 Task: Use the "Personal Capital" extension for financial planning and investment tracking.
Action: Mouse moved to (1337, 40)
Screenshot: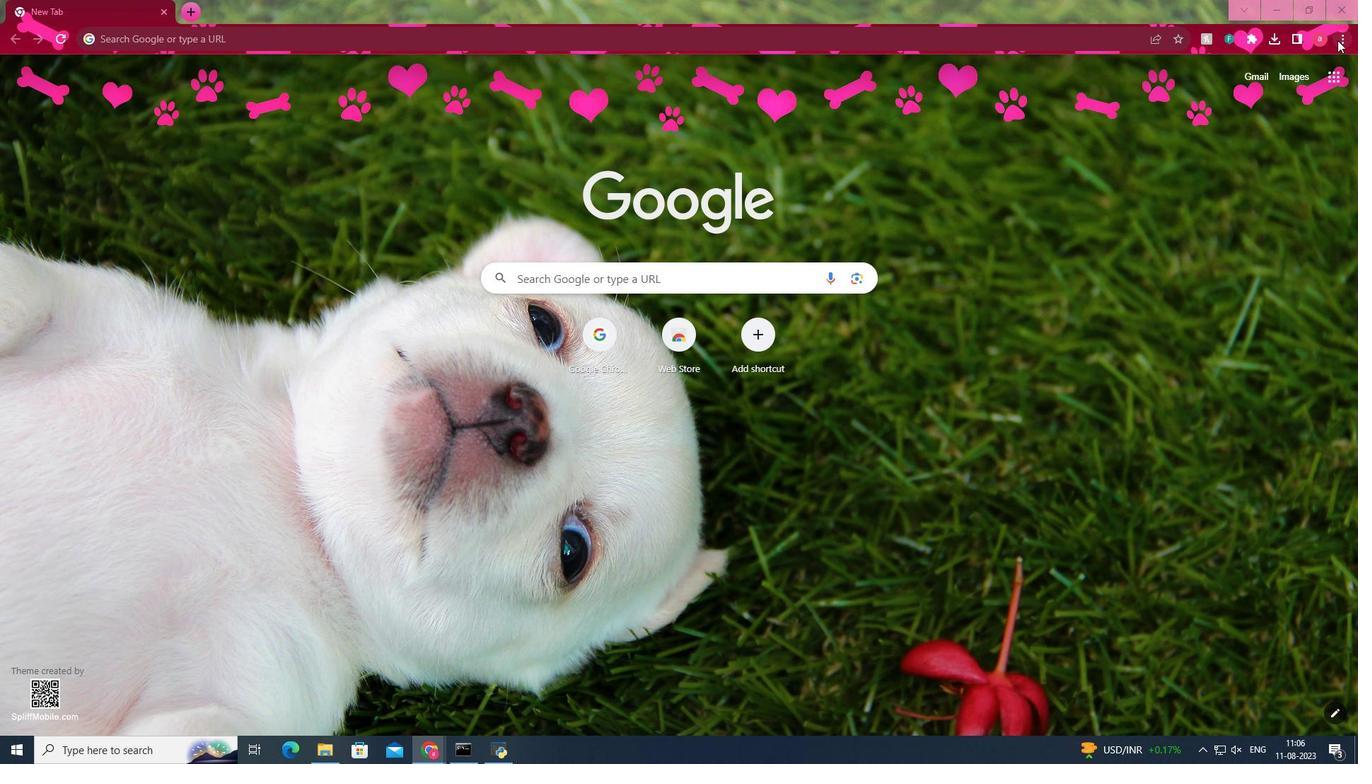 
Action: Mouse pressed left at (1337, 40)
Screenshot: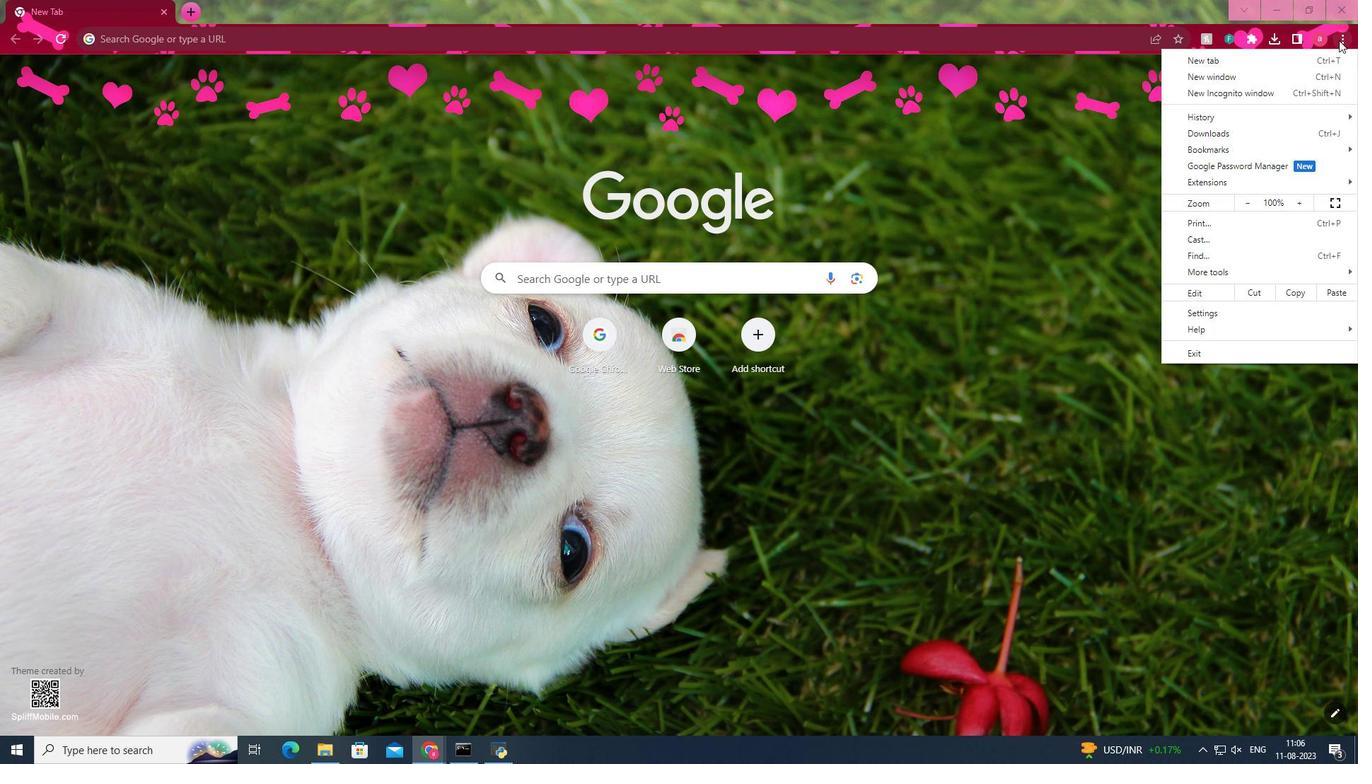 
Action: Mouse moved to (1200, 308)
Screenshot: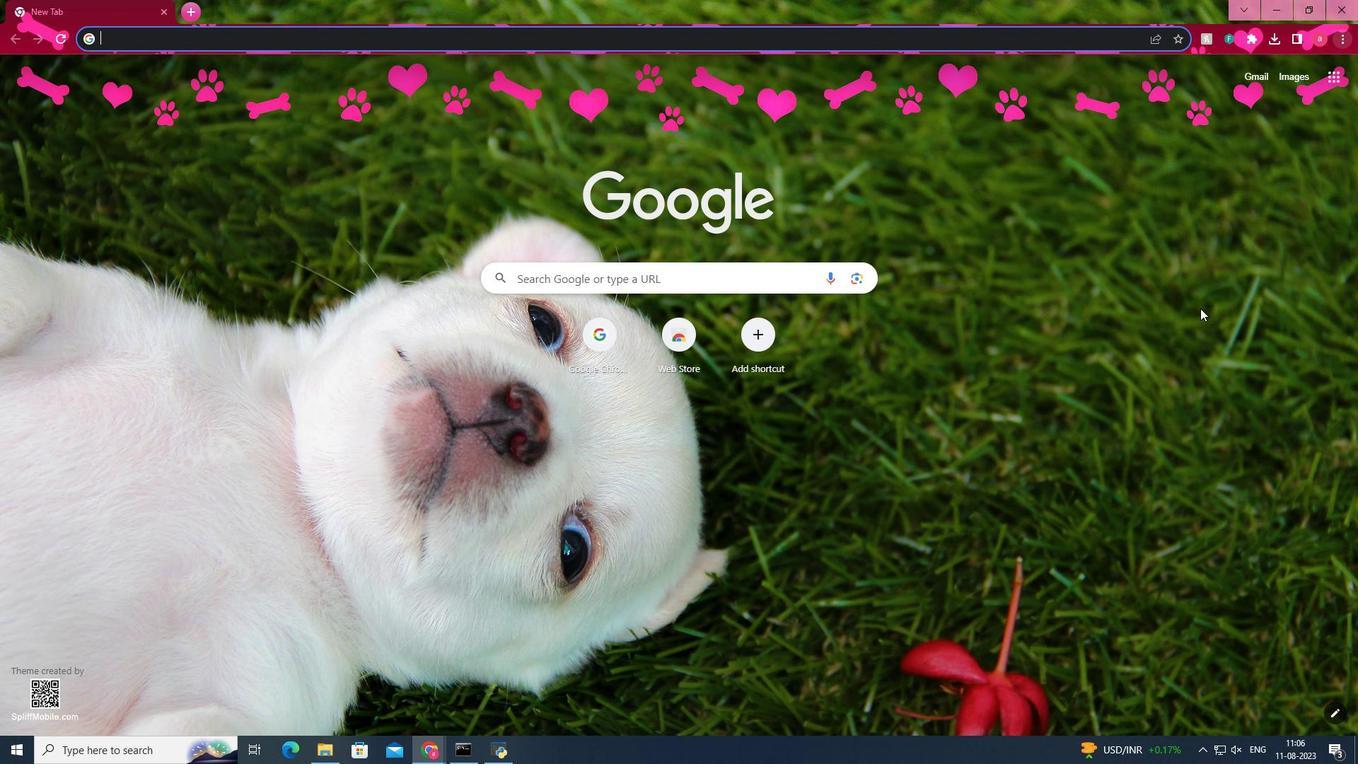
Action: Mouse pressed left at (1200, 308)
Screenshot: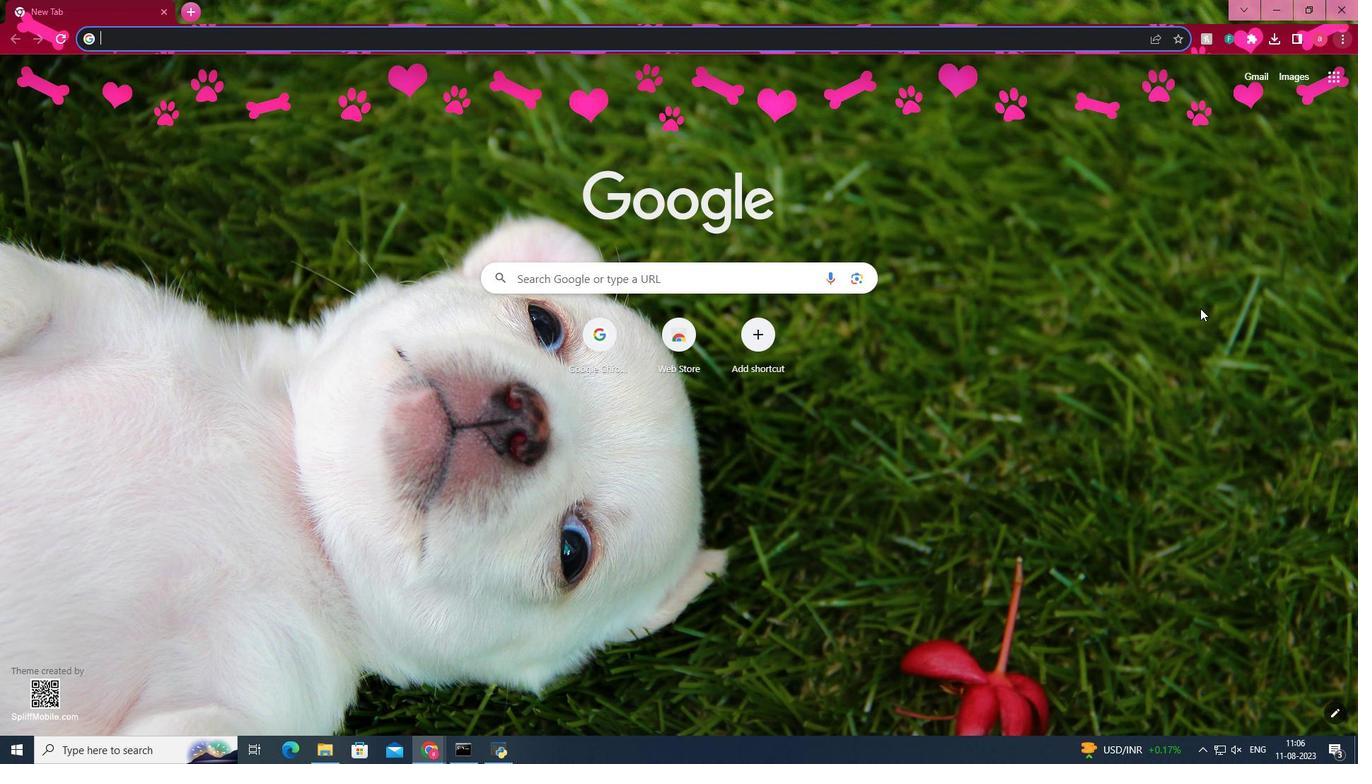 
Action: Mouse moved to (108, 503)
Screenshot: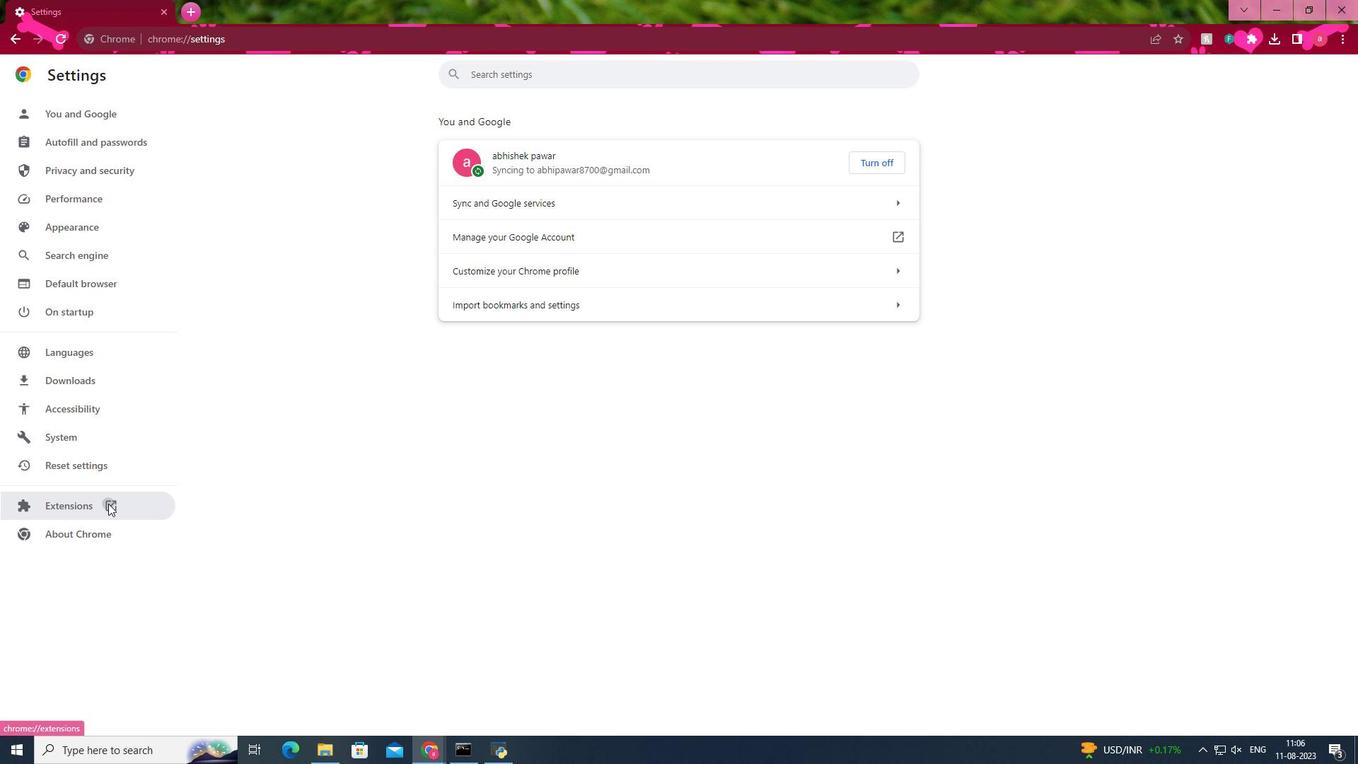 
Action: Mouse pressed left at (108, 503)
Screenshot: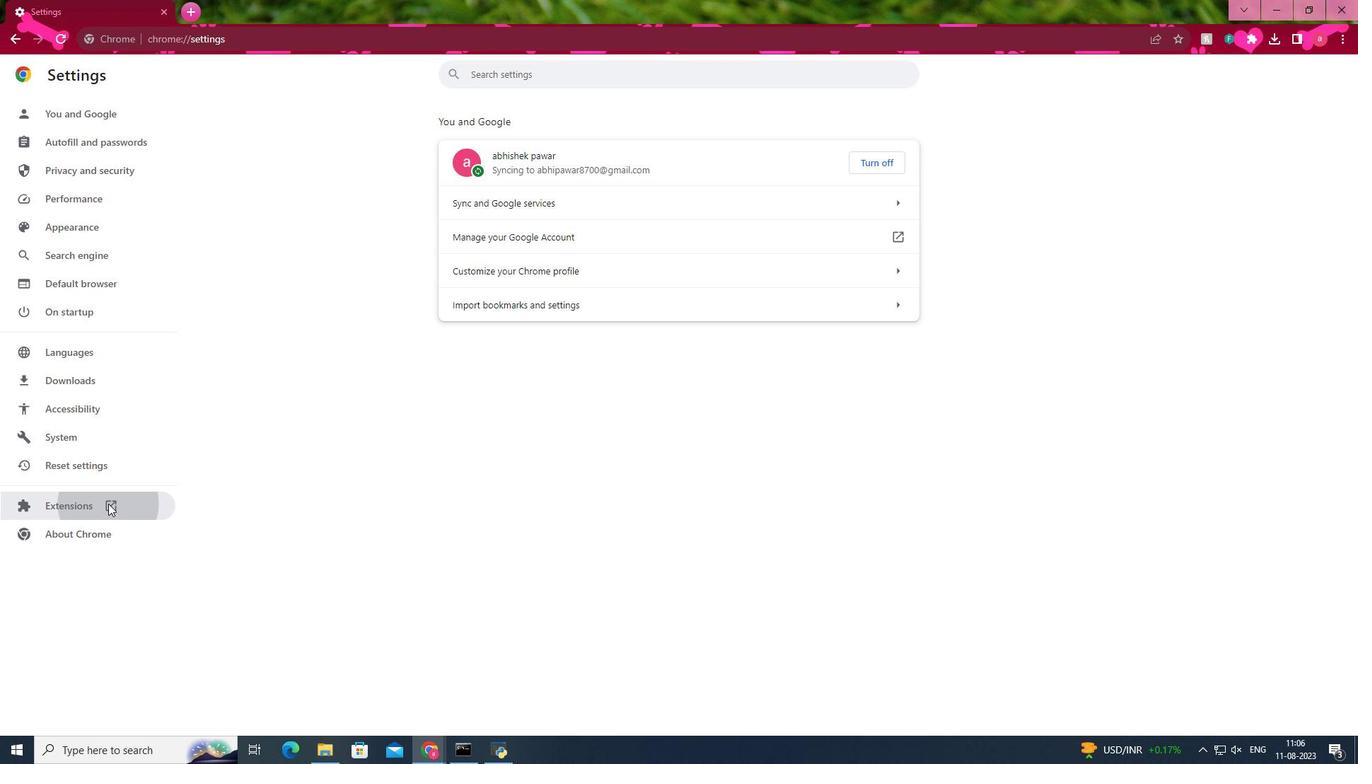 
Action: Mouse moved to (31, 75)
Screenshot: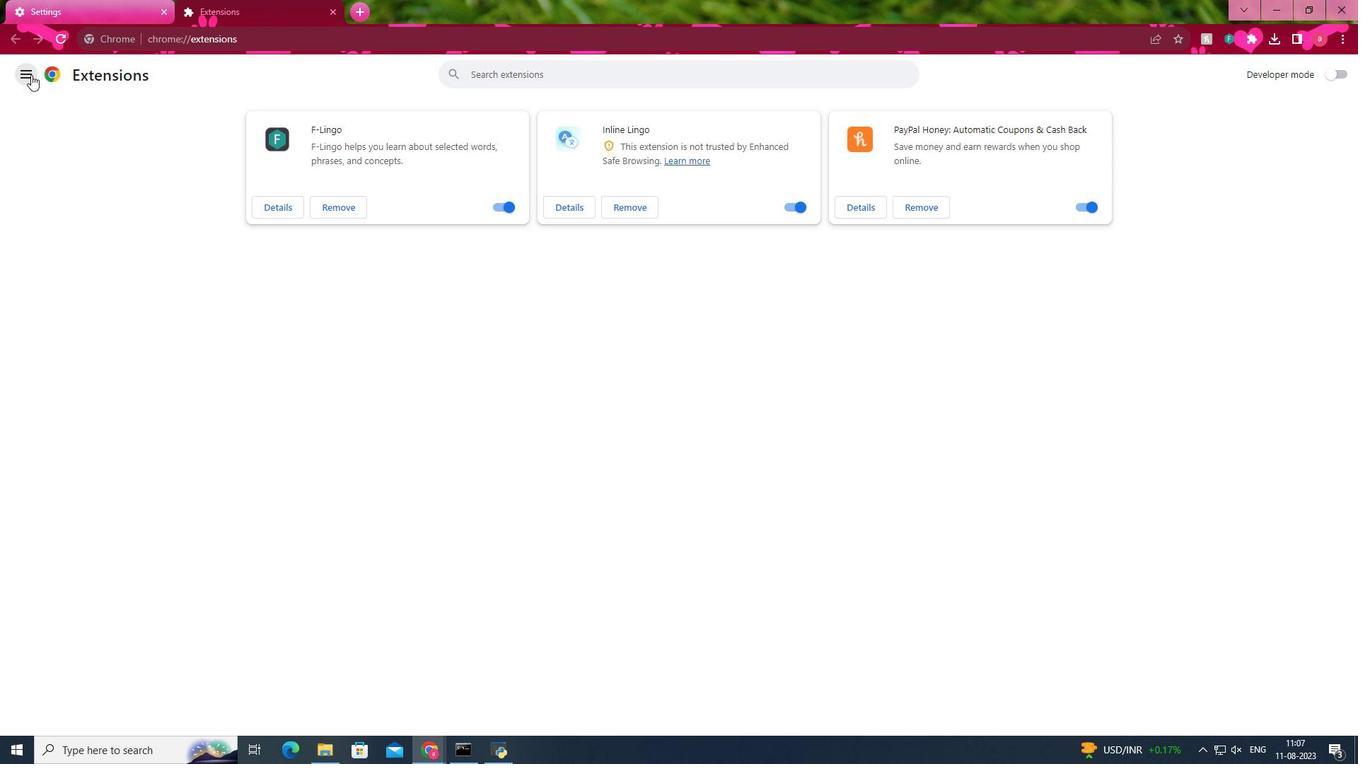 
Action: Mouse pressed left at (31, 75)
Screenshot: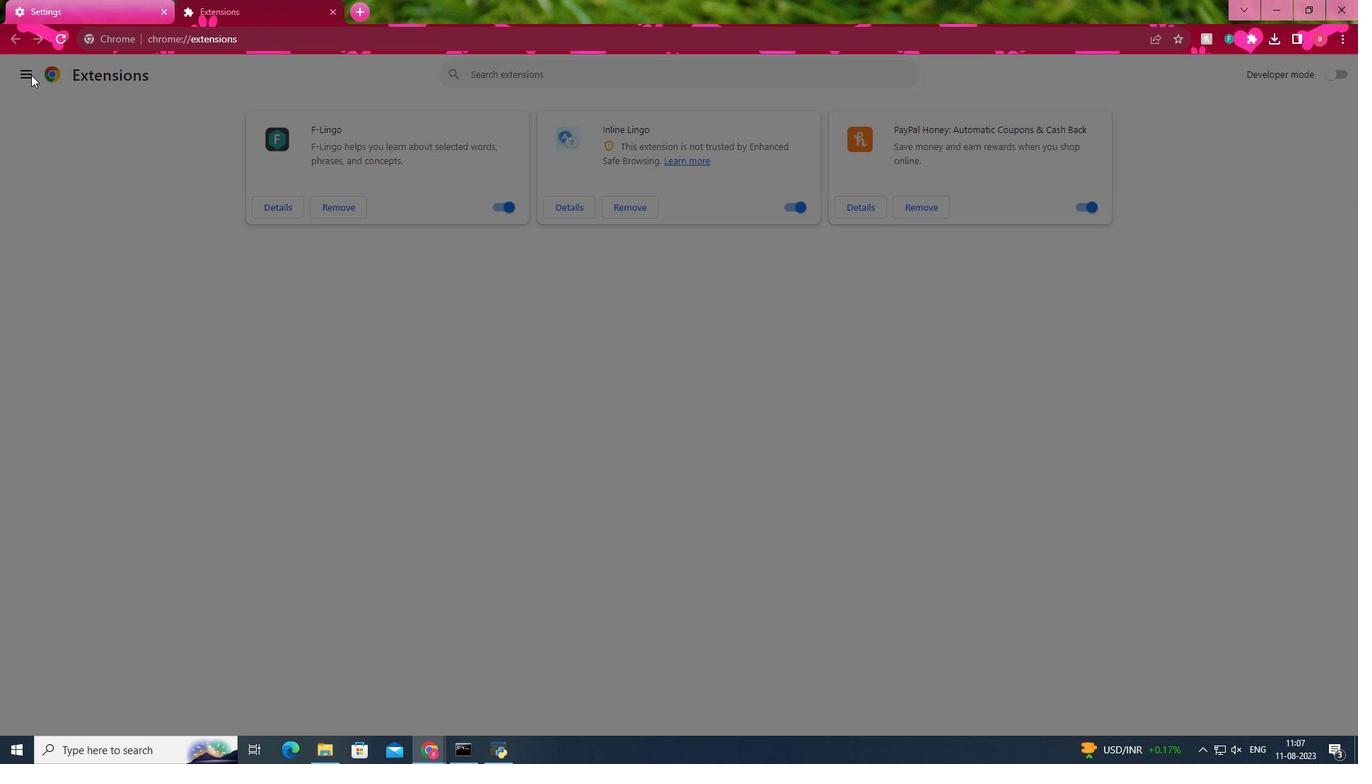 
Action: Mouse moved to (159, 722)
Screenshot: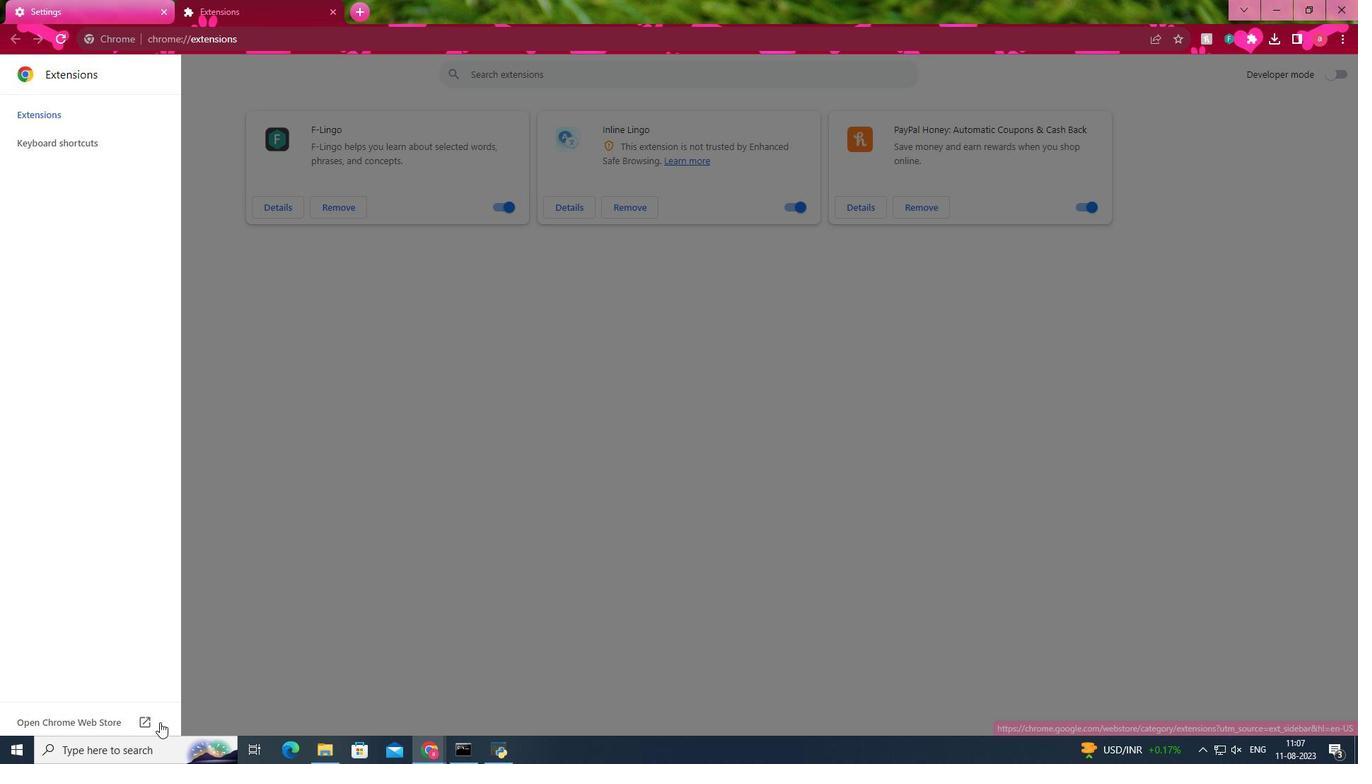 
Action: Mouse pressed left at (159, 722)
Screenshot: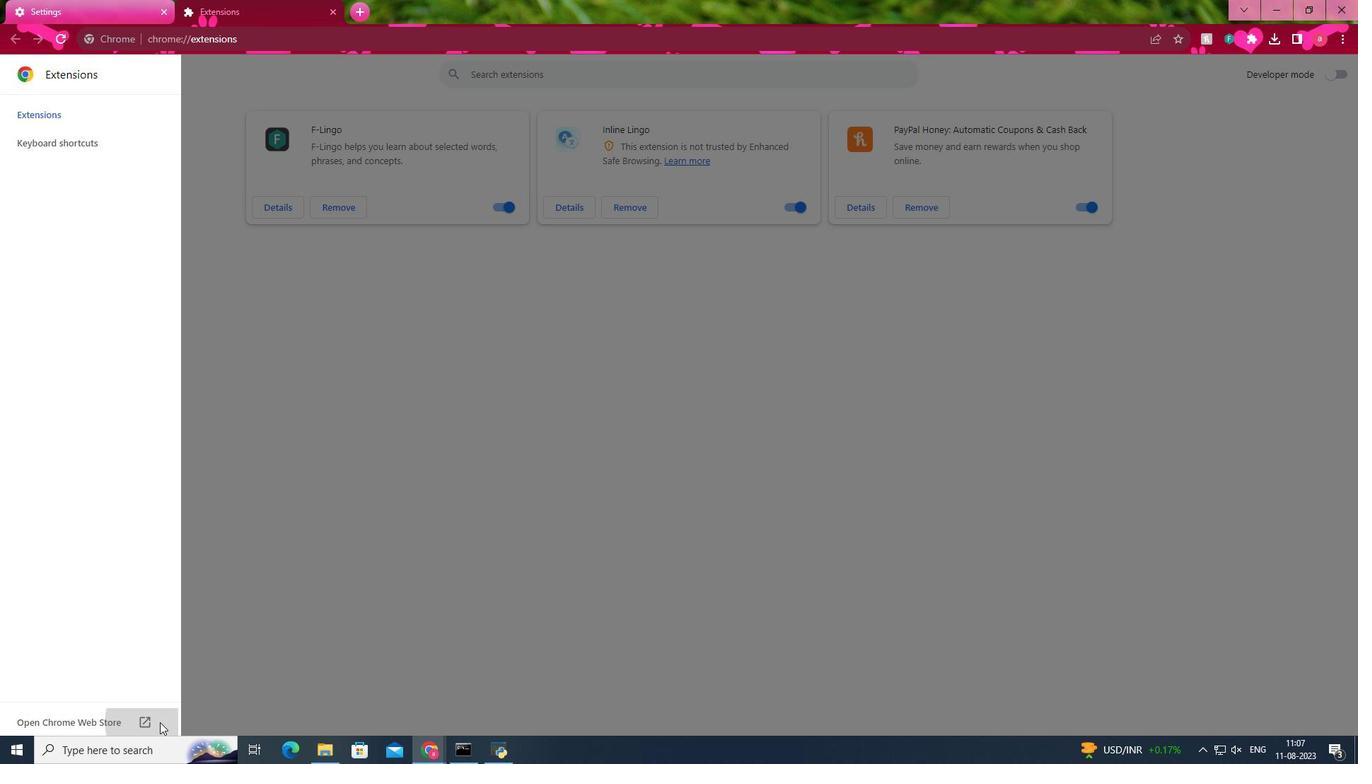 
Action: Mouse moved to (288, 132)
Screenshot: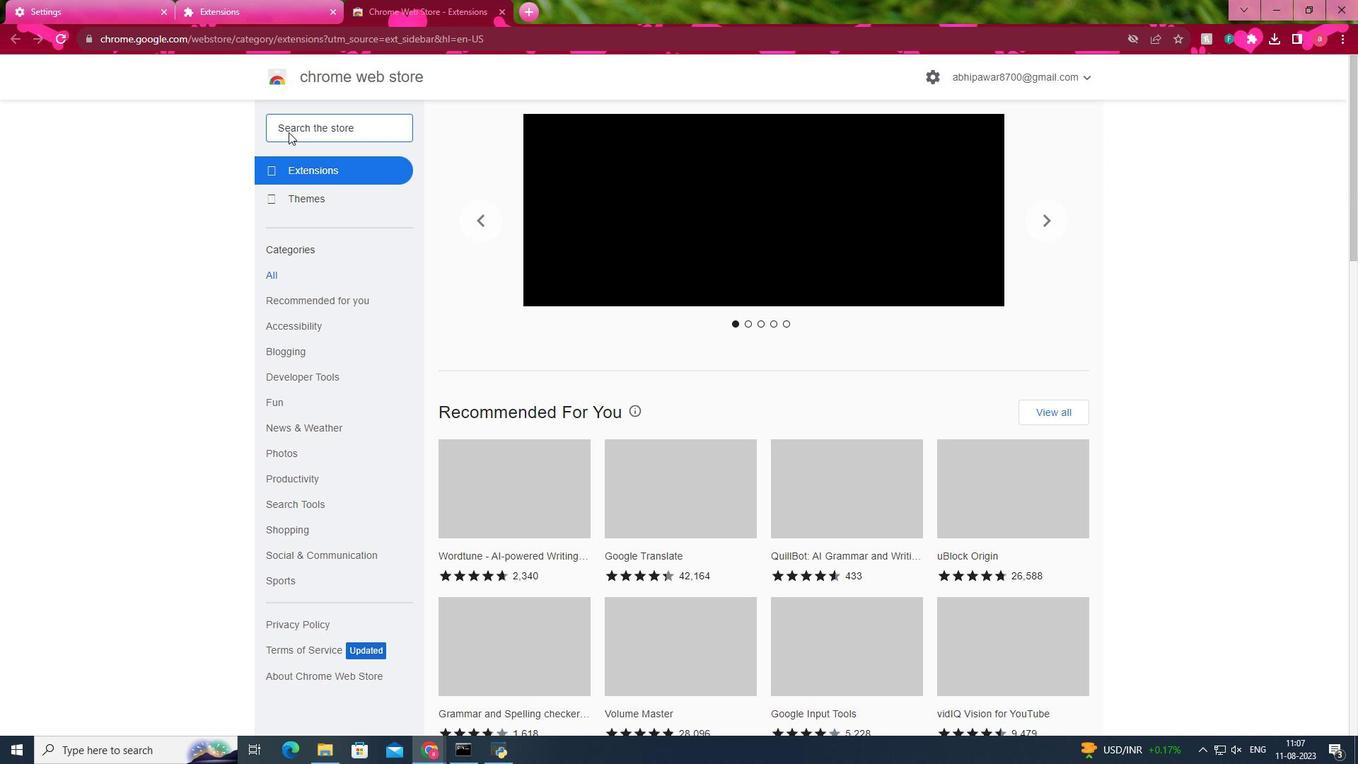 
Action: Mouse pressed left at (288, 132)
Screenshot: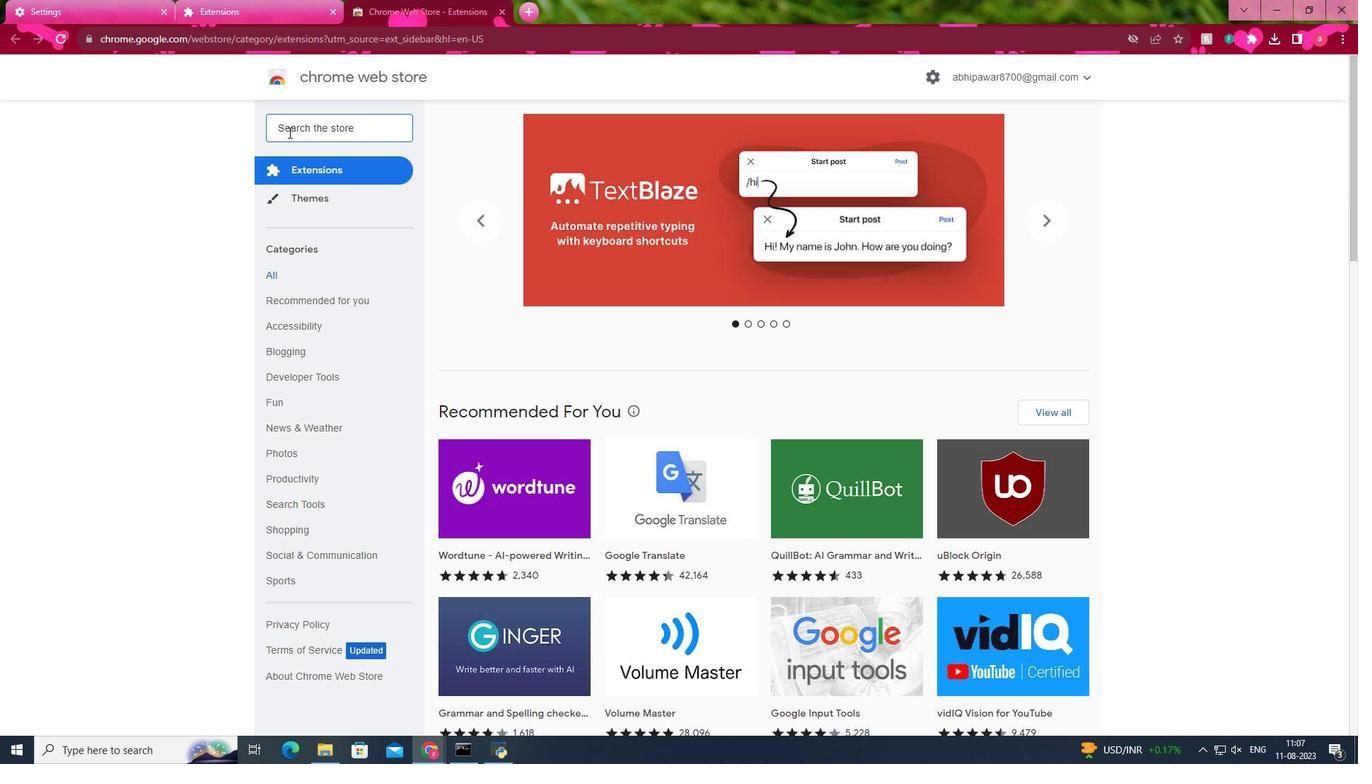 
Action: Key pressed personal<Key.space>capital<Key.enter>
Screenshot: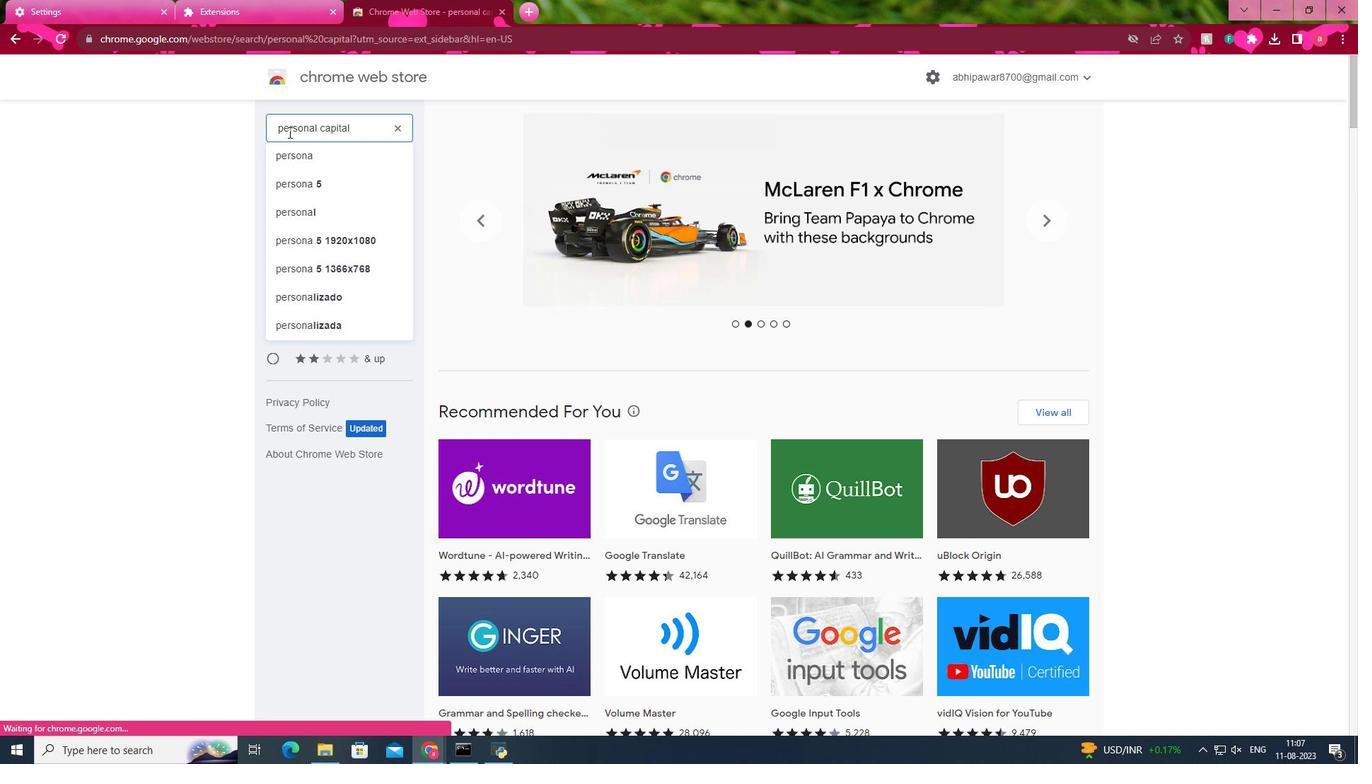 
Action: Mouse moved to (612, 236)
Screenshot: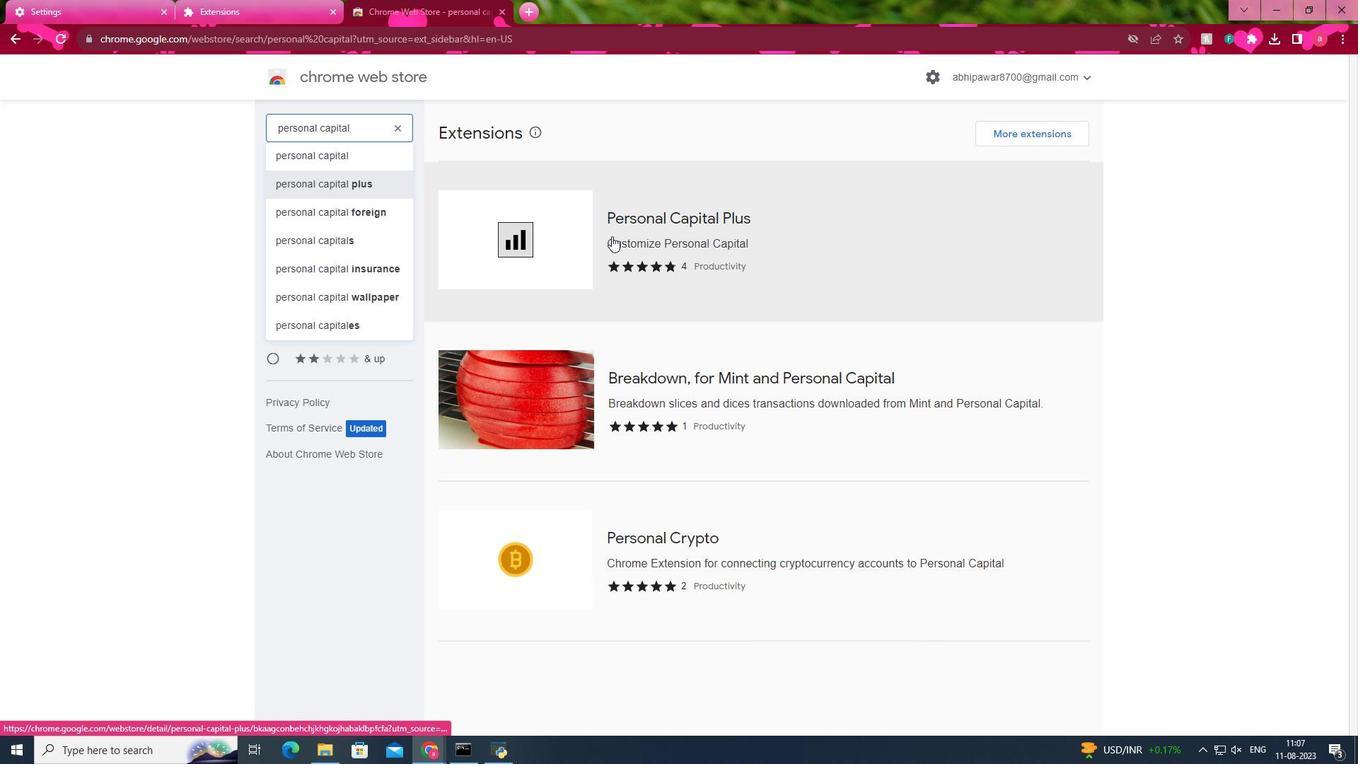 
Action: Mouse pressed left at (612, 236)
Screenshot: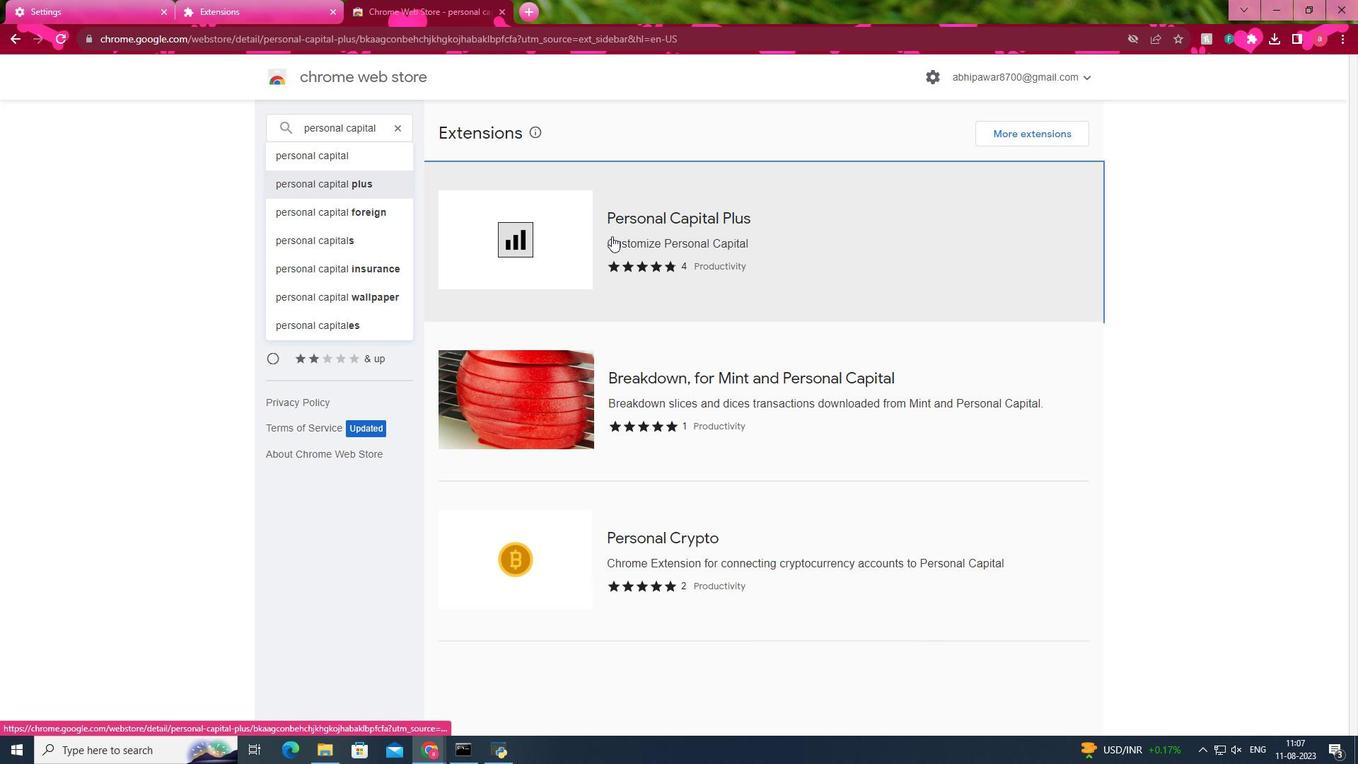 
Action: Mouse moved to (946, 168)
Screenshot: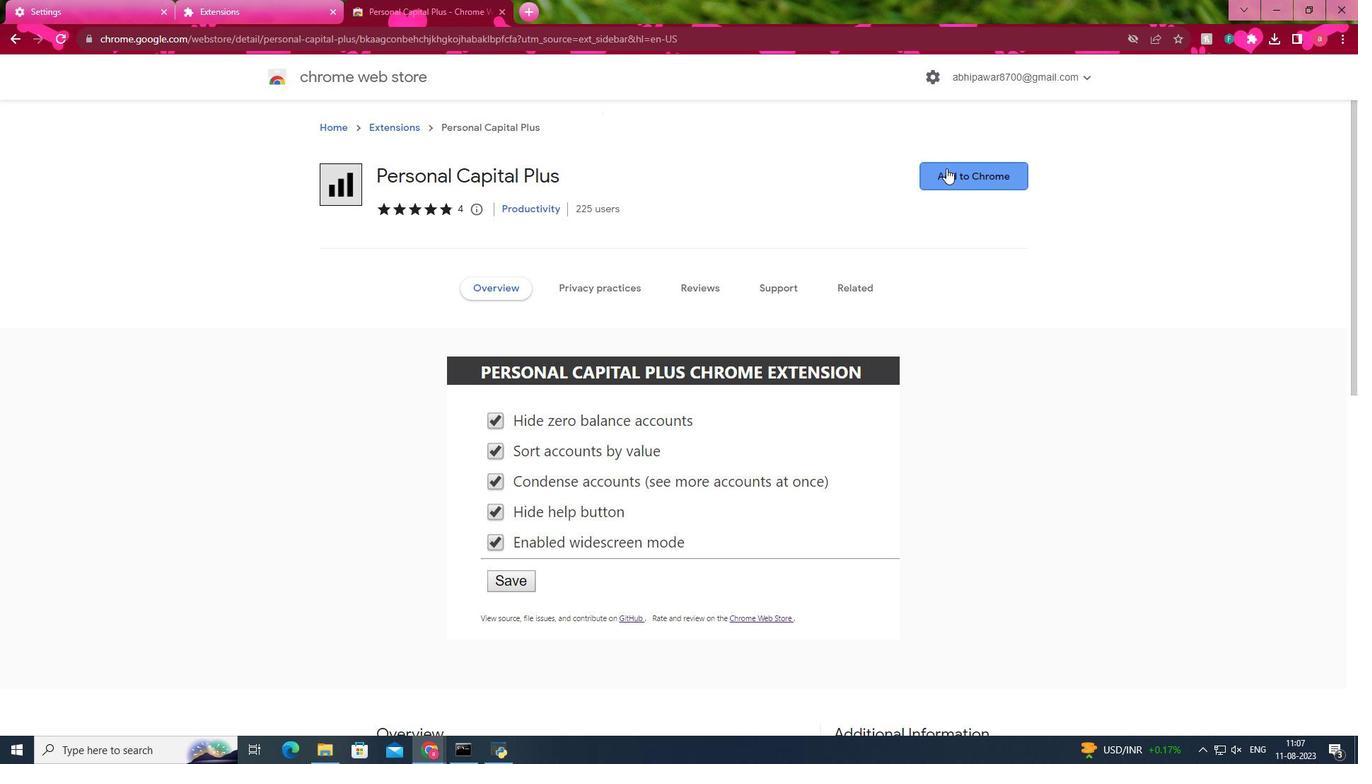 
Action: Mouse pressed left at (946, 168)
Screenshot: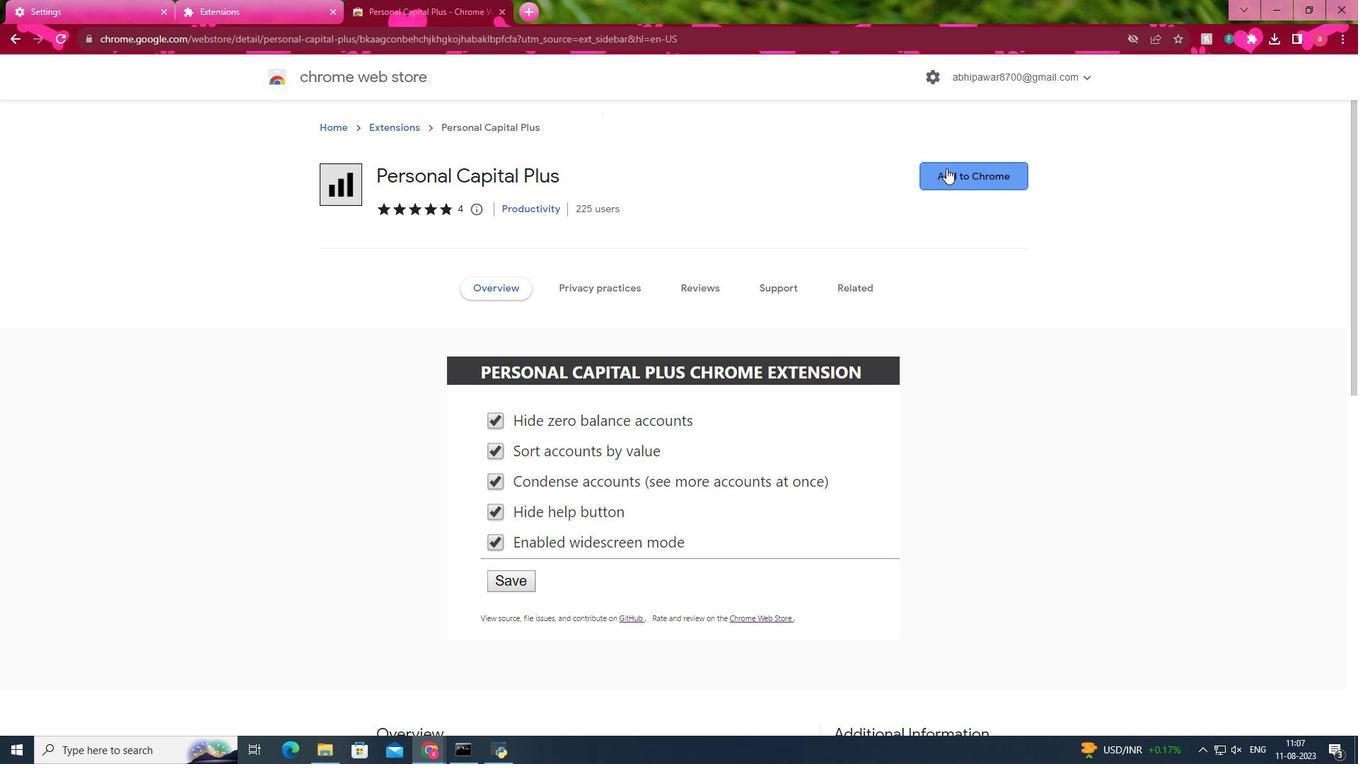
Action: Mouse moved to (728, 188)
Screenshot: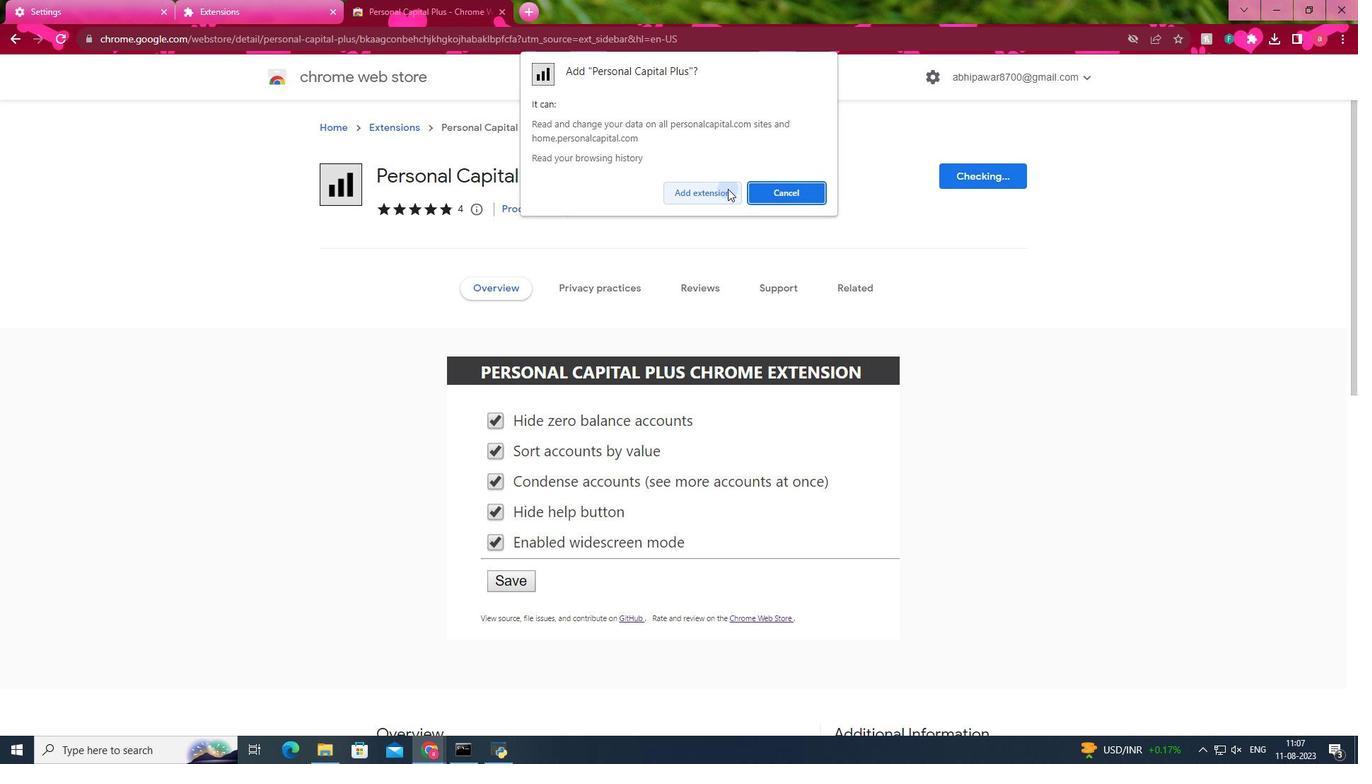 
Action: Mouse pressed left at (728, 188)
Screenshot: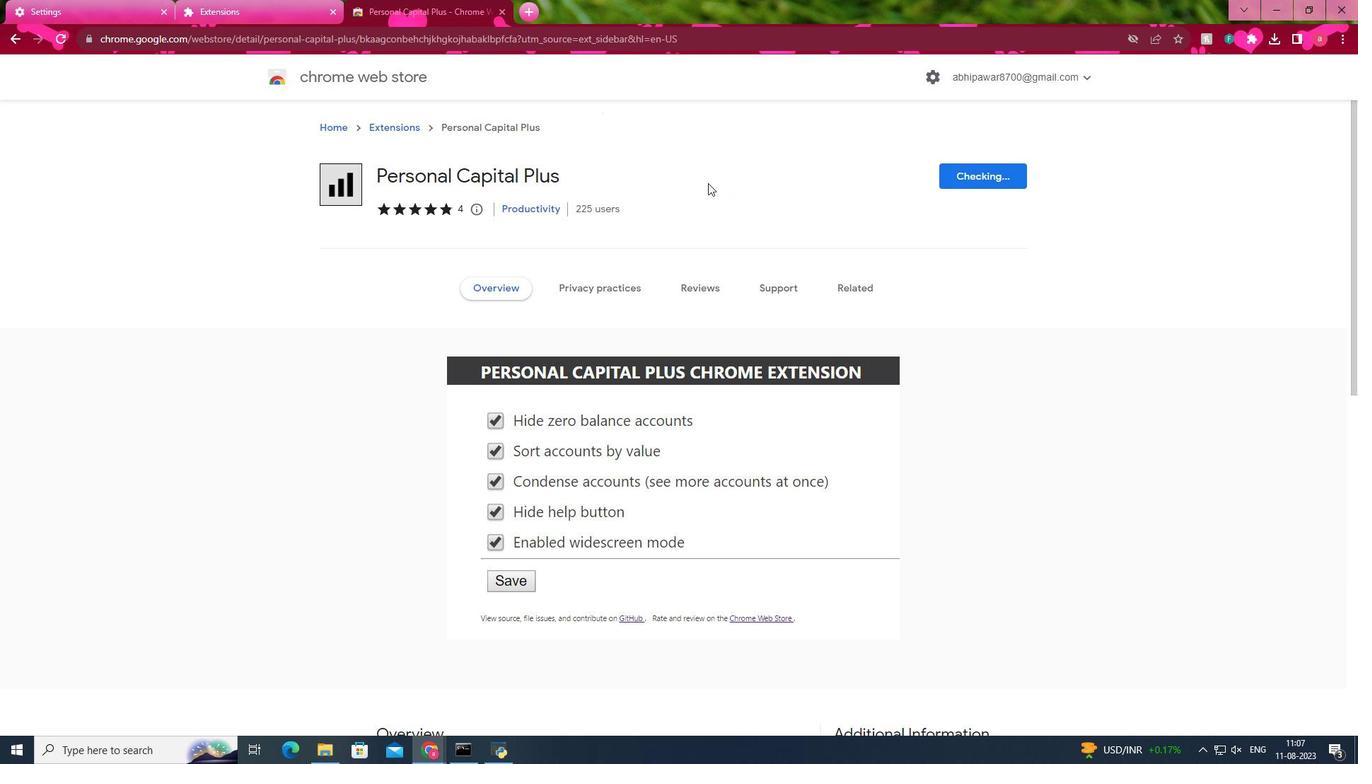 
Action: Mouse moved to (10, 40)
Screenshot: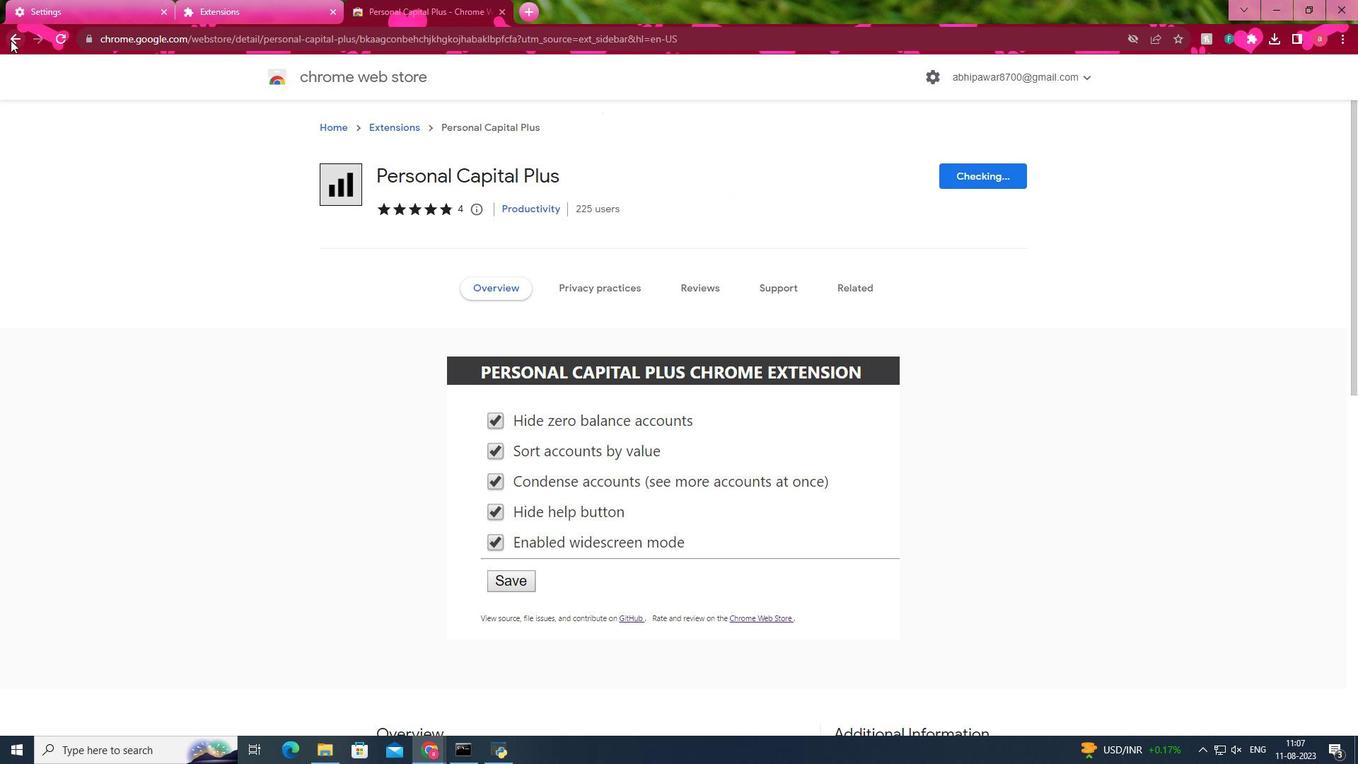 
Action: Mouse pressed left at (10, 40)
Screenshot: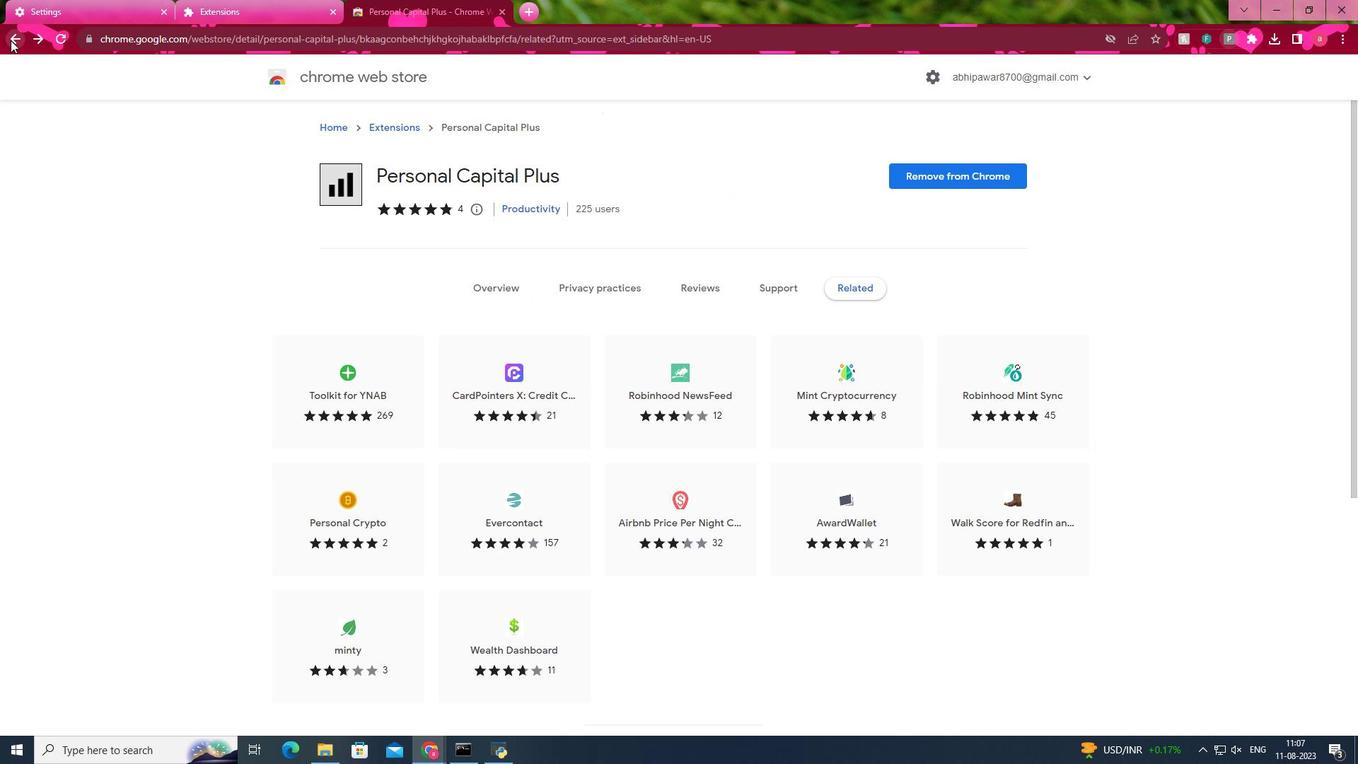 
Action: Mouse moved to (14, 43)
Screenshot: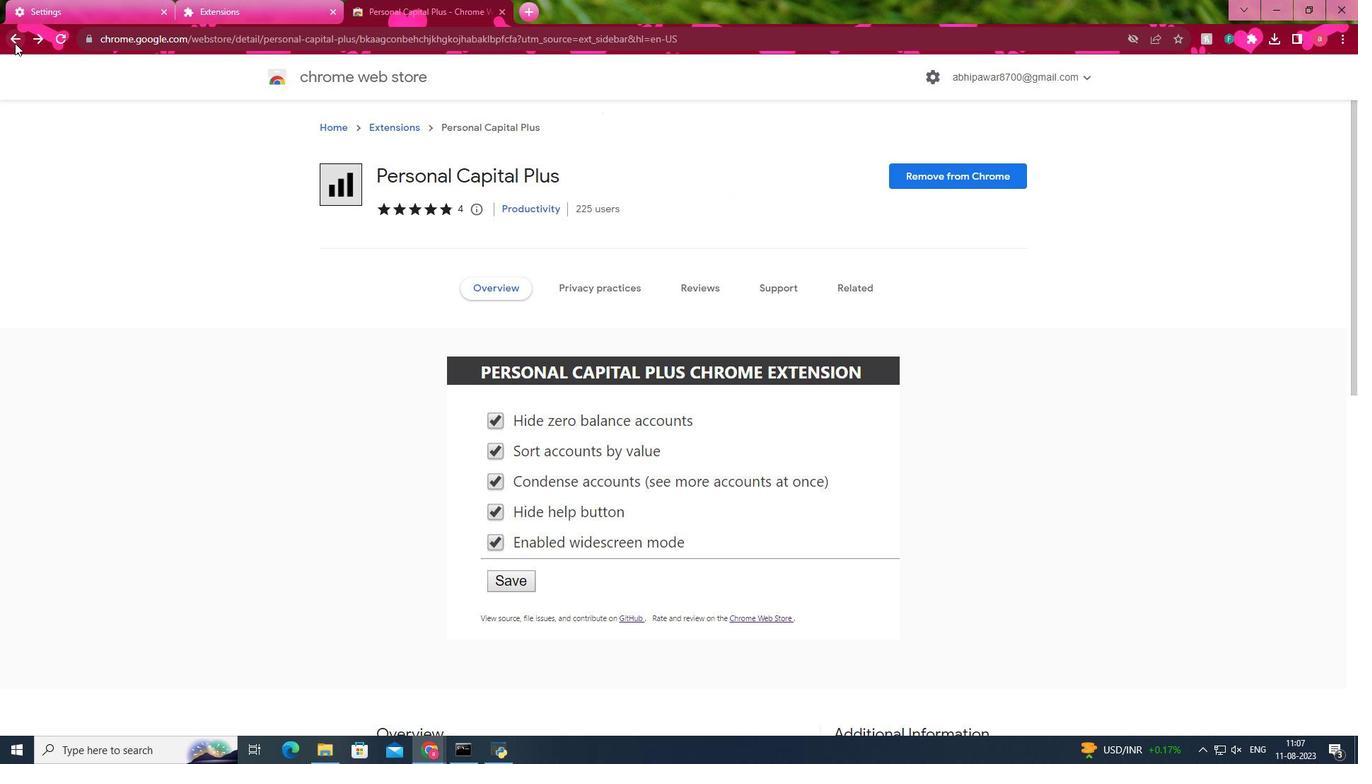 
Action: Mouse pressed left at (14, 43)
Screenshot: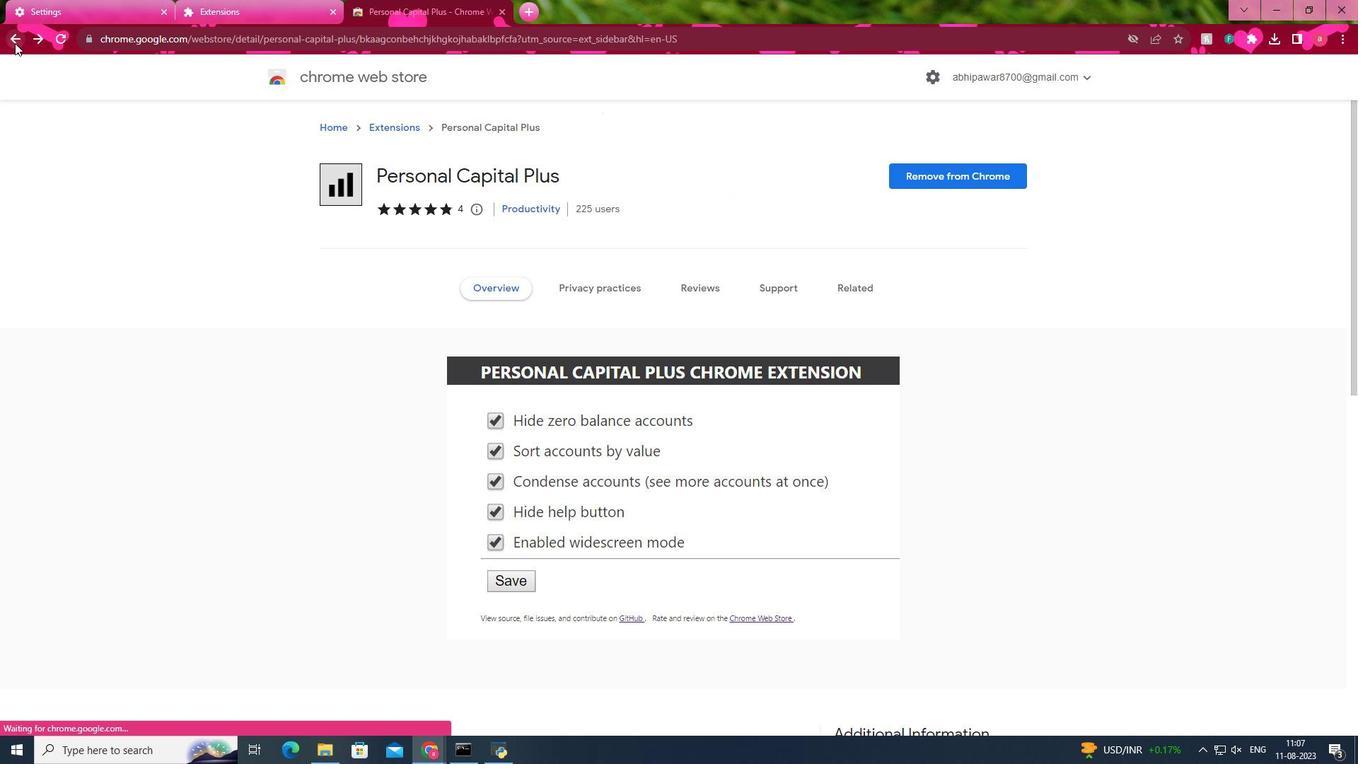 
Action: Mouse moved to (1253, 39)
Screenshot: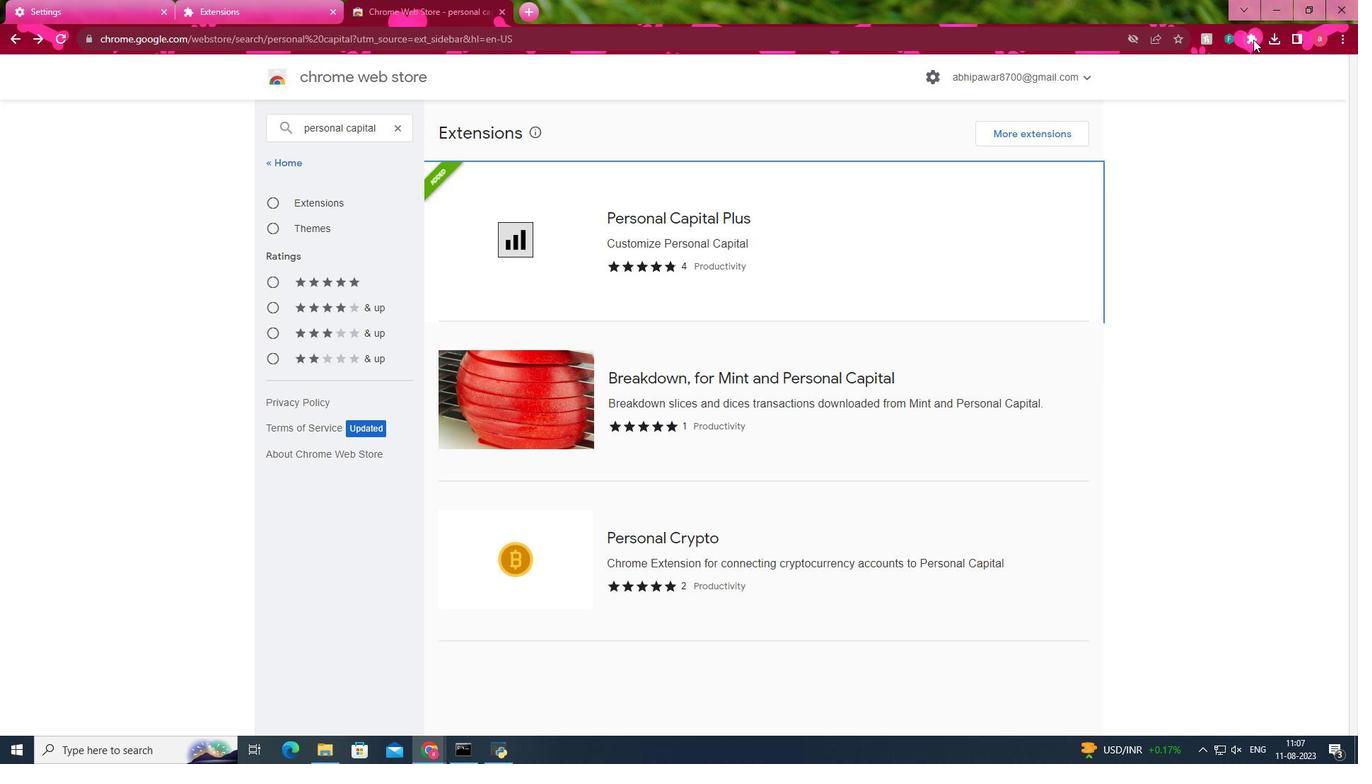 
Action: Mouse pressed left at (1253, 39)
Screenshot: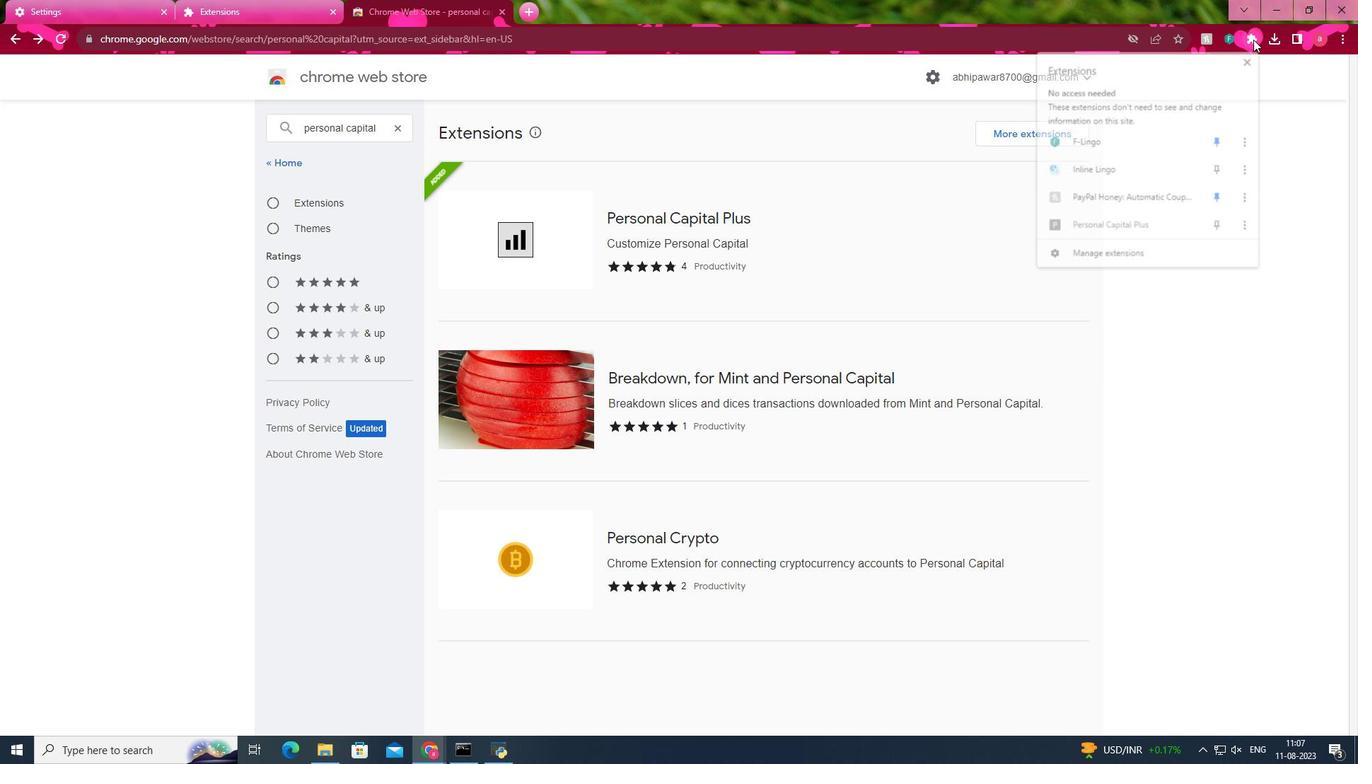 
Action: Mouse moved to (1148, 225)
Screenshot: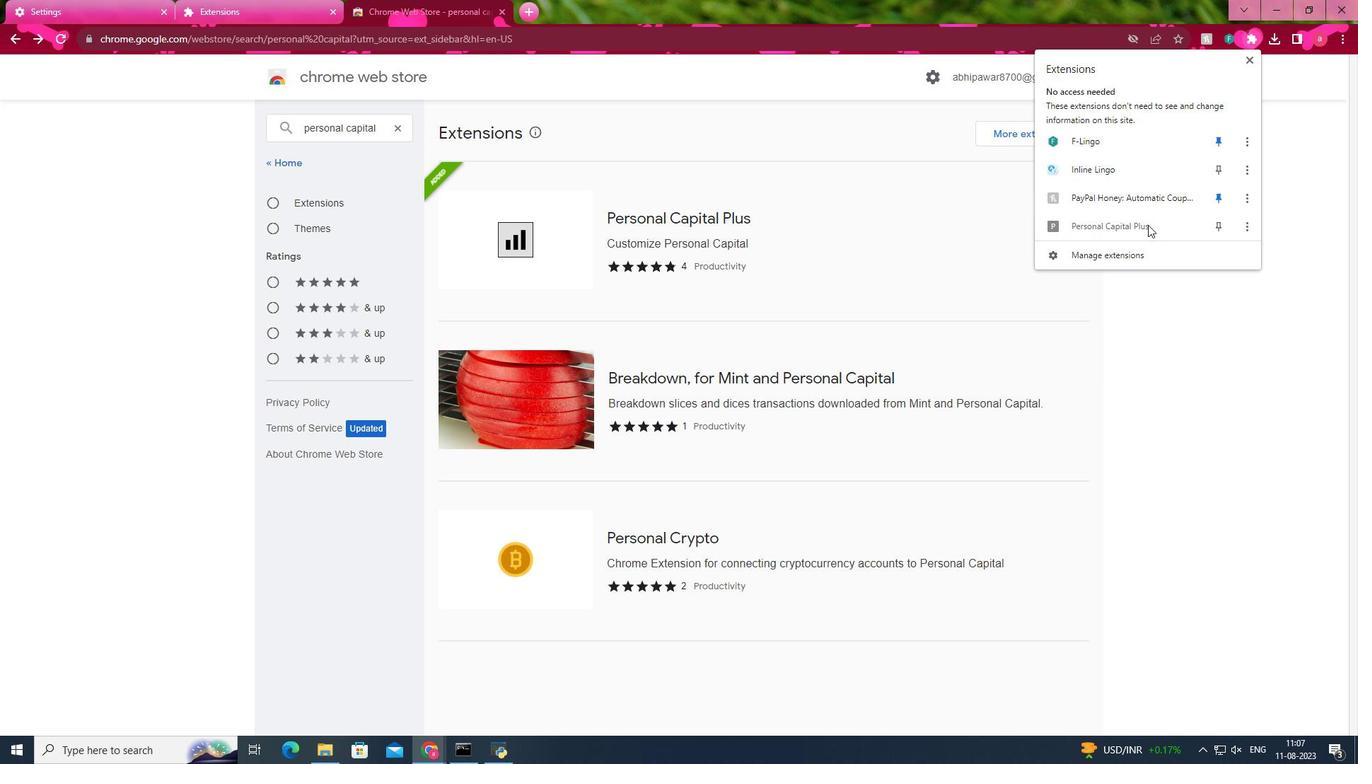 
Action: Mouse pressed left at (1148, 225)
Screenshot: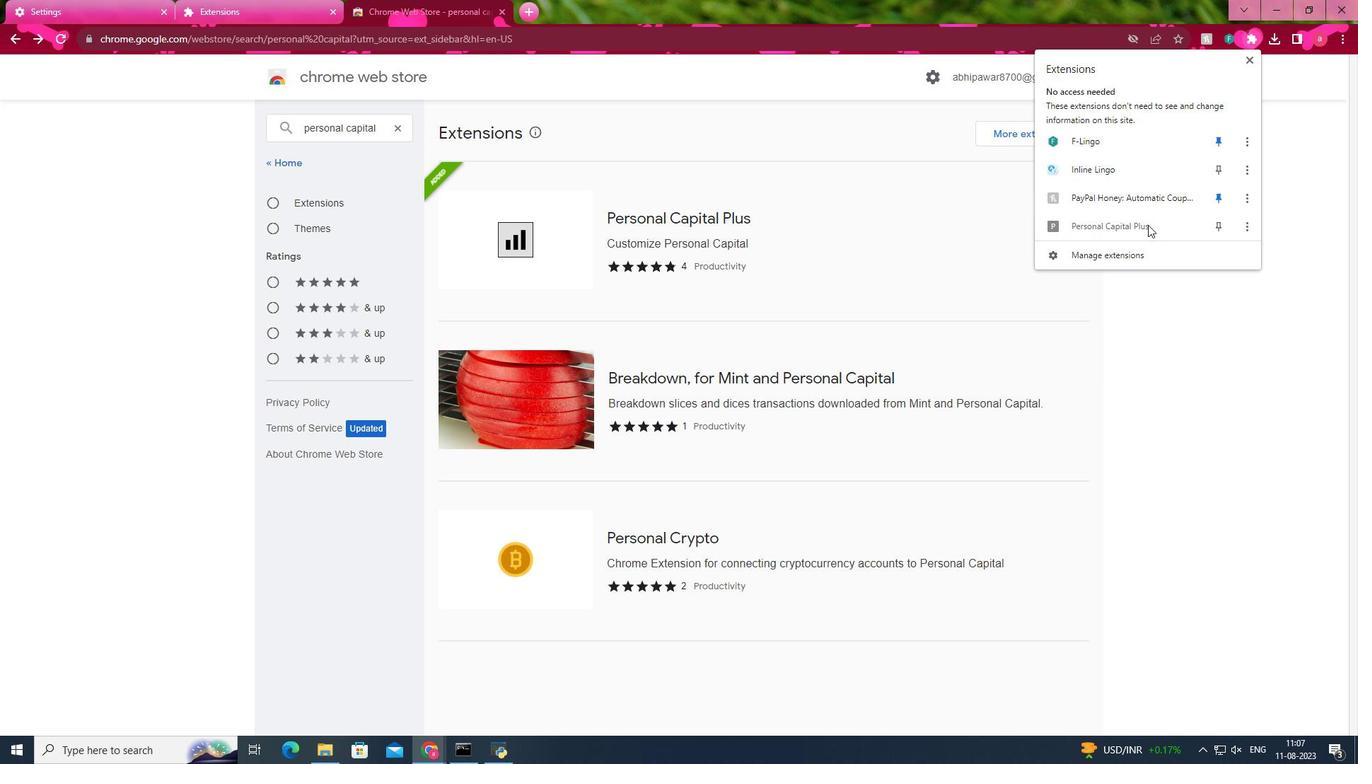 
Action: Mouse moved to (1124, 224)
Screenshot: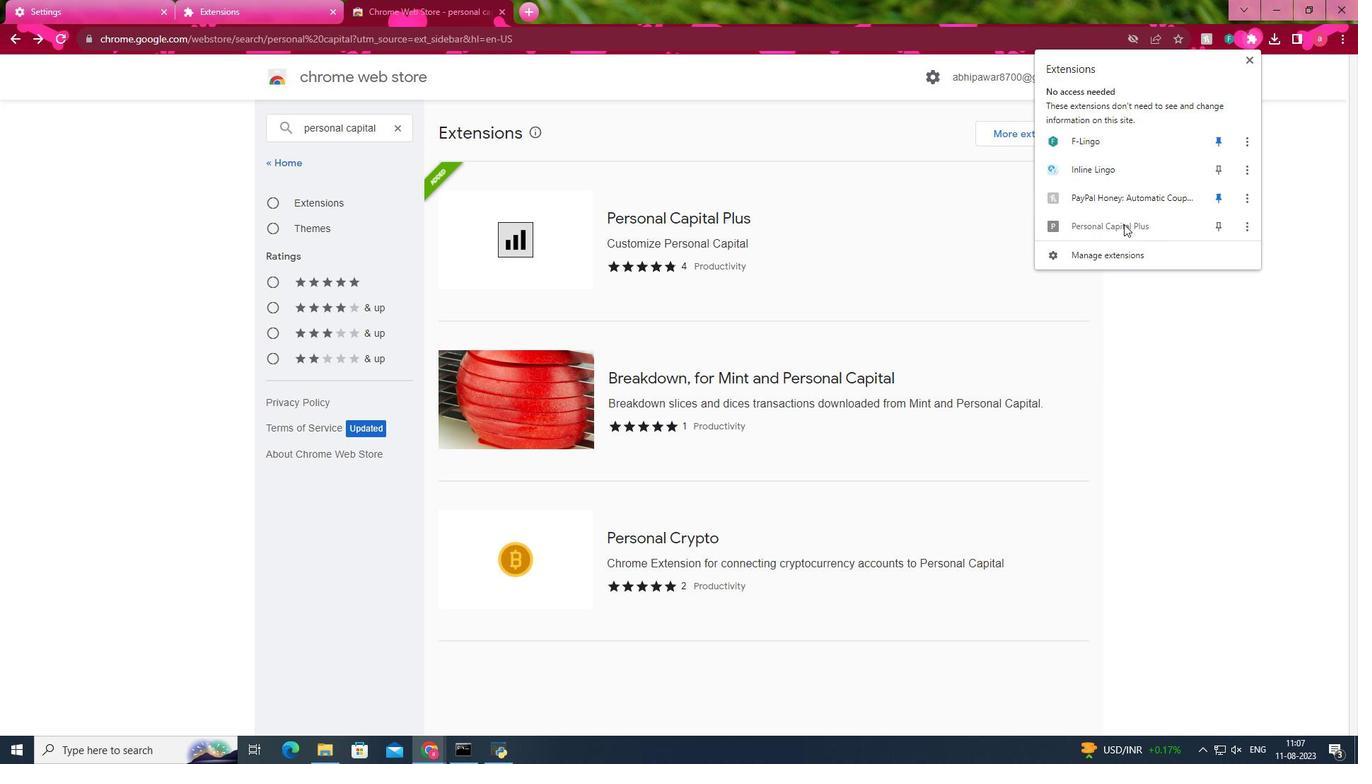 
Action: Mouse pressed left at (1124, 224)
Screenshot: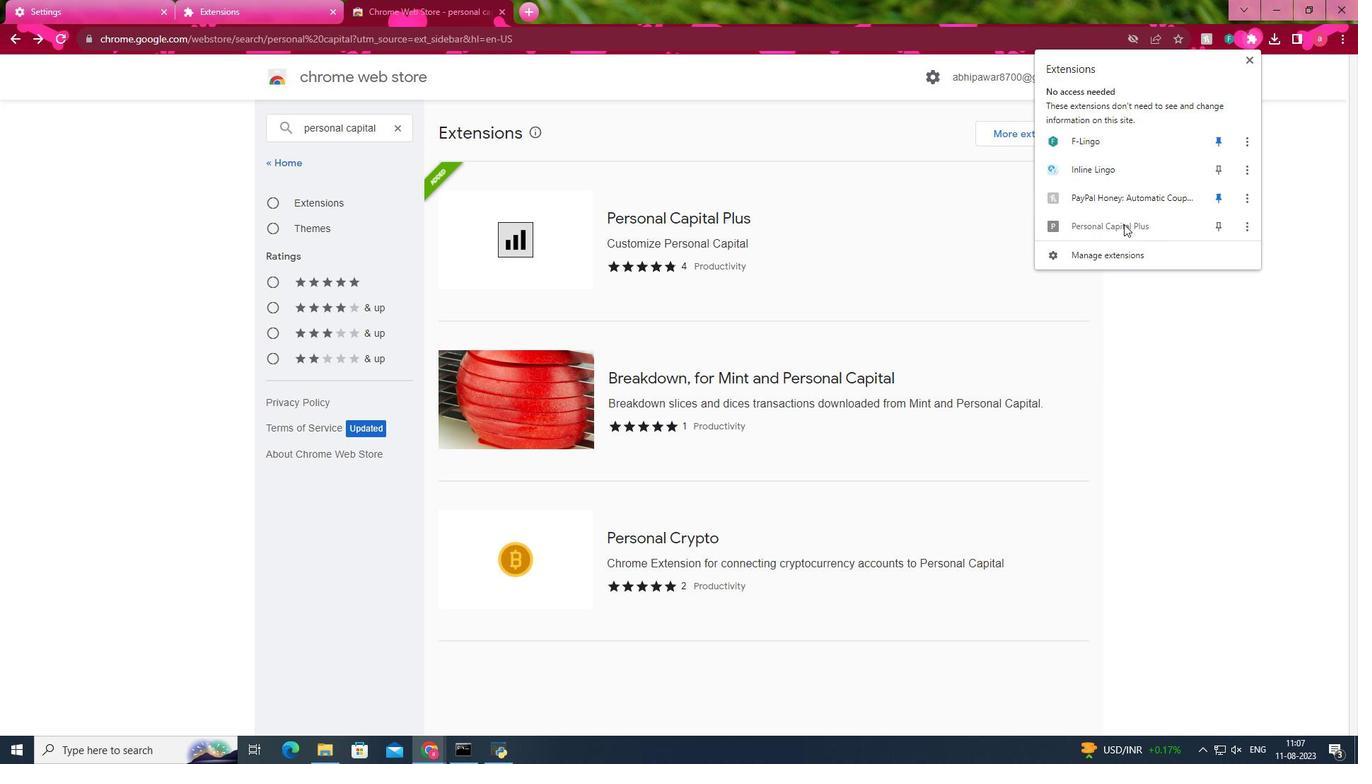 
Action: Mouse moved to (1102, 224)
Screenshot: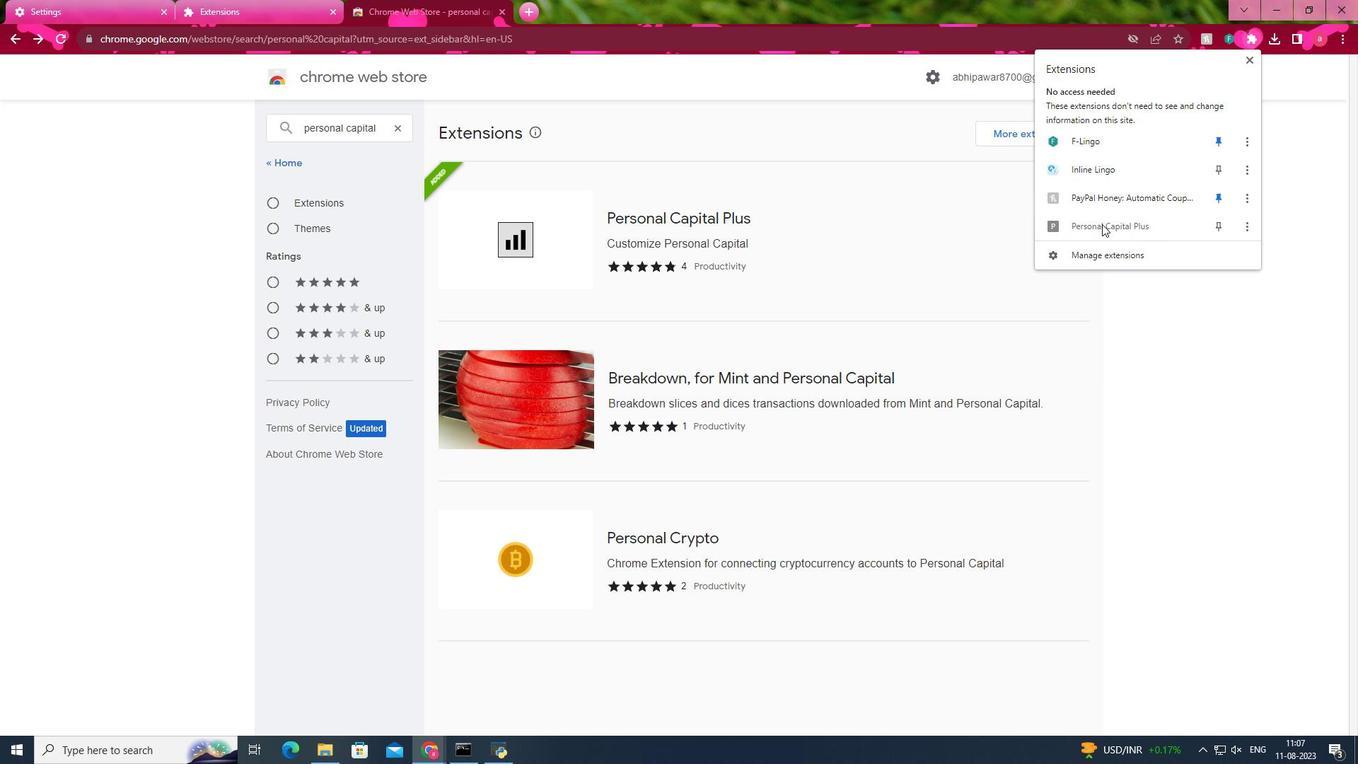 
Action: Mouse pressed left at (1102, 224)
Screenshot: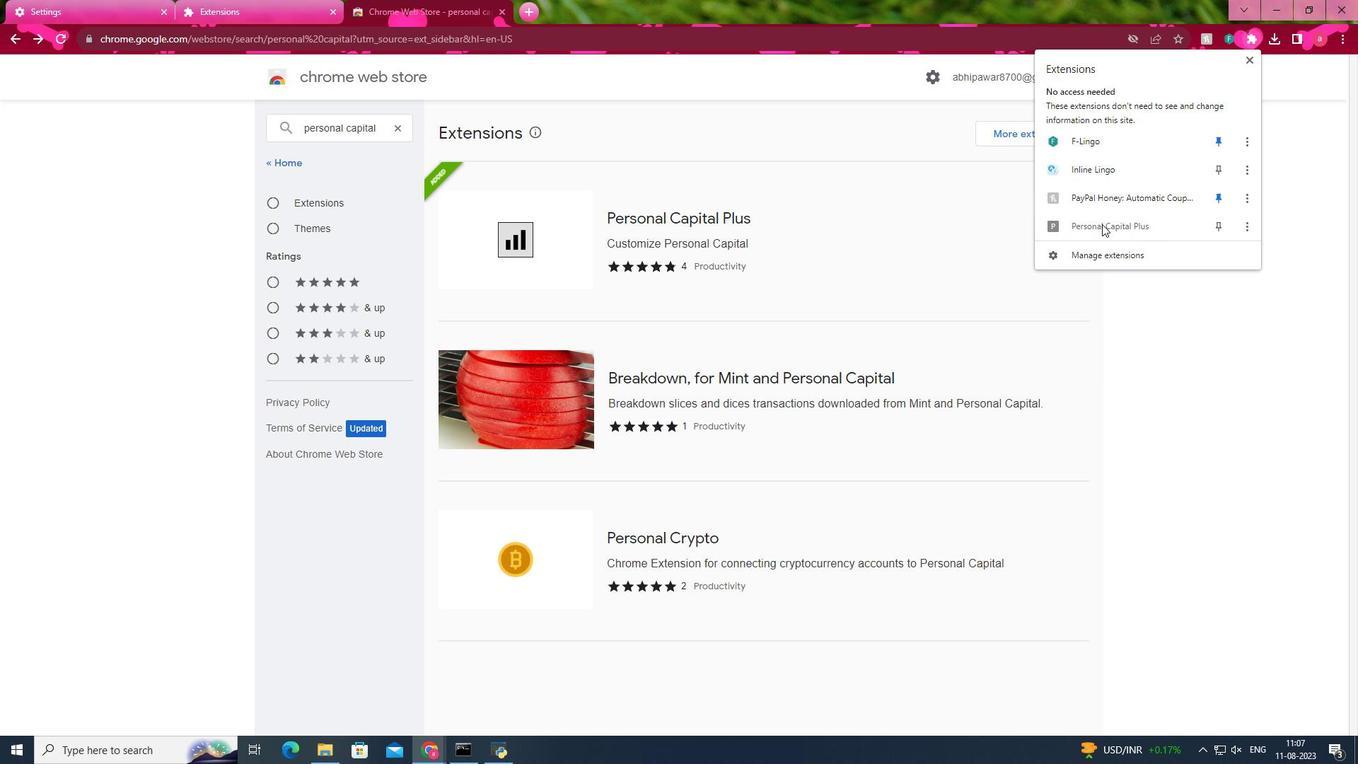 
Action: Mouse moved to (1161, 227)
Screenshot: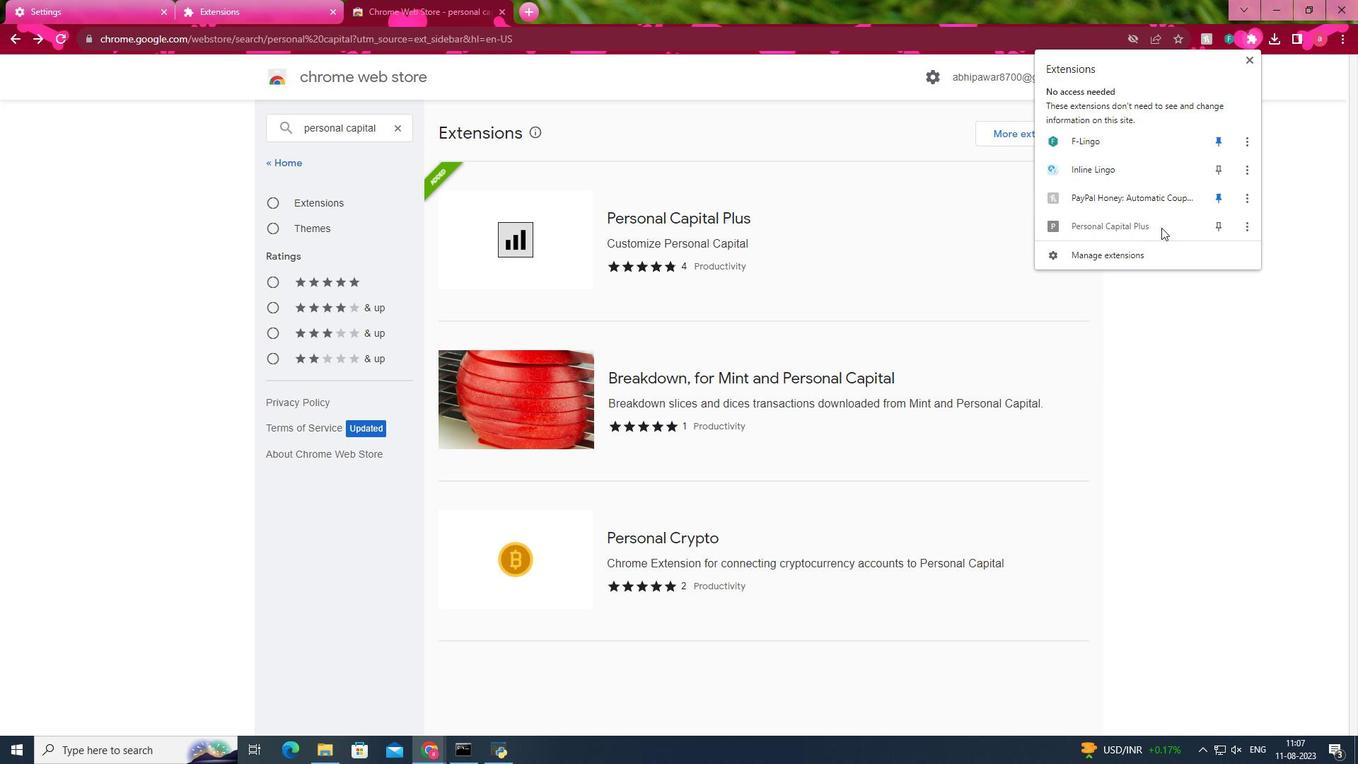 
Action: Mouse pressed left at (1161, 227)
Screenshot: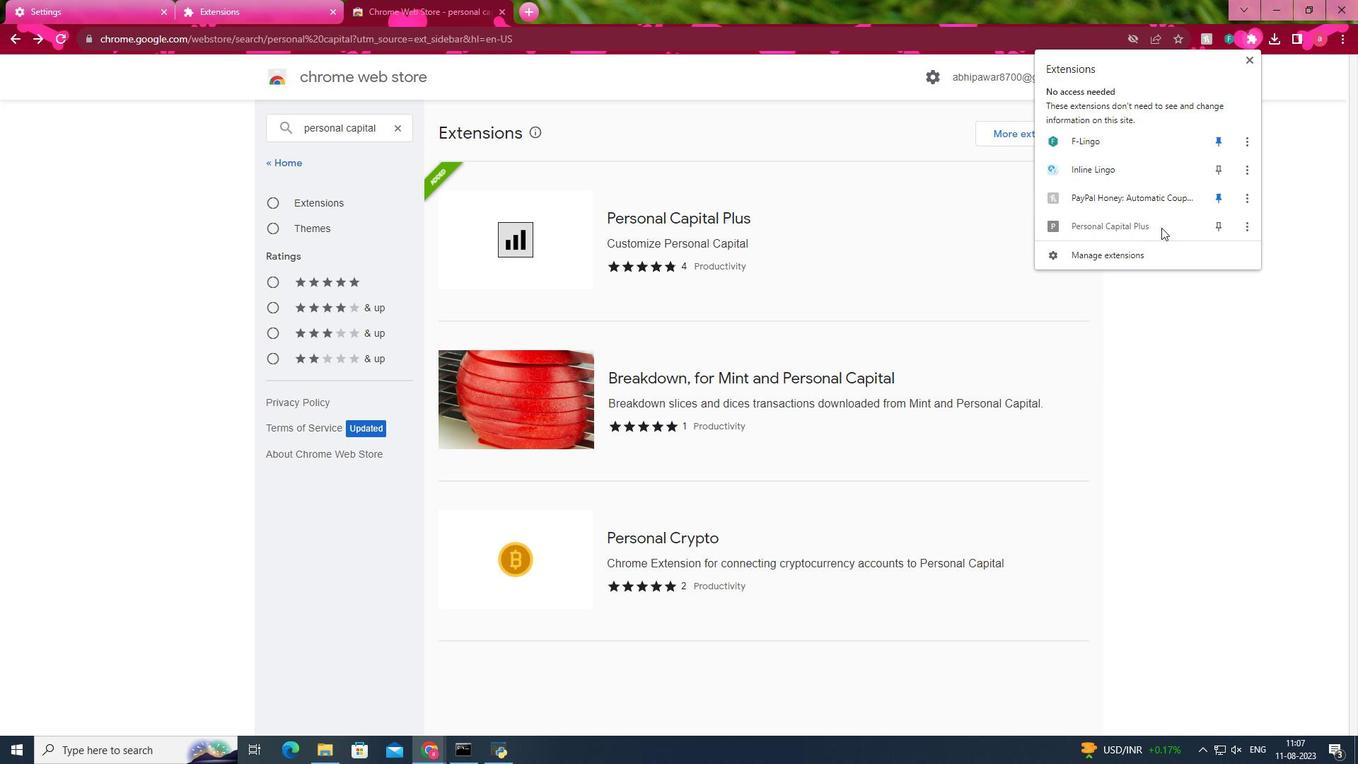 
Action: Mouse moved to (1220, 222)
Screenshot: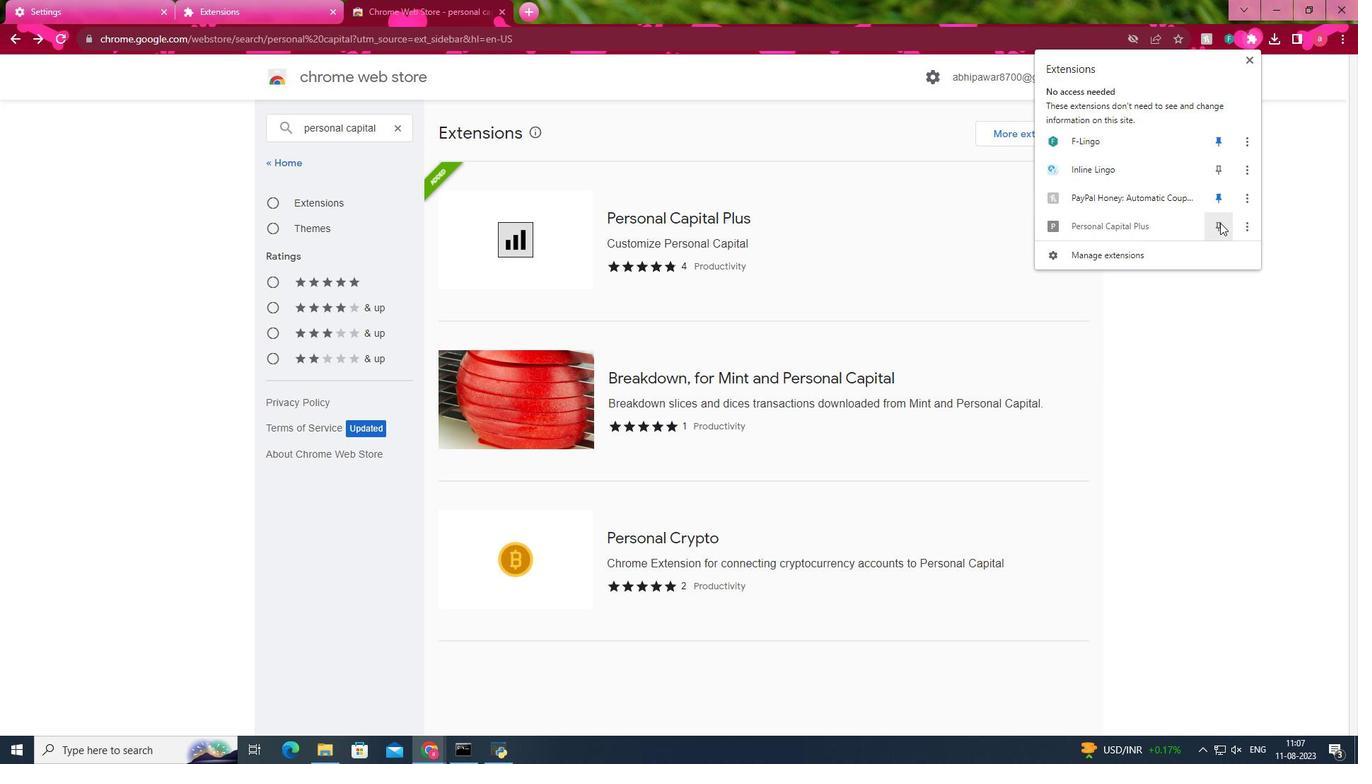 
Action: Mouse pressed left at (1220, 222)
Screenshot: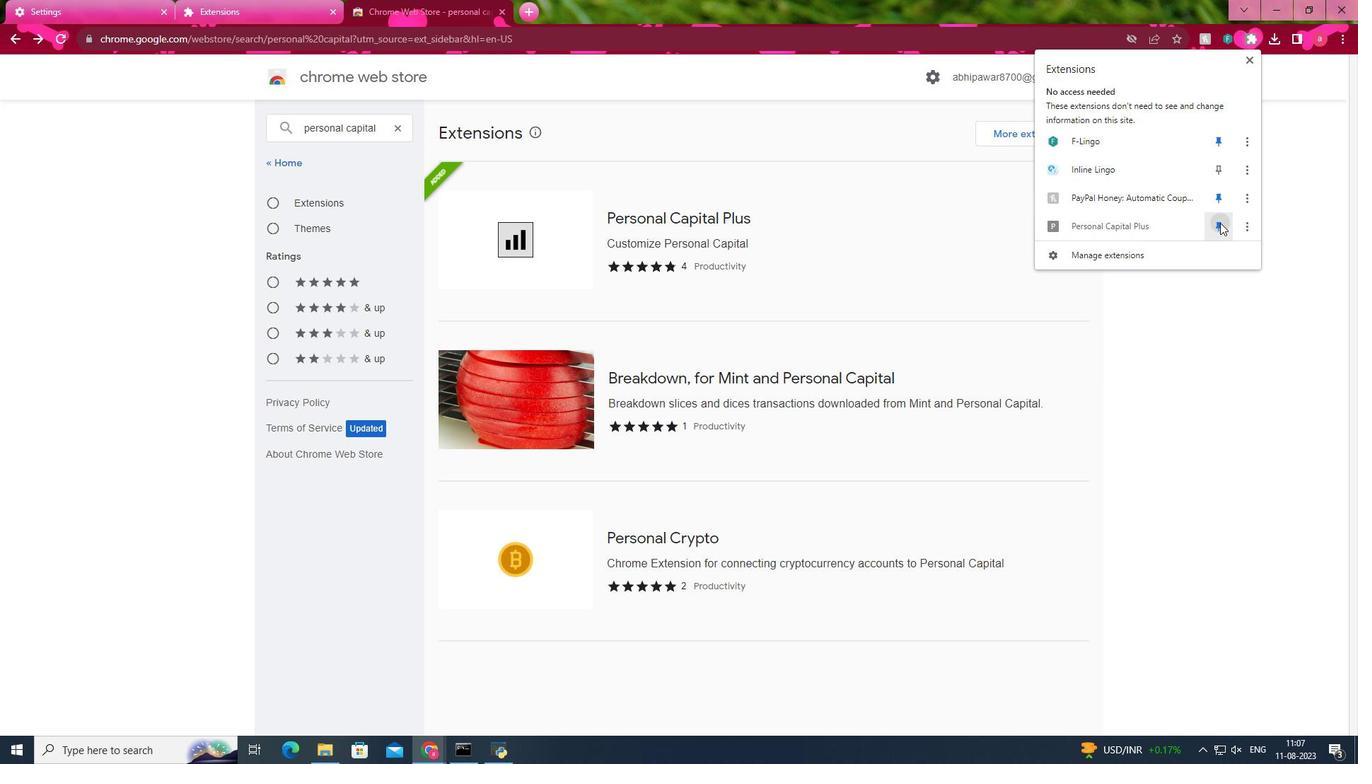 
Action: Mouse moved to (1227, 34)
Screenshot: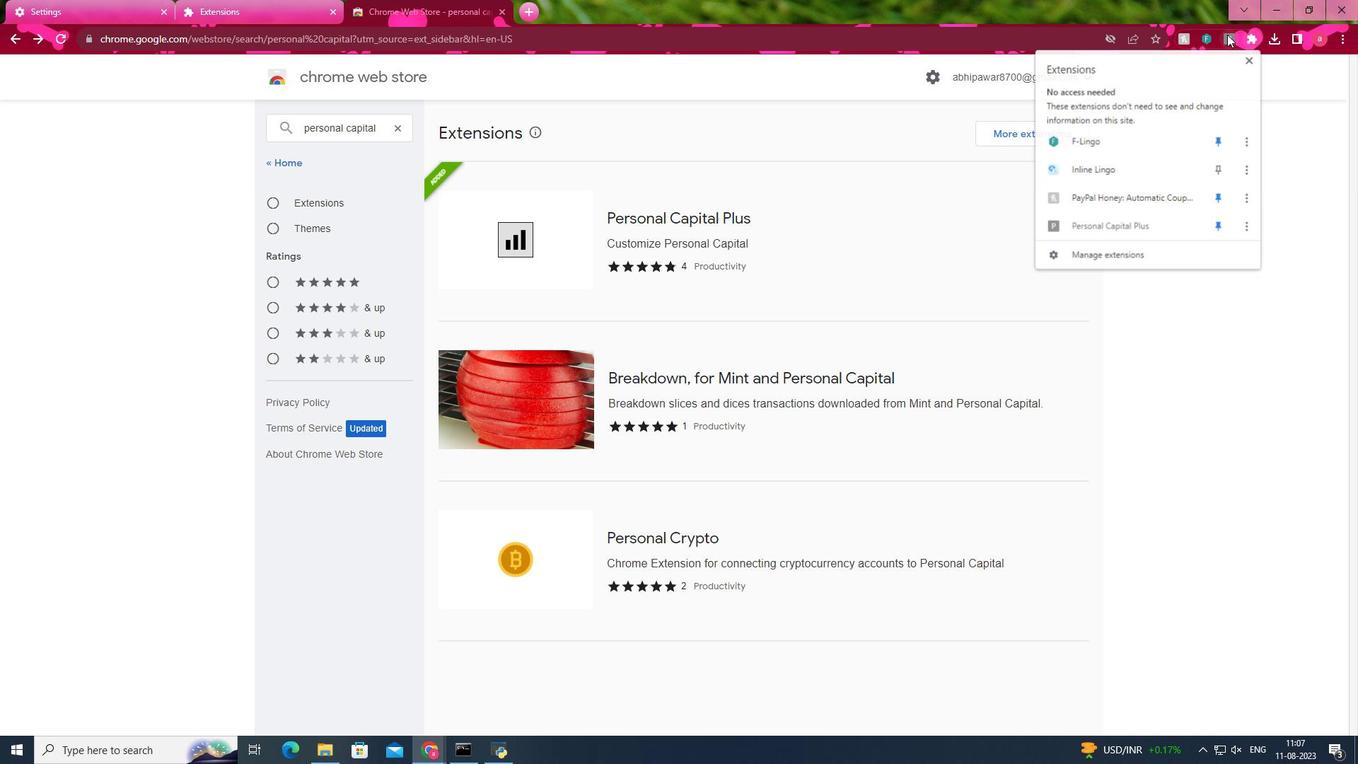 
Action: Mouse pressed left at (1227, 34)
Screenshot: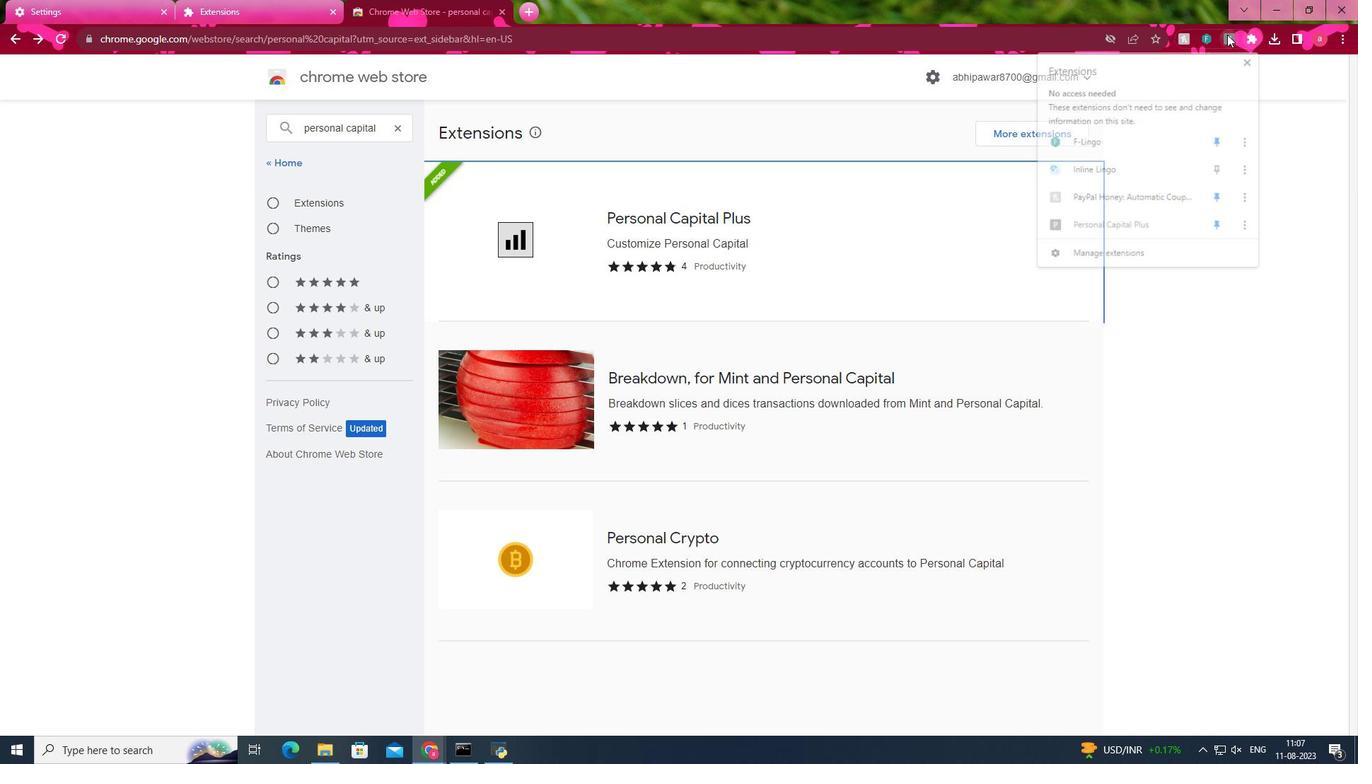 
Action: Mouse moved to (1227, 55)
Screenshot: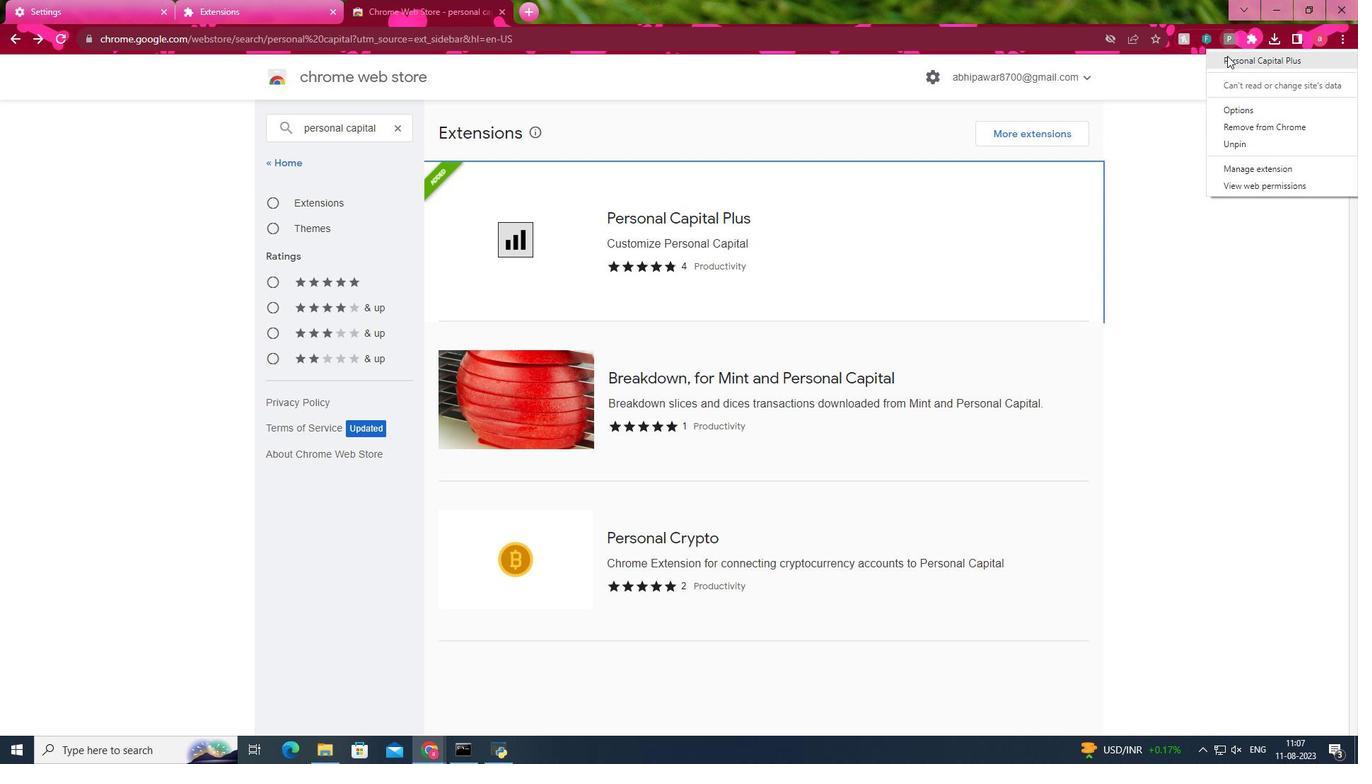 
Action: Mouse pressed left at (1227, 55)
Screenshot: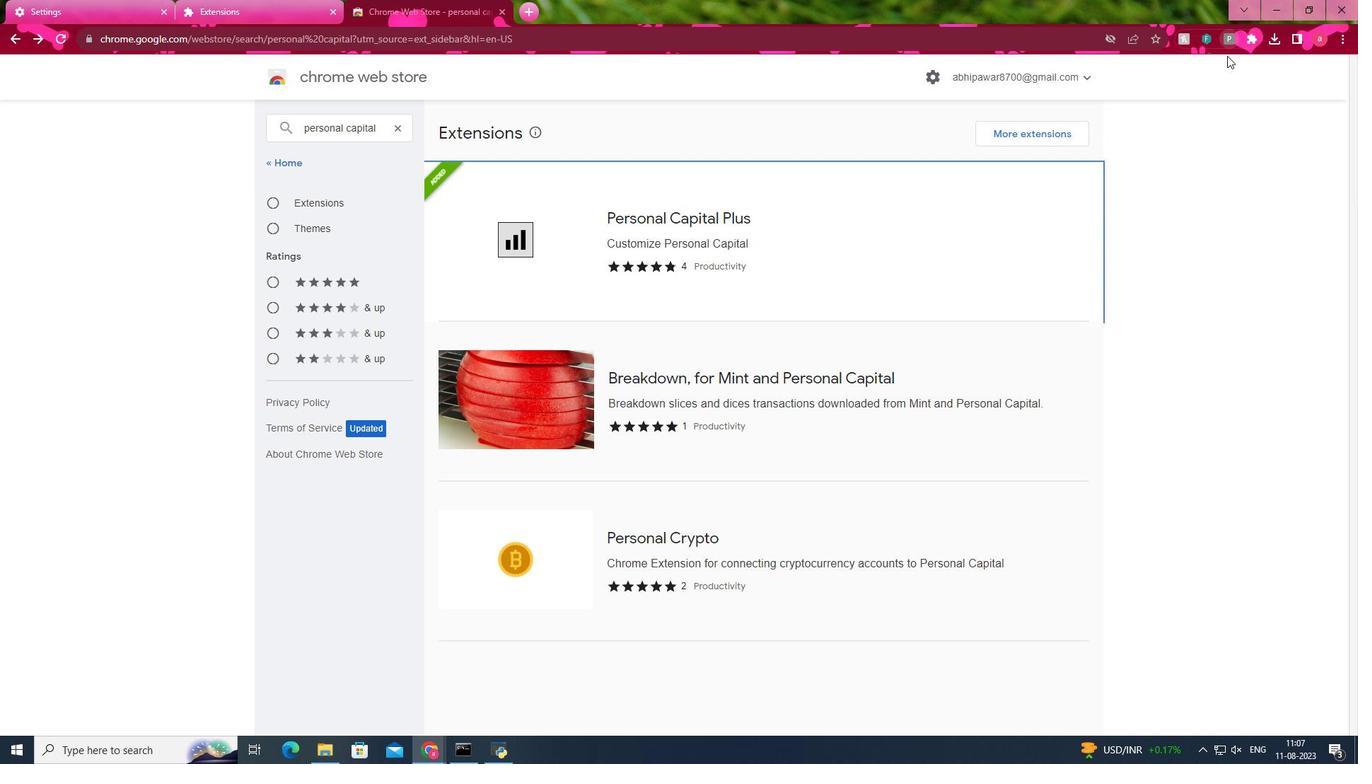 
Action: Mouse moved to (612, 279)
Screenshot: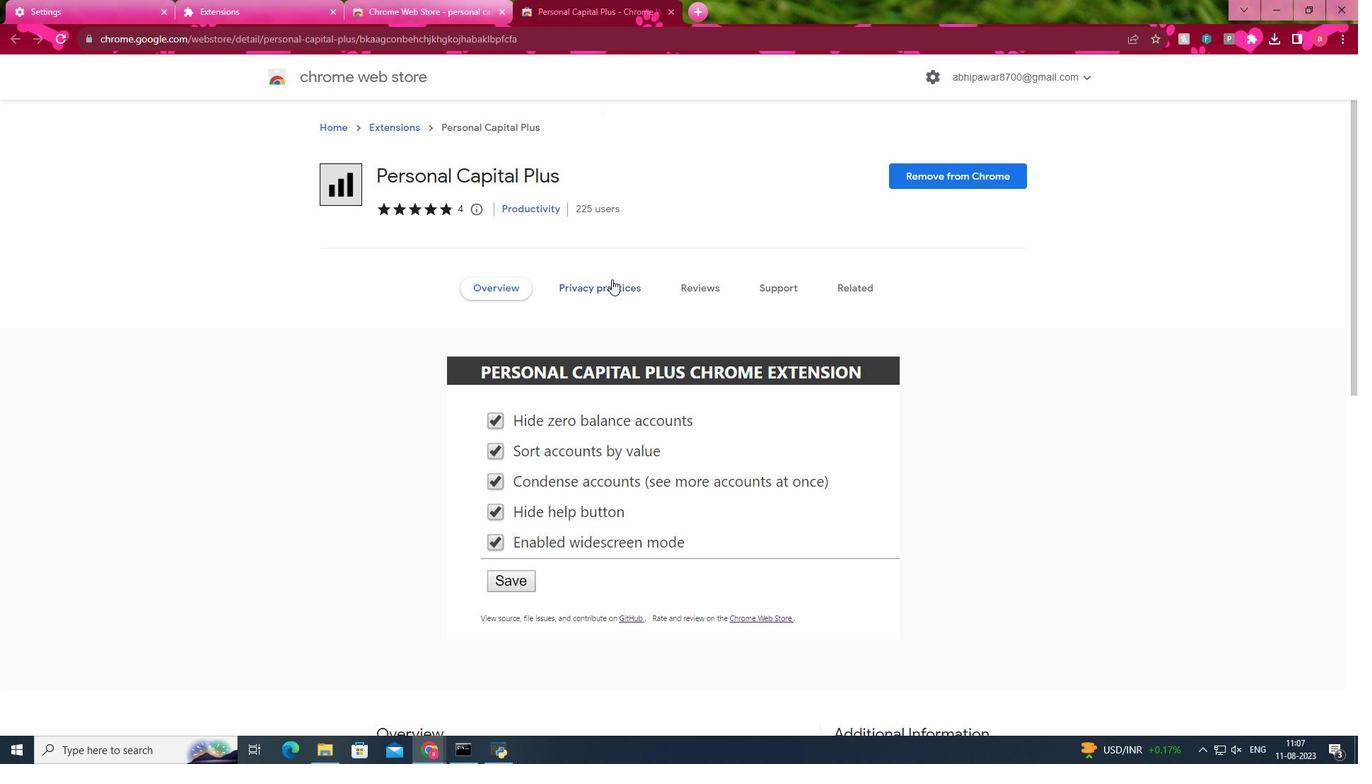 
Action: Mouse pressed left at (612, 279)
Screenshot: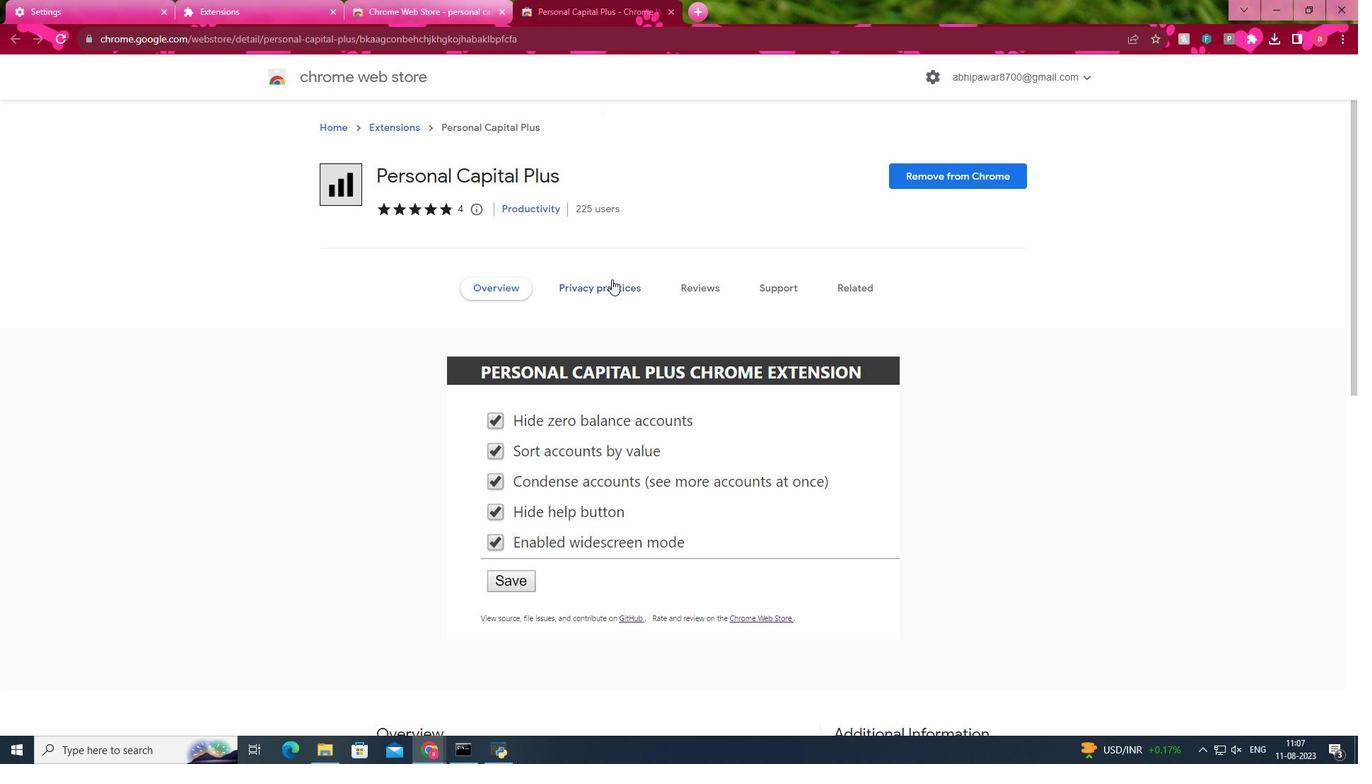 
Action: Mouse moved to (694, 282)
Screenshot: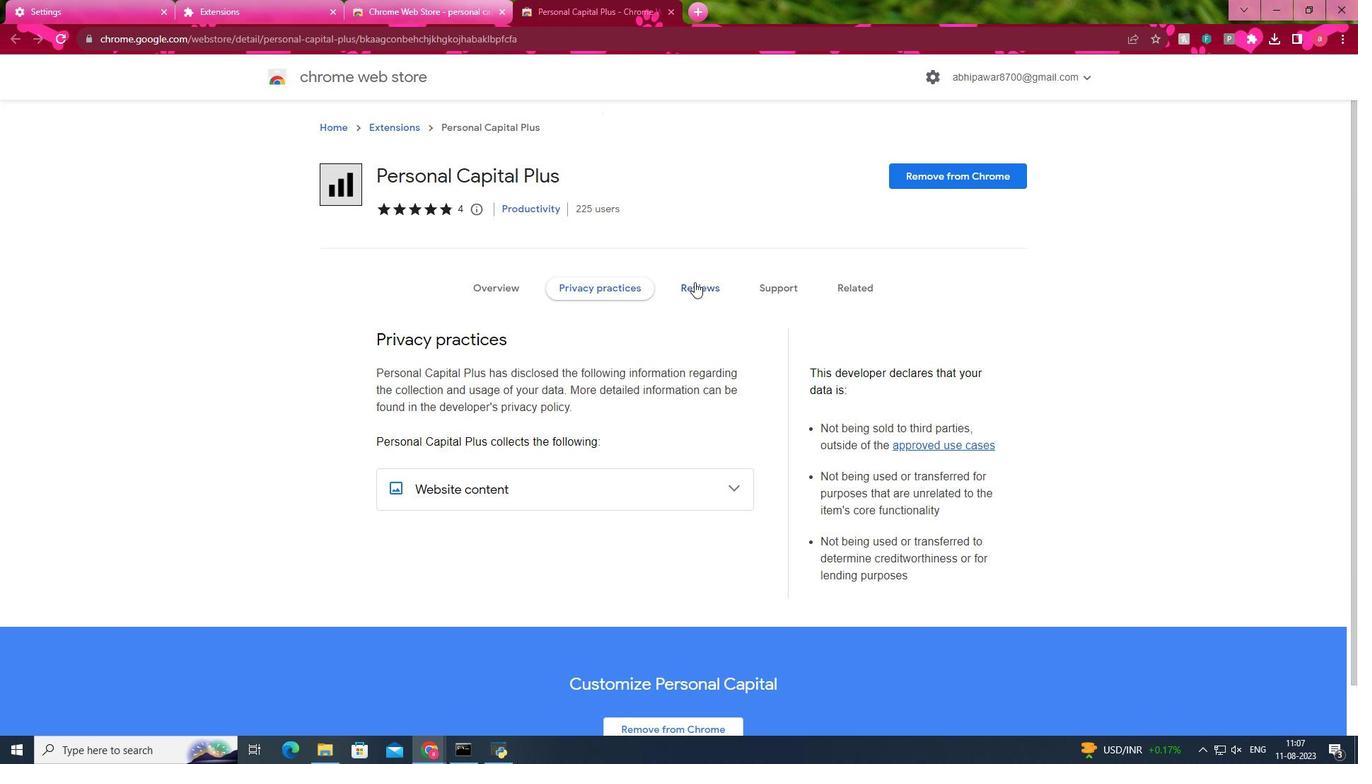 
Action: Mouse pressed left at (694, 282)
Screenshot: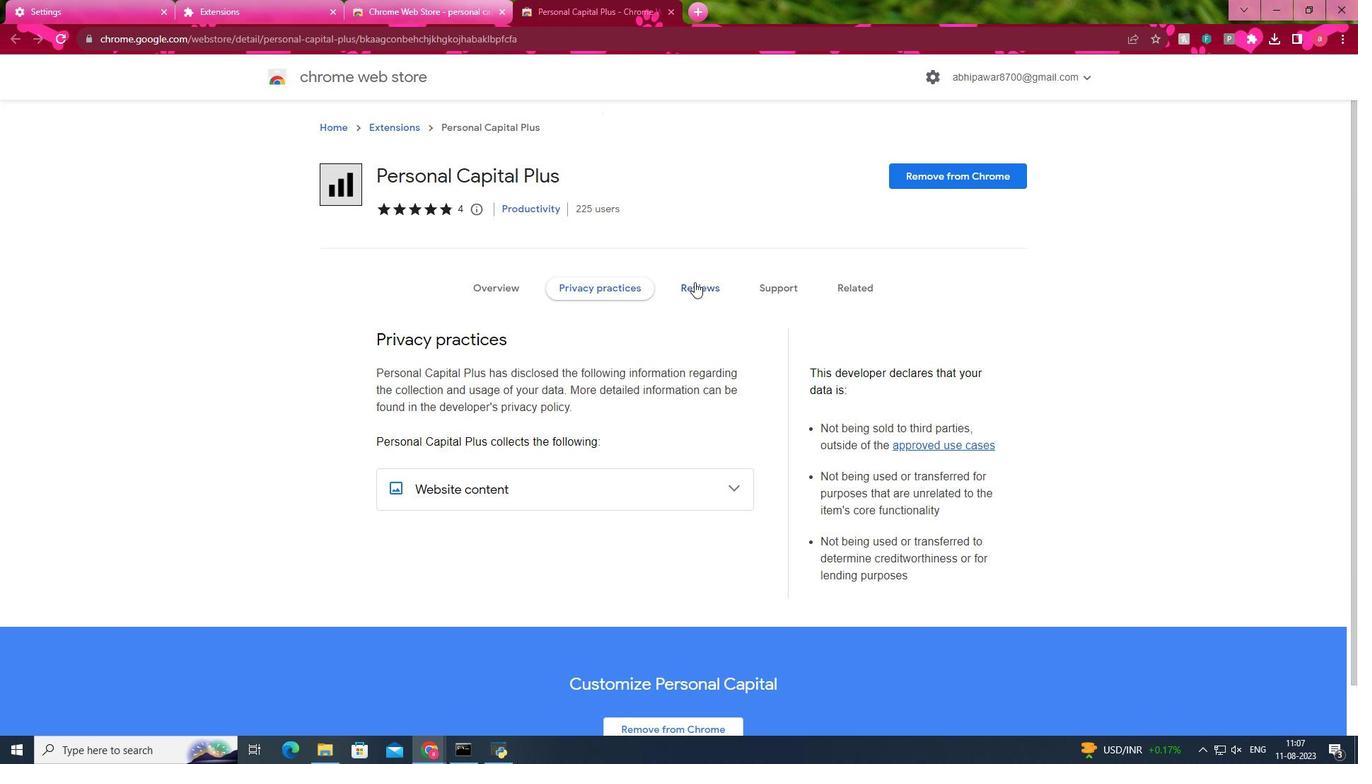 
Action: Mouse moved to (539, 0)
Screenshot: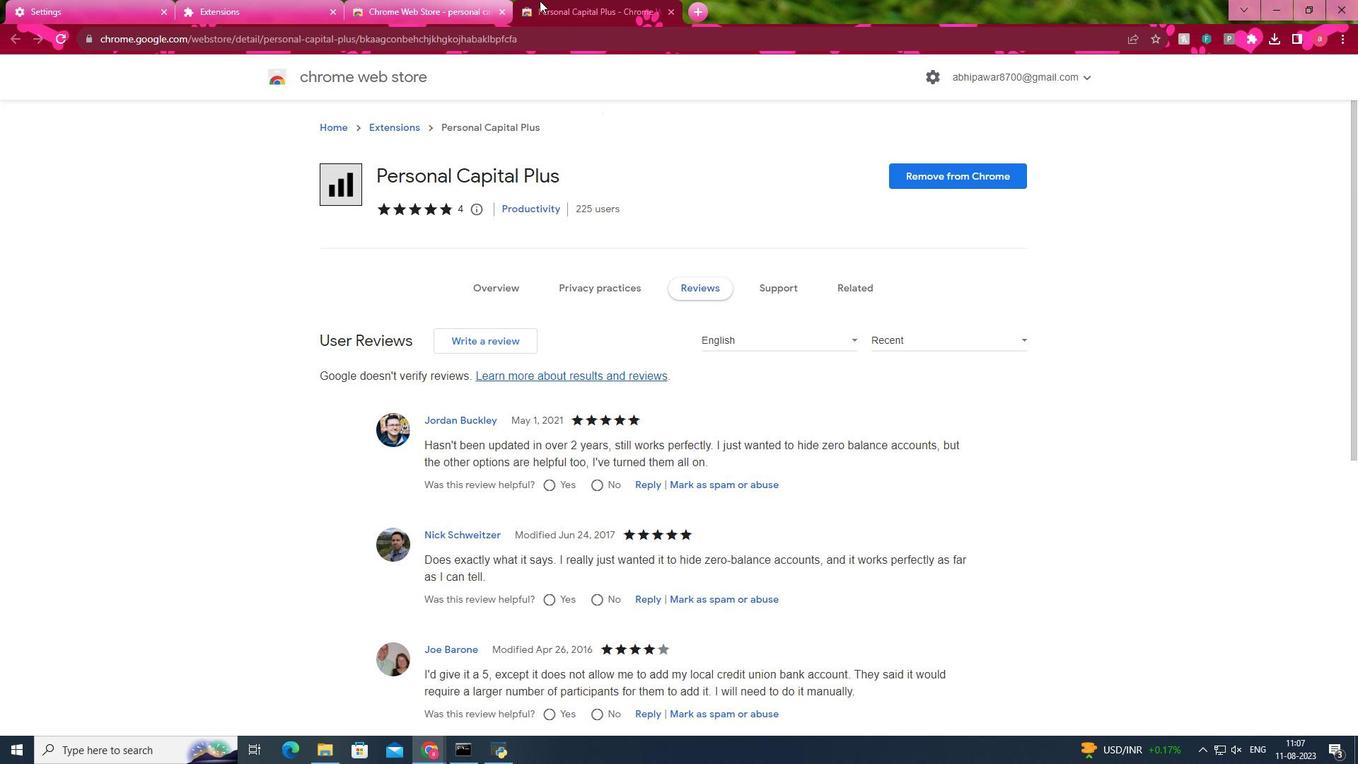 
Action: Mouse pressed middle at (539, 0)
Screenshot: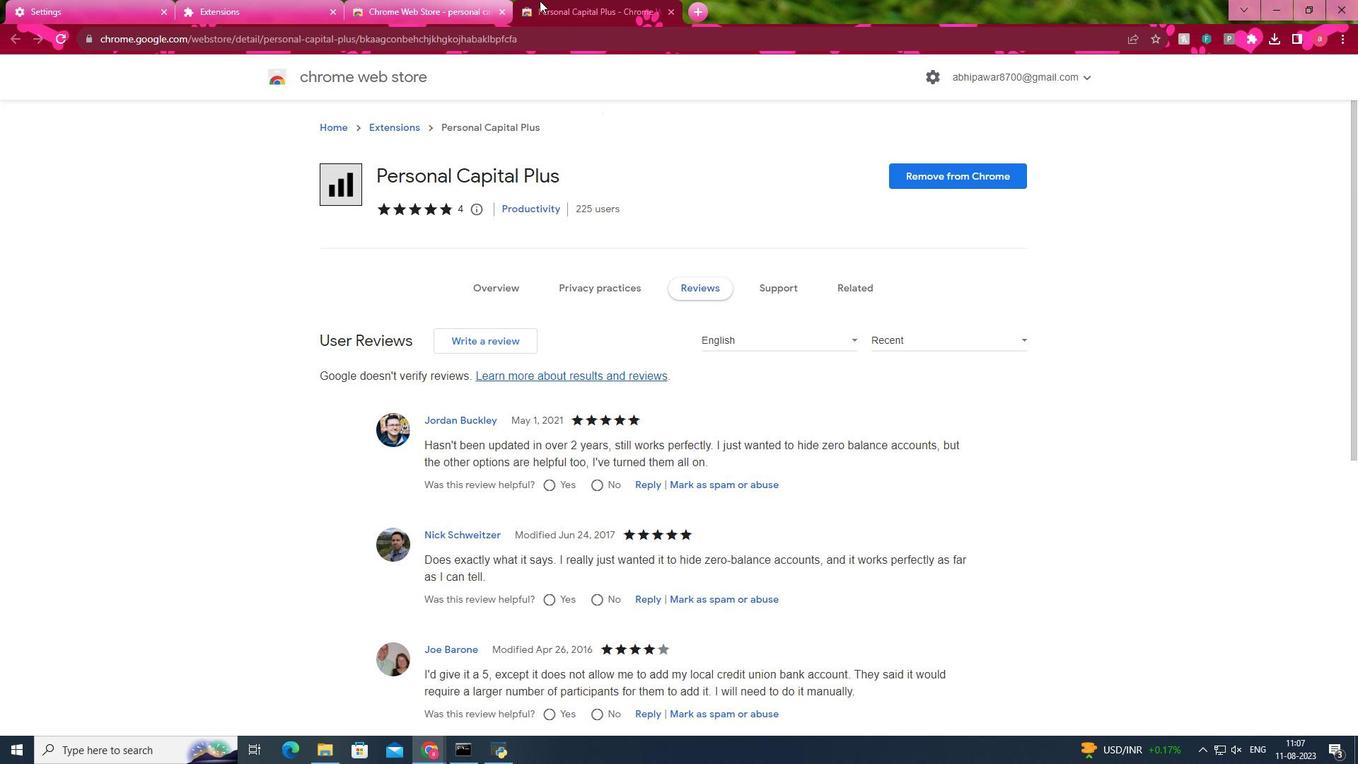 
Action: Mouse moved to (172, 0)
Screenshot: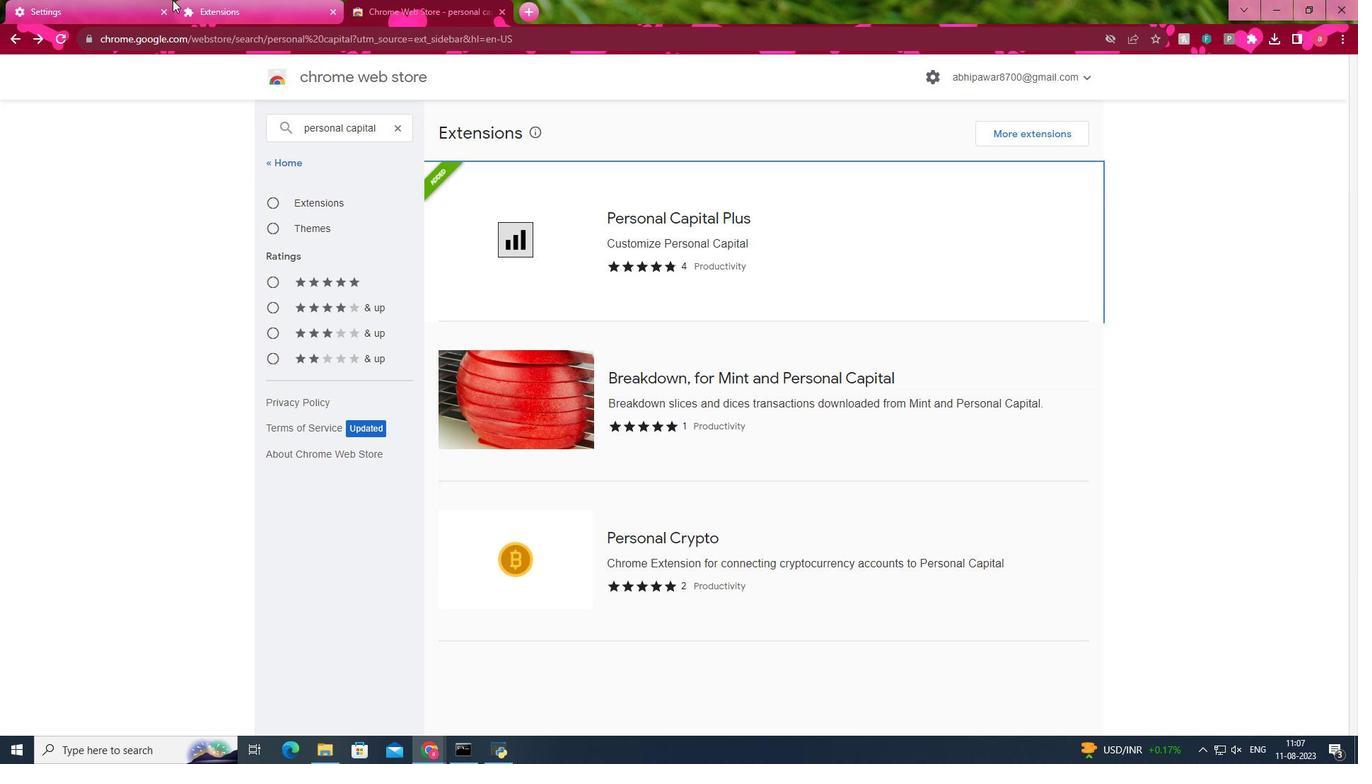 
Action: Mouse pressed left at (172, 0)
Screenshot: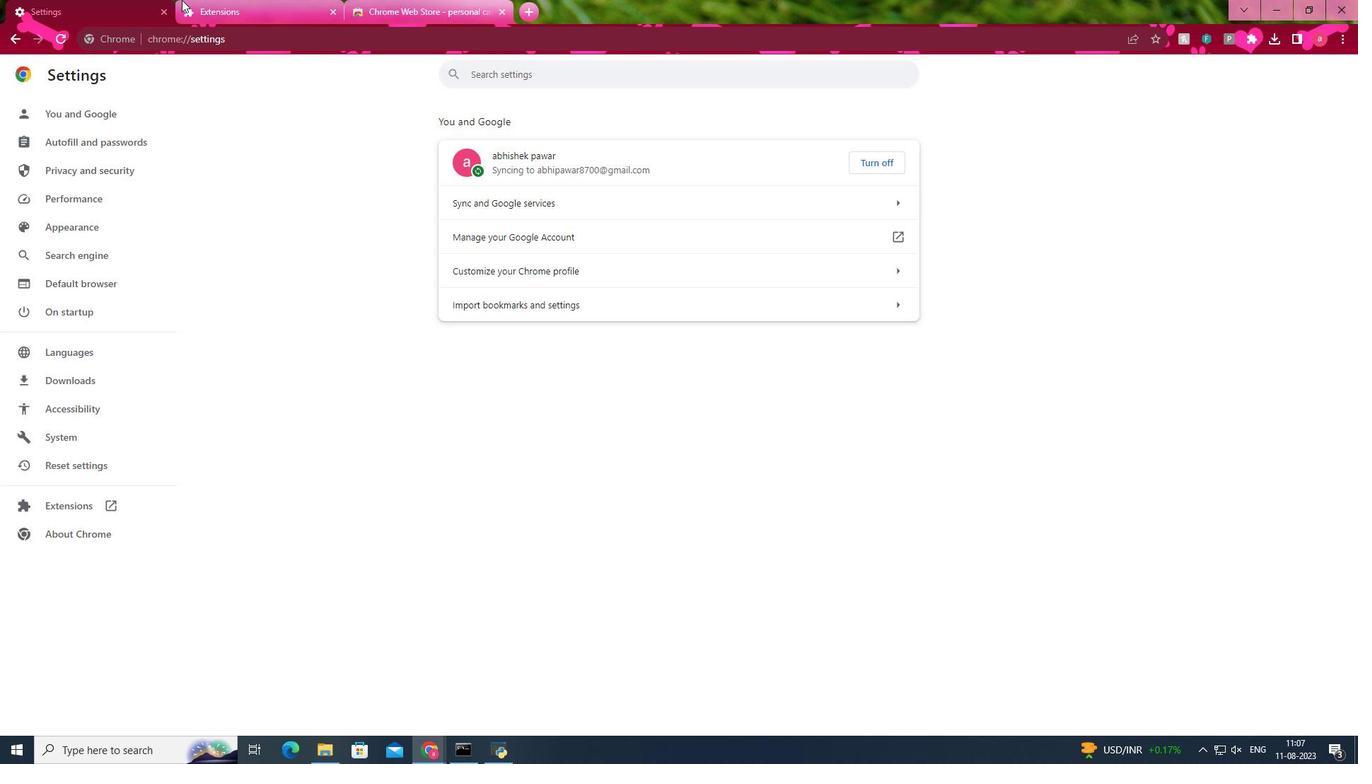 
Action: Mouse moved to (393, 0)
Screenshot: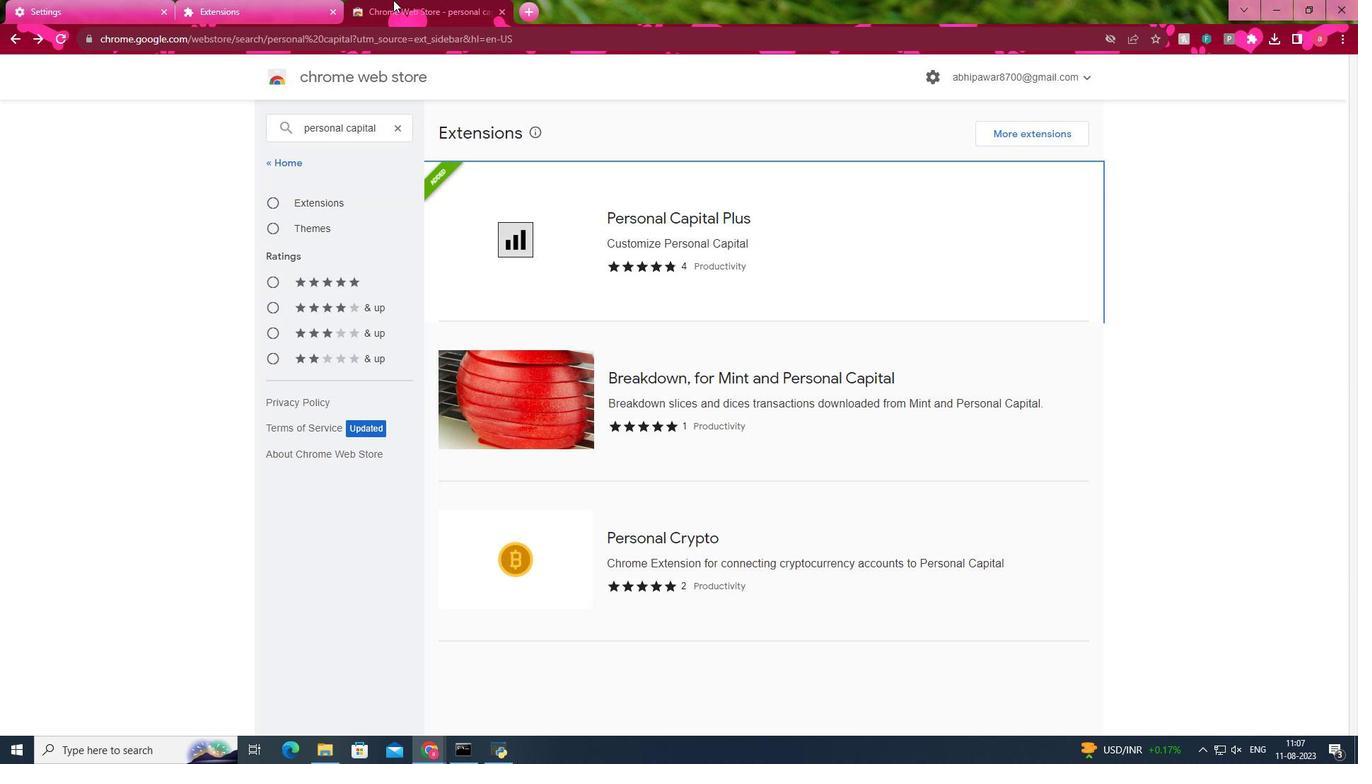 
Action: Mouse pressed left at (393, 0)
Screenshot: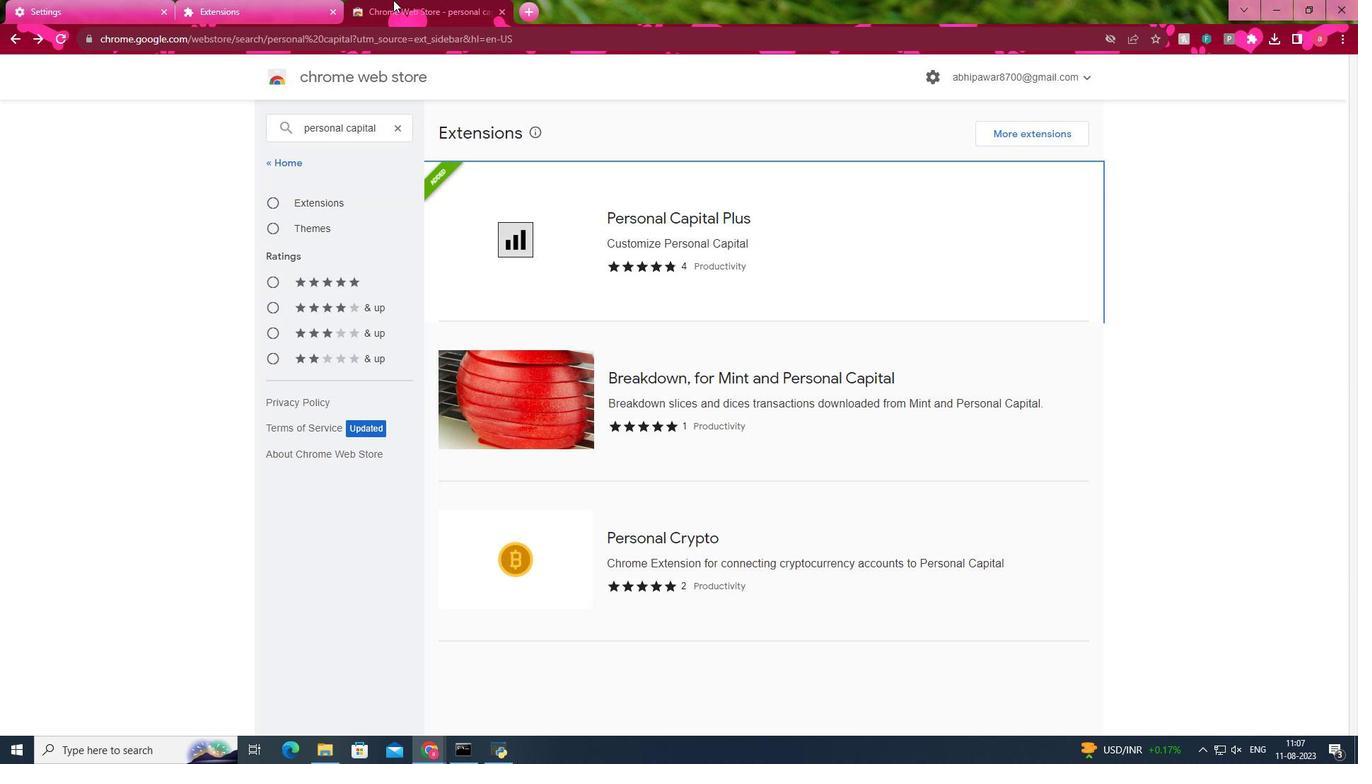 
Action: Mouse moved to (640, 384)
Screenshot: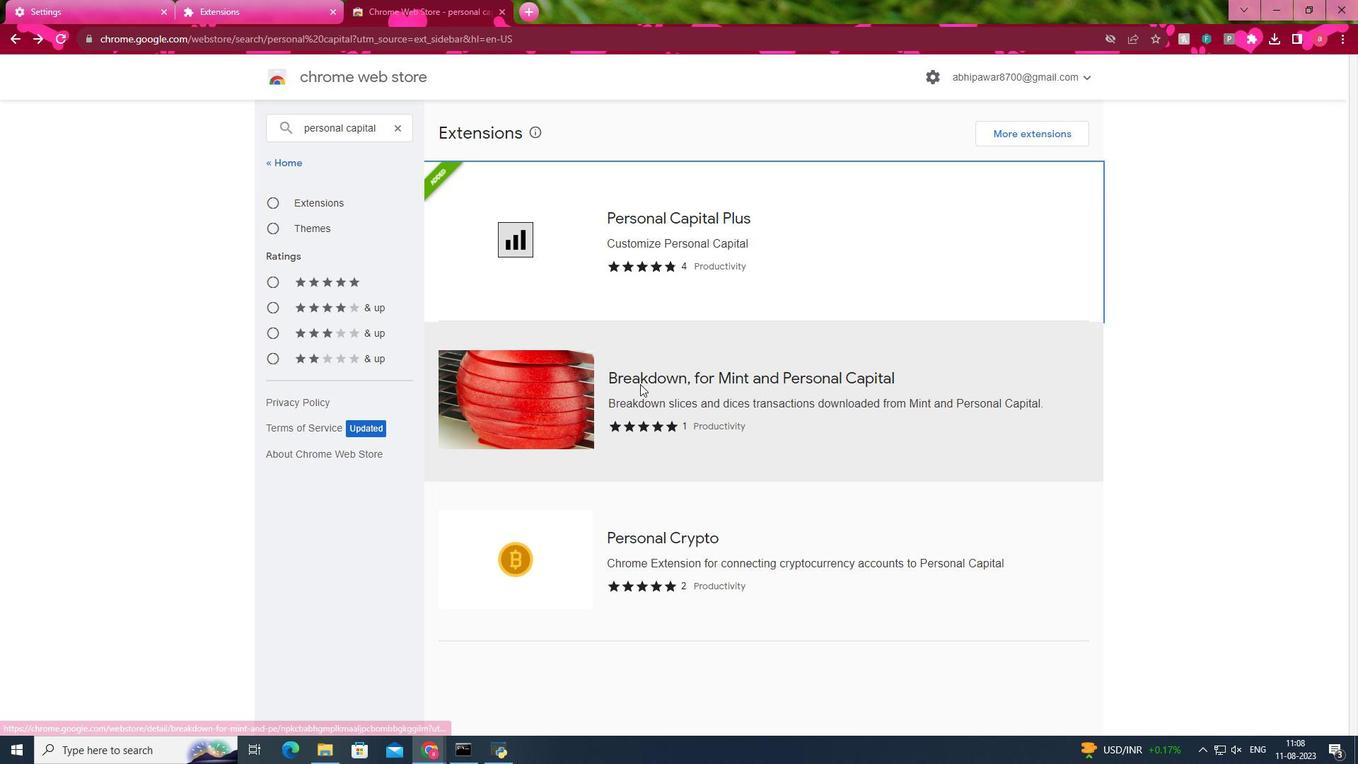 
Action: Mouse pressed left at (640, 384)
Screenshot: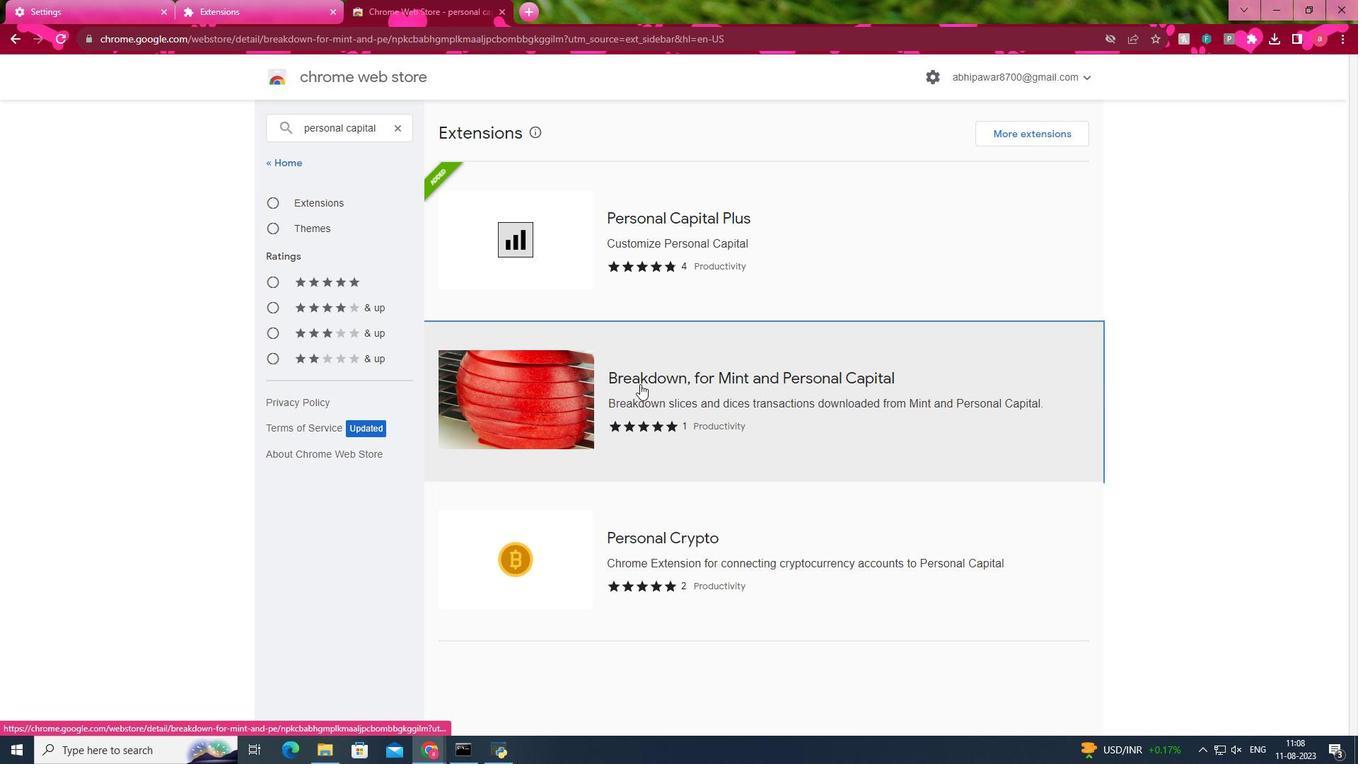
Action: Mouse moved to (740, 374)
Screenshot: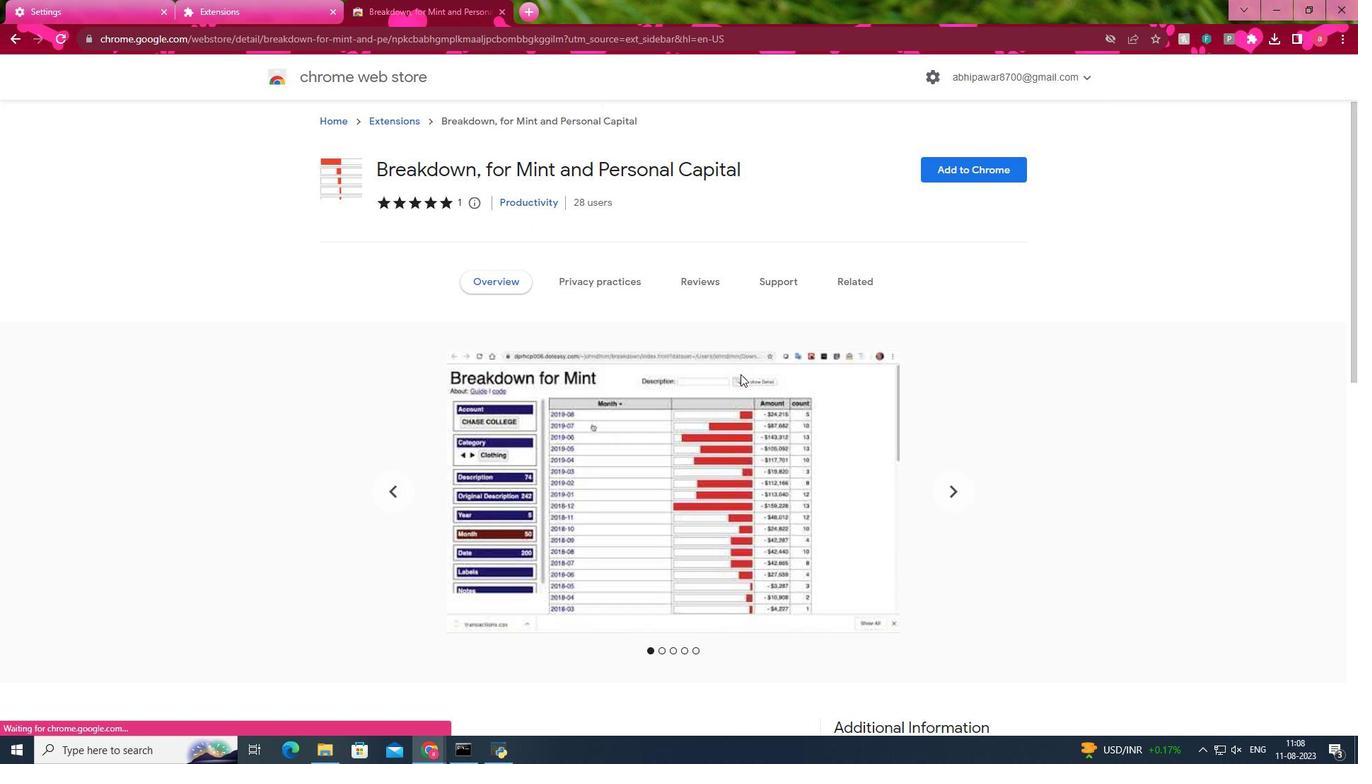 
Action: Mouse scrolled (740, 373) with delta (0, 0)
Screenshot: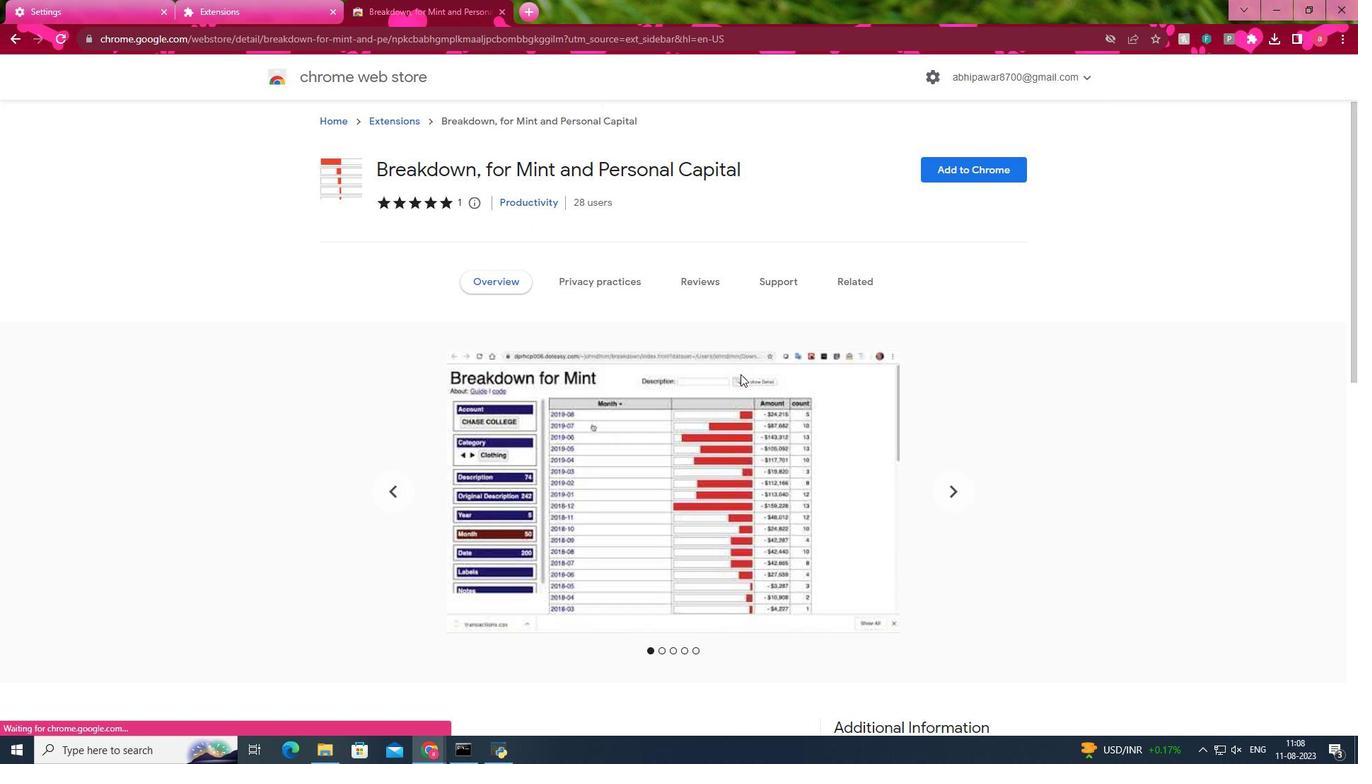 
Action: Mouse scrolled (740, 373) with delta (0, 0)
Screenshot: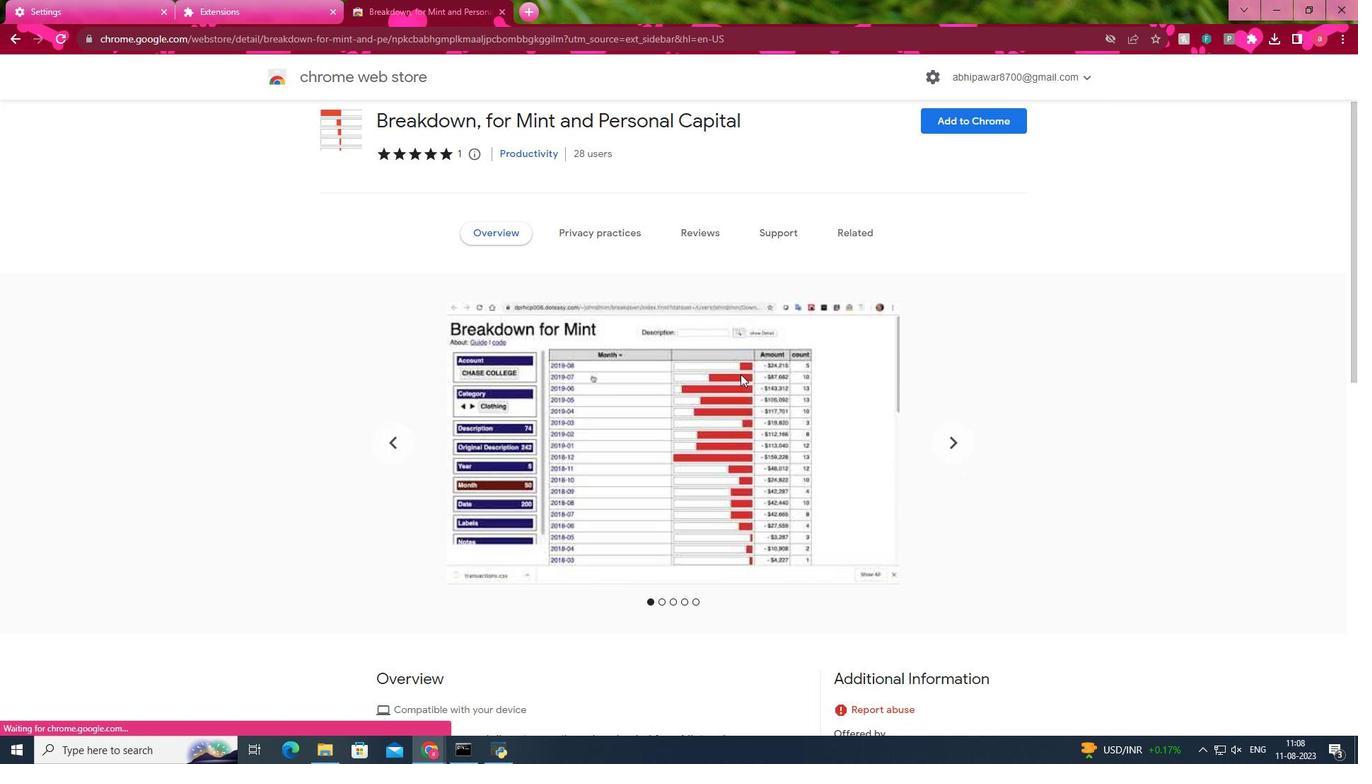 
Action: Mouse scrolled (740, 373) with delta (0, 0)
Screenshot: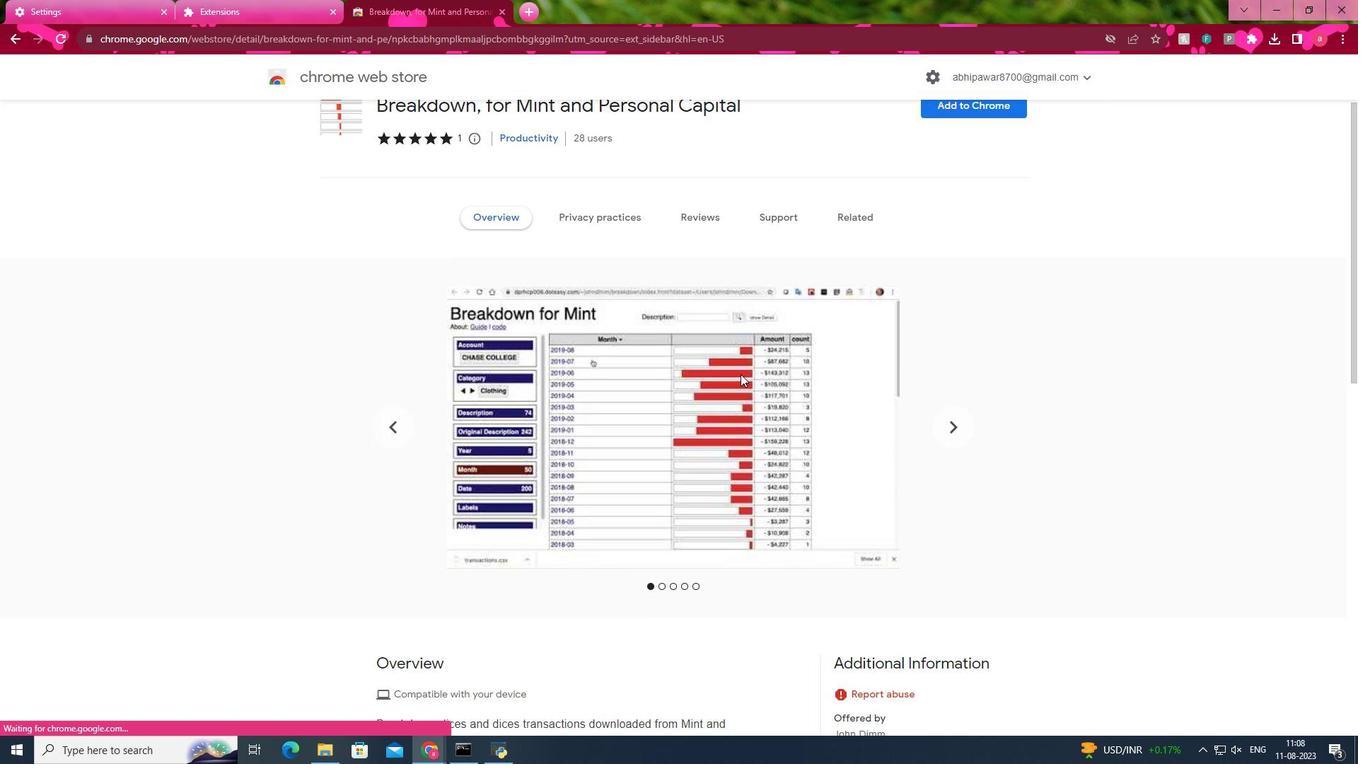 
Action: Mouse moved to (741, 374)
Screenshot: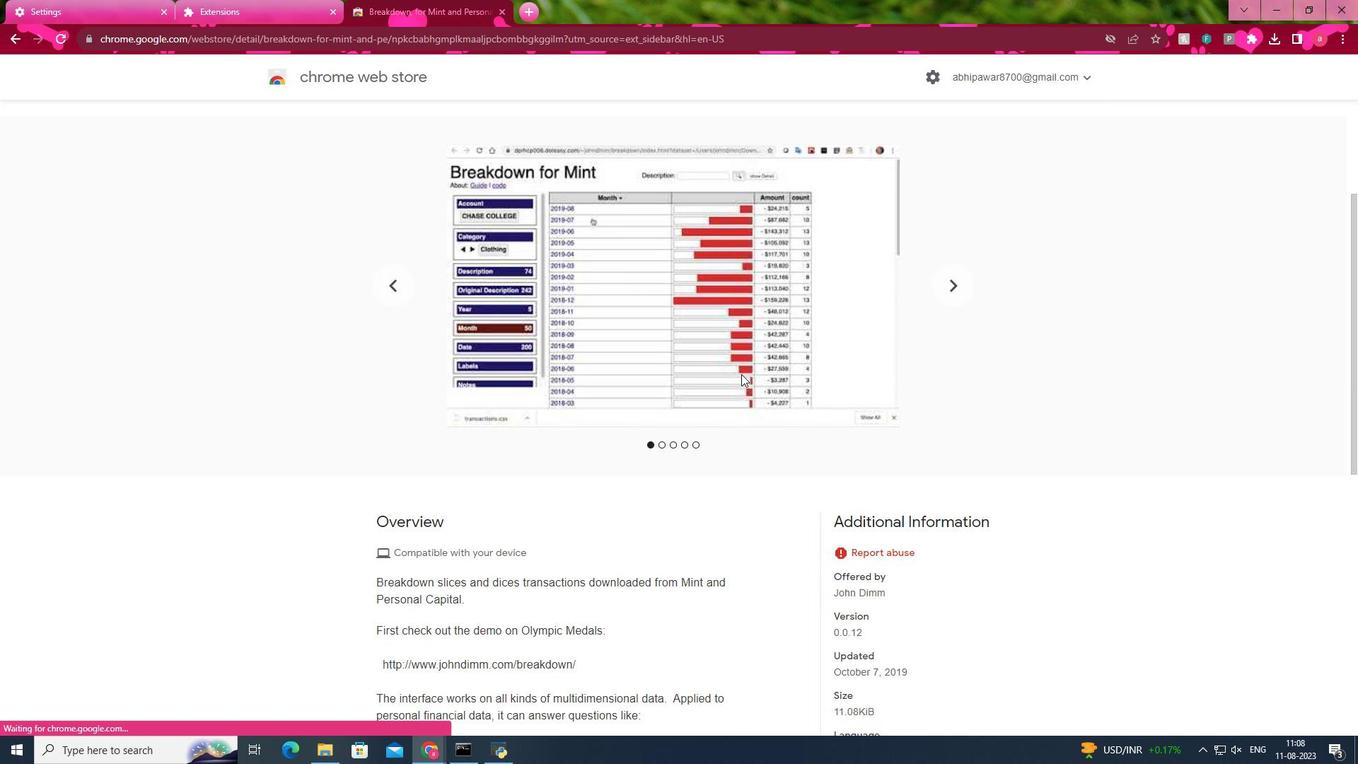 
Action: Mouse scrolled (741, 373) with delta (0, 0)
Screenshot: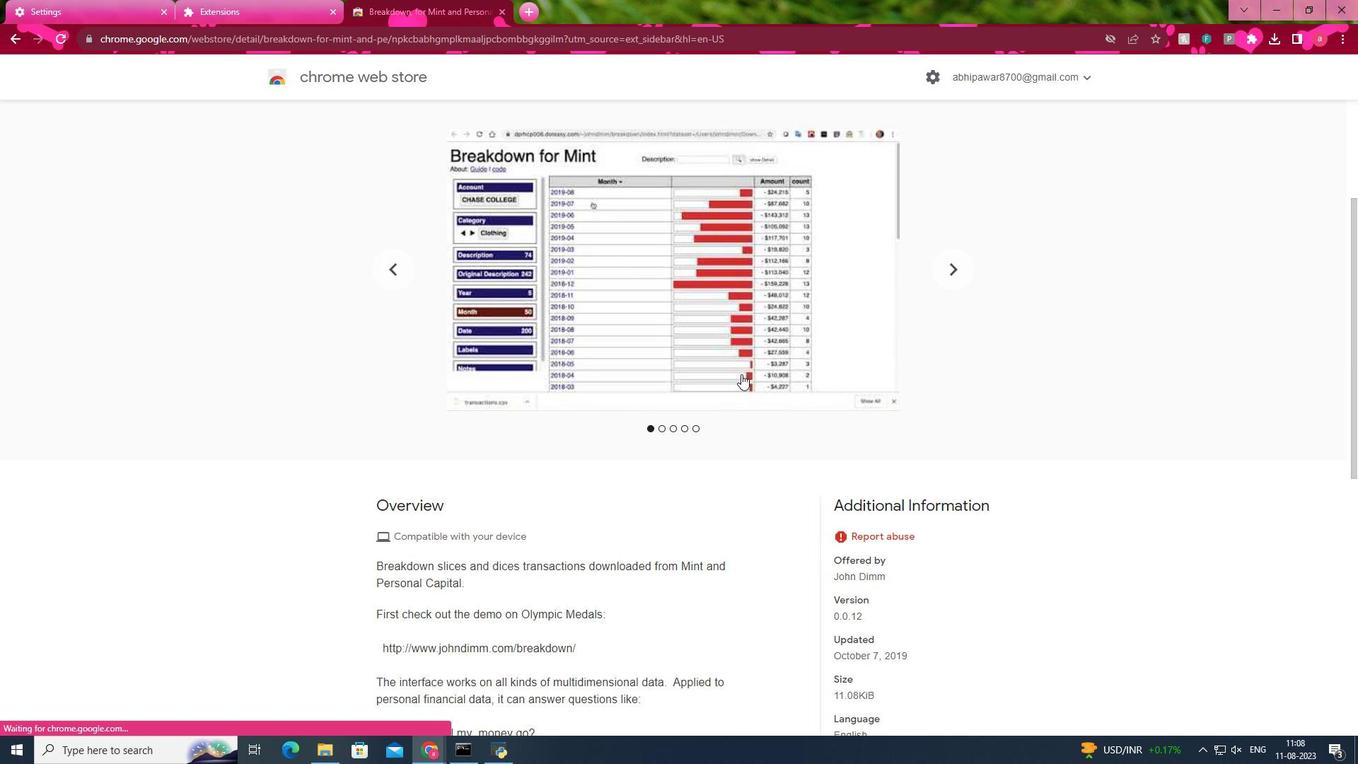 
Action: Mouse scrolled (741, 373) with delta (0, 0)
Screenshot: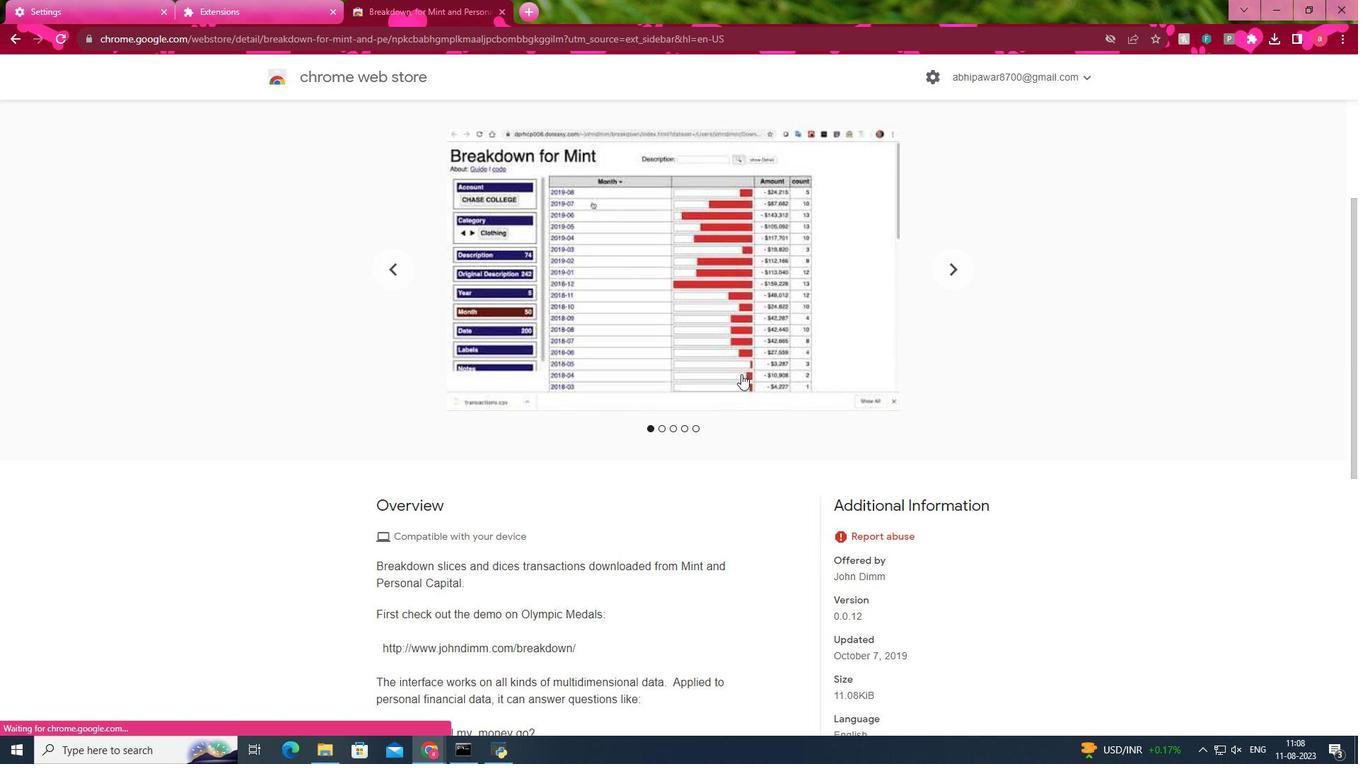 
Action: Mouse scrolled (741, 373) with delta (0, 0)
Screenshot: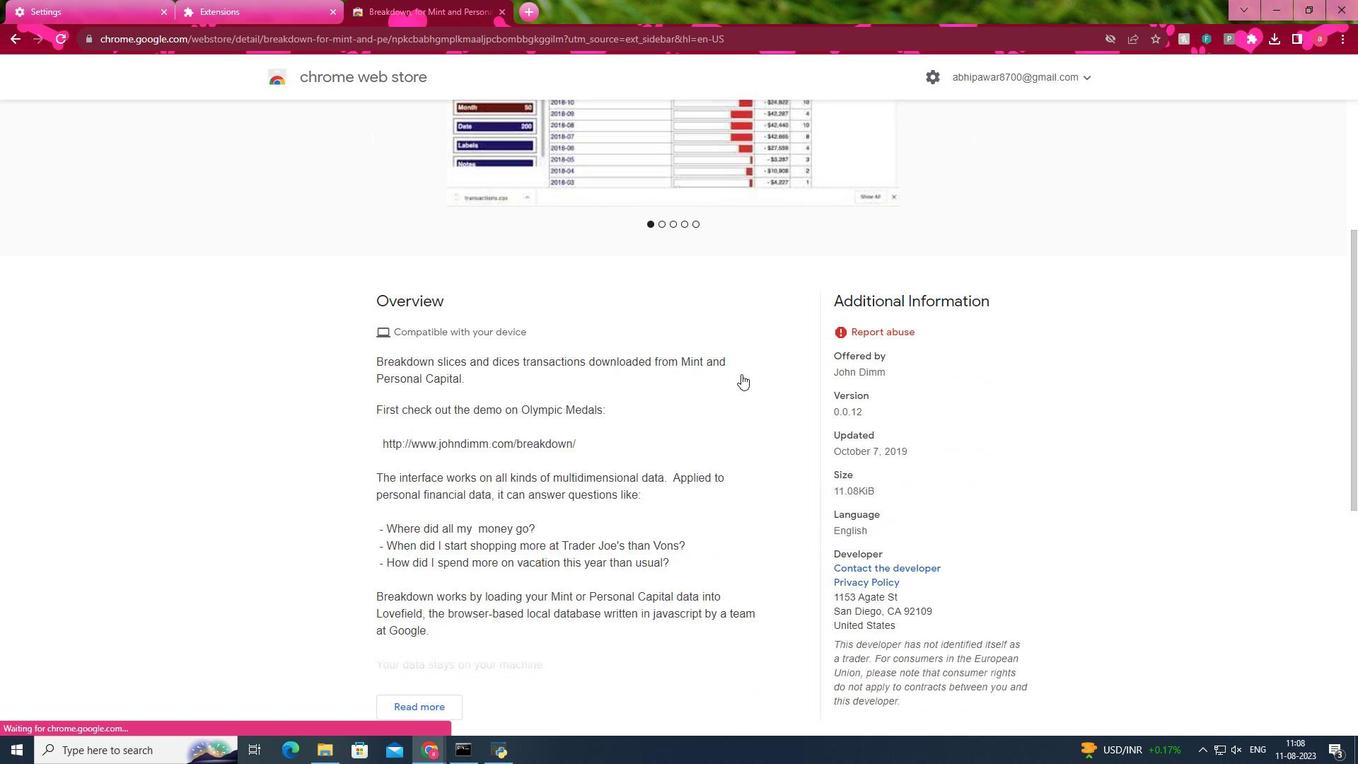 
Action: Mouse scrolled (741, 373) with delta (0, 0)
Screenshot: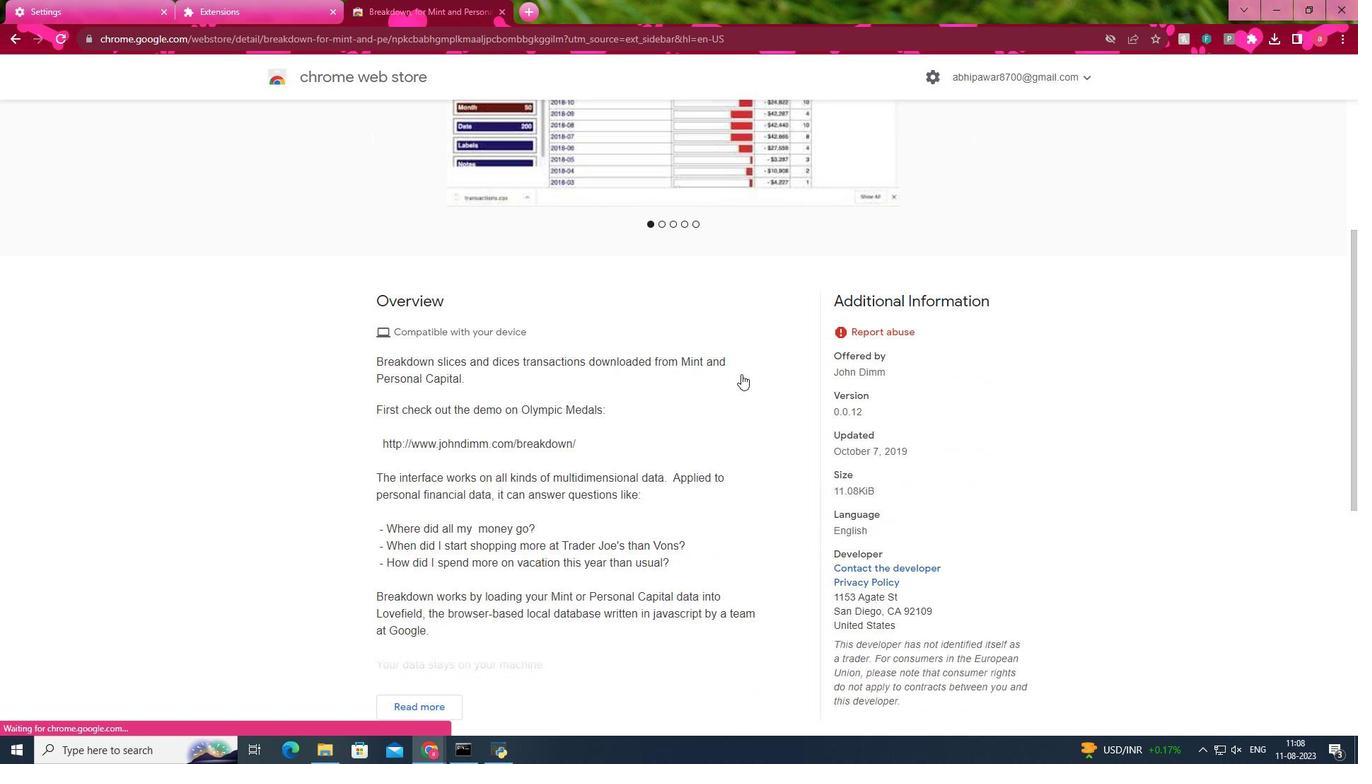 
Action: Mouse scrolled (741, 373) with delta (0, 0)
Screenshot: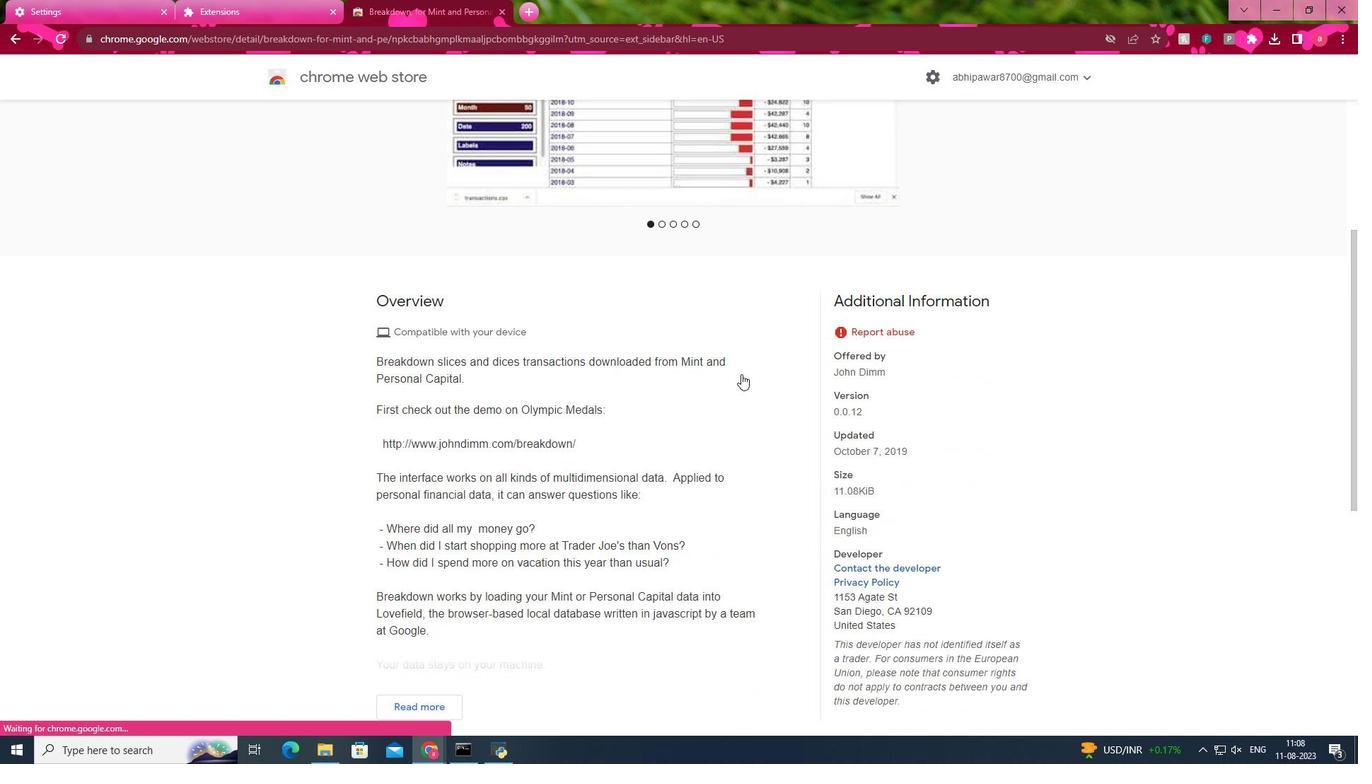
Action: Mouse scrolled (741, 373) with delta (0, 0)
Screenshot: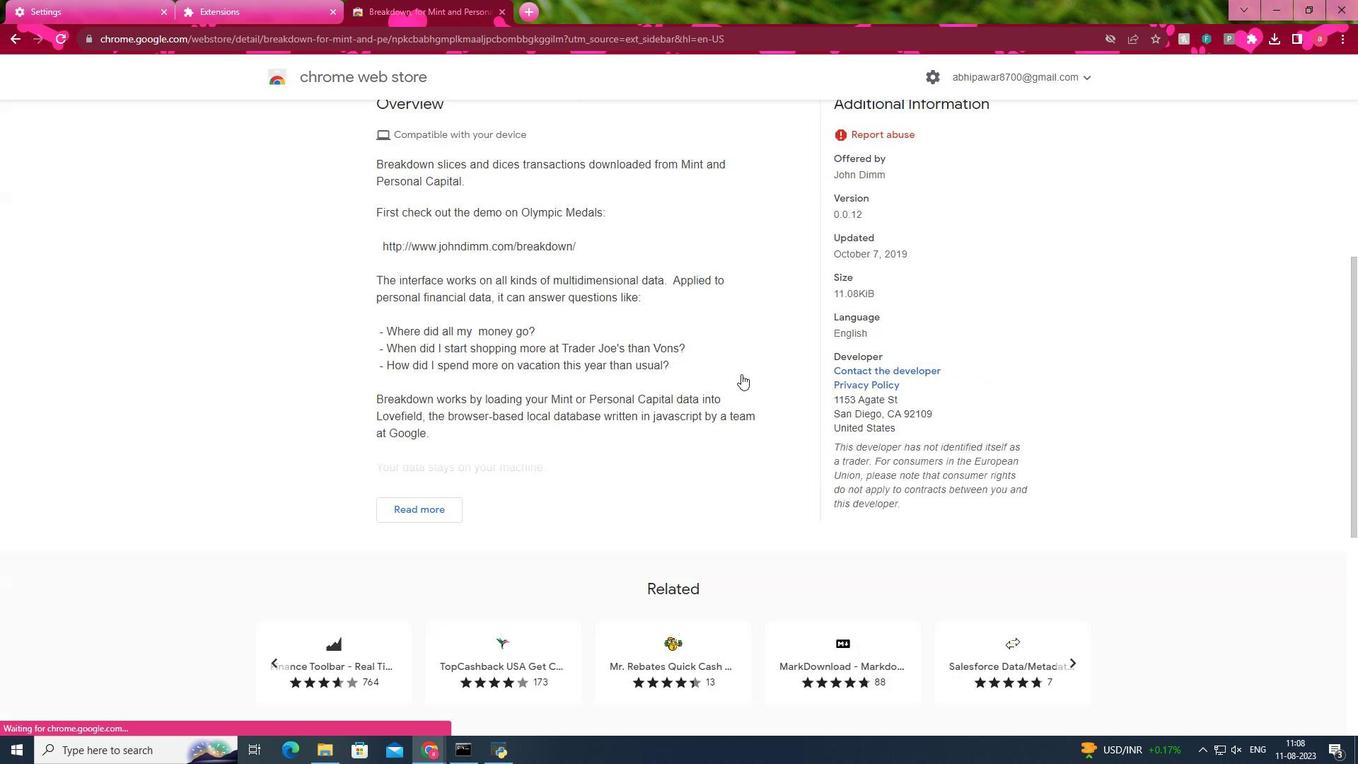 
Action: Mouse moved to (742, 373)
Screenshot: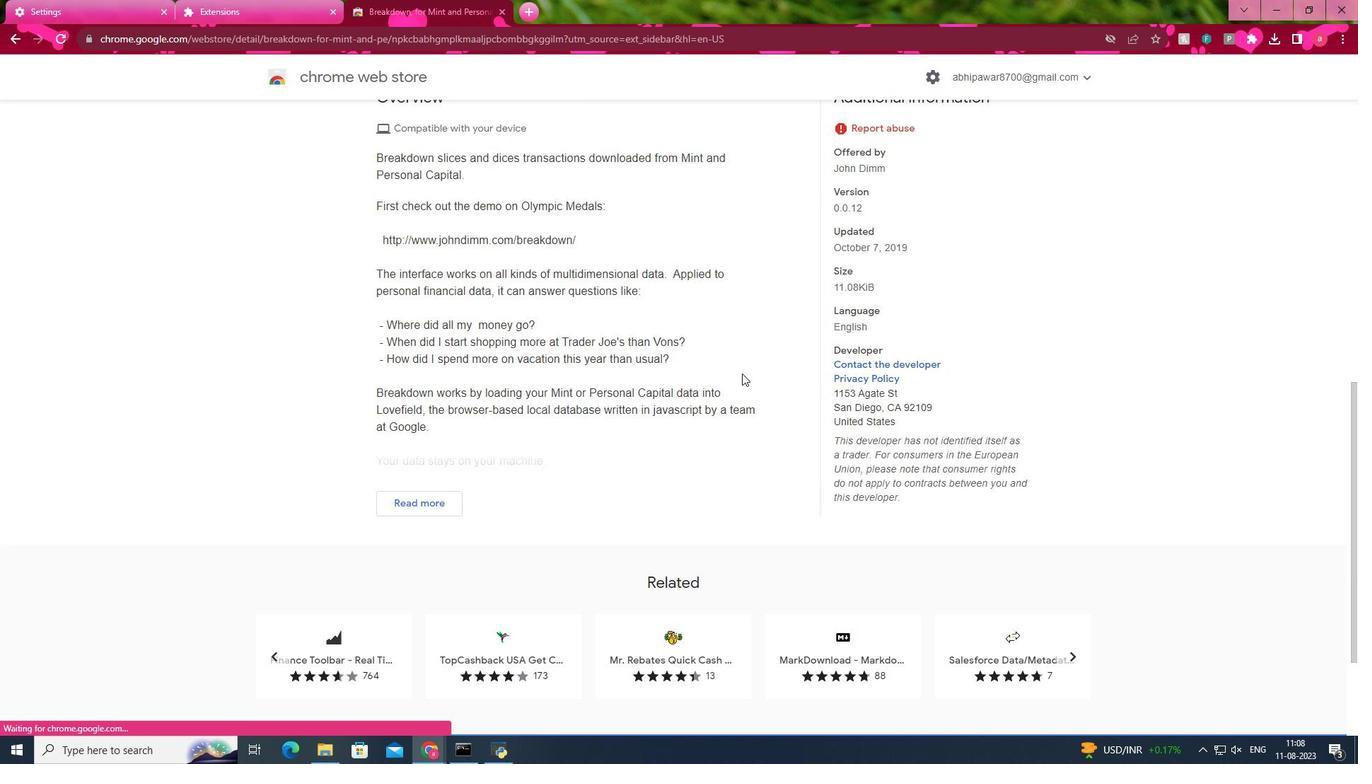 
Action: Mouse scrolled (742, 374) with delta (0, 0)
Screenshot: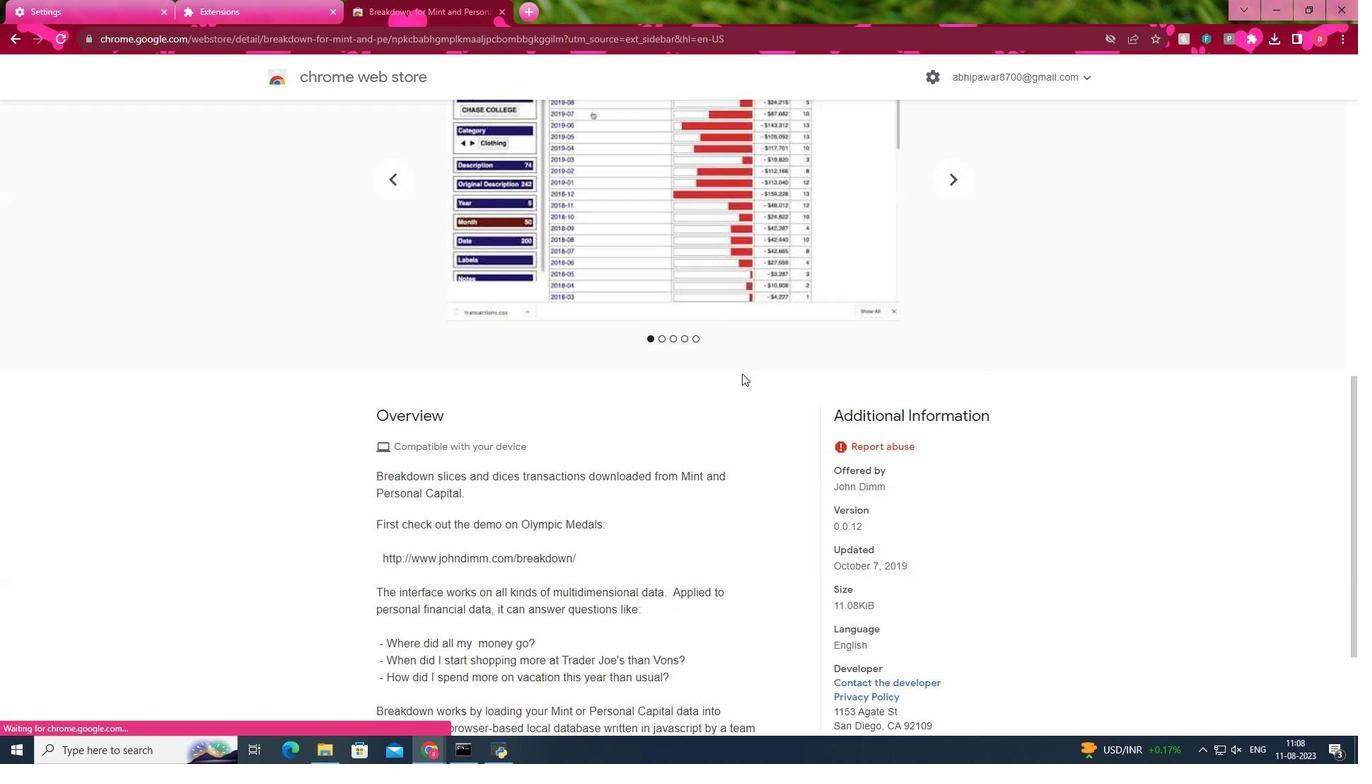 
Action: Mouse scrolled (742, 374) with delta (0, 0)
Screenshot: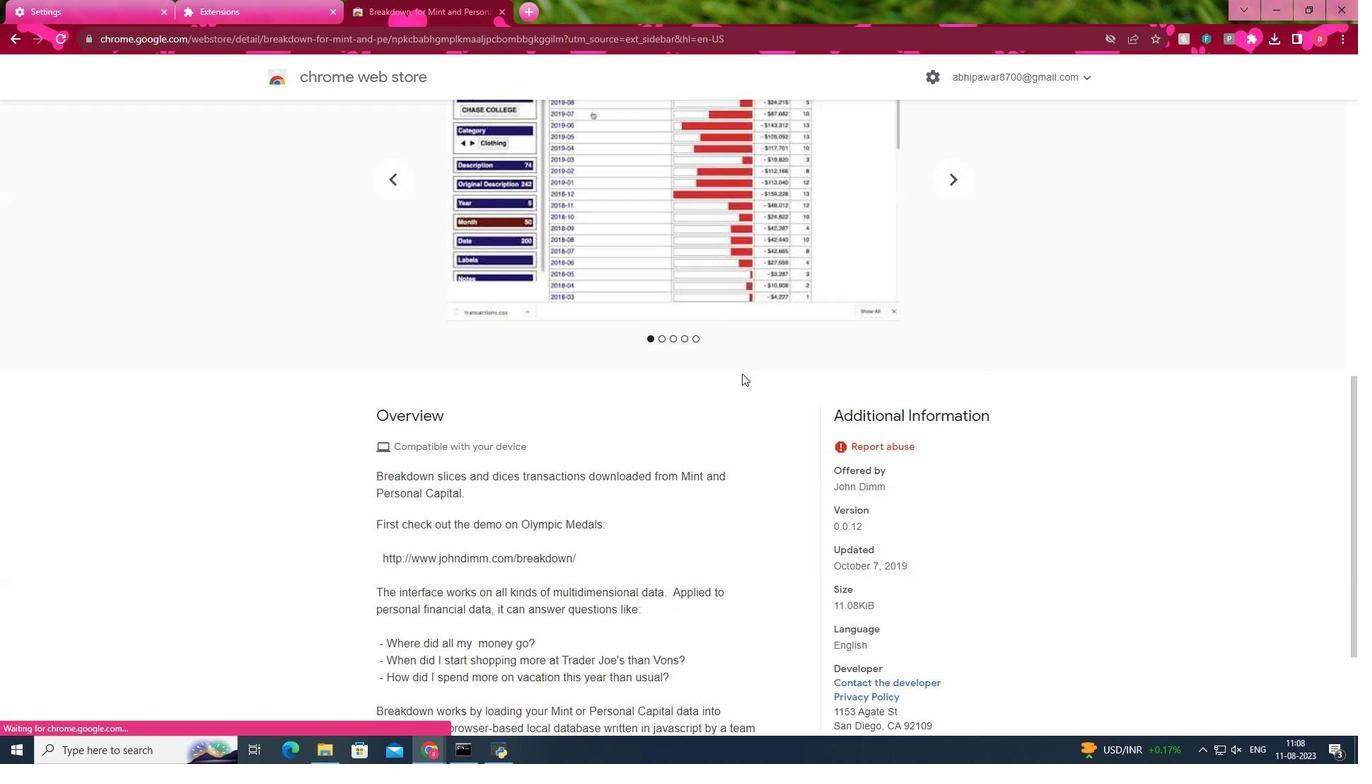 
Action: Mouse scrolled (742, 374) with delta (0, 0)
Screenshot: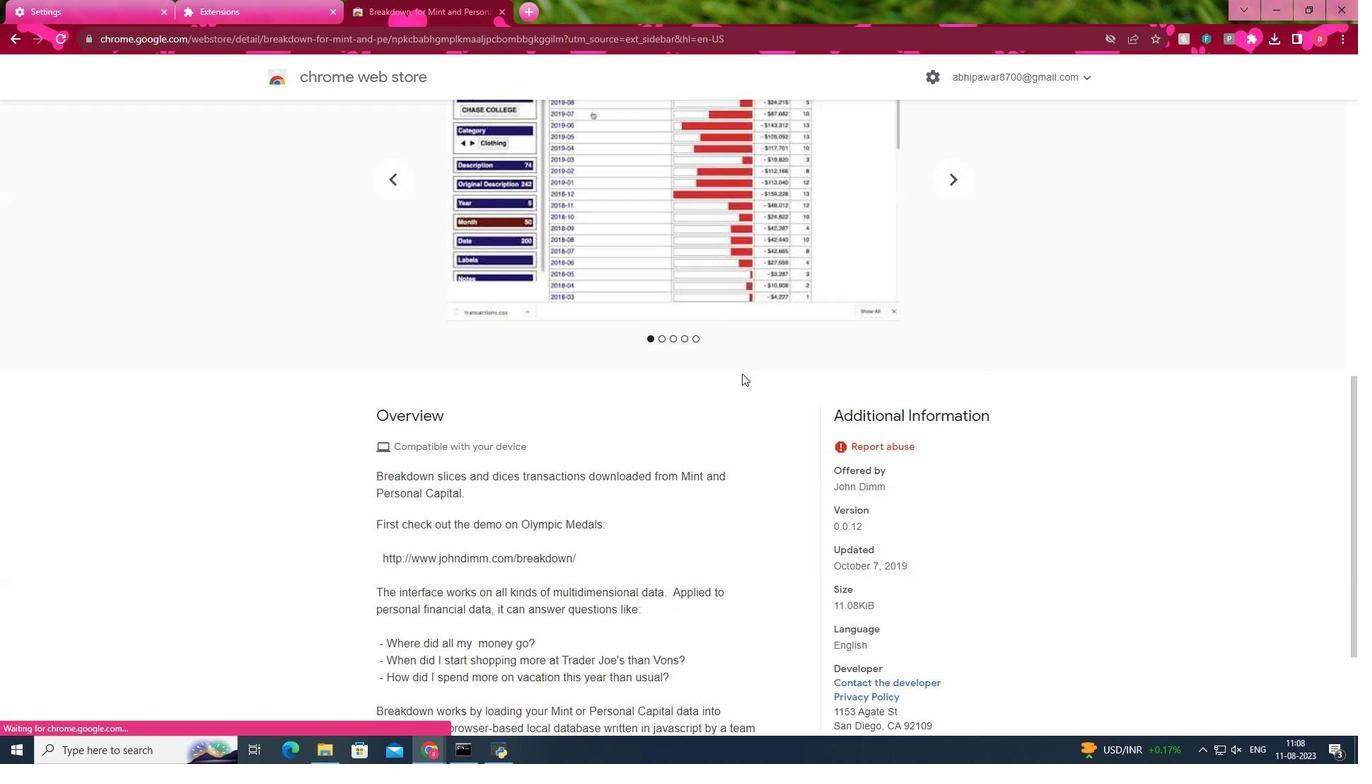 
Action: Mouse scrolled (742, 374) with delta (0, 0)
Screenshot: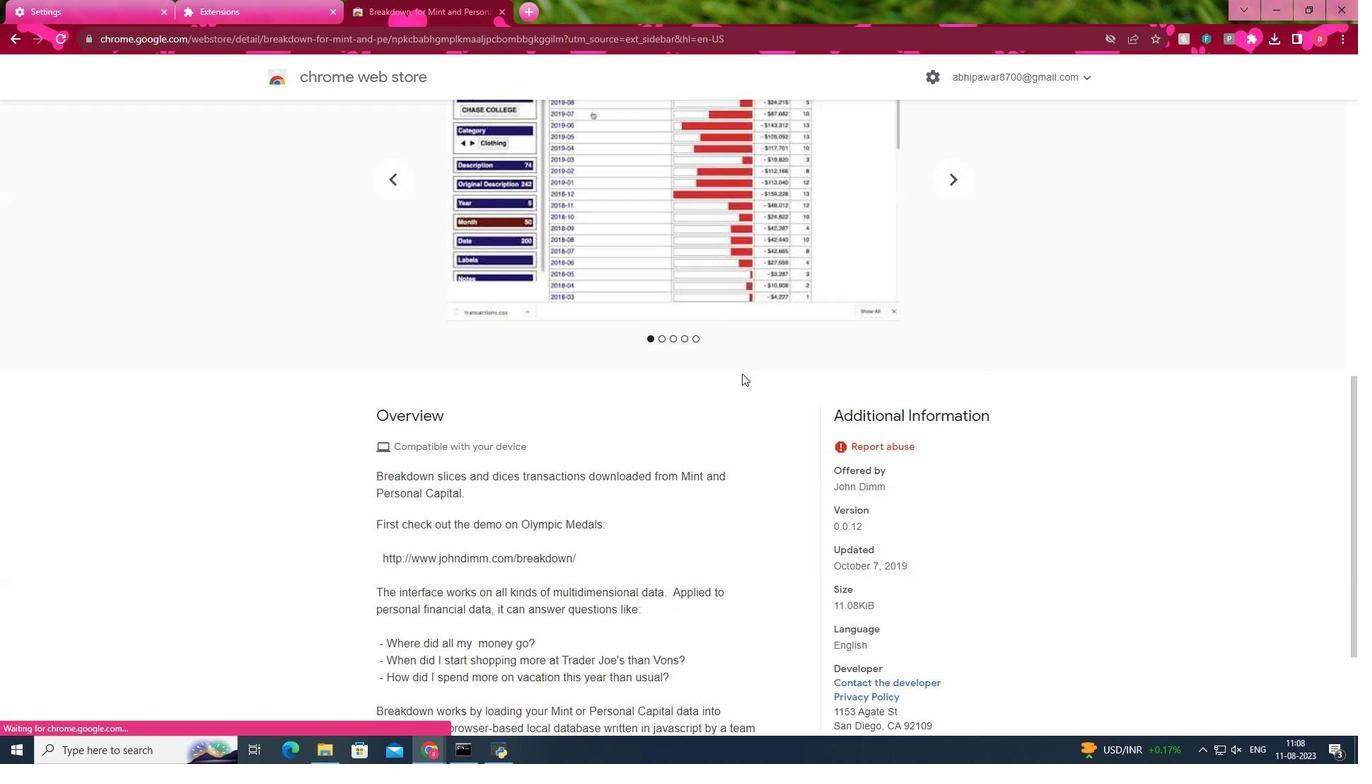 
Action: Mouse scrolled (742, 374) with delta (0, 0)
Screenshot: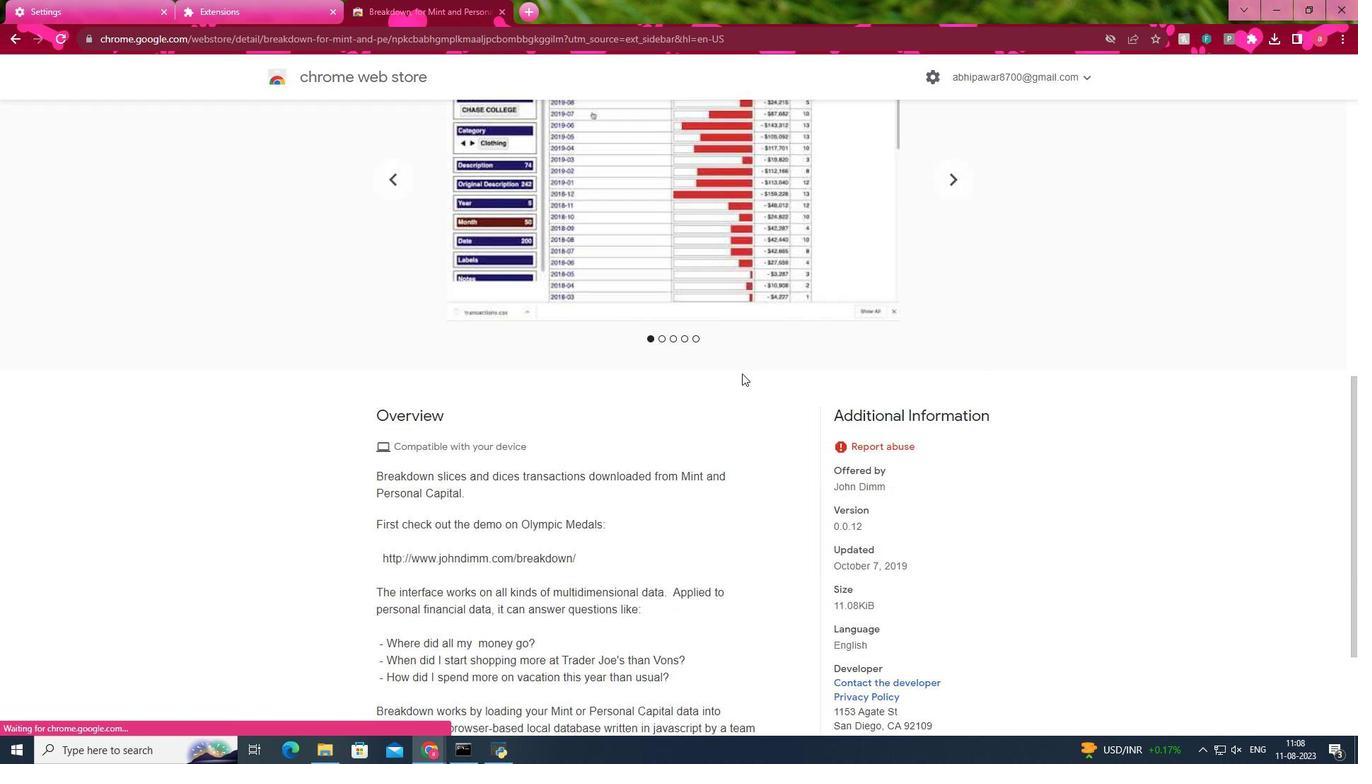
Action: Mouse scrolled (742, 374) with delta (0, 0)
Screenshot: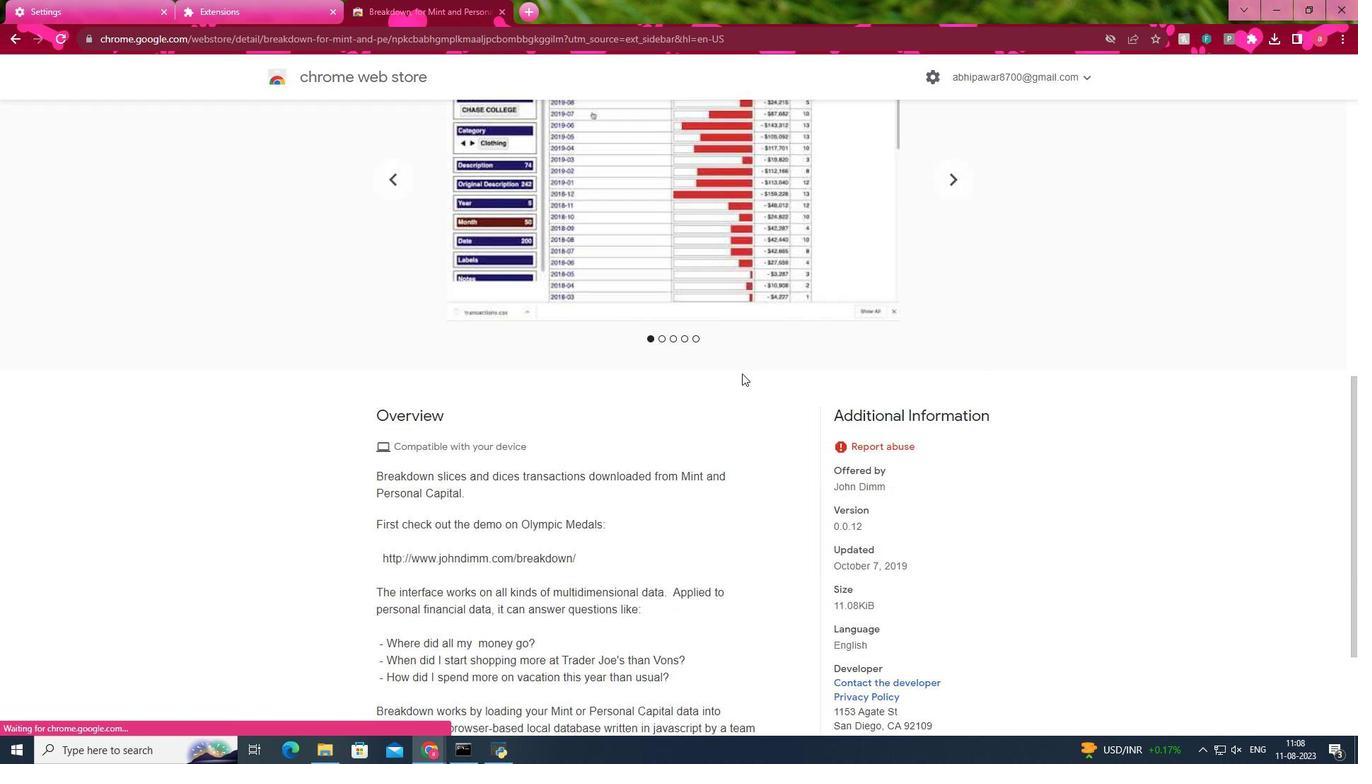 
Action: Mouse scrolled (742, 374) with delta (0, 0)
Screenshot: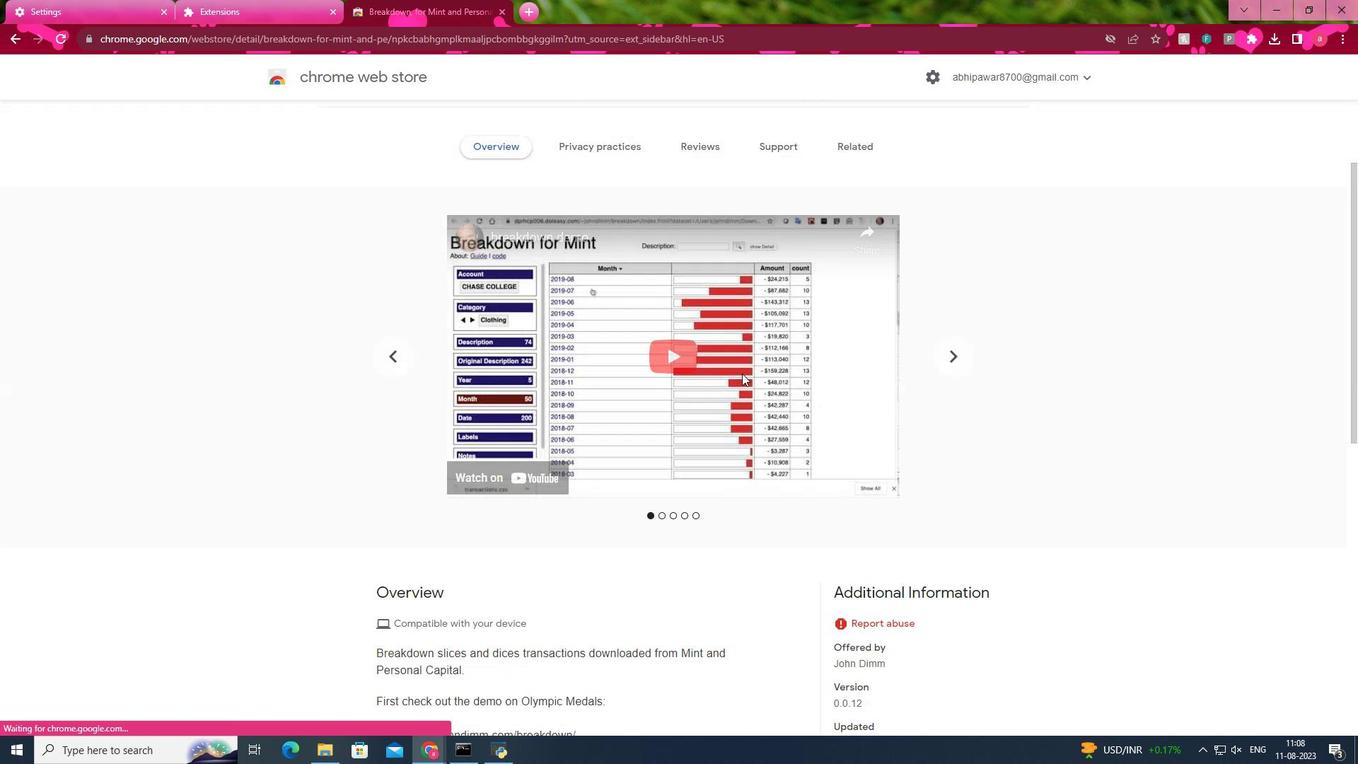 
Action: Mouse moved to (583, 150)
Screenshot: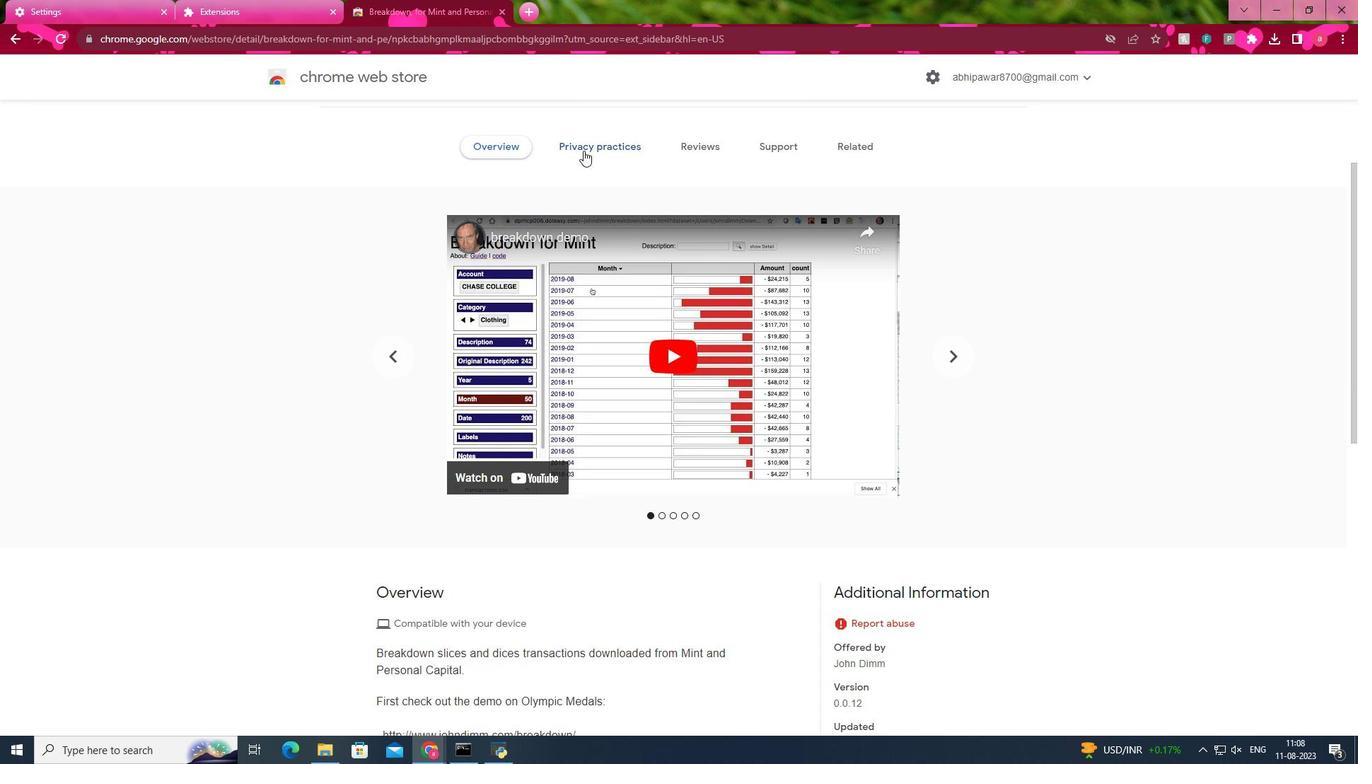 
Action: Mouse pressed left at (583, 150)
Screenshot: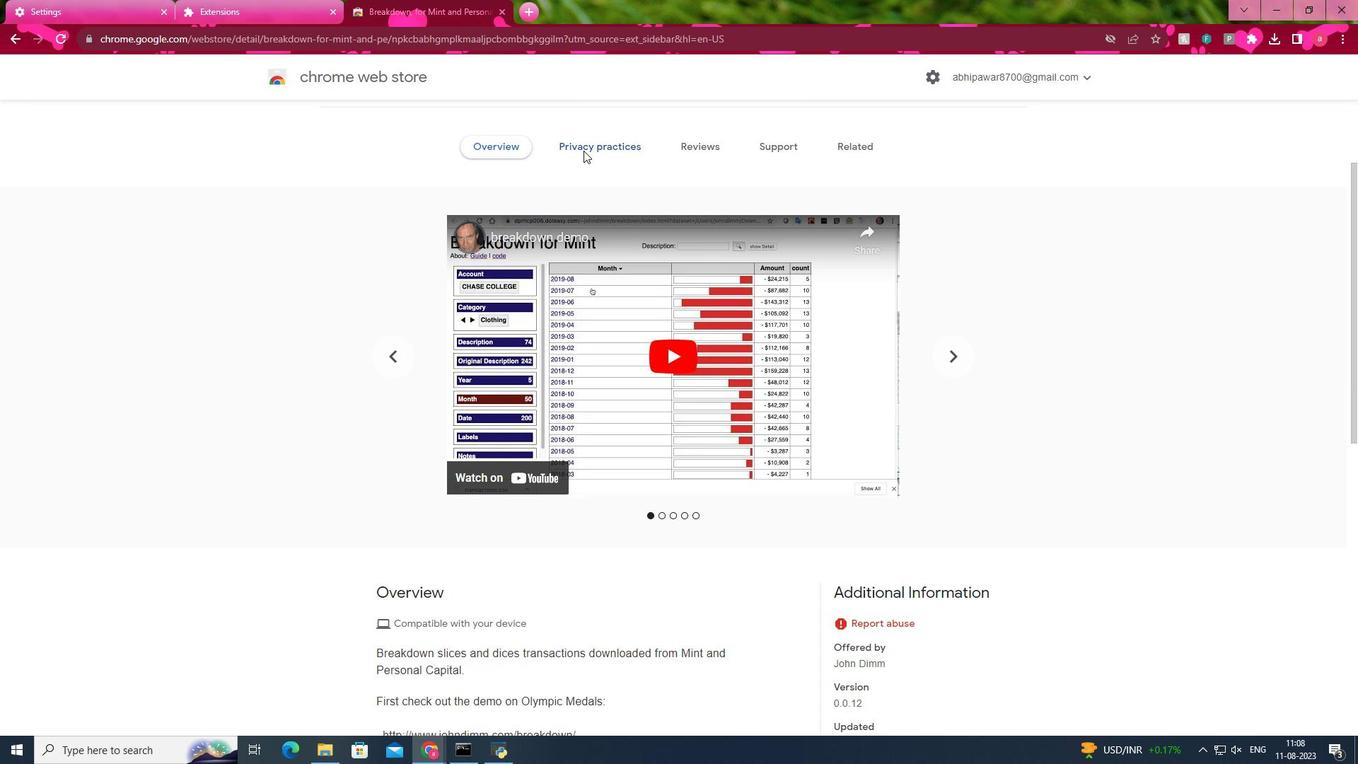 
Action: Mouse moved to (713, 282)
Screenshot: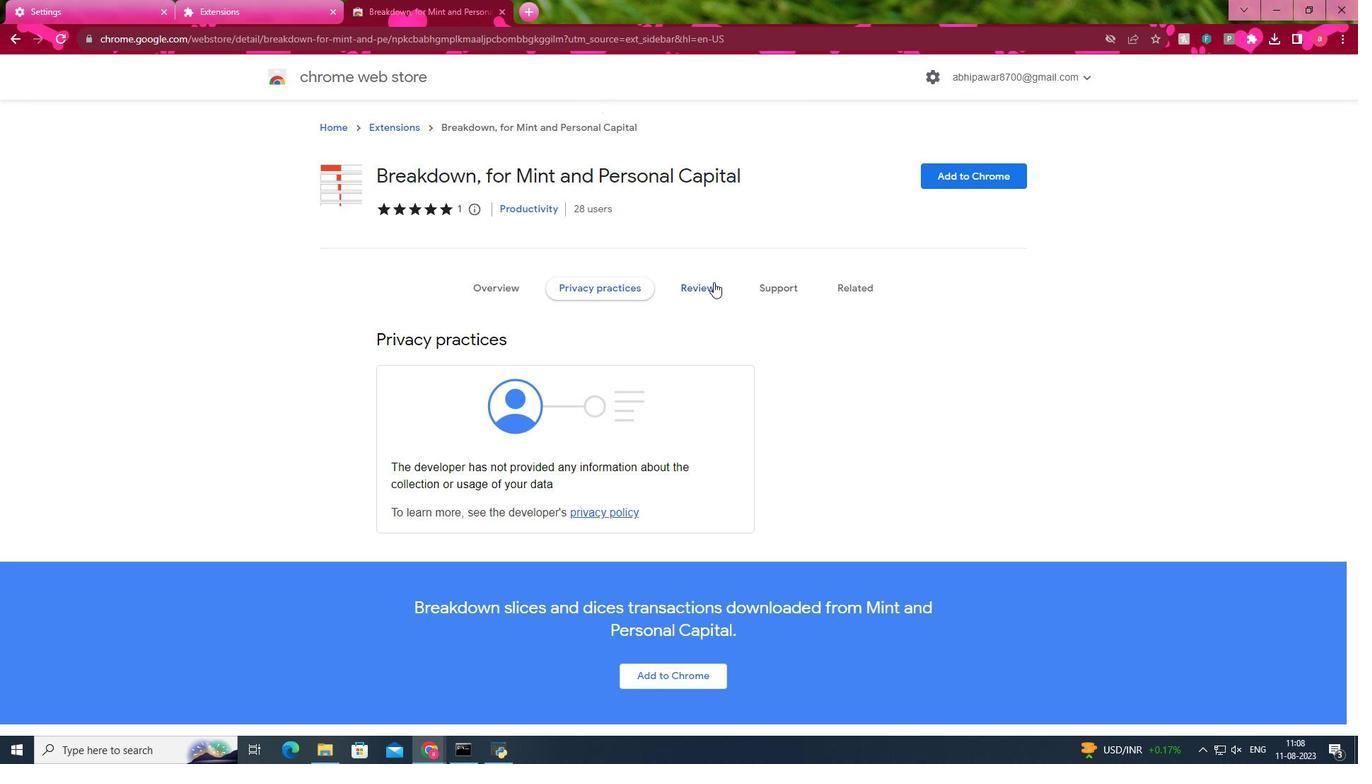 
Action: Mouse pressed left at (713, 282)
Screenshot: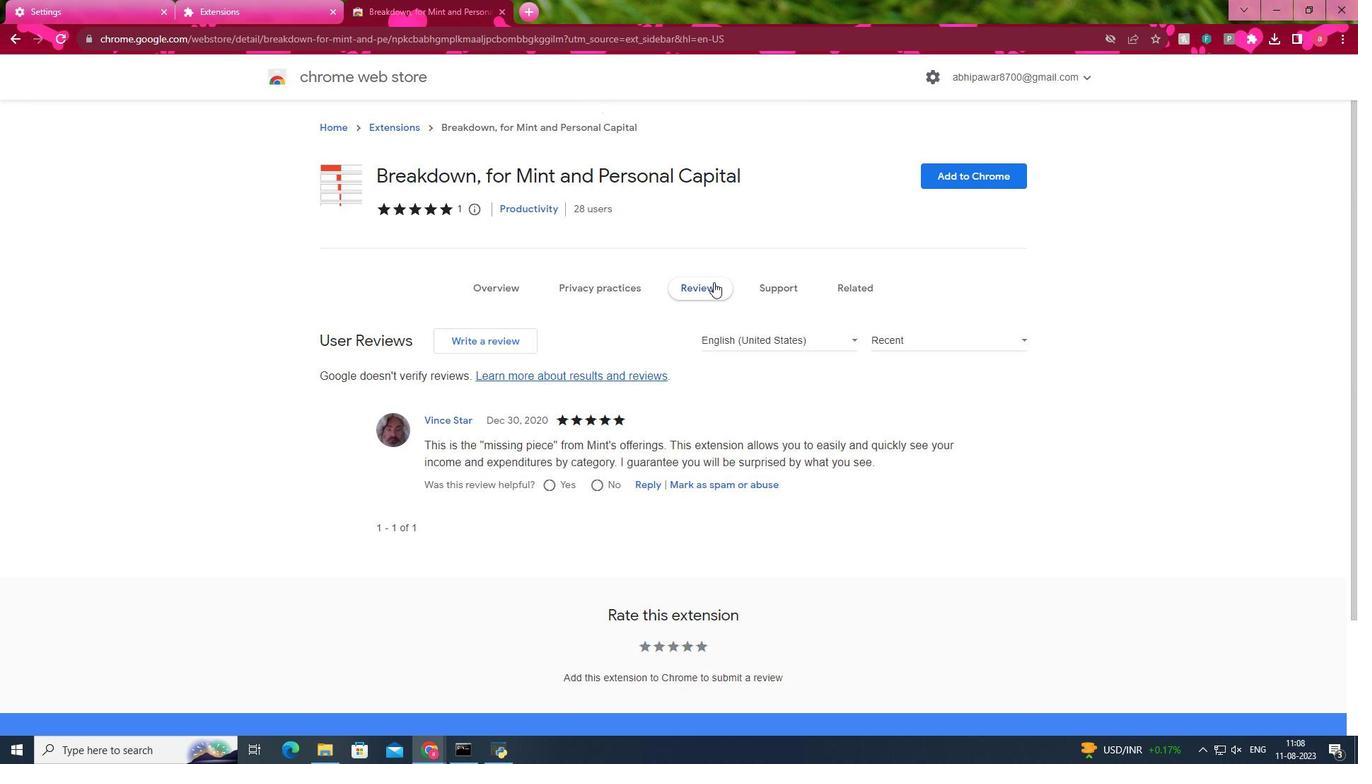 
Action: Mouse moved to (771, 284)
Screenshot: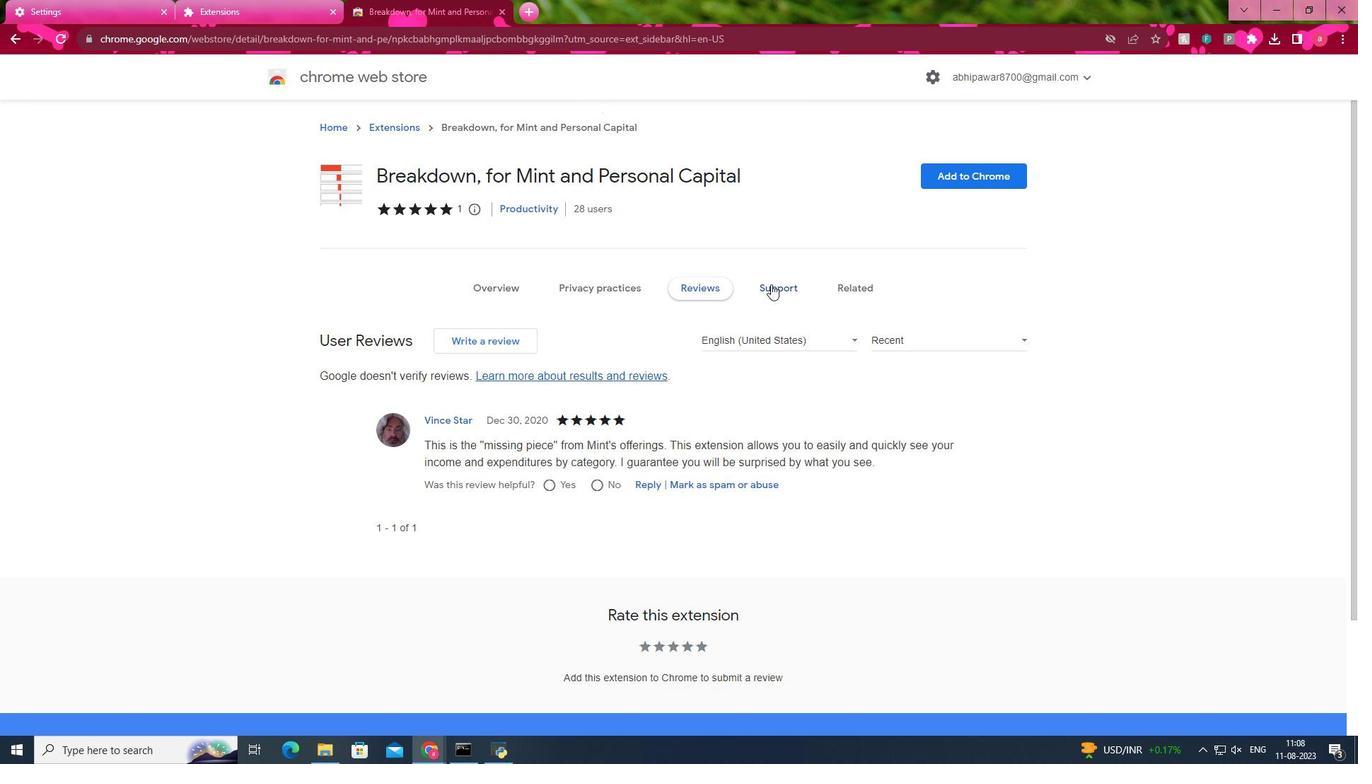 
Action: Mouse pressed left at (771, 284)
Screenshot: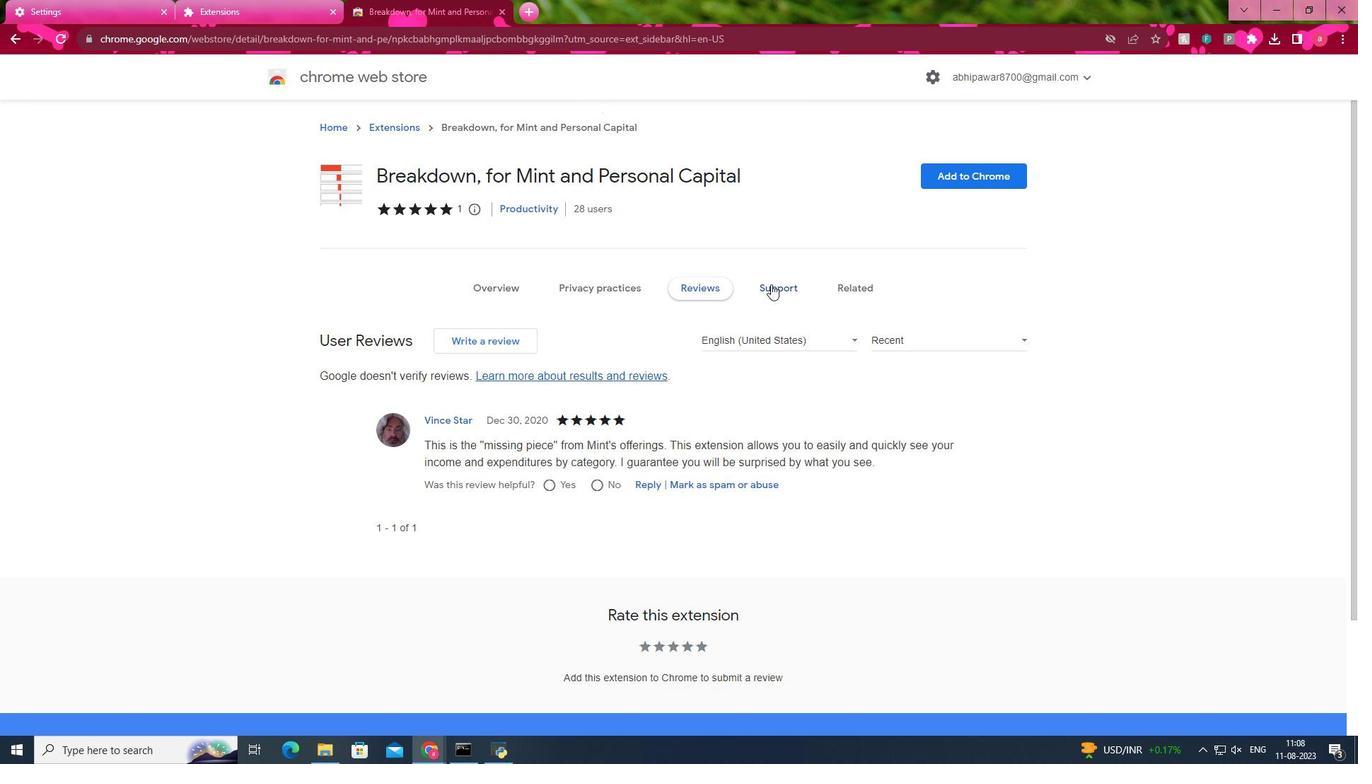 
Action: Mouse moved to (675, 290)
Screenshot: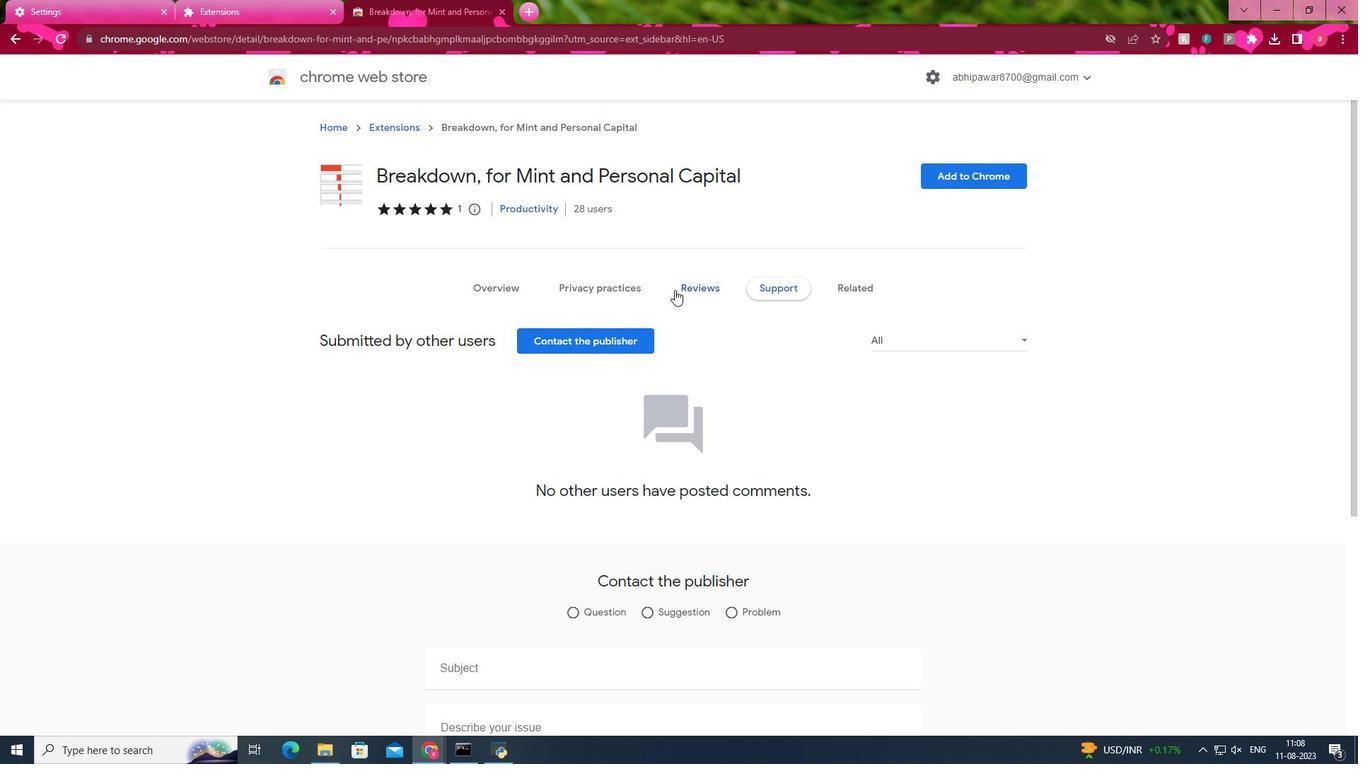 
Action: Mouse pressed left at (675, 290)
Screenshot: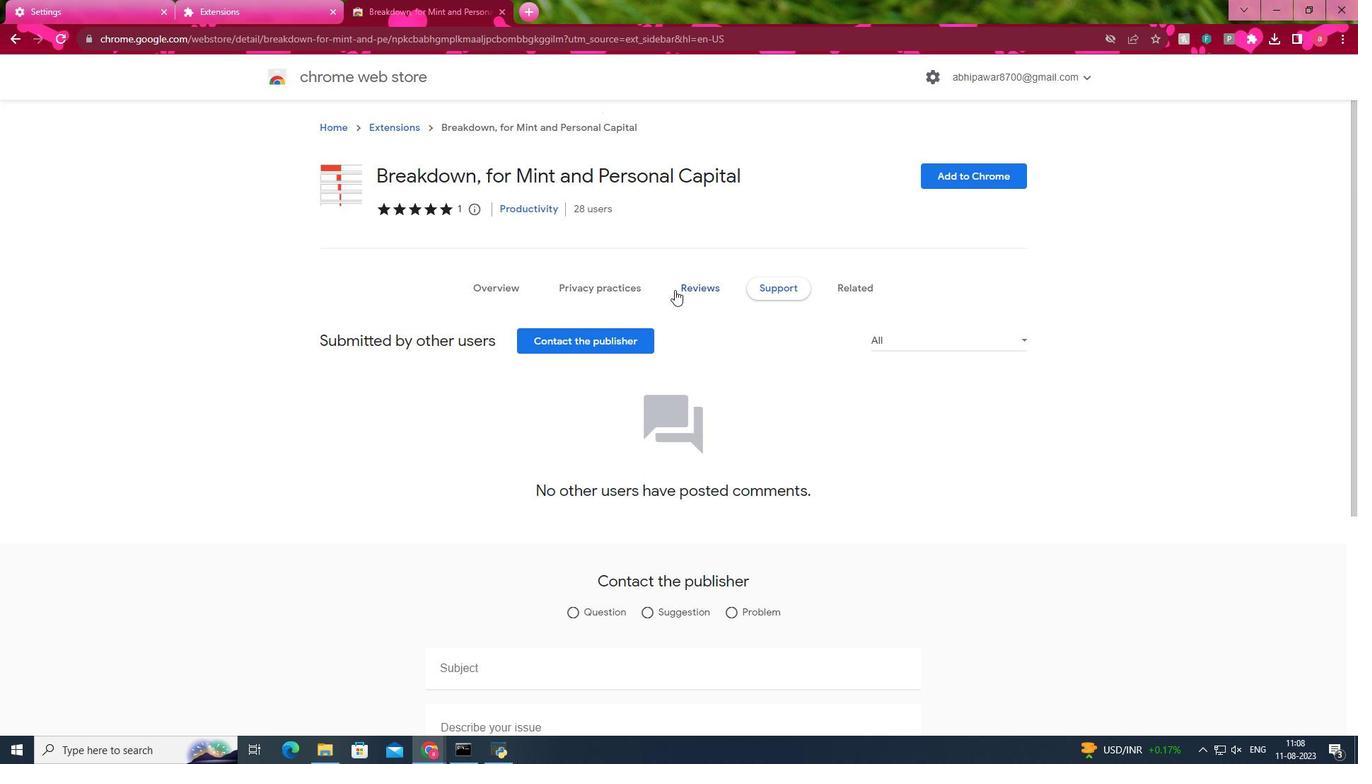 
Action: Mouse moved to (843, 286)
Screenshot: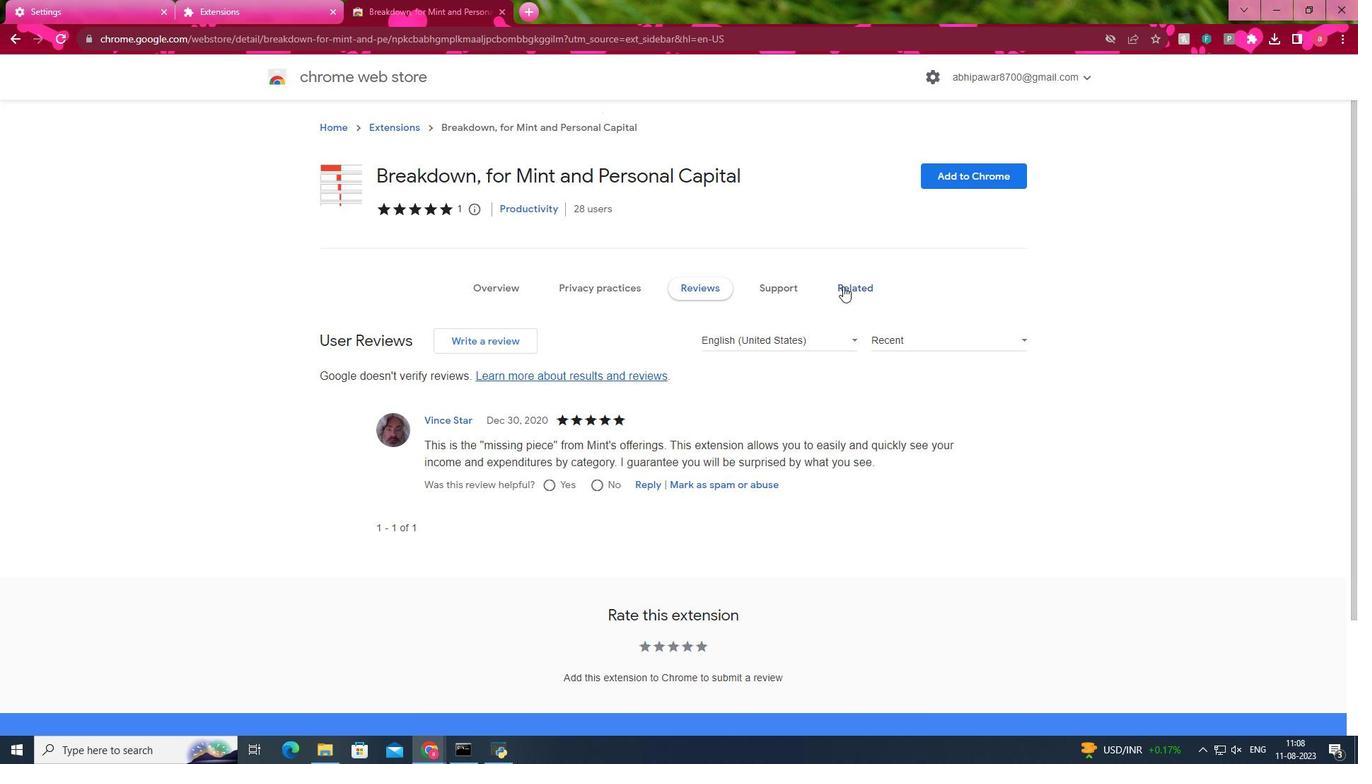 
Action: Mouse pressed left at (843, 286)
Screenshot: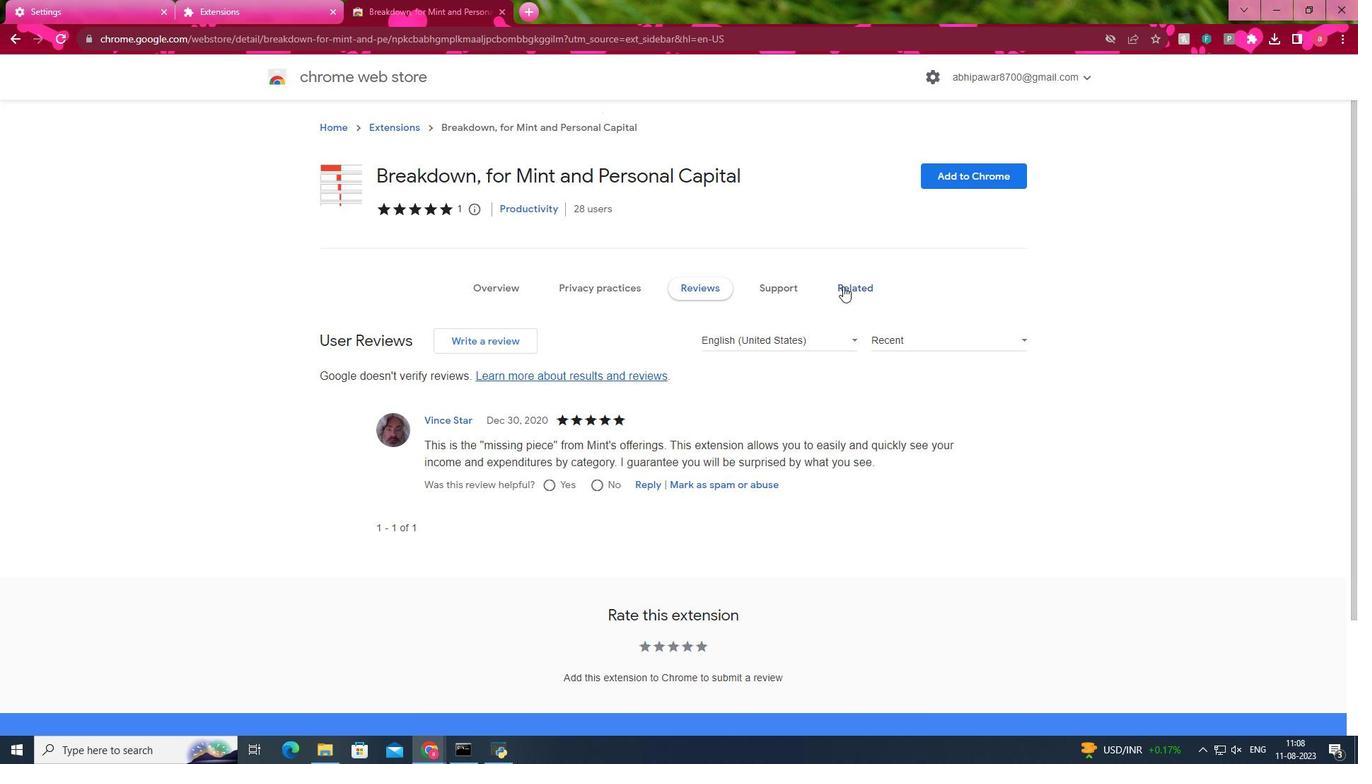 
Action: Mouse moved to (635, 286)
Screenshot: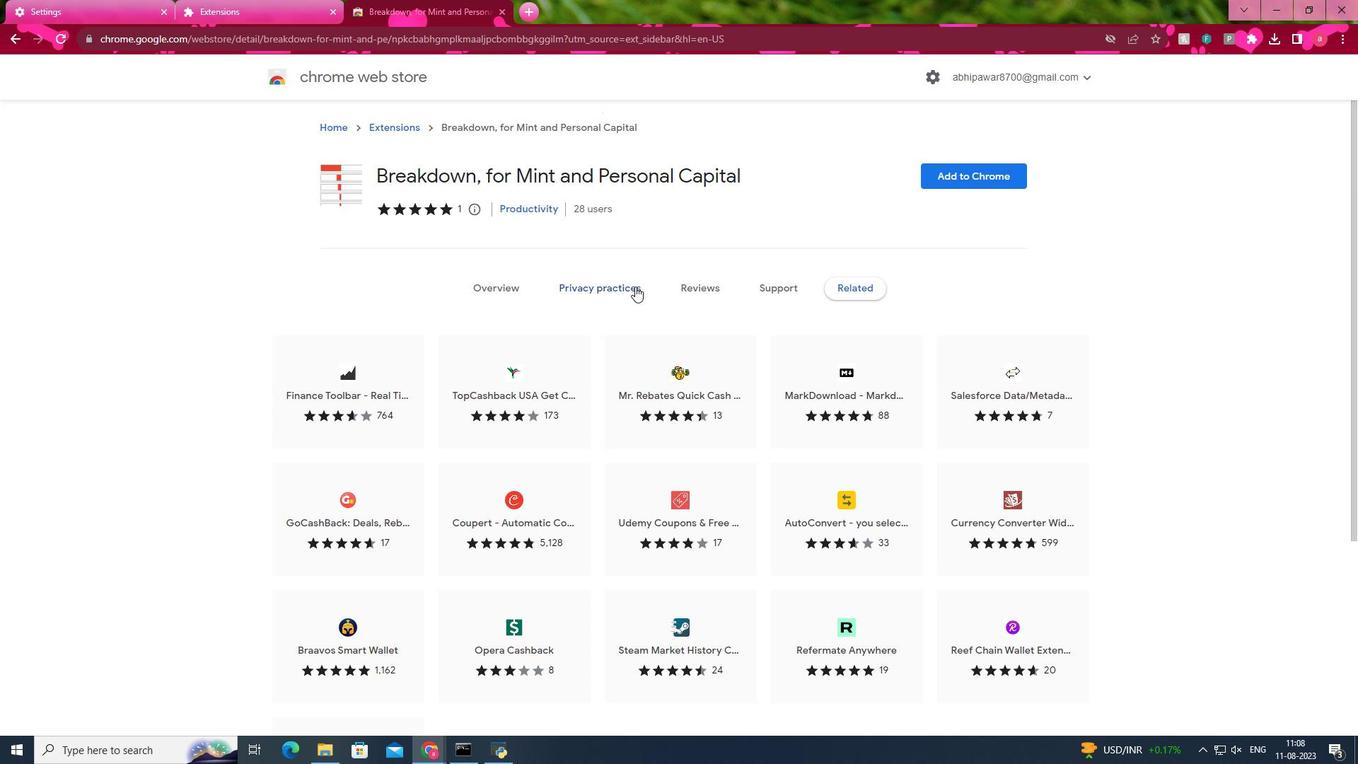
Action: Mouse pressed left at (635, 286)
Screenshot: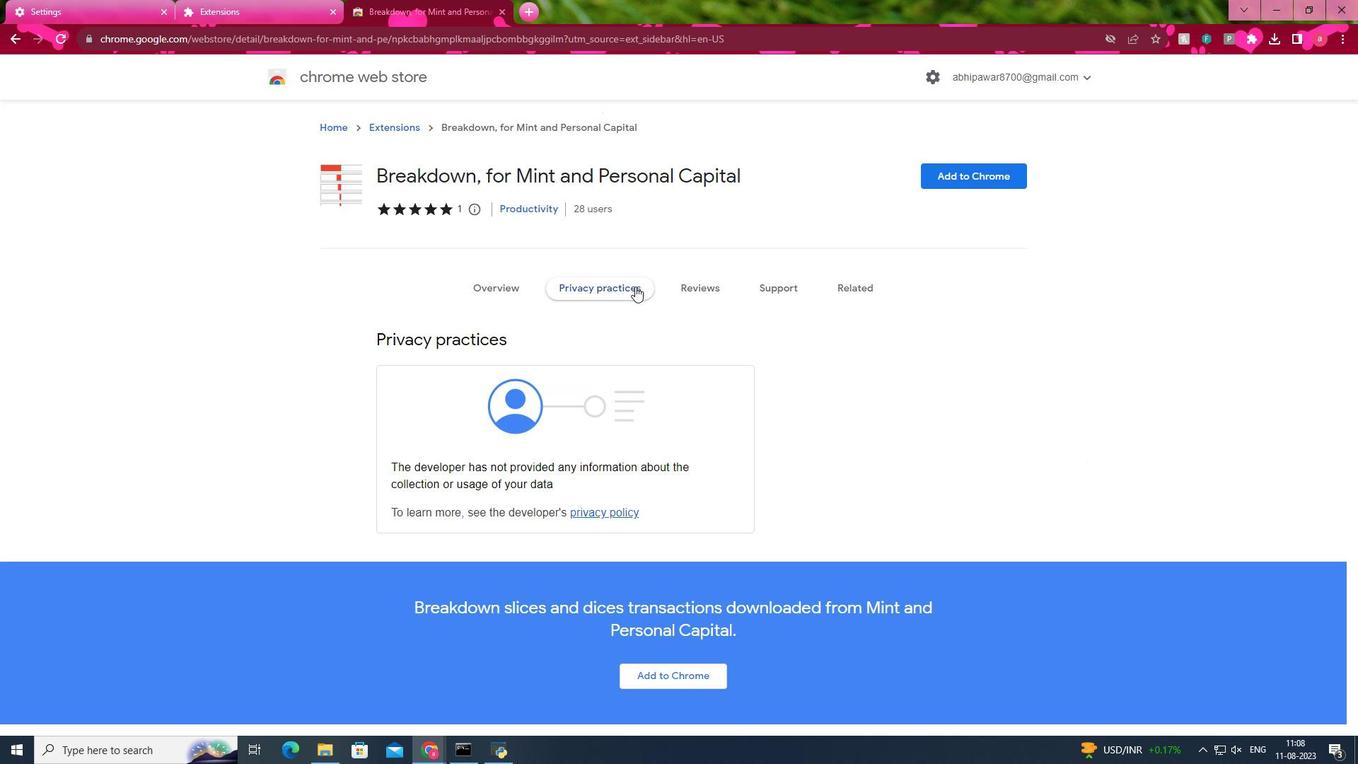 
Action: Mouse moved to (517, 280)
Screenshot: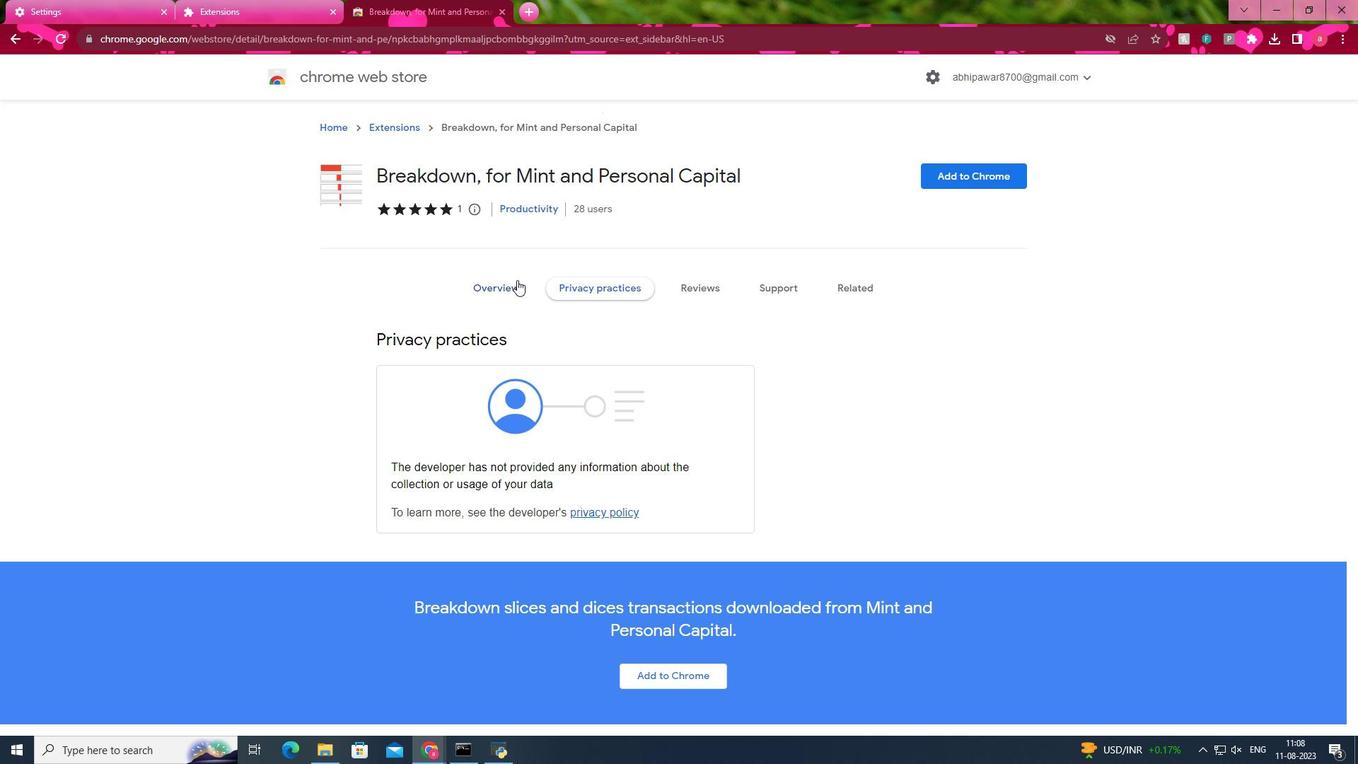 
Action: Mouse pressed left at (517, 280)
Screenshot: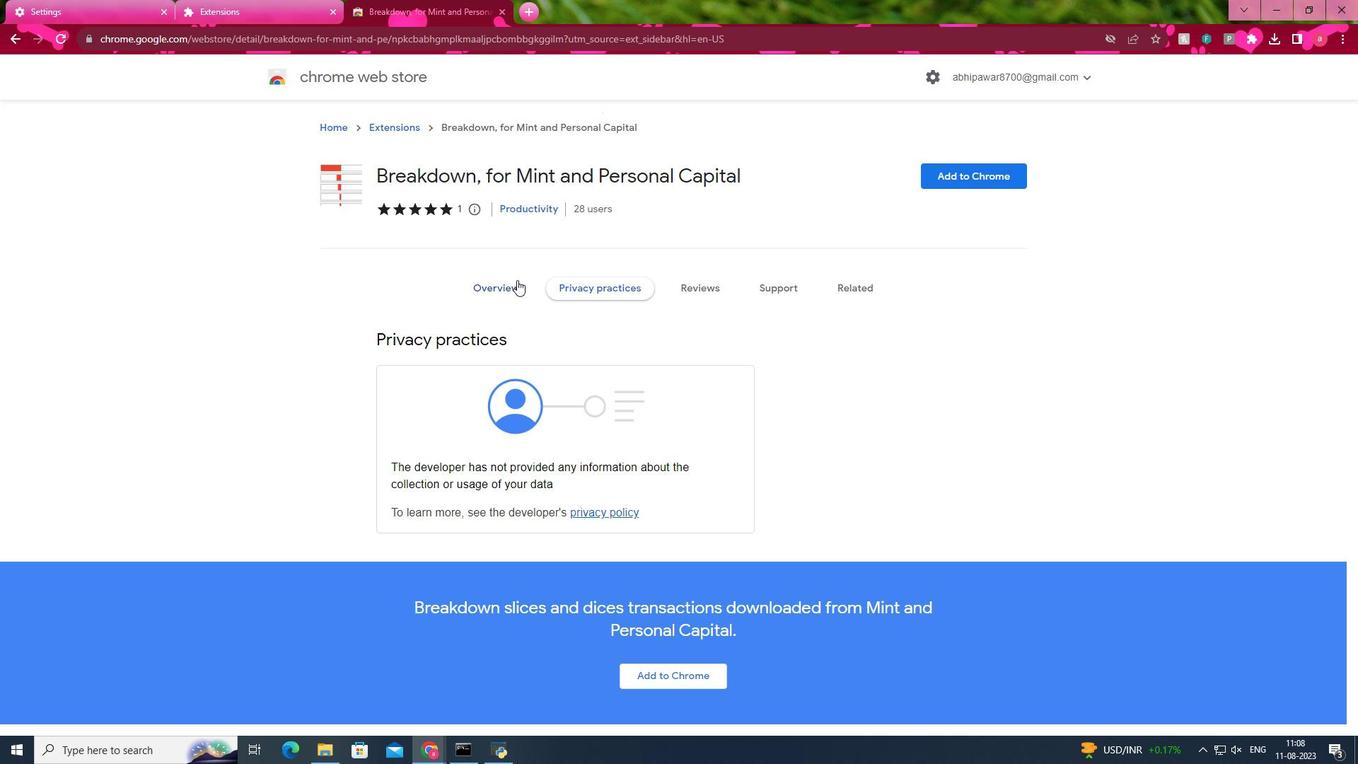 
Action: Mouse moved to (965, 171)
Screenshot: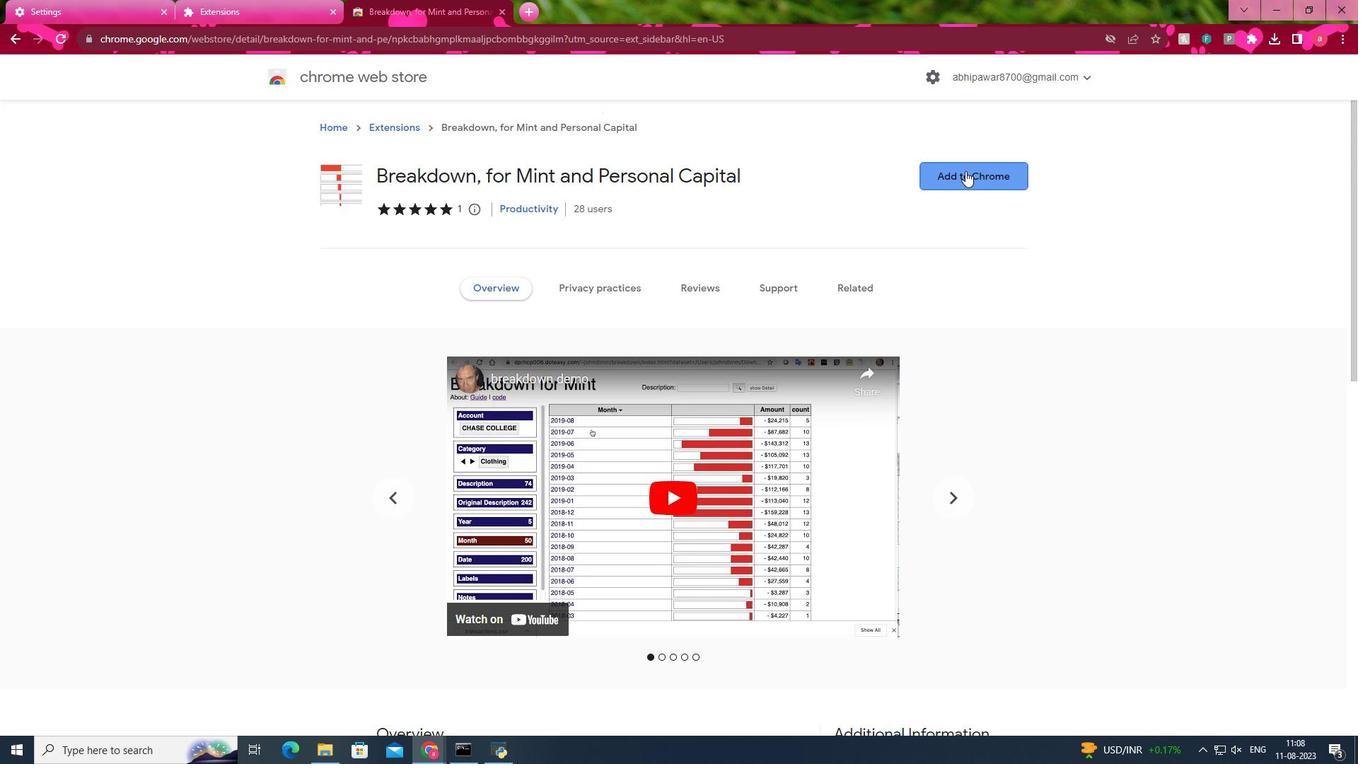 
Action: Mouse pressed left at (965, 171)
Screenshot: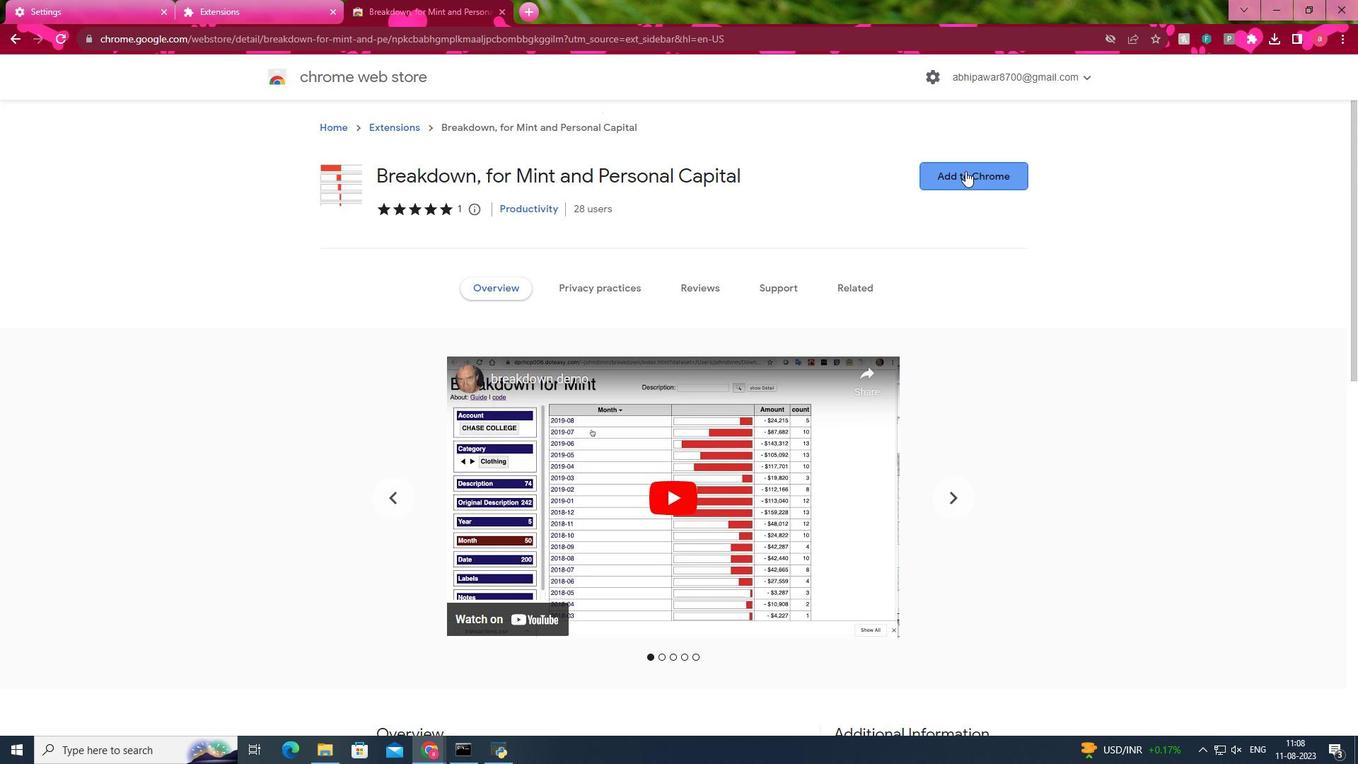 
Action: Mouse moved to (698, 162)
Screenshot: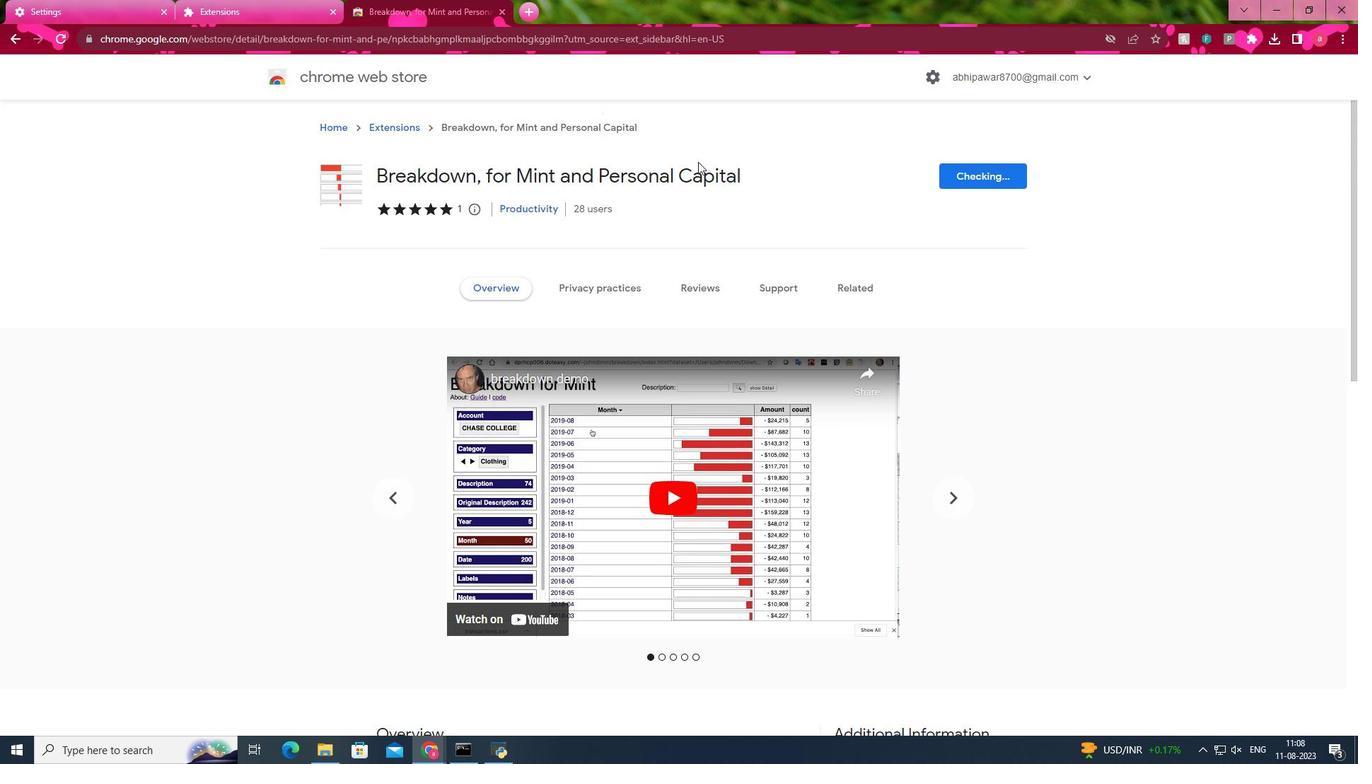 
Action: Mouse pressed left at (698, 162)
Screenshot: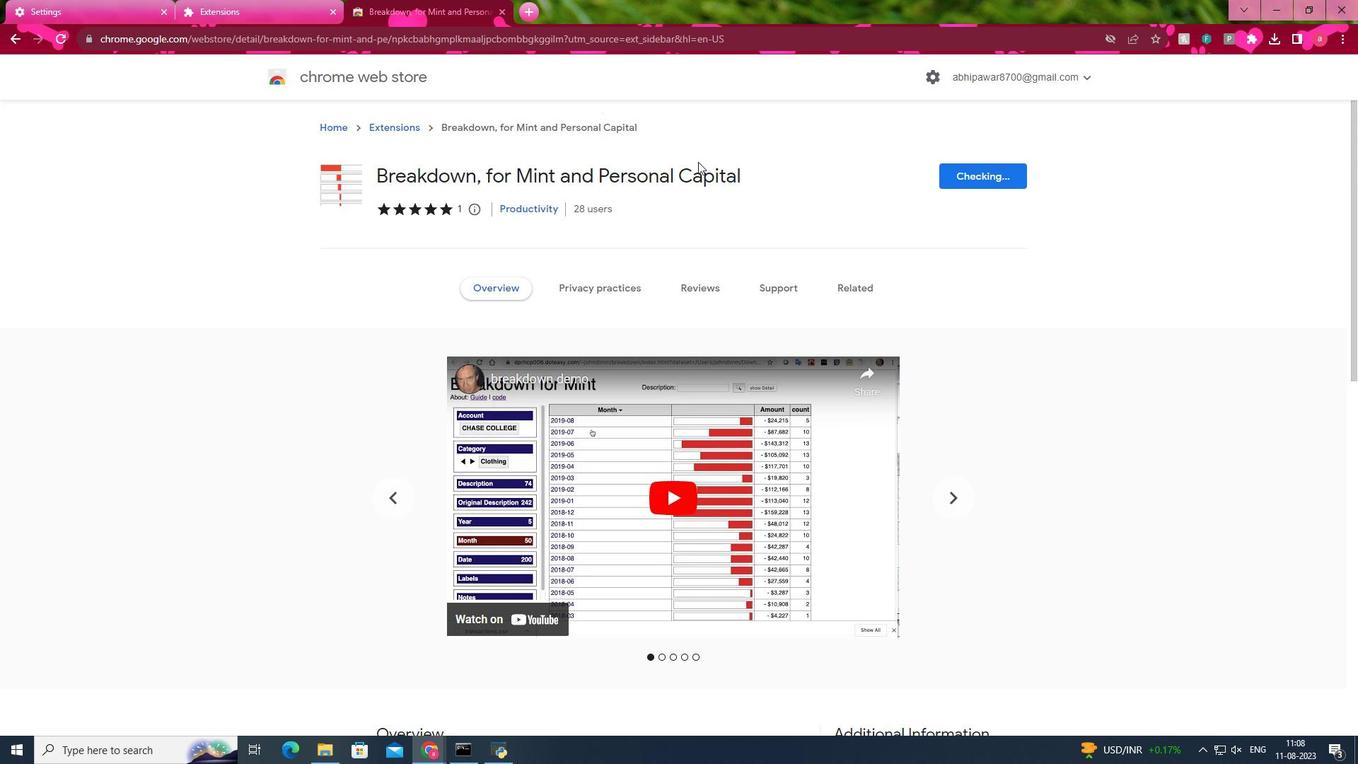 
Action: Mouse moved to (1231, 58)
Screenshot: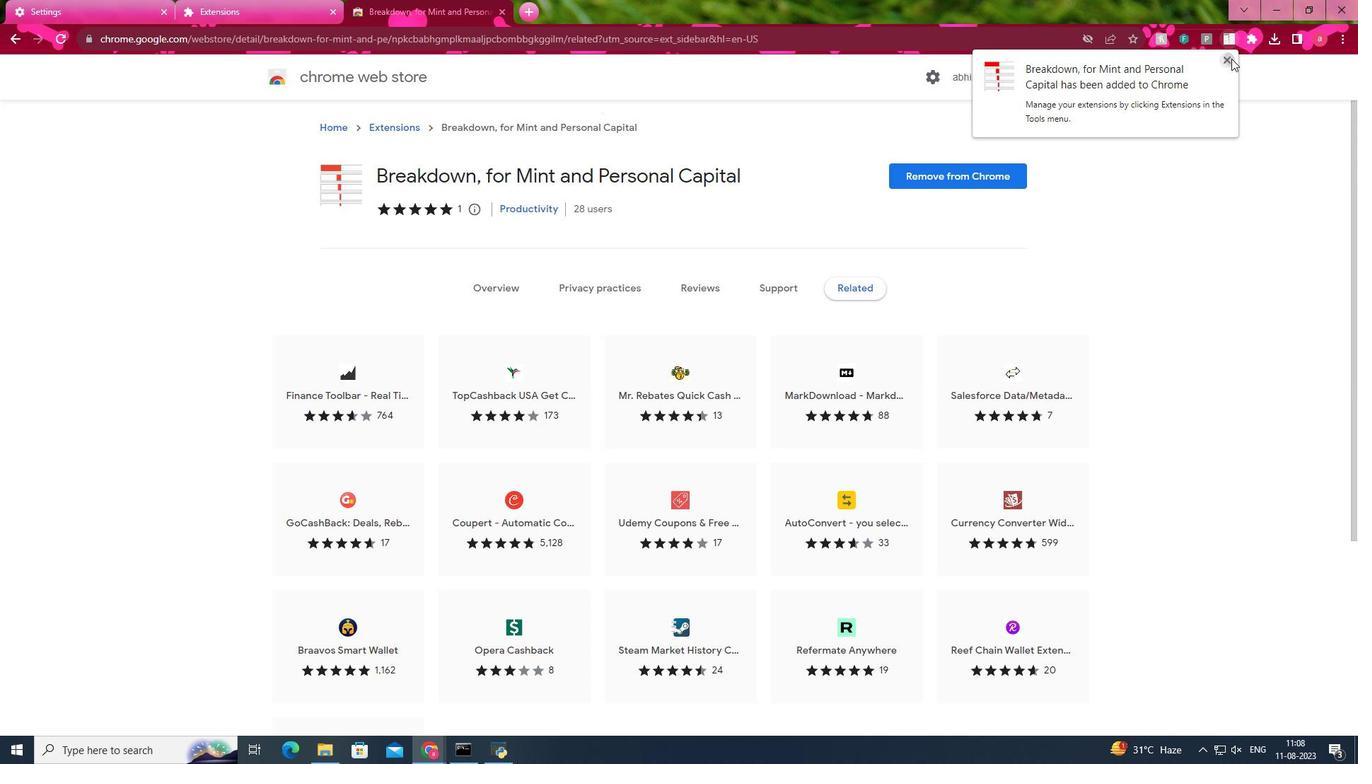 
Action: Mouse pressed left at (1231, 58)
Screenshot: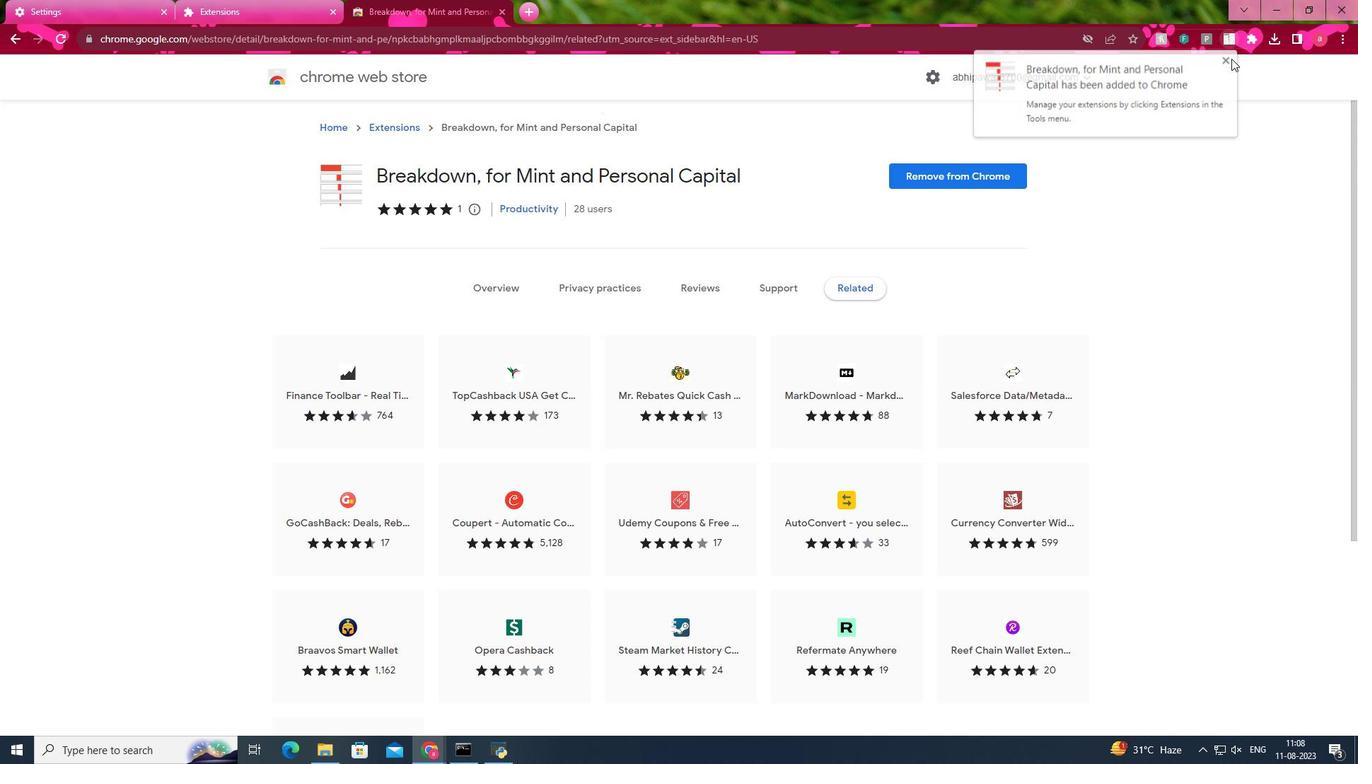 
Action: Mouse moved to (1248, 41)
Screenshot: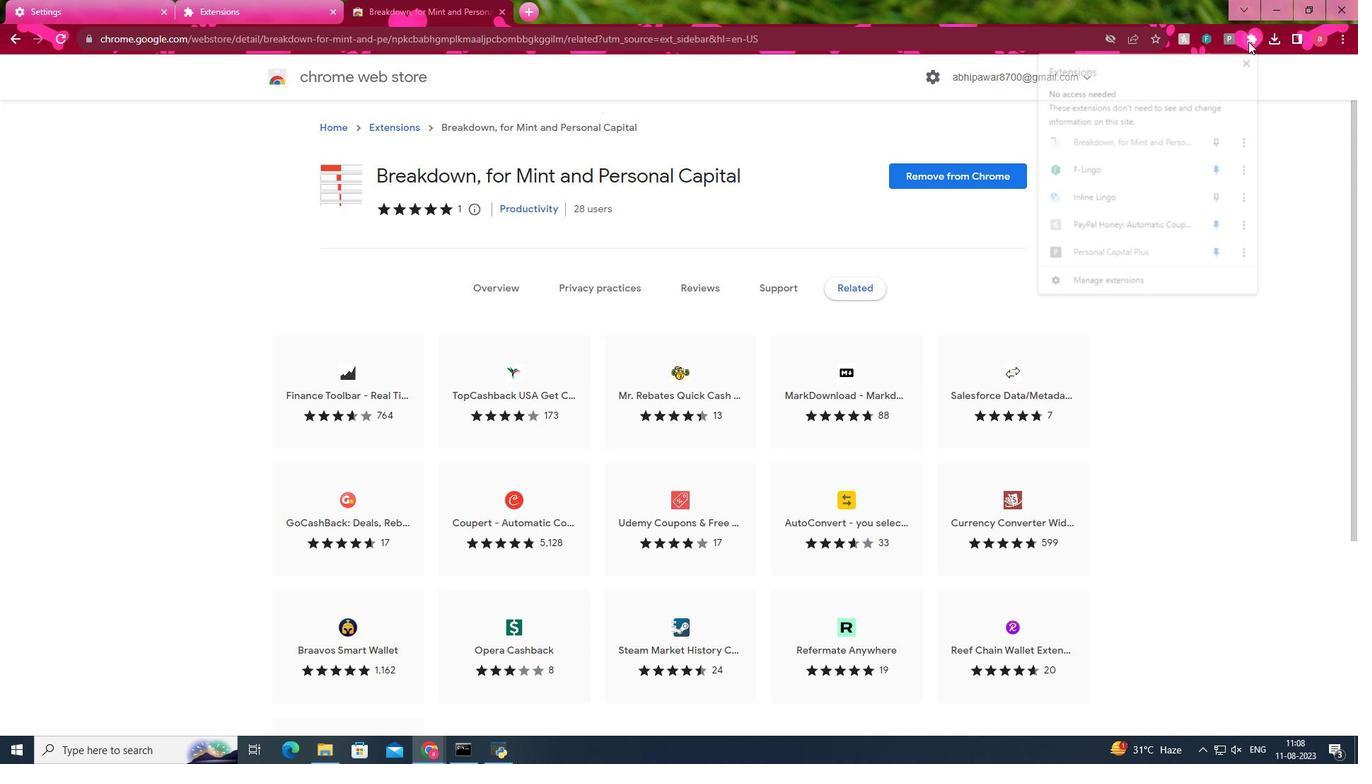 
Action: Mouse pressed left at (1248, 41)
Screenshot: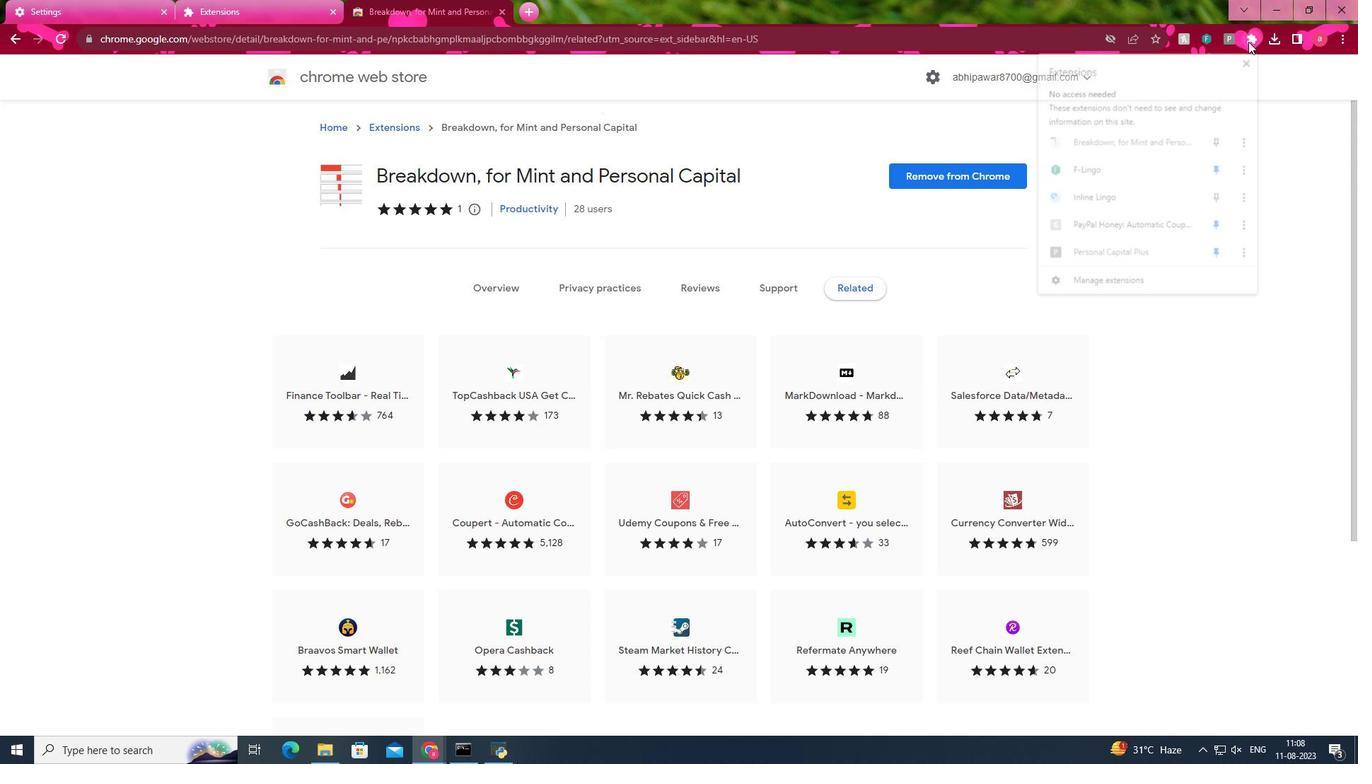 
Action: Mouse moved to (1139, 134)
Screenshot: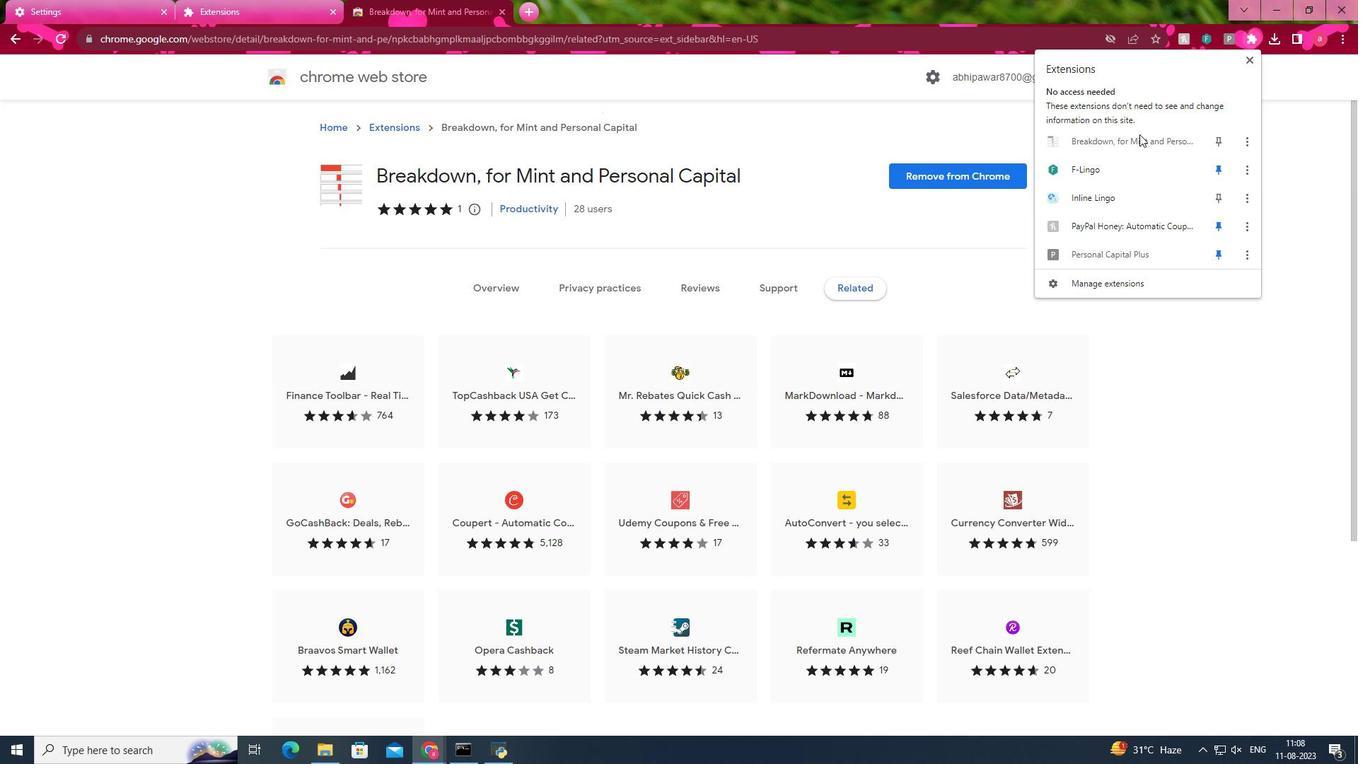 
Action: Mouse pressed left at (1139, 134)
Screenshot: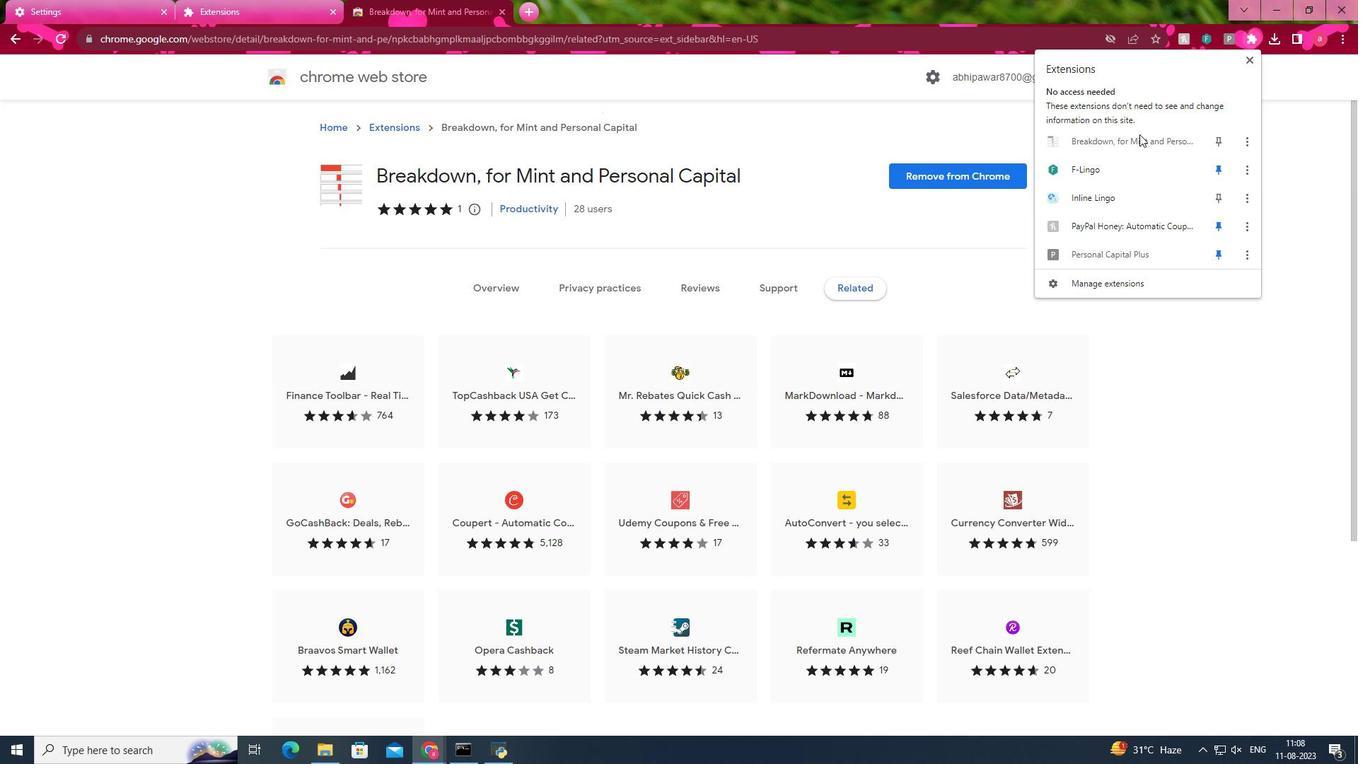
Action: Mouse moved to (1137, 137)
Screenshot: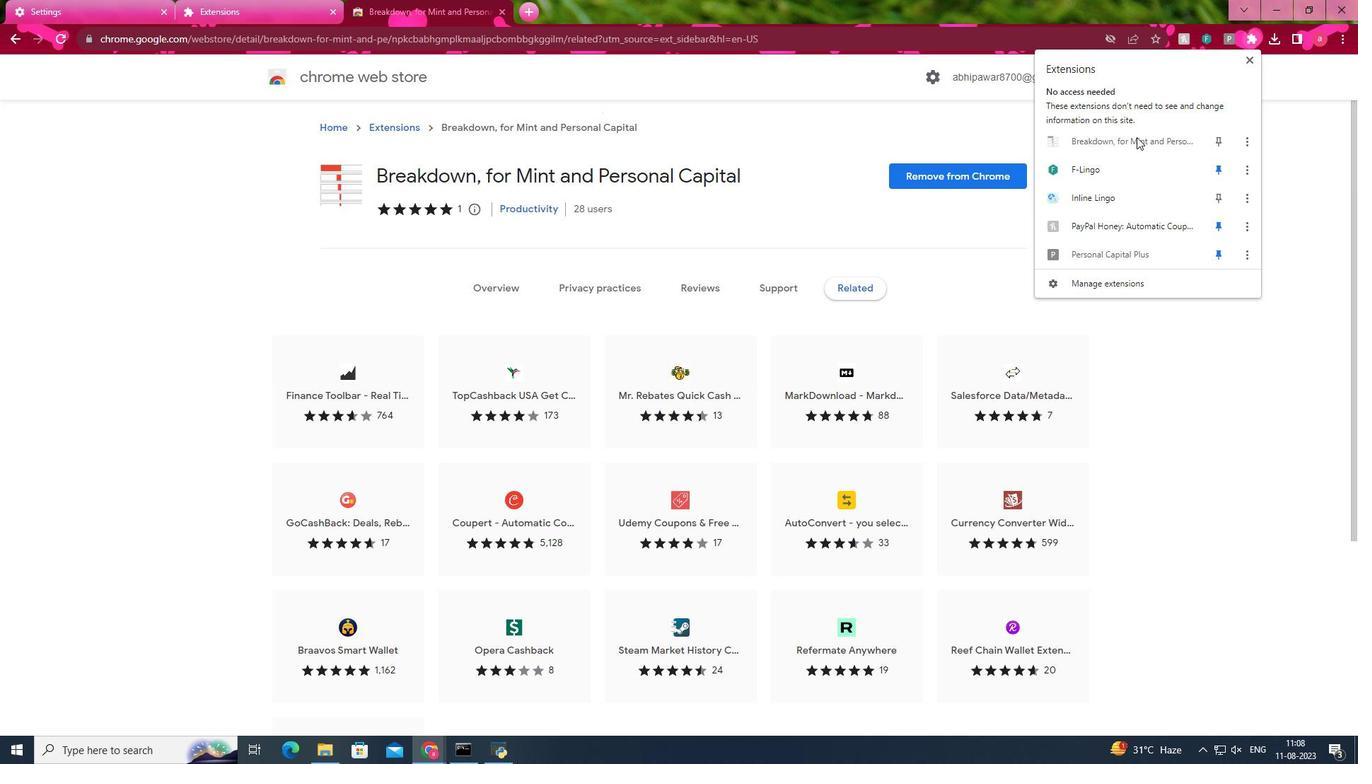 
Action: Mouse pressed left at (1137, 137)
Screenshot: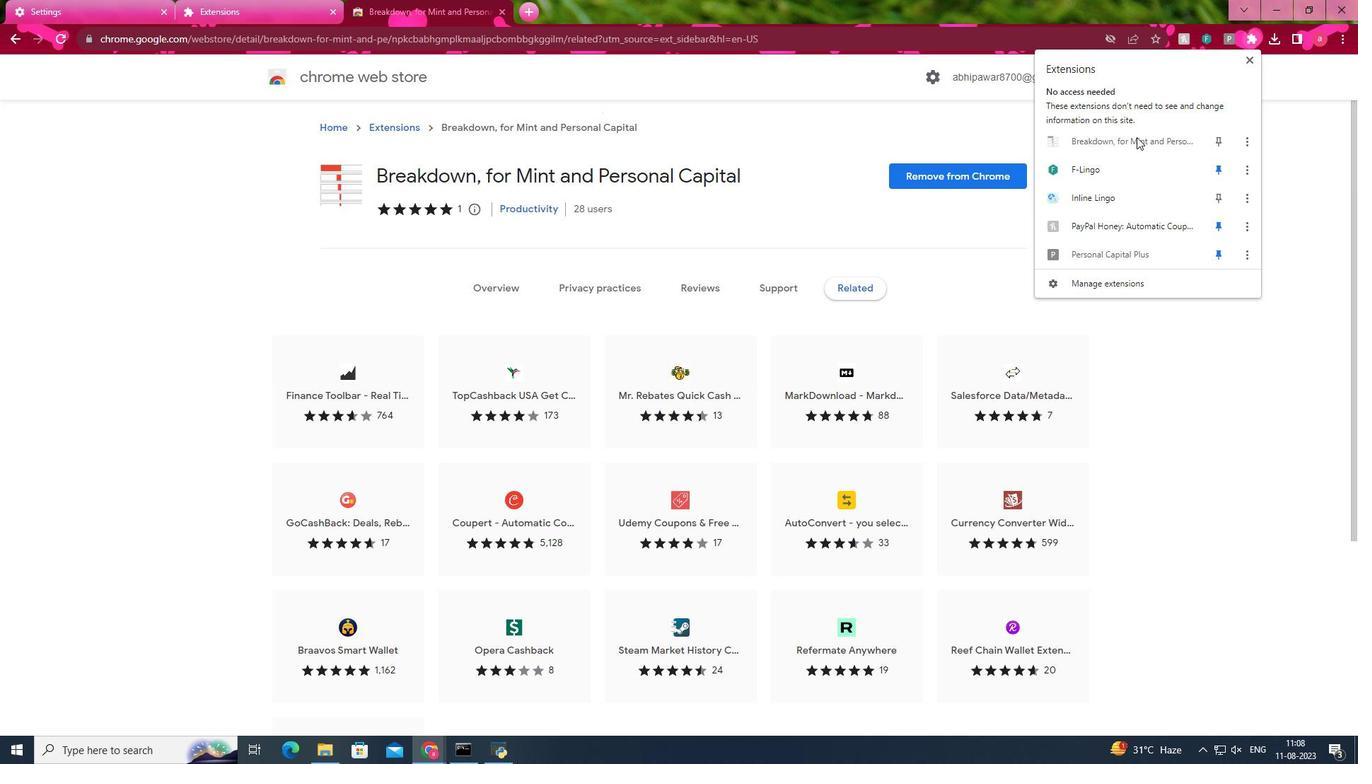 
Action: Mouse moved to (1175, 136)
Screenshot: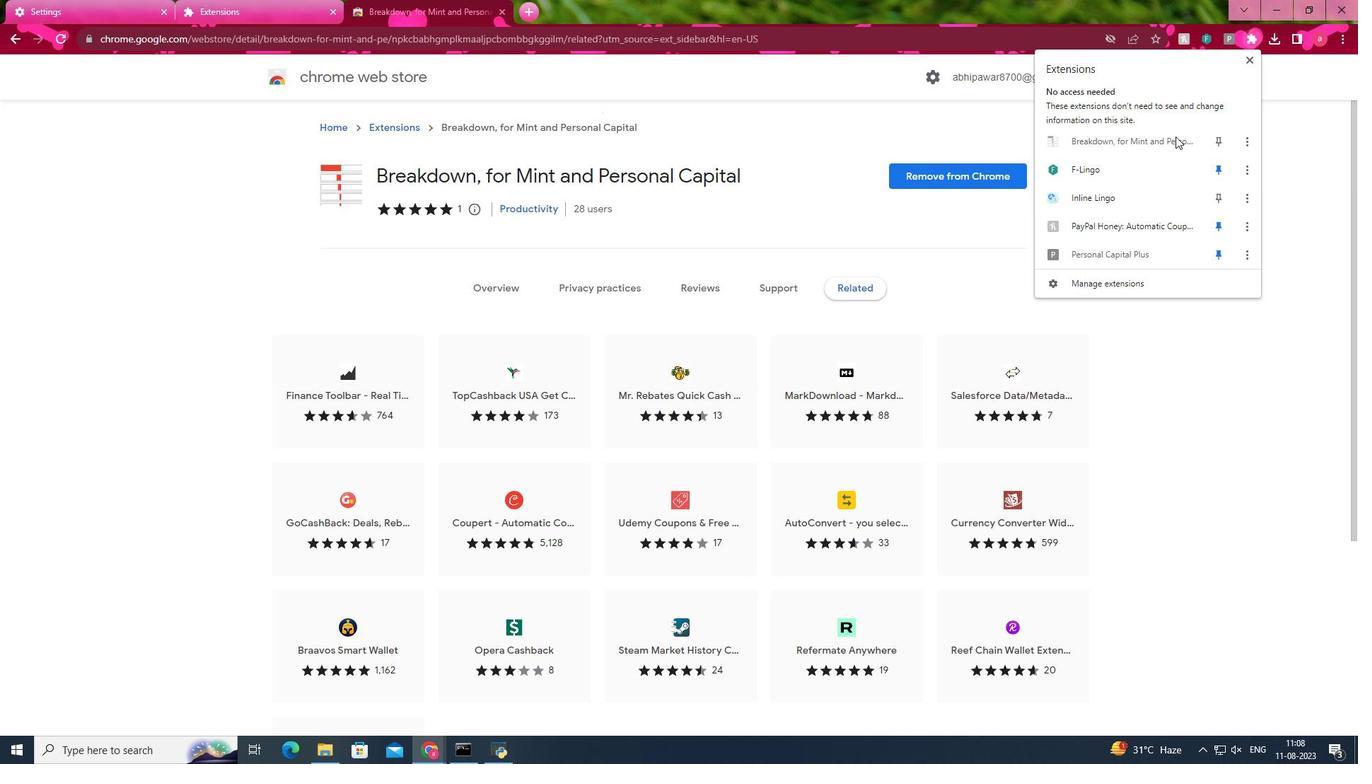 
Action: Mouse pressed left at (1175, 136)
Screenshot: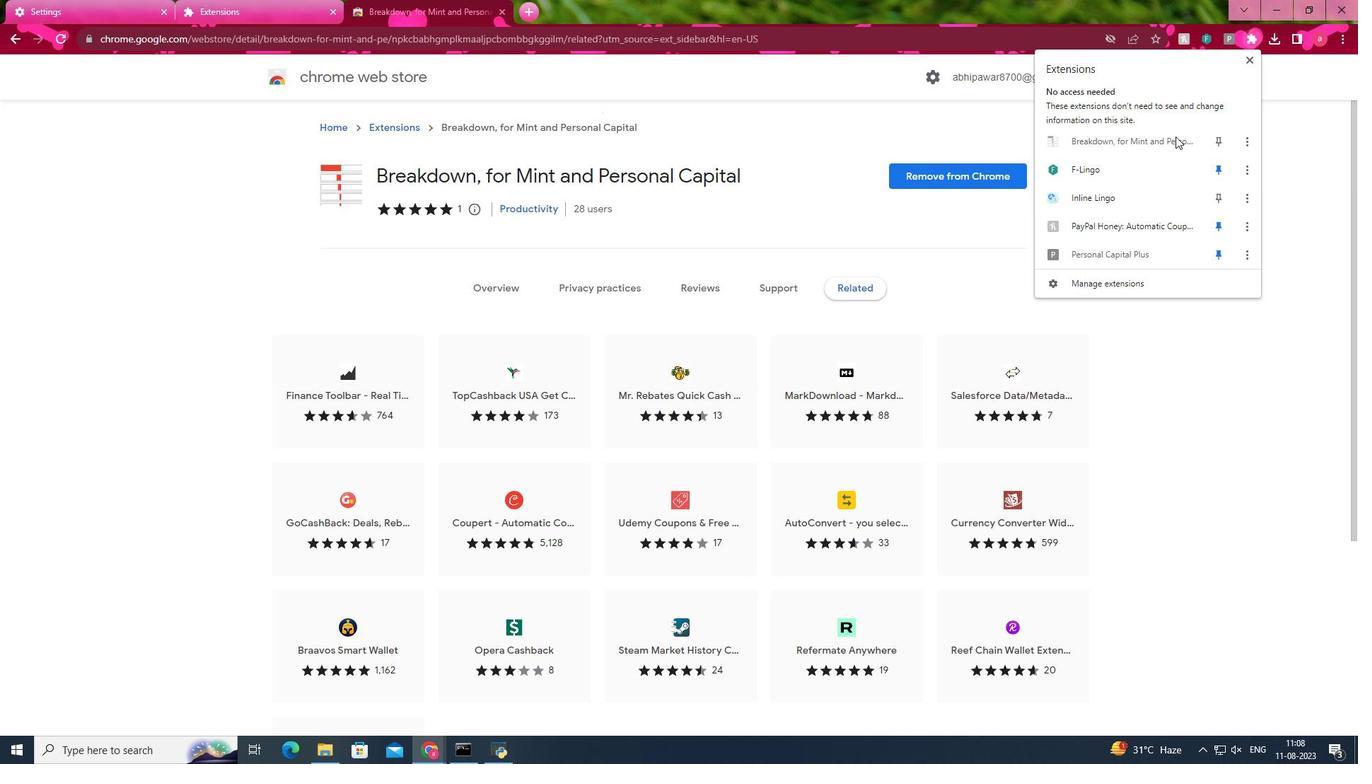 
Action: Mouse moved to (763, 235)
Screenshot: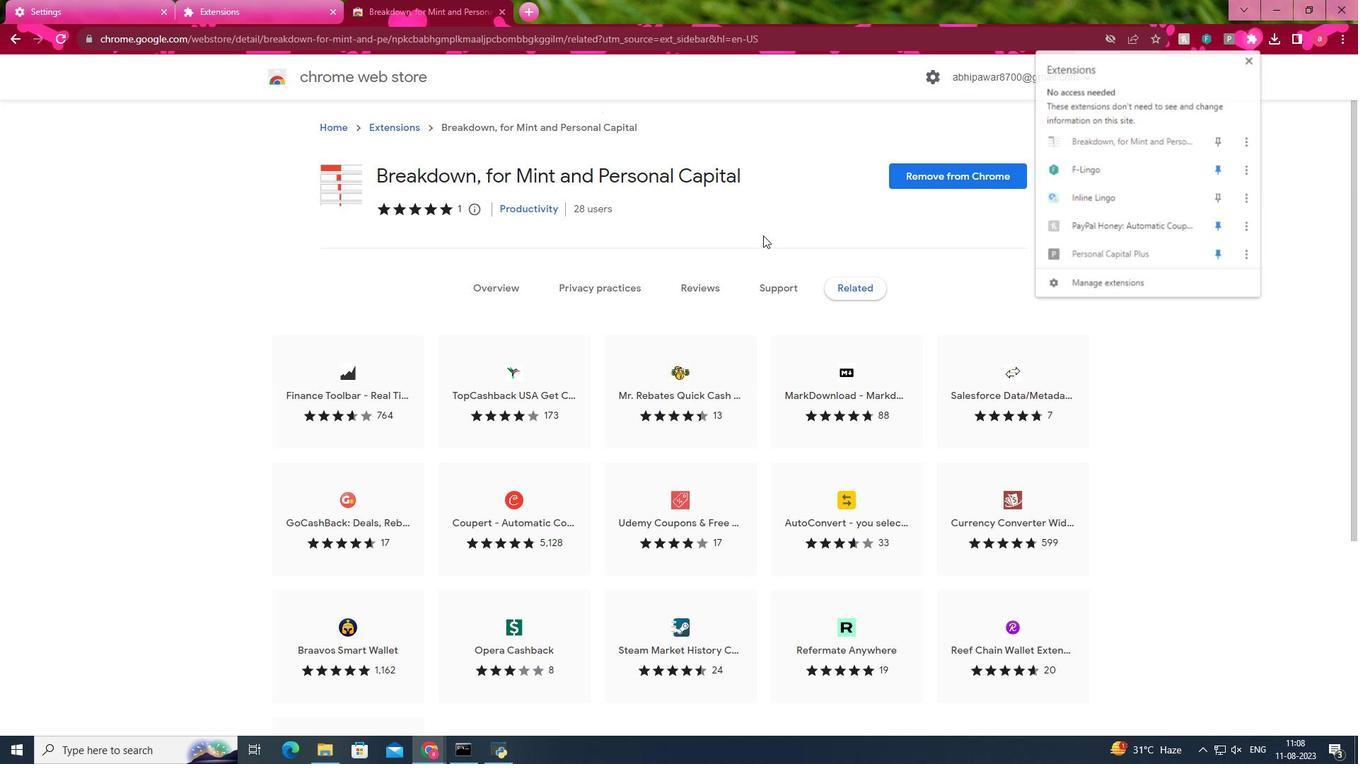 
Action: Mouse pressed left at (763, 235)
Screenshot: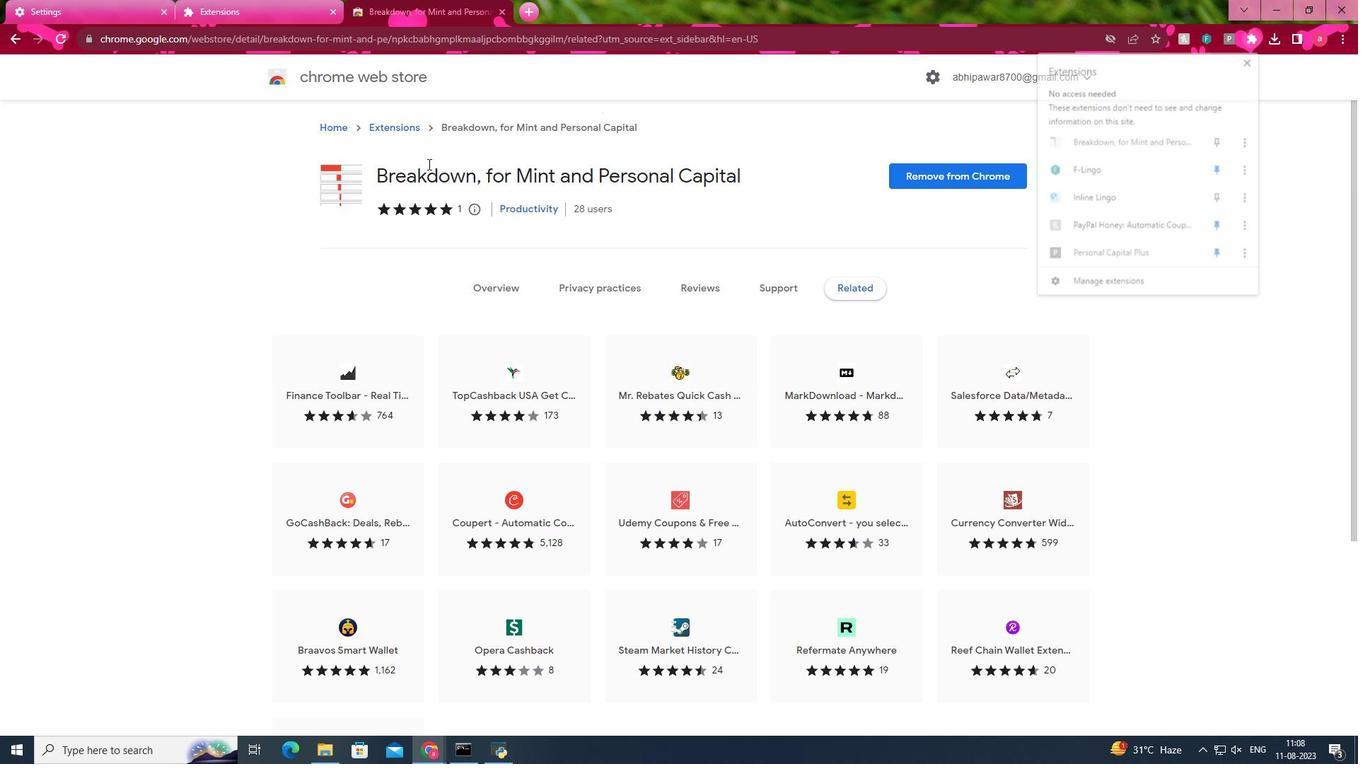 
Action: Mouse moved to (25, 45)
Screenshot: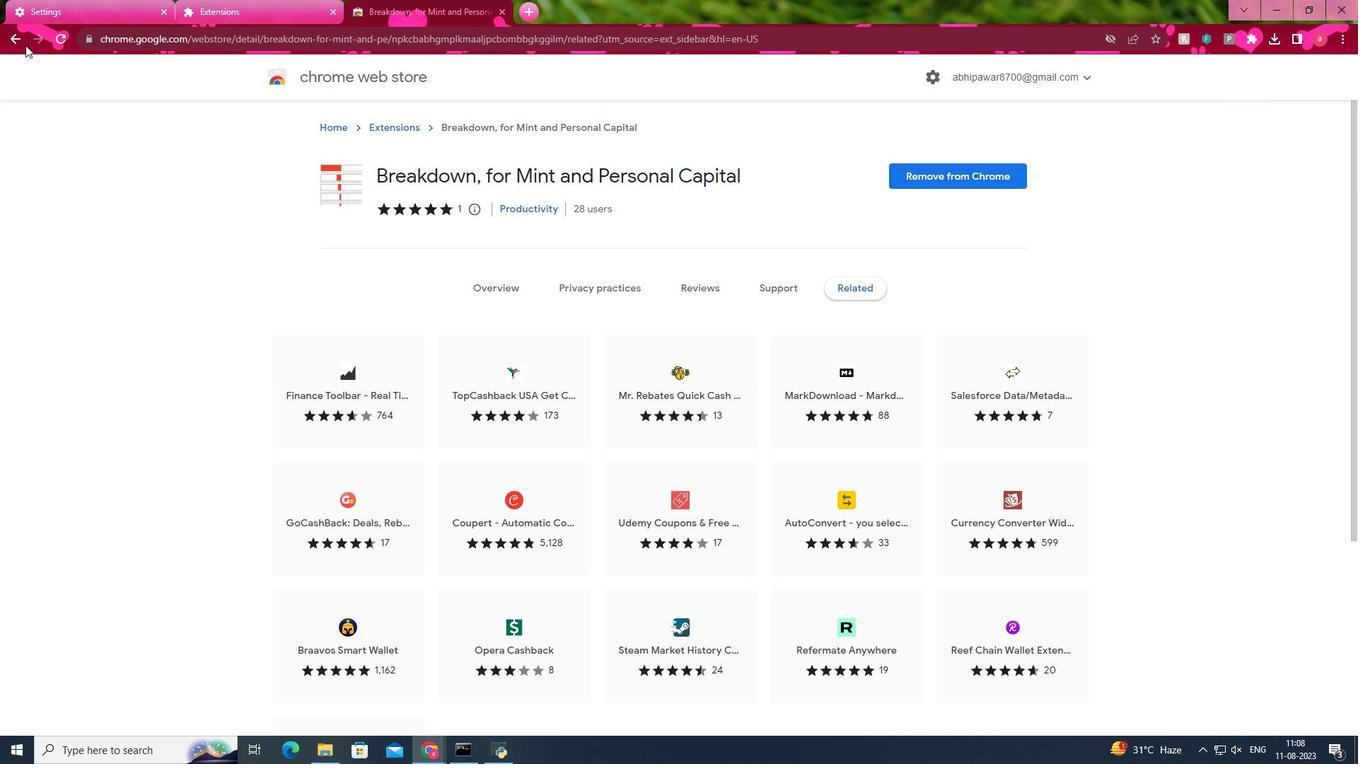 
Action: Mouse pressed left at (25, 45)
Screenshot: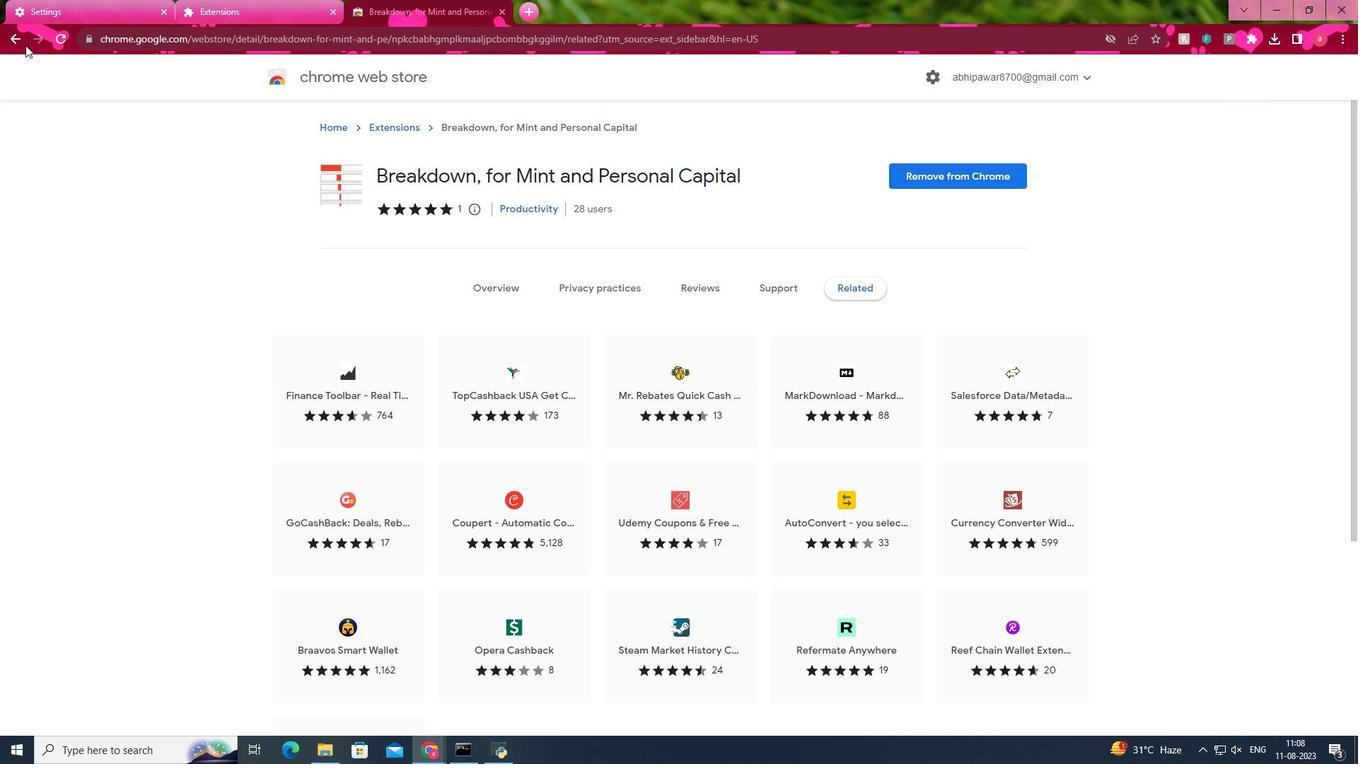 
Action: Mouse moved to (14, 38)
Screenshot: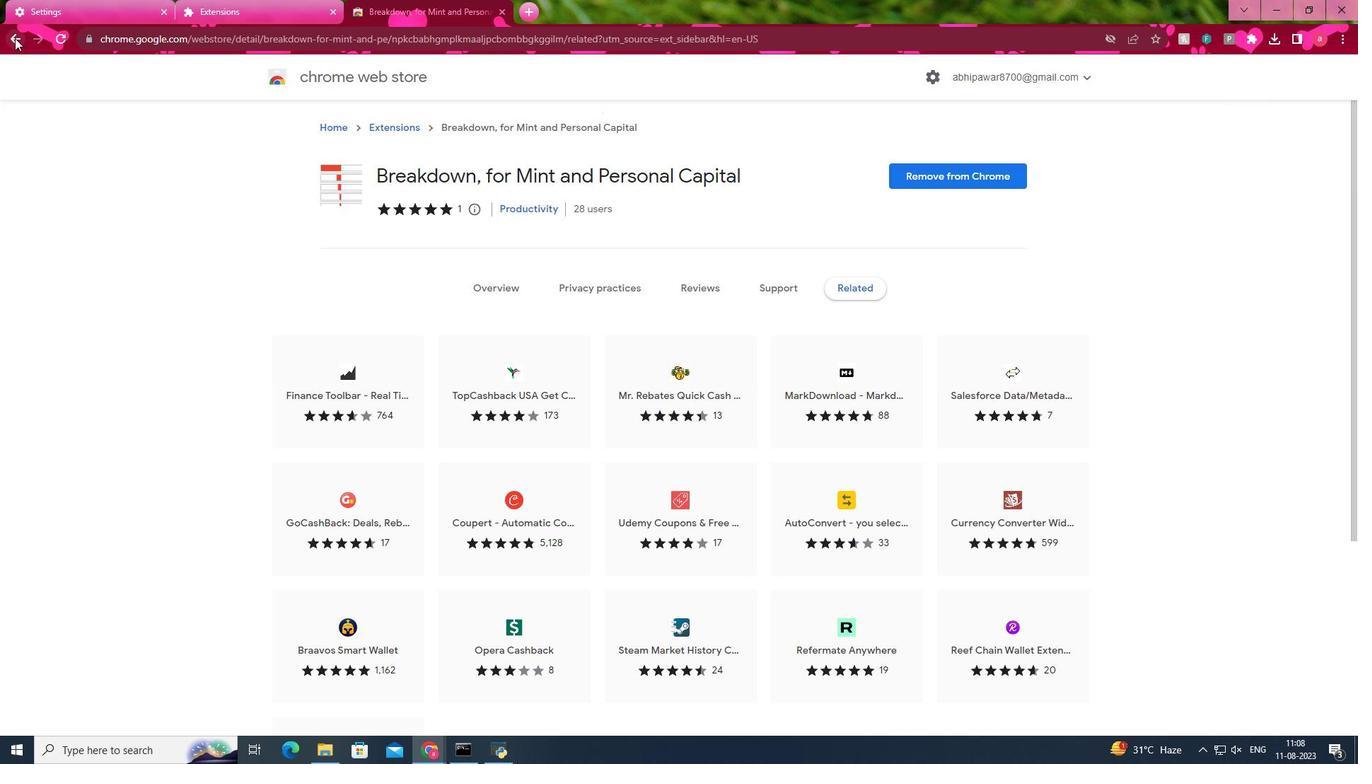 
Action: Mouse pressed left at (14, 38)
Screenshot: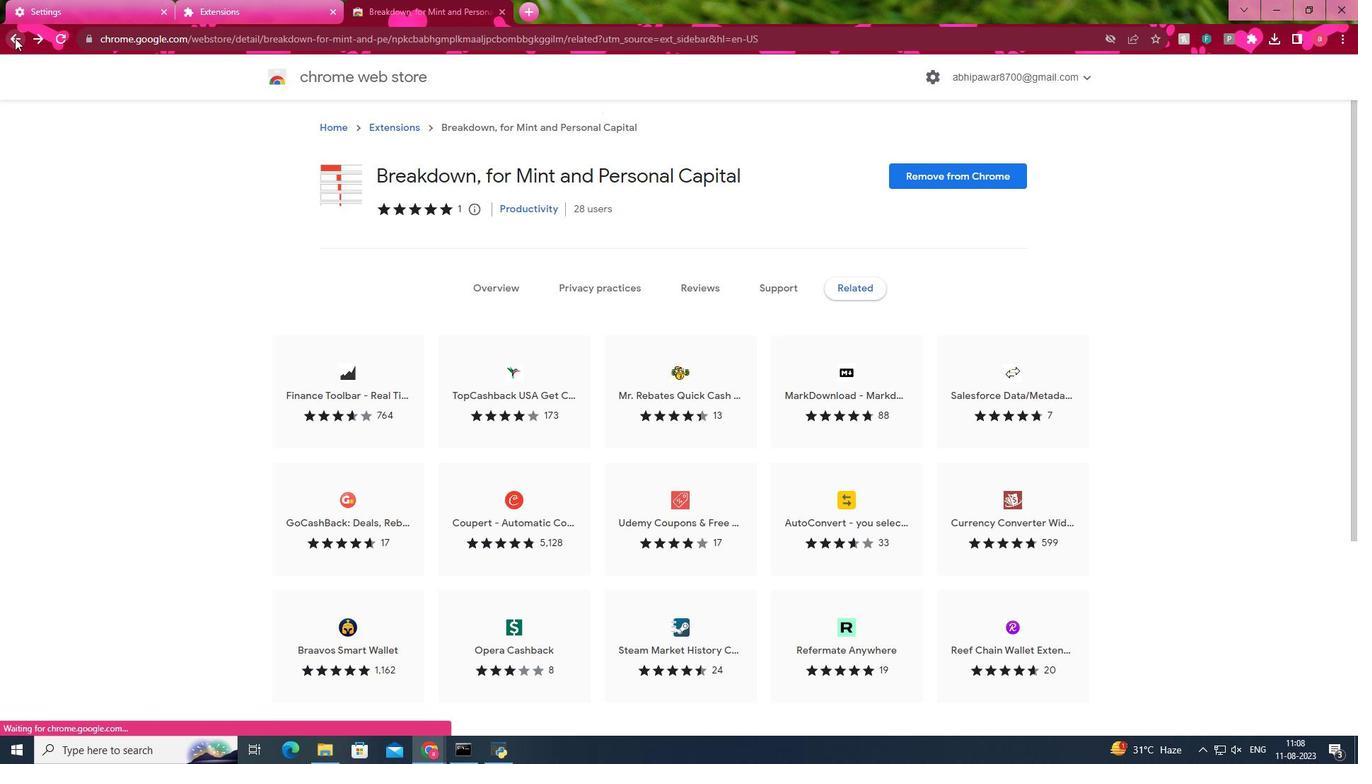 
Action: Mouse moved to (16, 41)
Screenshot: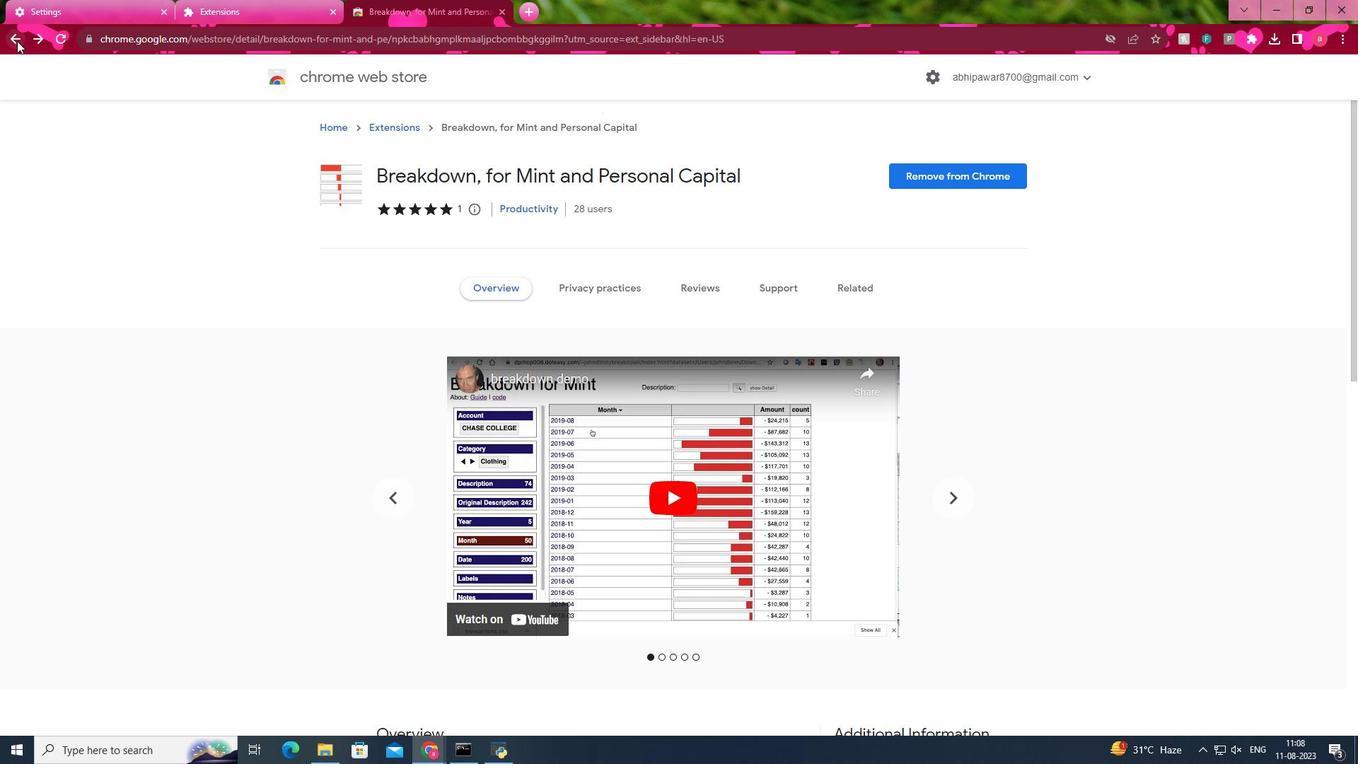 
Action: Mouse pressed left at (16, 41)
Screenshot: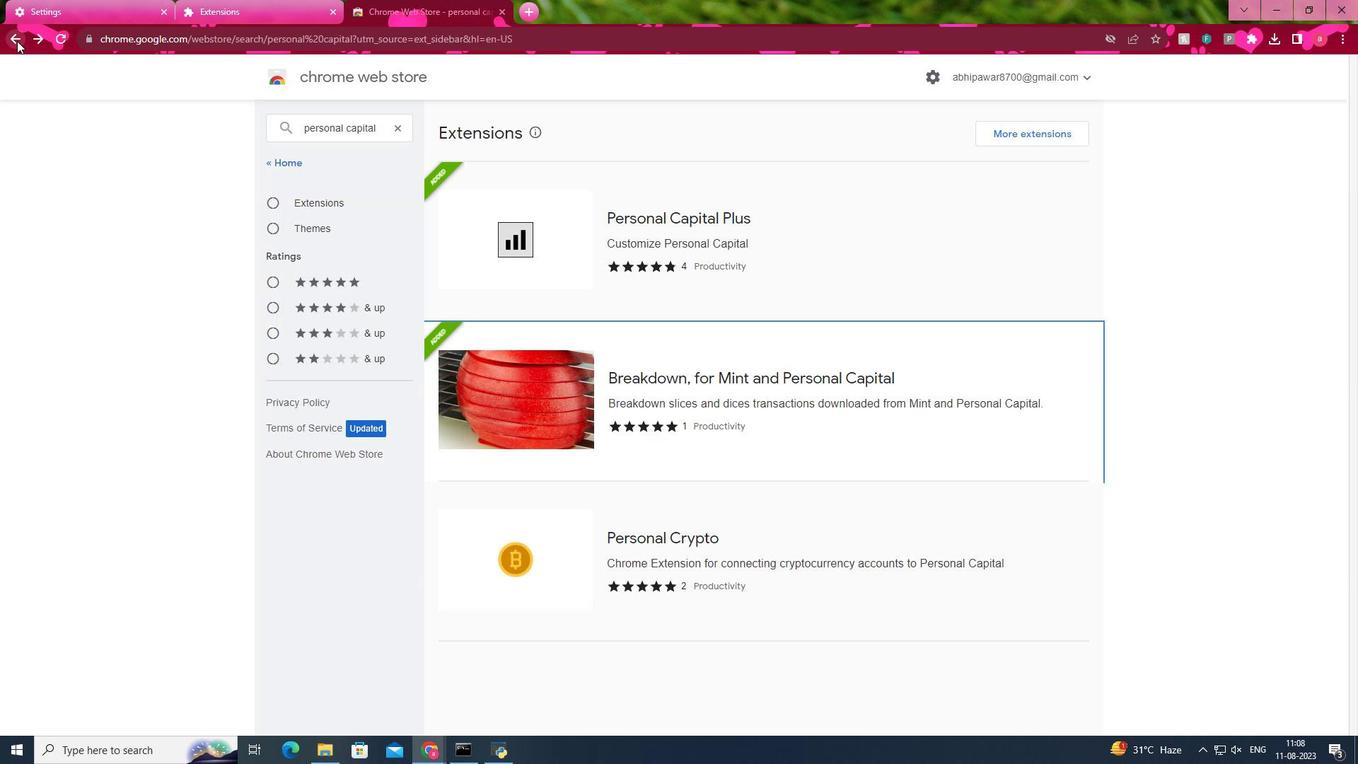 
Action: Mouse moved to (558, 286)
Screenshot: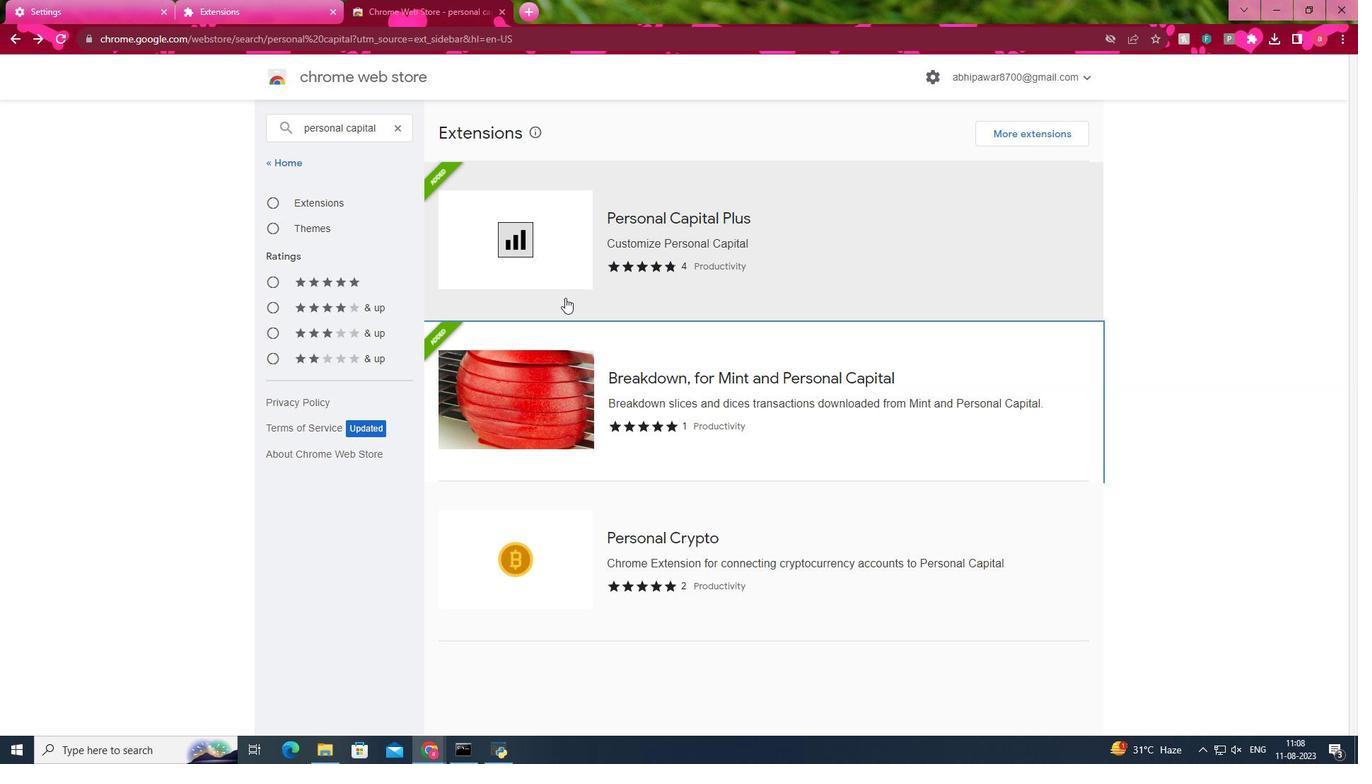 
Action: Mouse scrolled (555, 283) with delta (0, 0)
Screenshot: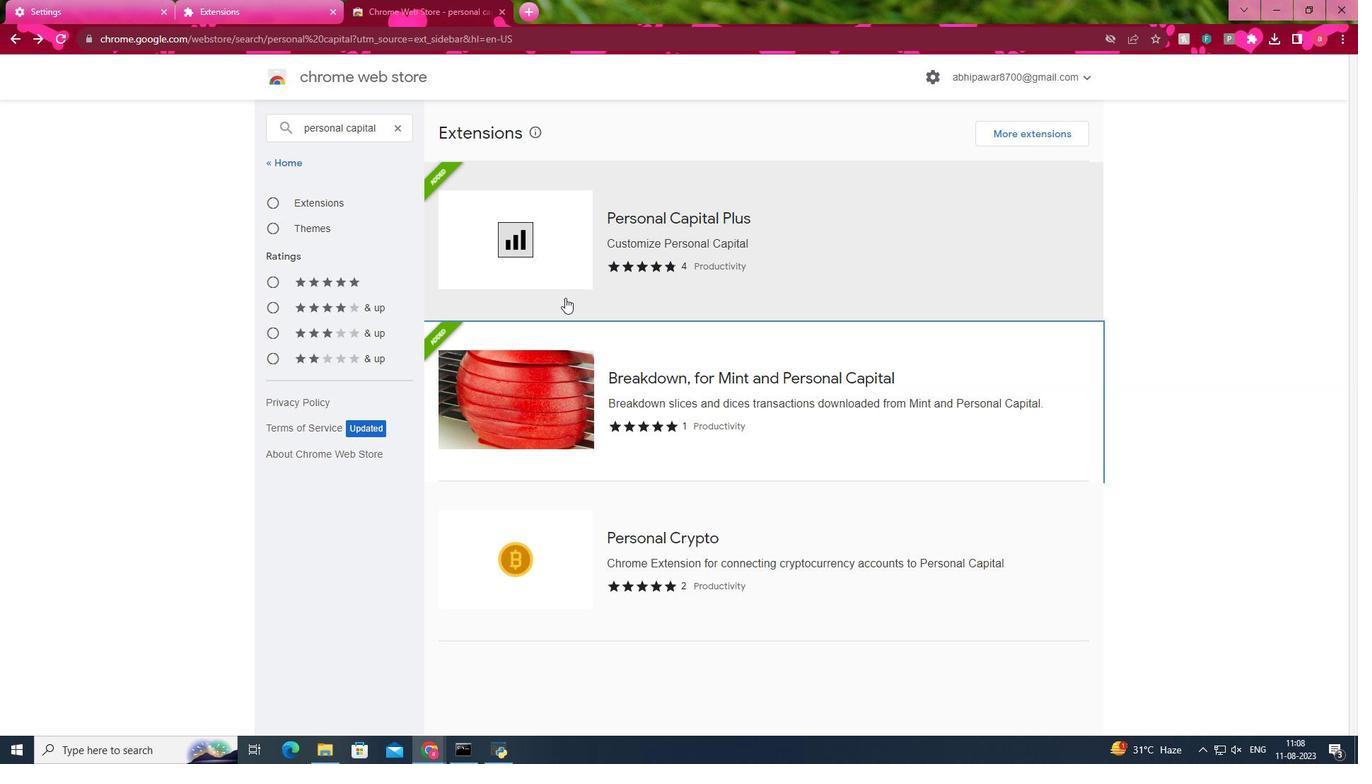 
Action: Mouse moved to (564, 295)
Screenshot: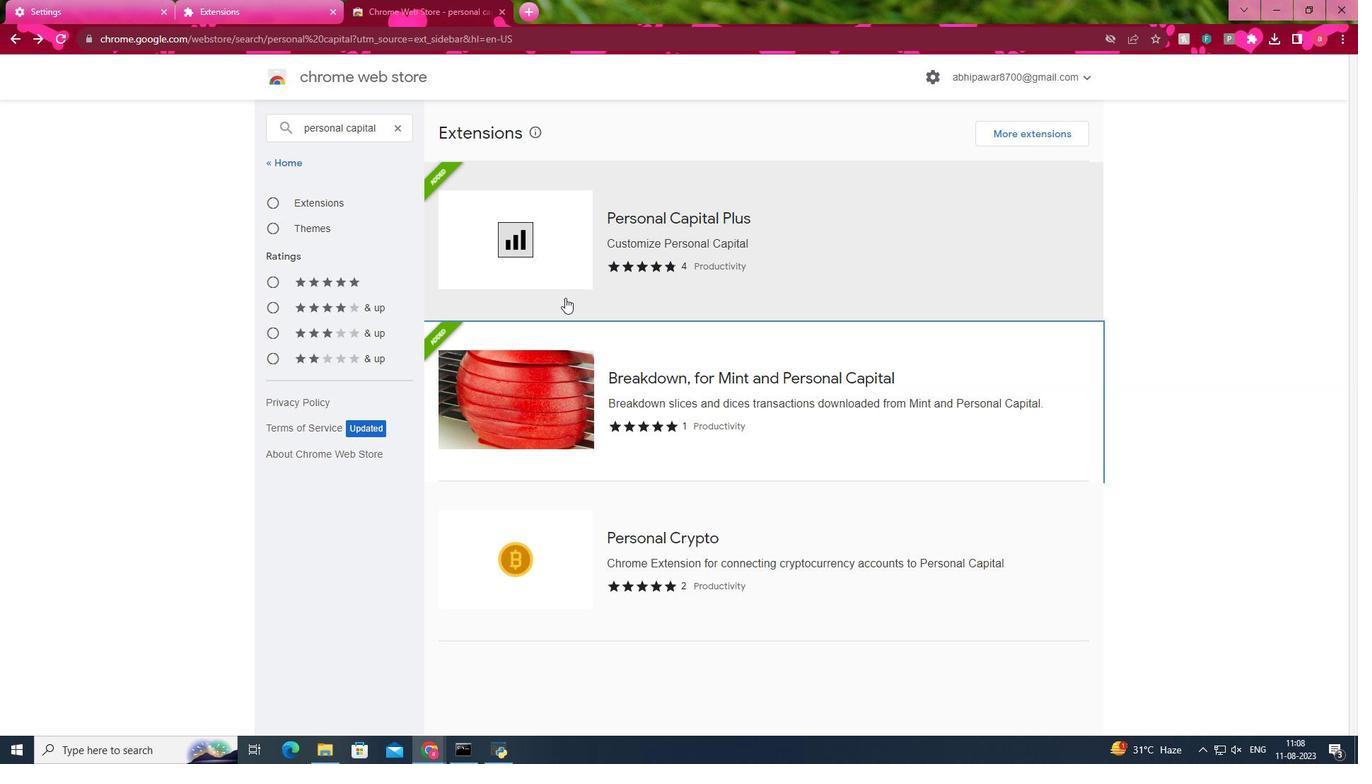 
Action: Mouse scrolled (562, 293) with delta (0, 0)
Screenshot: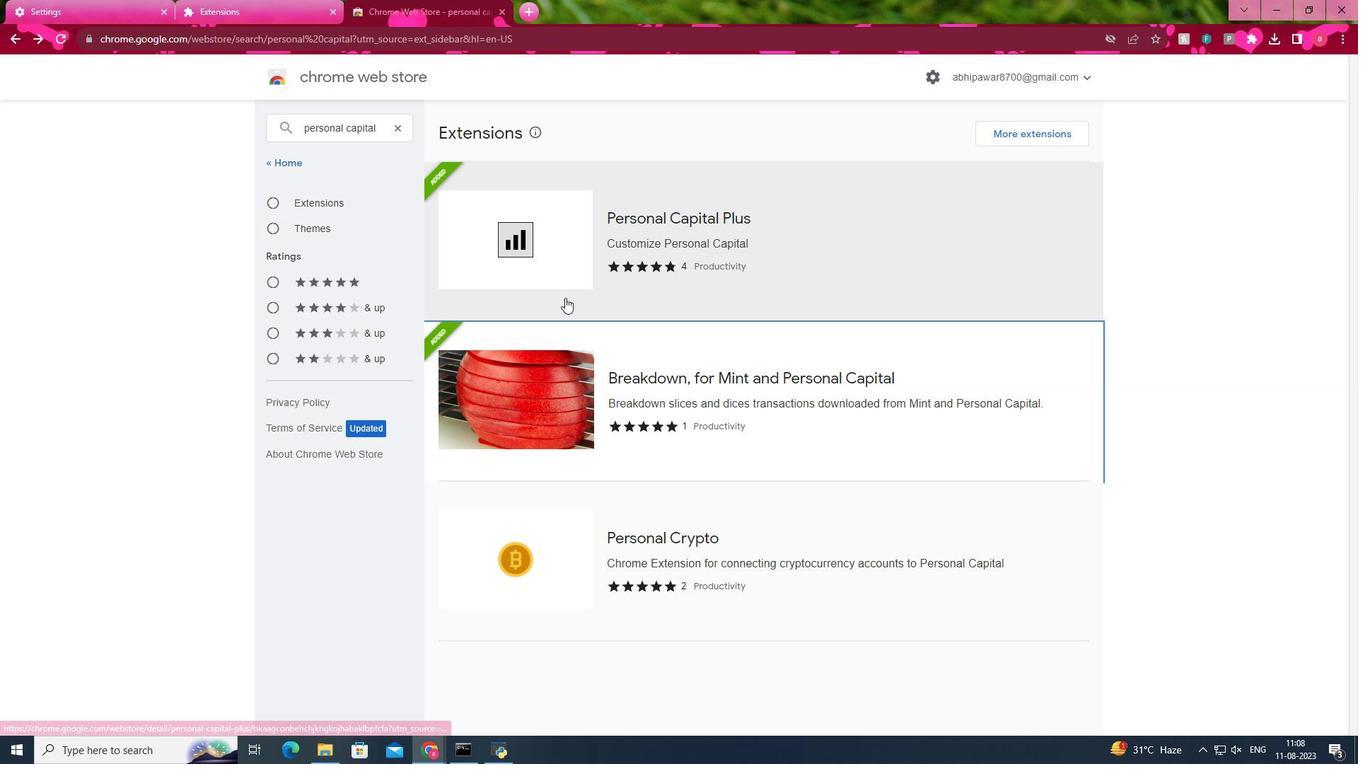 
Action: Mouse moved to (565, 297)
Screenshot: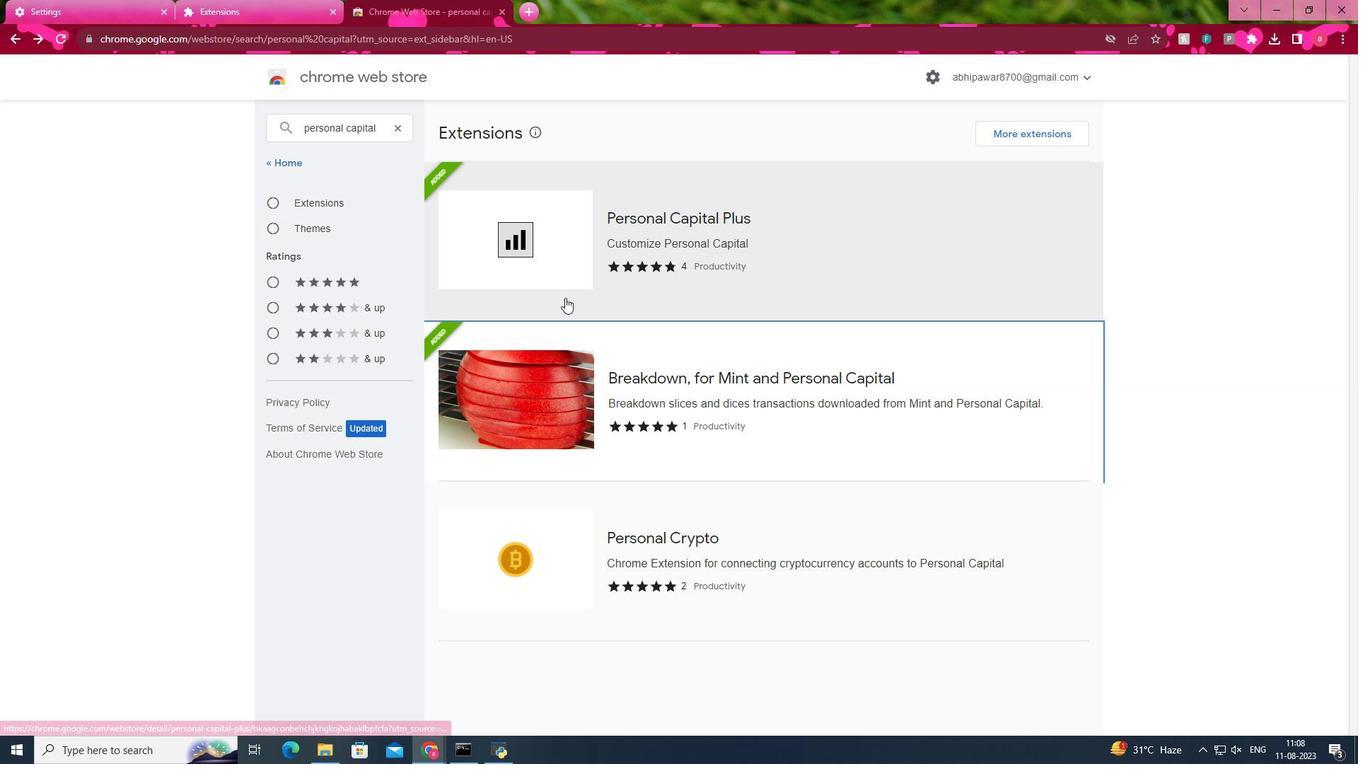 
Action: Mouse scrolled (565, 297) with delta (0, 0)
Screenshot: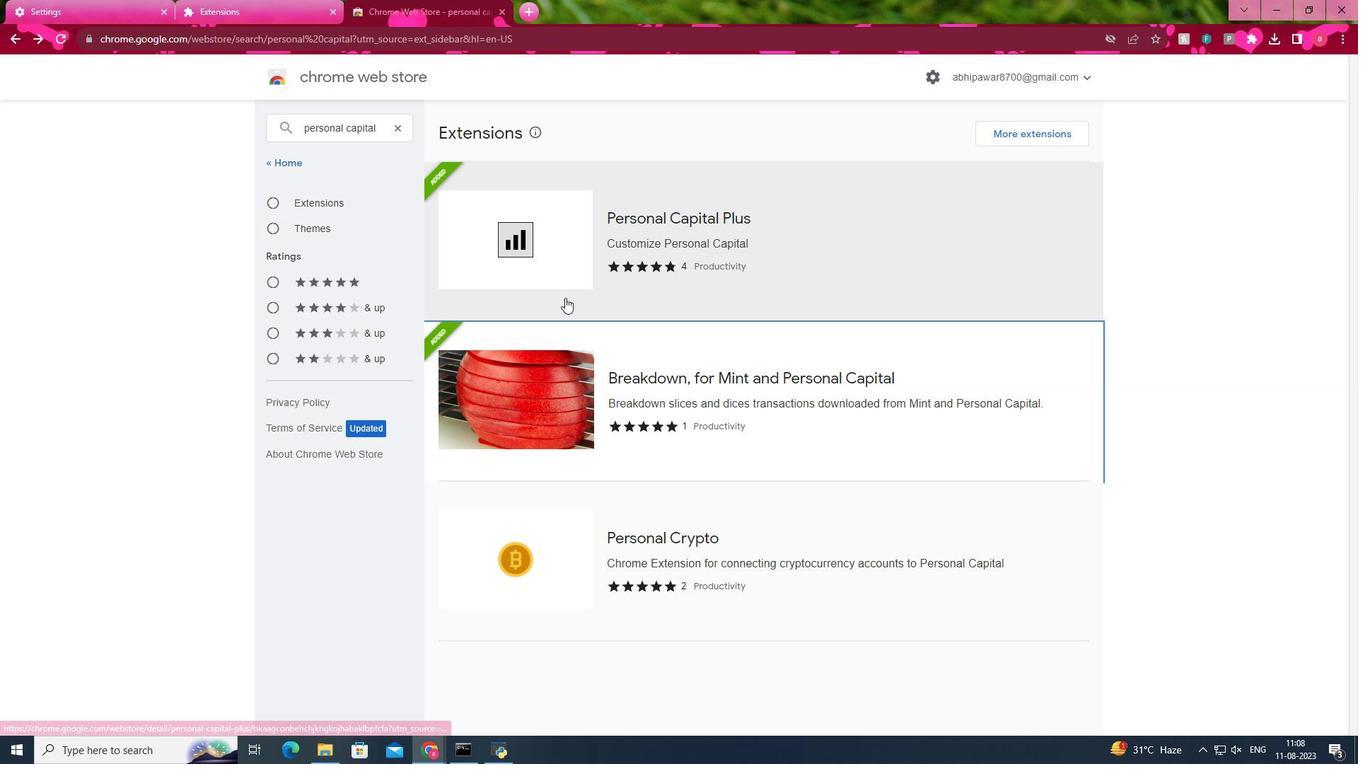 
Action: Mouse scrolled (565, 297) with delta (0, 0)
Screenshot: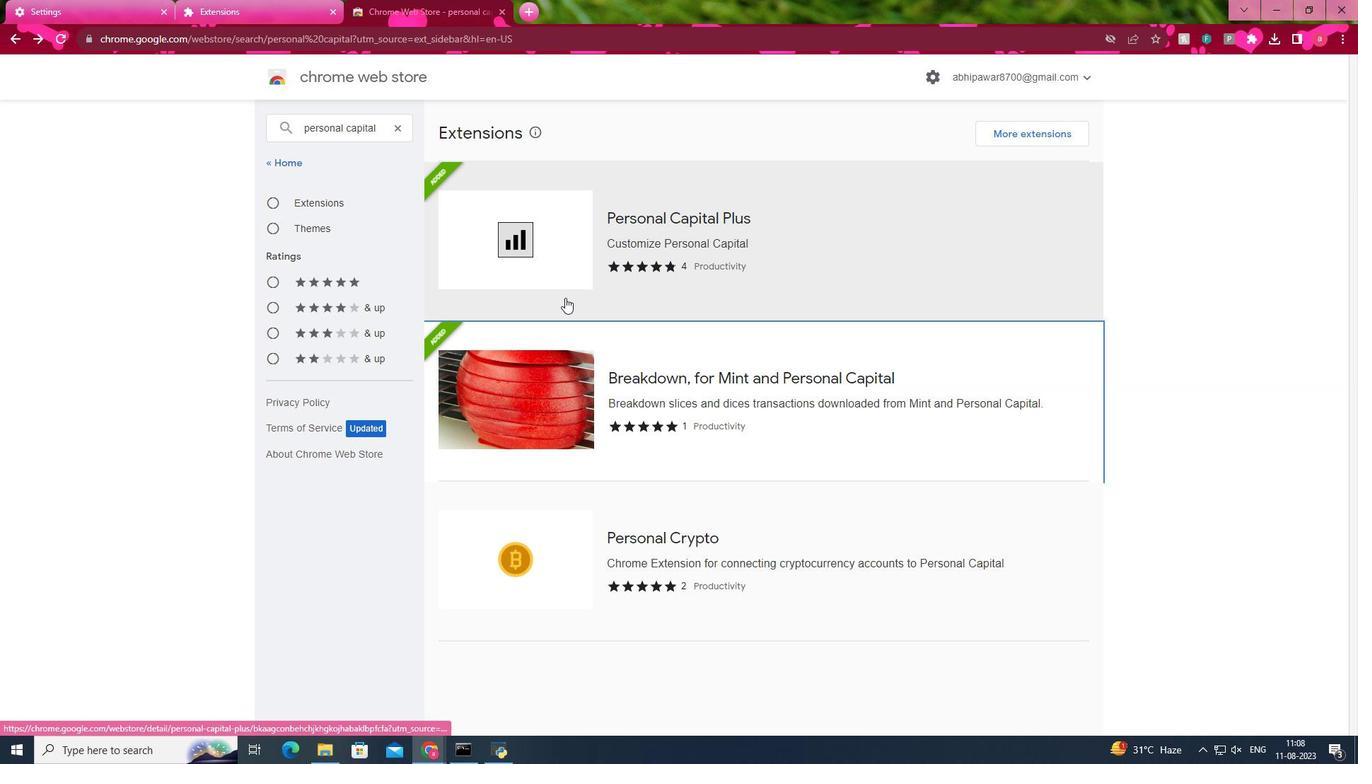 
Action: Mouse moved to (1227, 40)
Screenshot: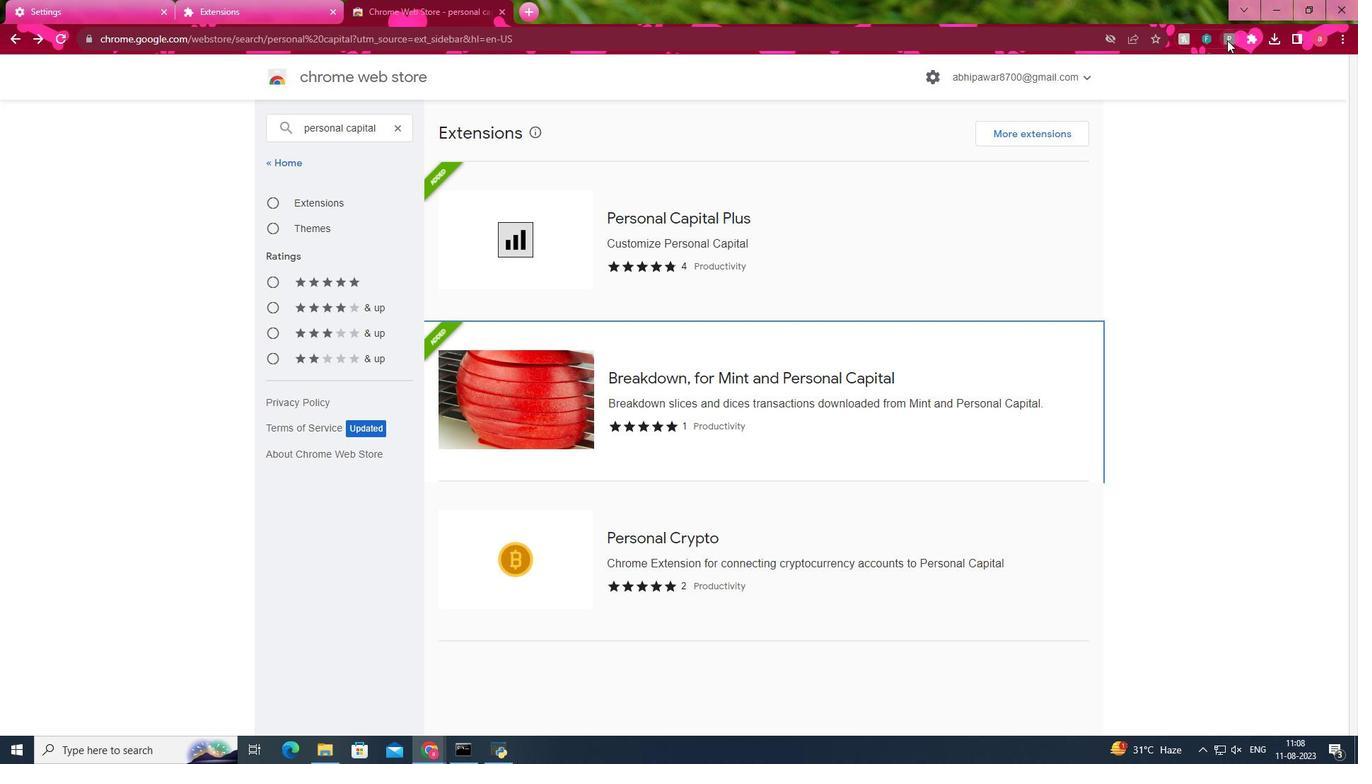
Action: Mouse pressed right at (1227, 40)
Screenshot: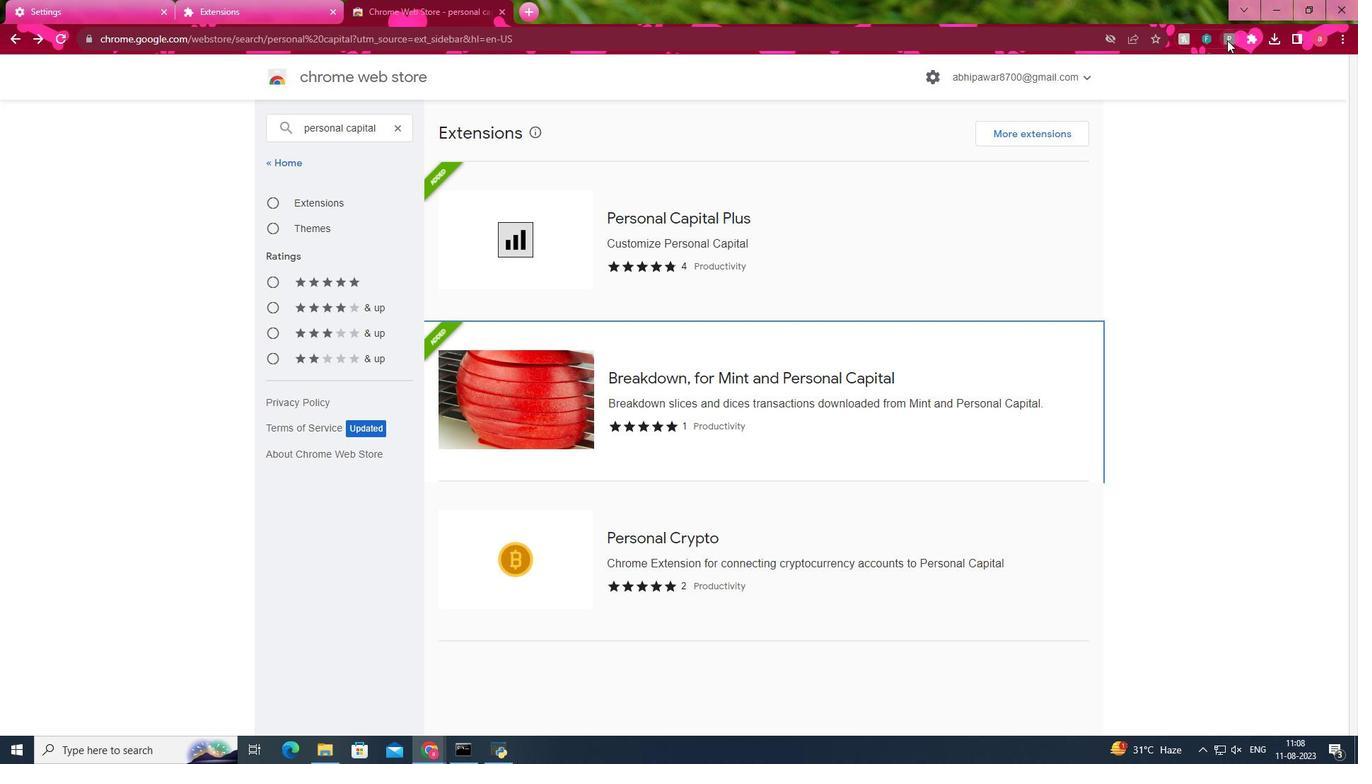 
Action: Mouse moved to (1222, 186)
Screenshot: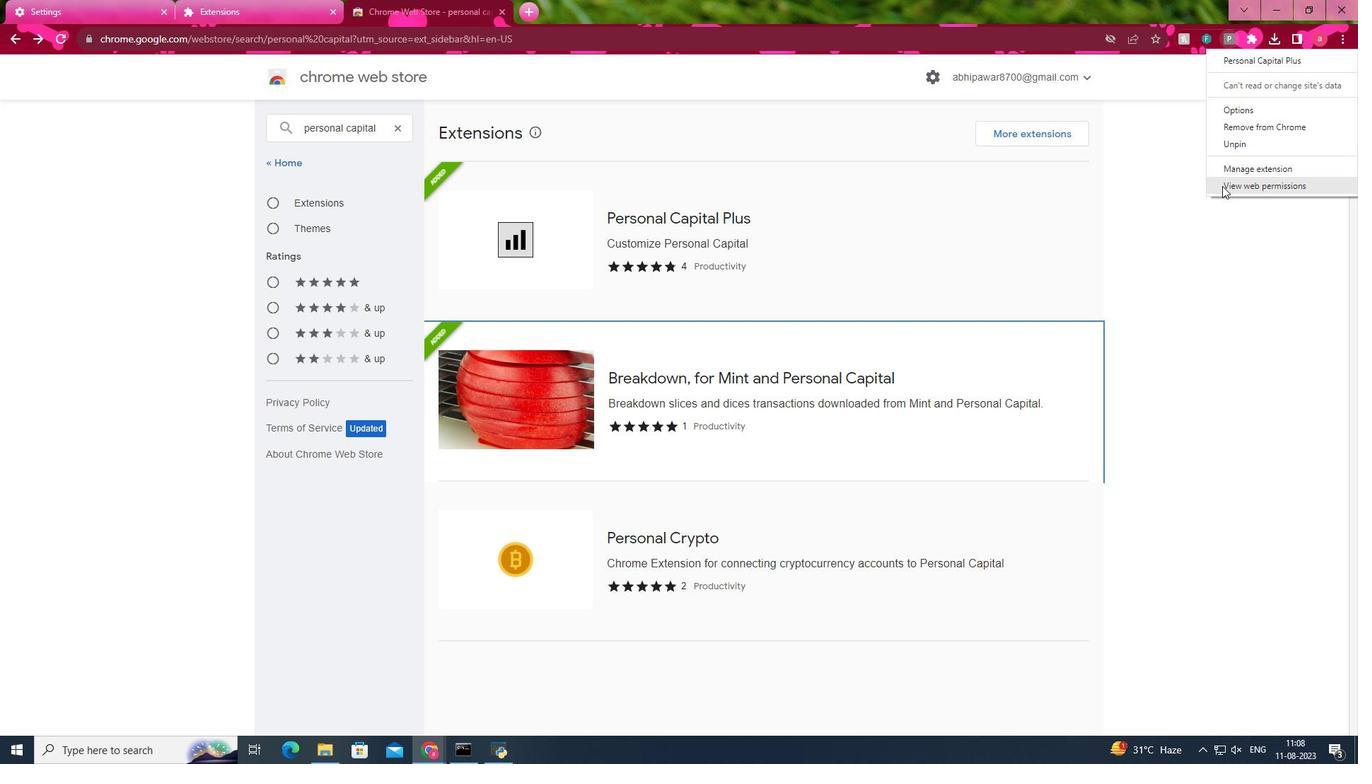 
Action: Mouse pressed left at (1222, 186)
Screenshot: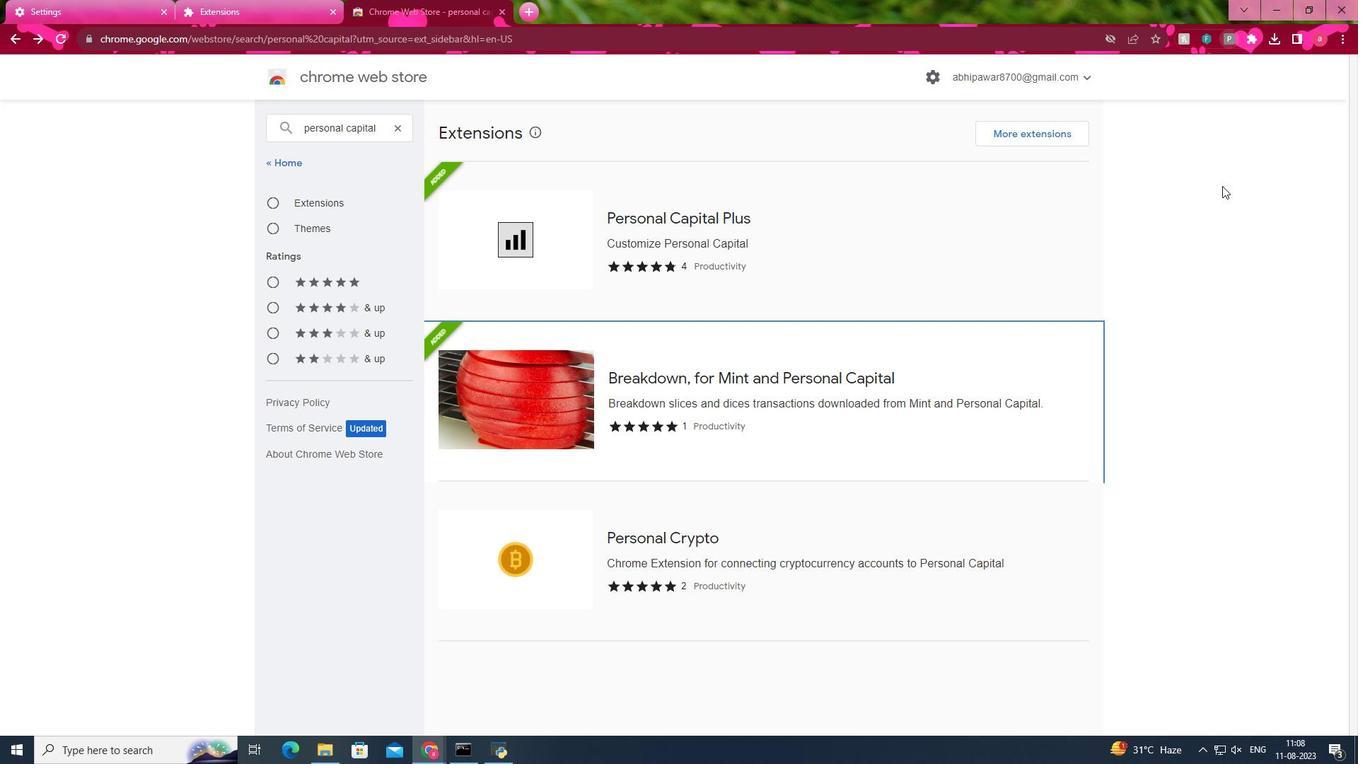 
Action: Mouse moved to (822, 222)
Screenshot: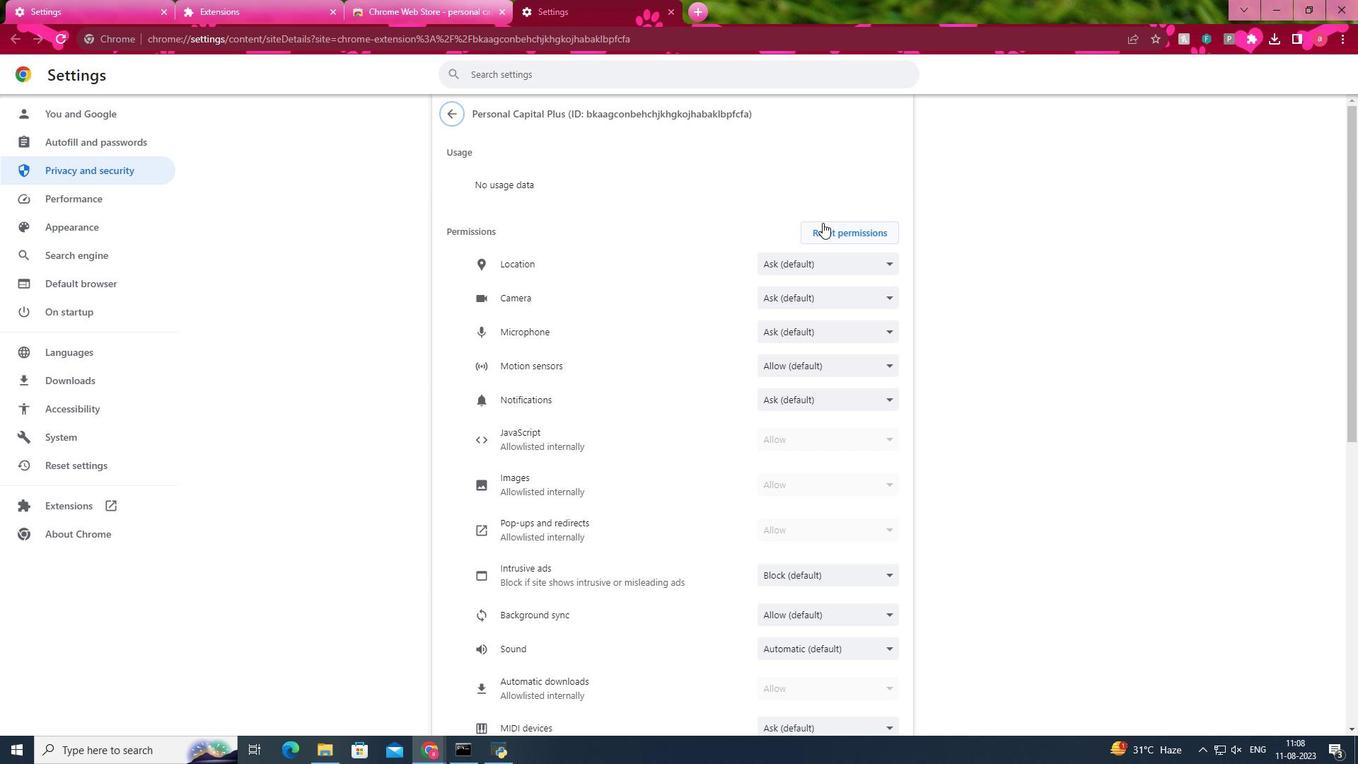 
Action: Mouse pressed left at (822, 222)
Screenshot: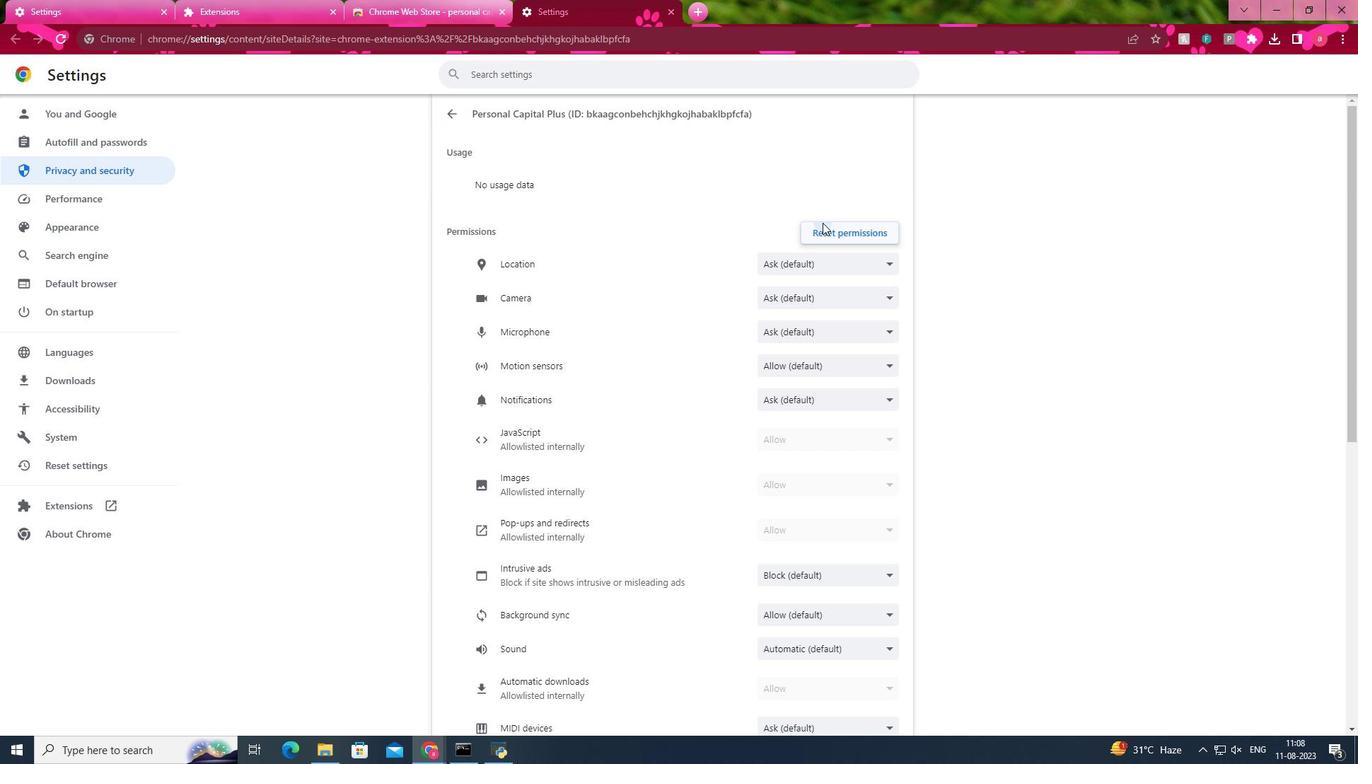
Action: Mouse moved to (822, 416)
Screenshot: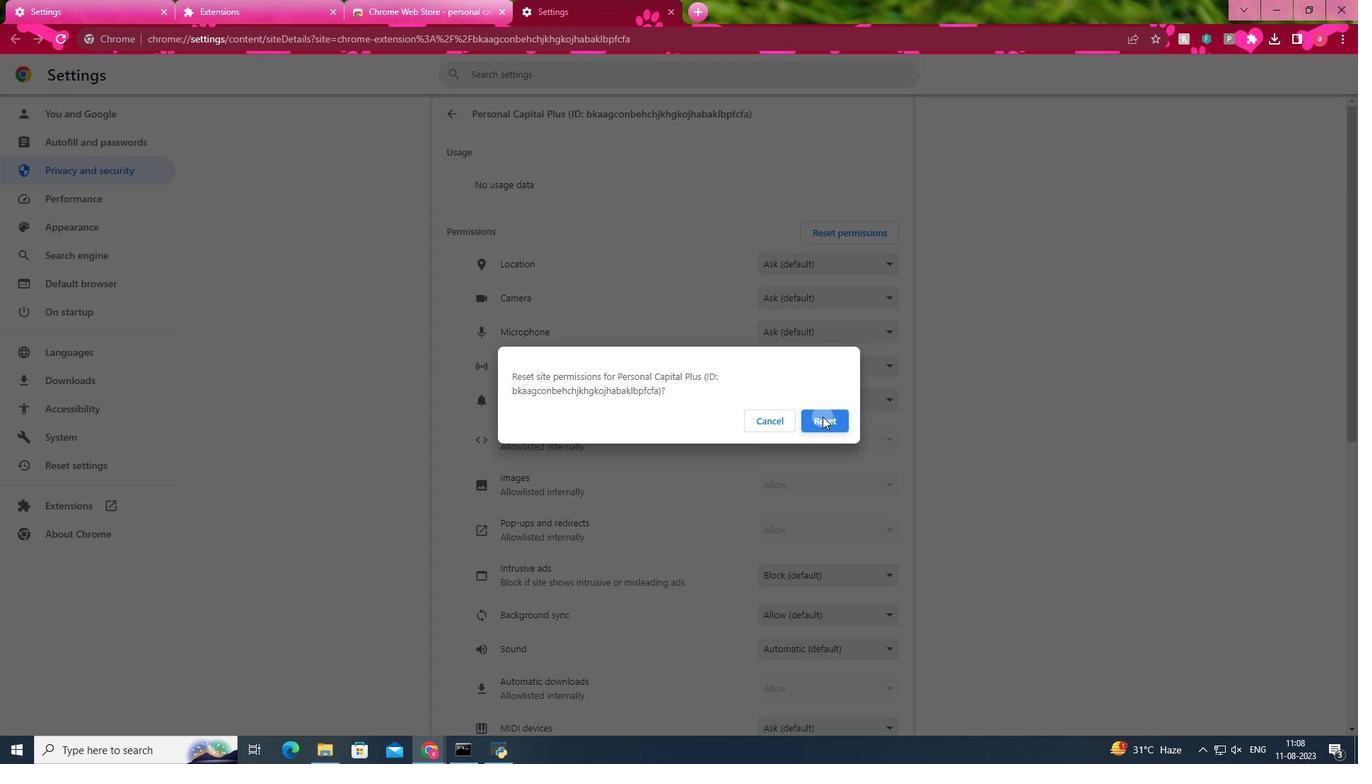 
Action: Mouse pressed left at (822, 416)
Screenshot: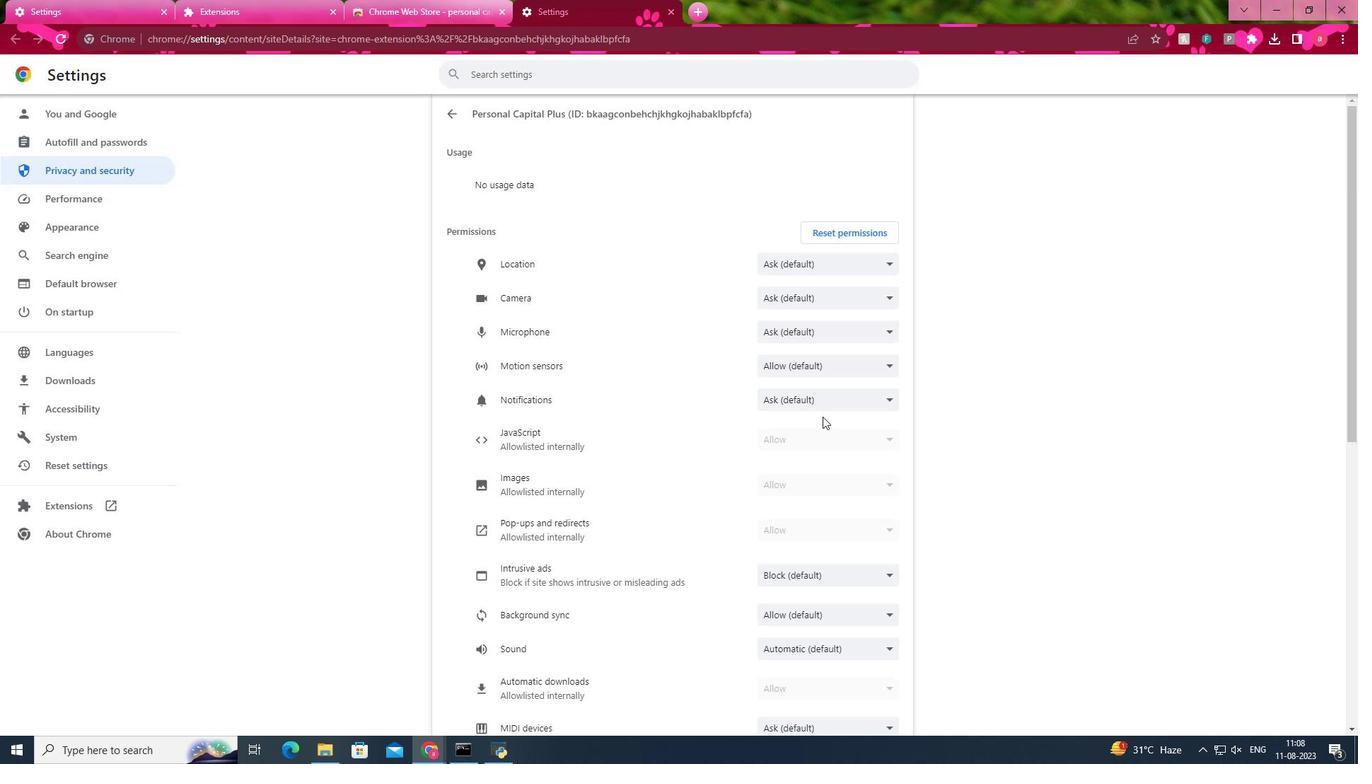 
Action: Mouse moved to (1071, 190)
Screenshot: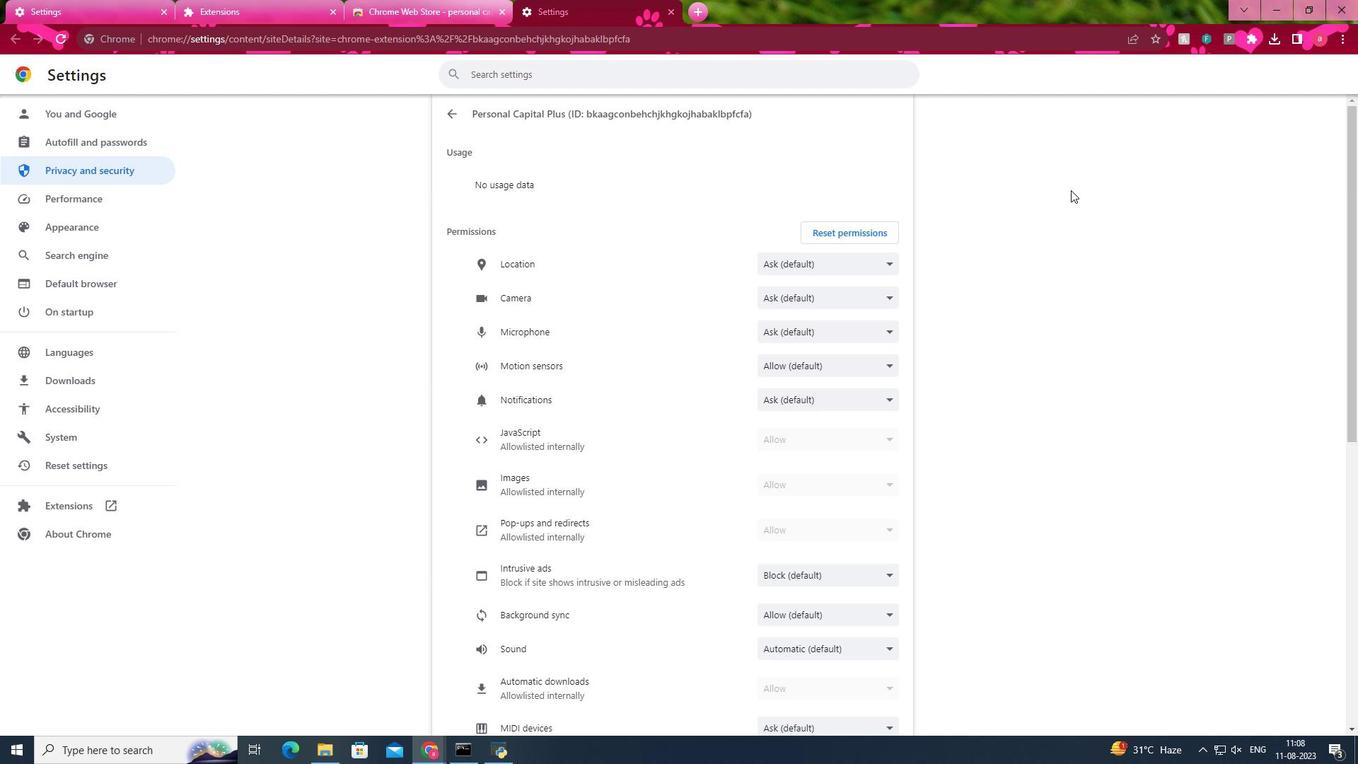 
Action: Mouse pressed left at (1071, 190)
Screenshot: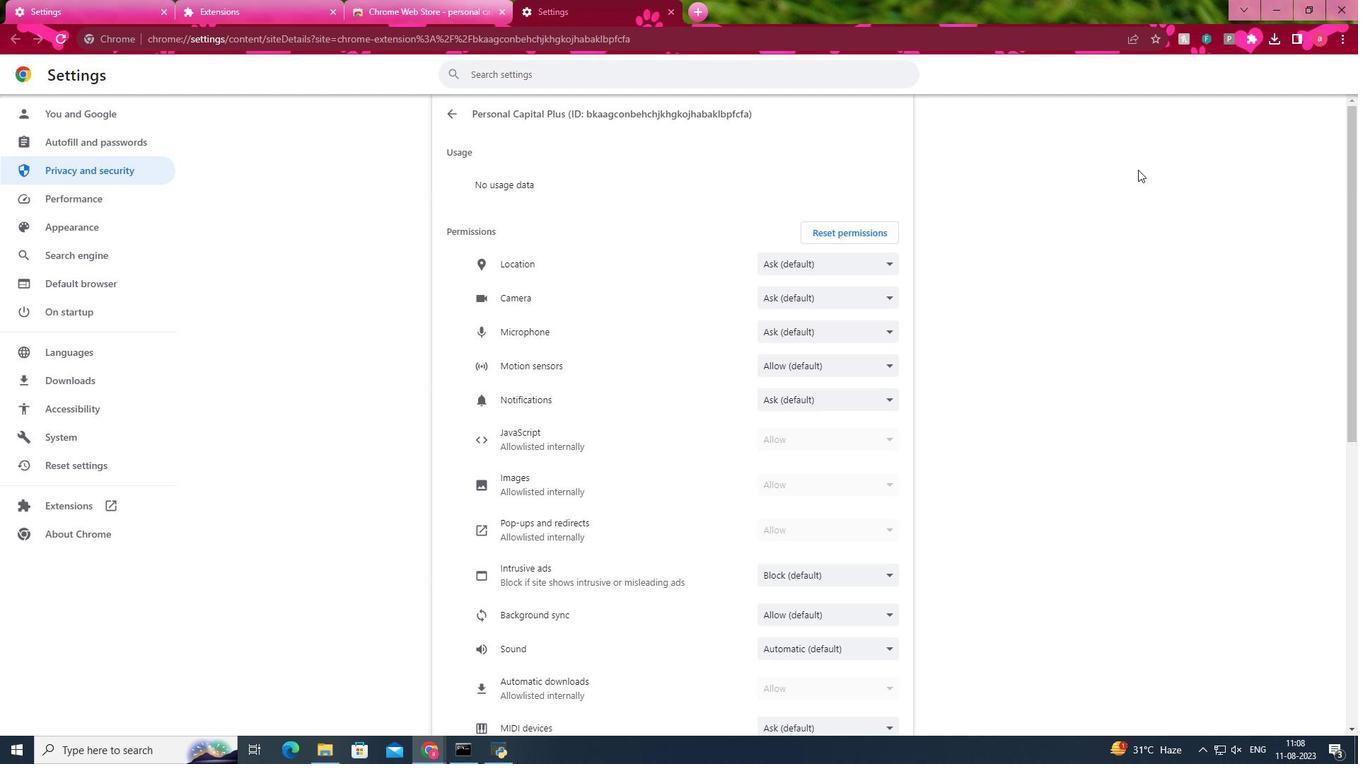 
Action: Mouse moved to (1228, 35)
Screenshot: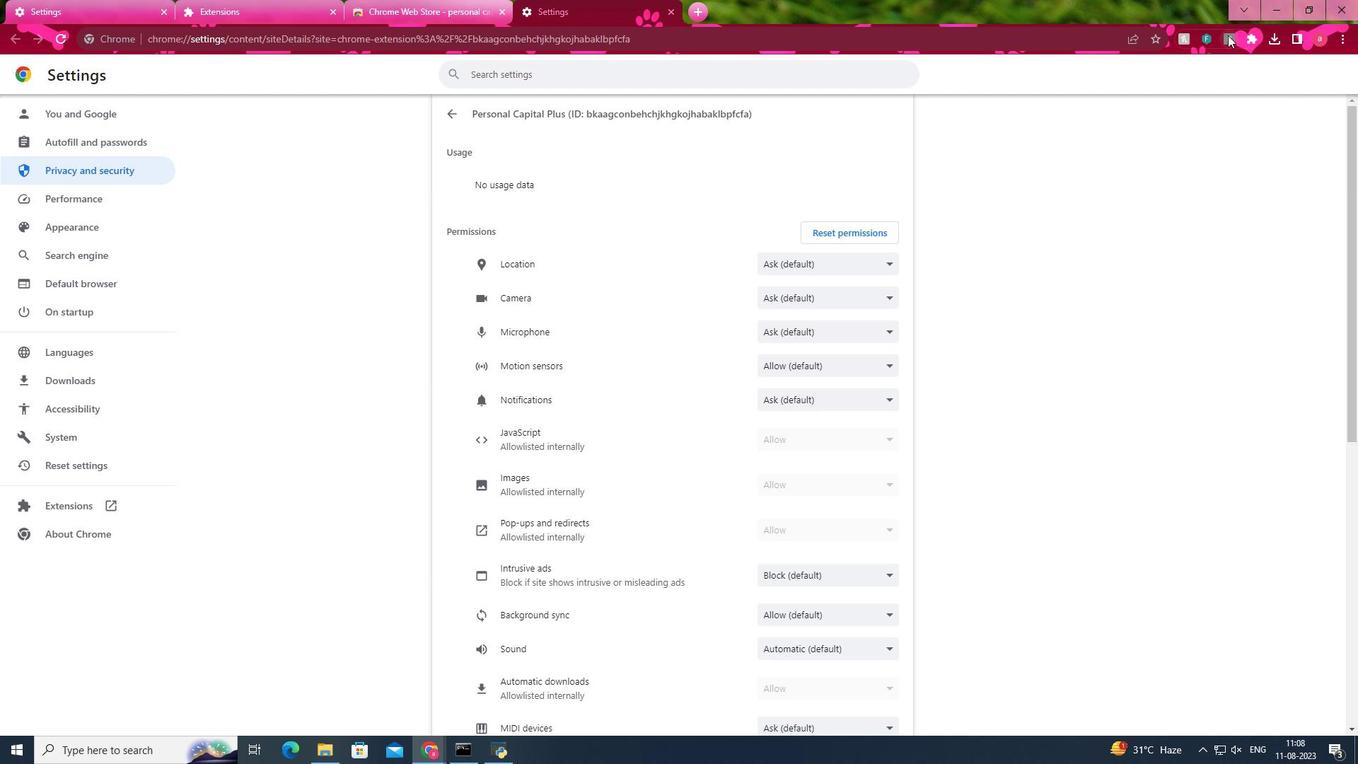 
Action: Mouse pressed left at (1228, 35)
Screenshot: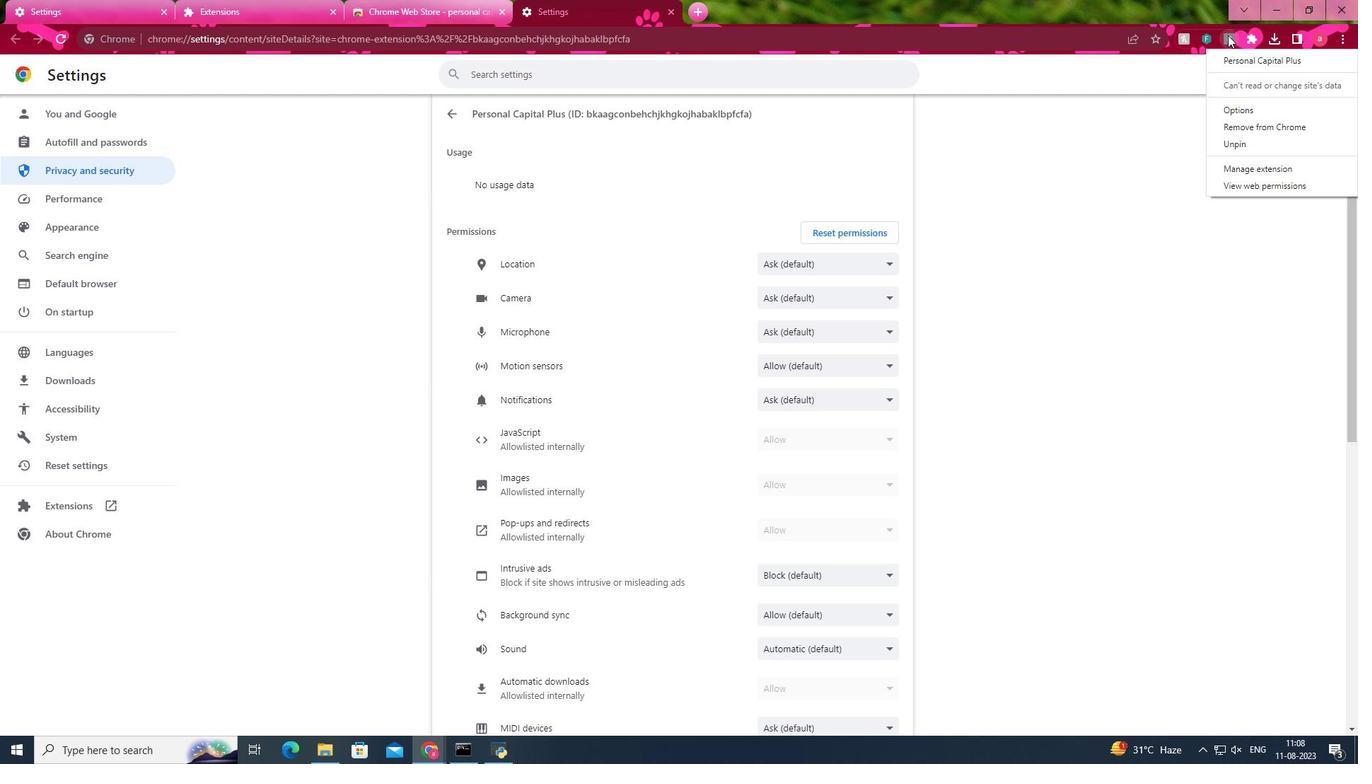
Action: Mouse moved to (1216, 107)
Screenshot: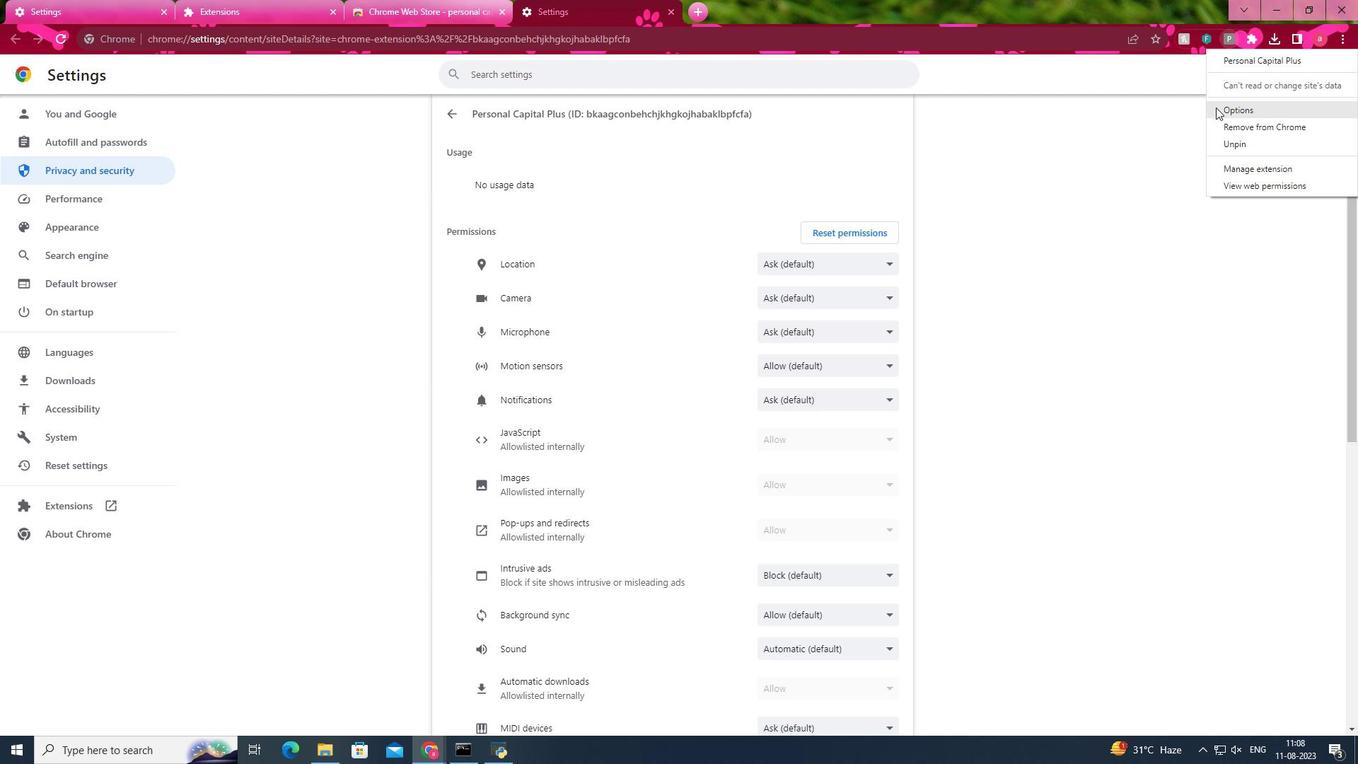 
Action: Mouse pressed left at (1216, 107)
Screenshot: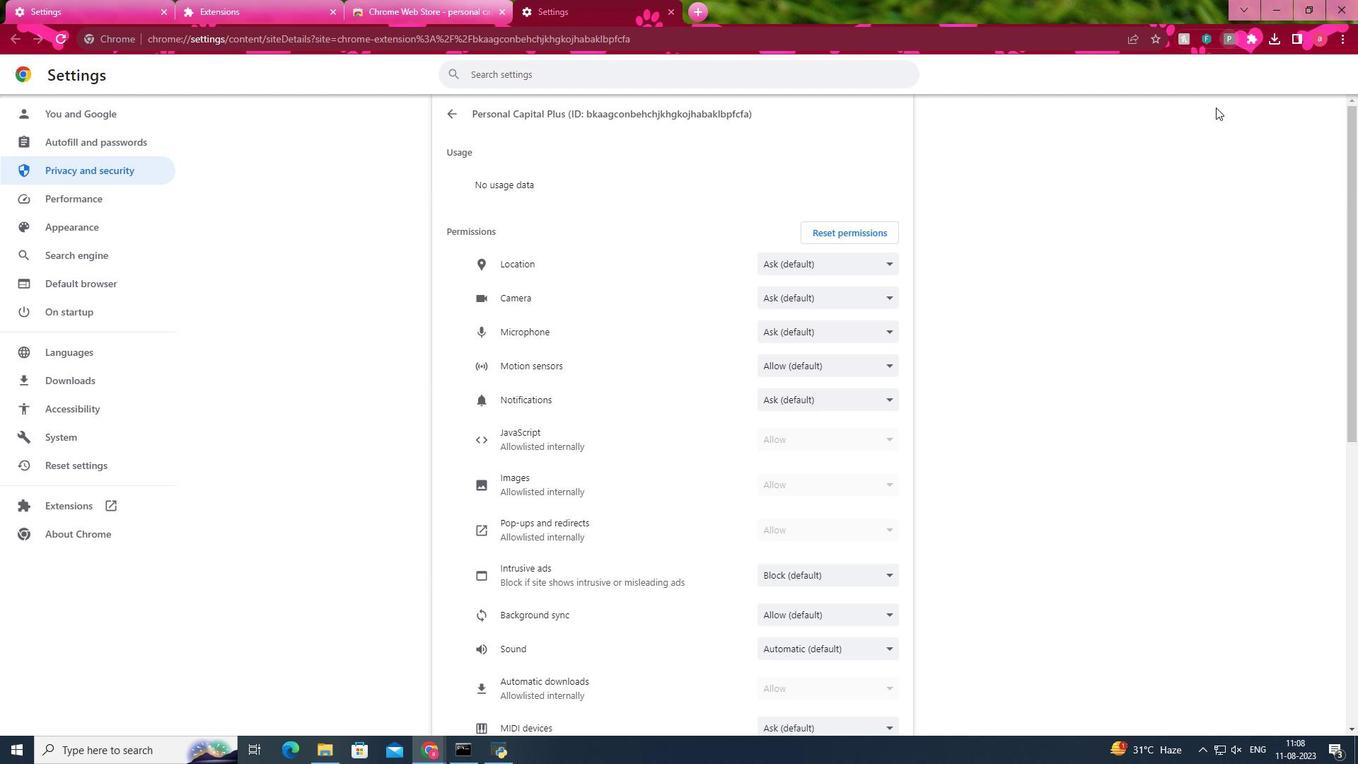 
Action: Mouse moved to (432, 132)
Screenshot: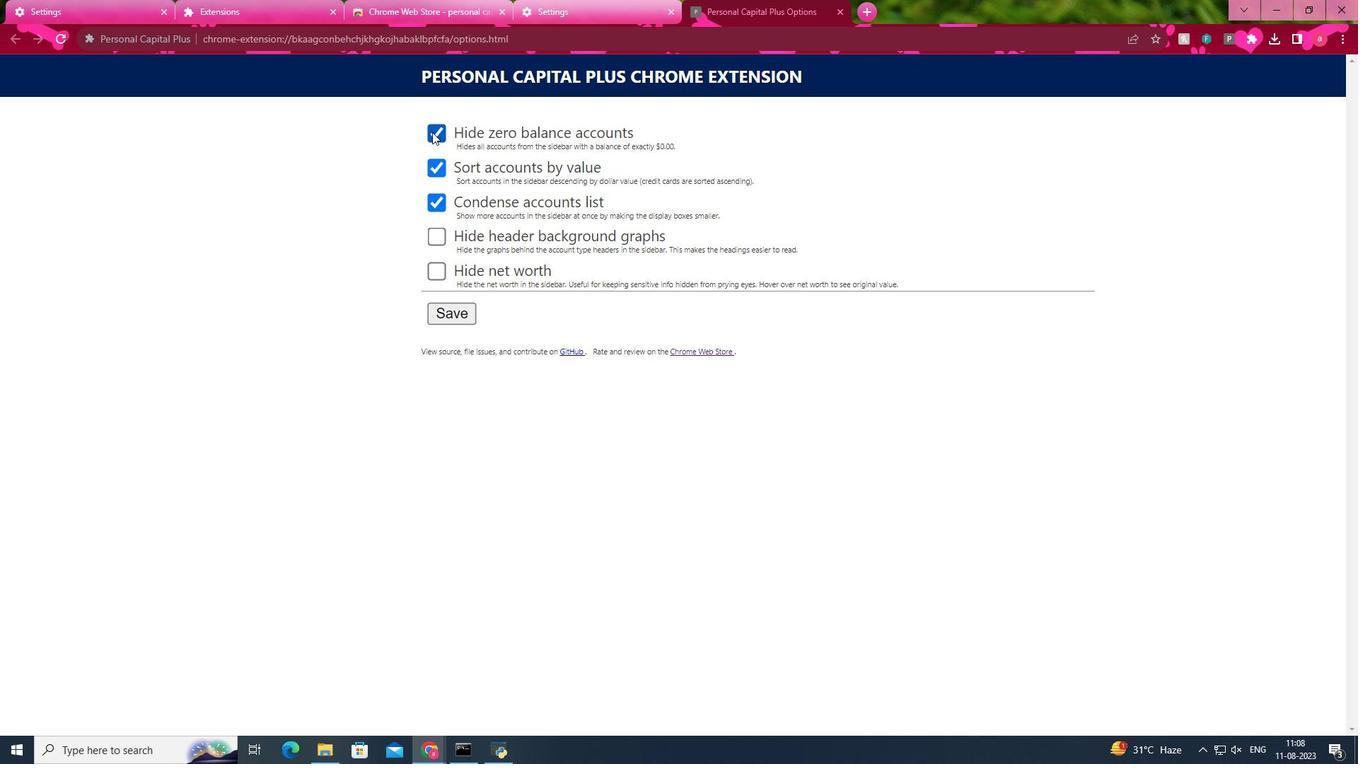 
Action: Mouse pressed left at (432, 132)
Screenshot: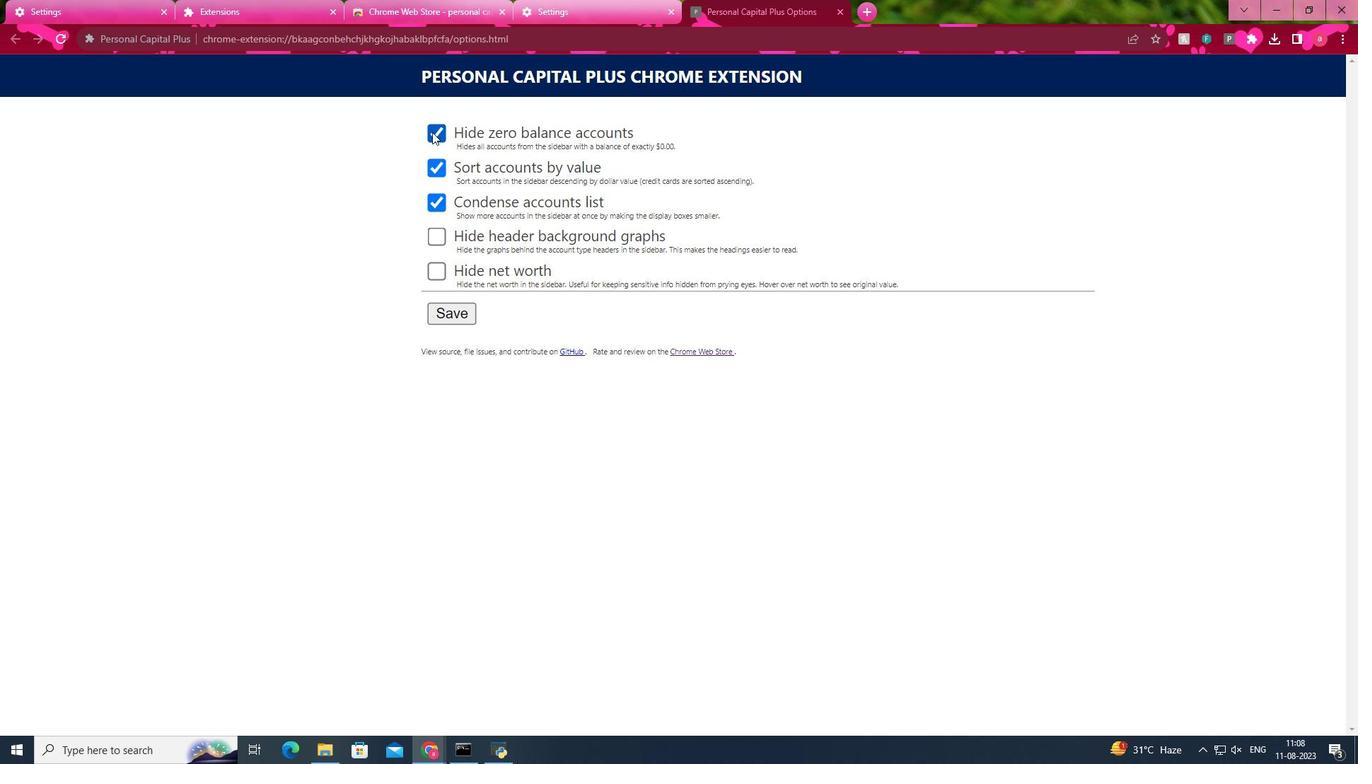 
Action: Mouse moved to (434, 262)
Screenshot: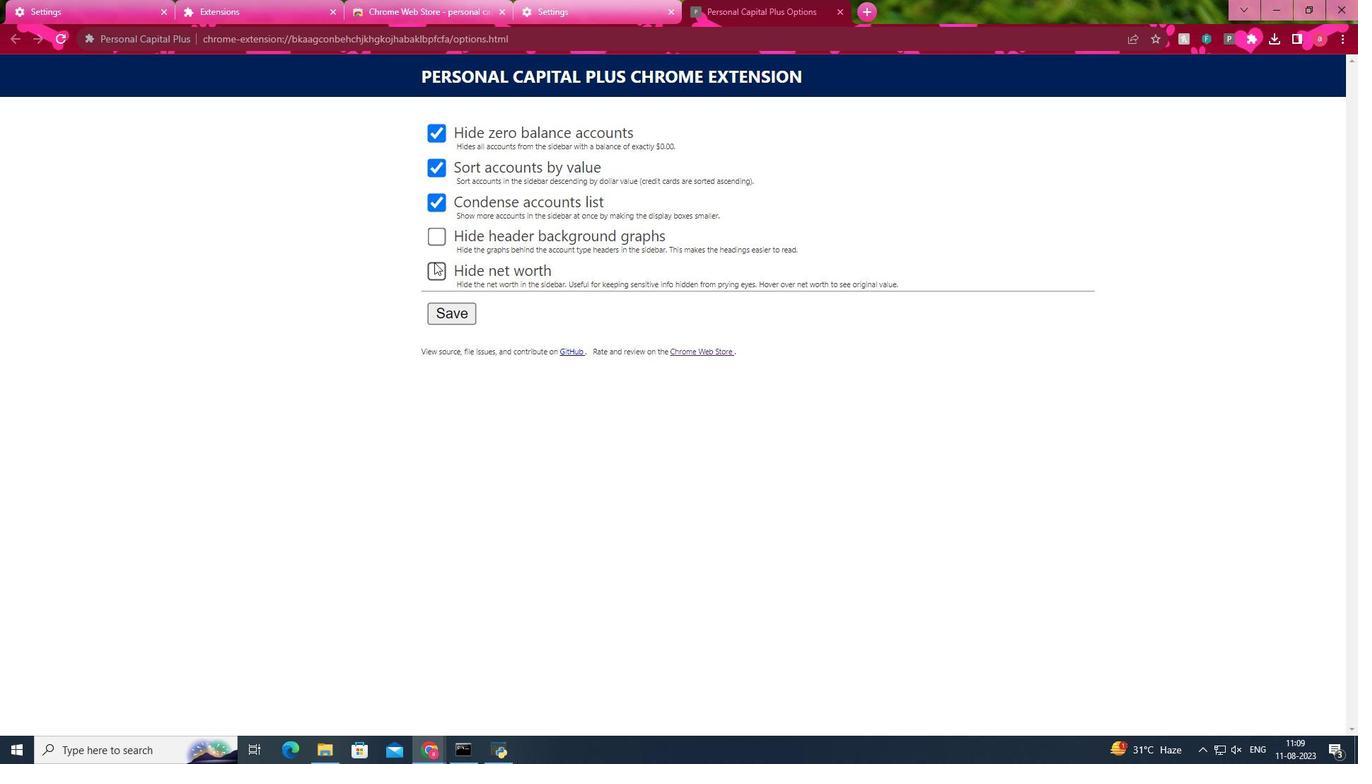 
Action: Mouse pressed left at (434, 262)
Screenshot: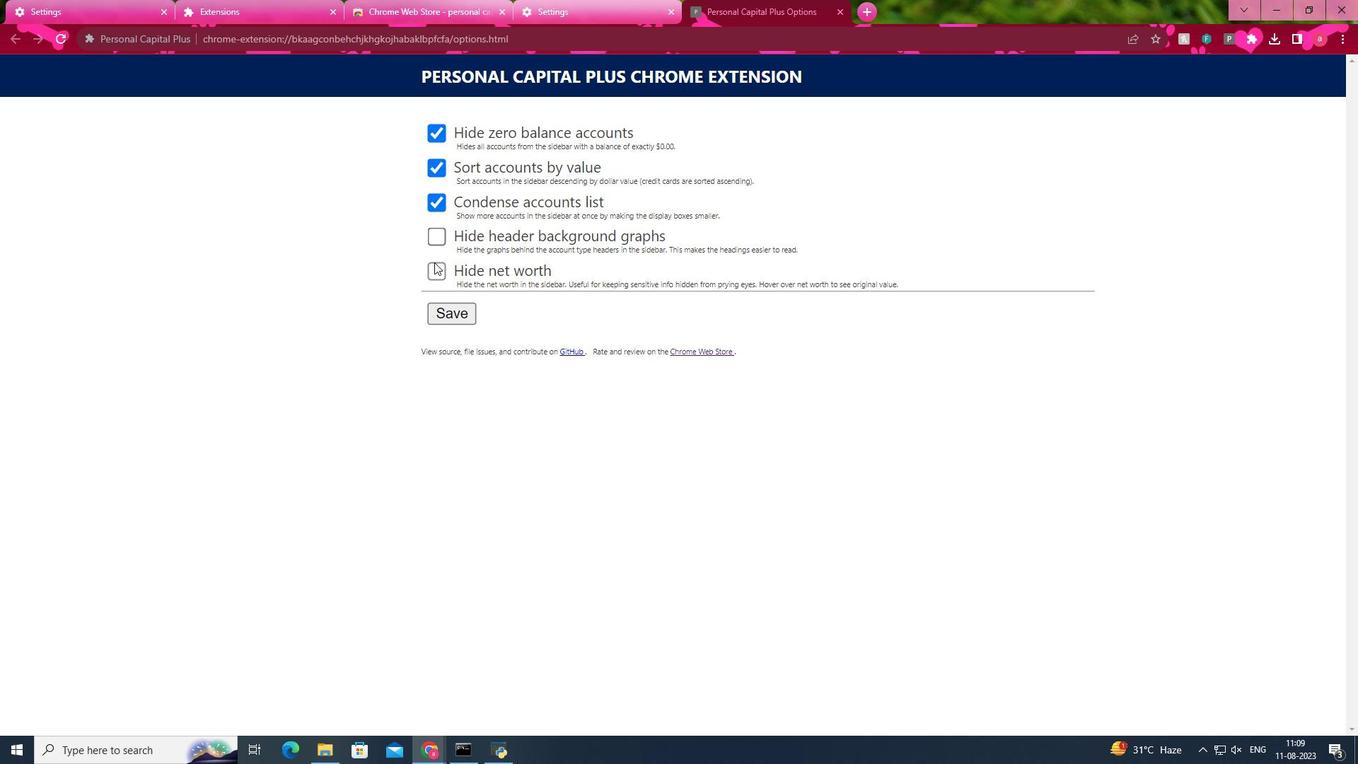 
Action: Mouse moved to (430, 234)
Screenshot: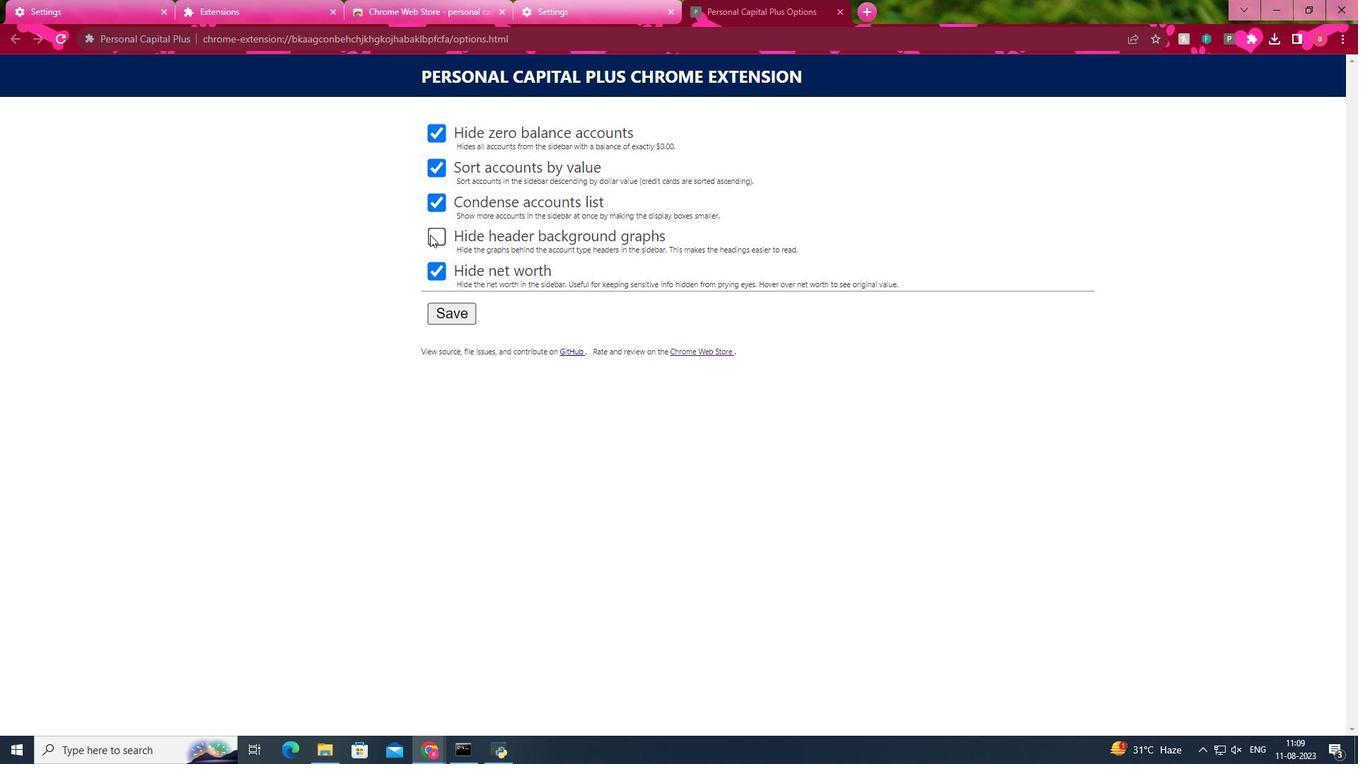 
Action: Mouse pressed left at (430, 234)
Screenshot: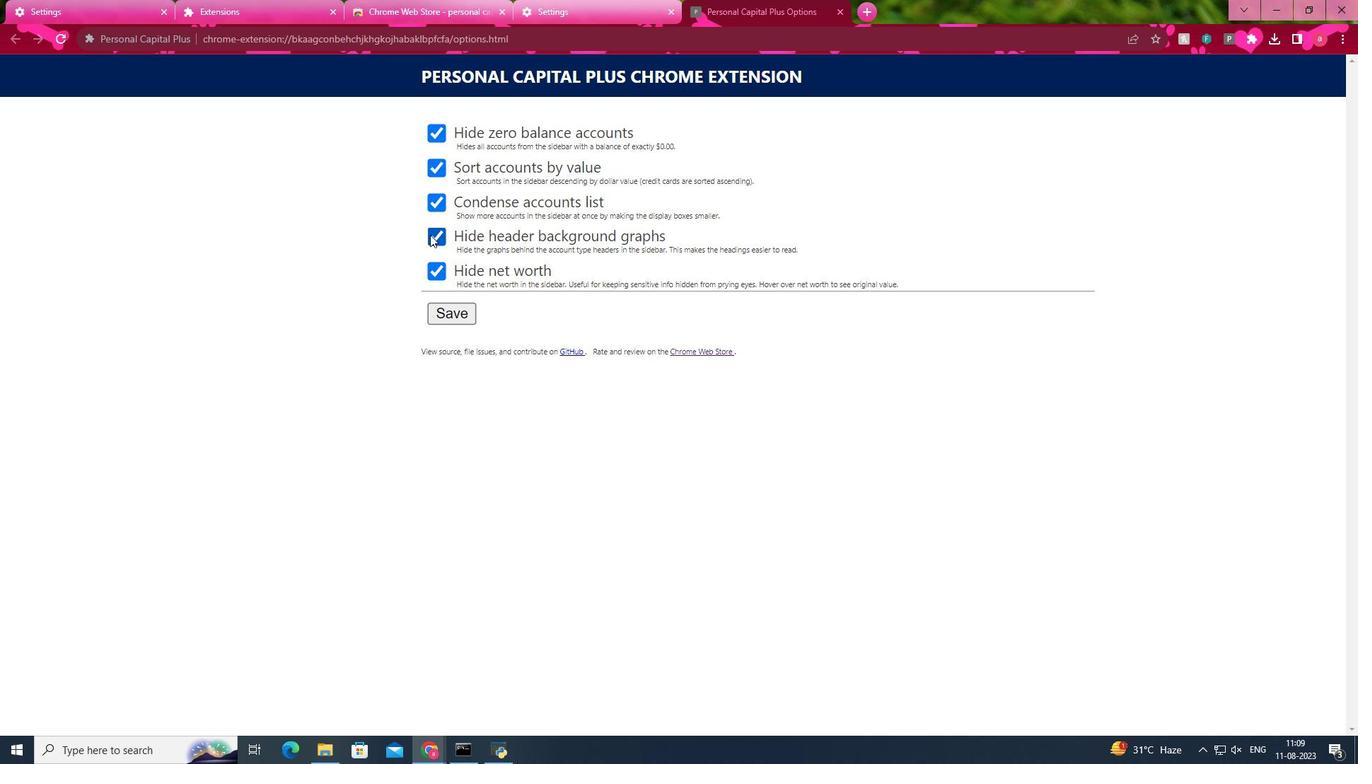 
Action: Mouse moved to (435, 316)
Screenshot: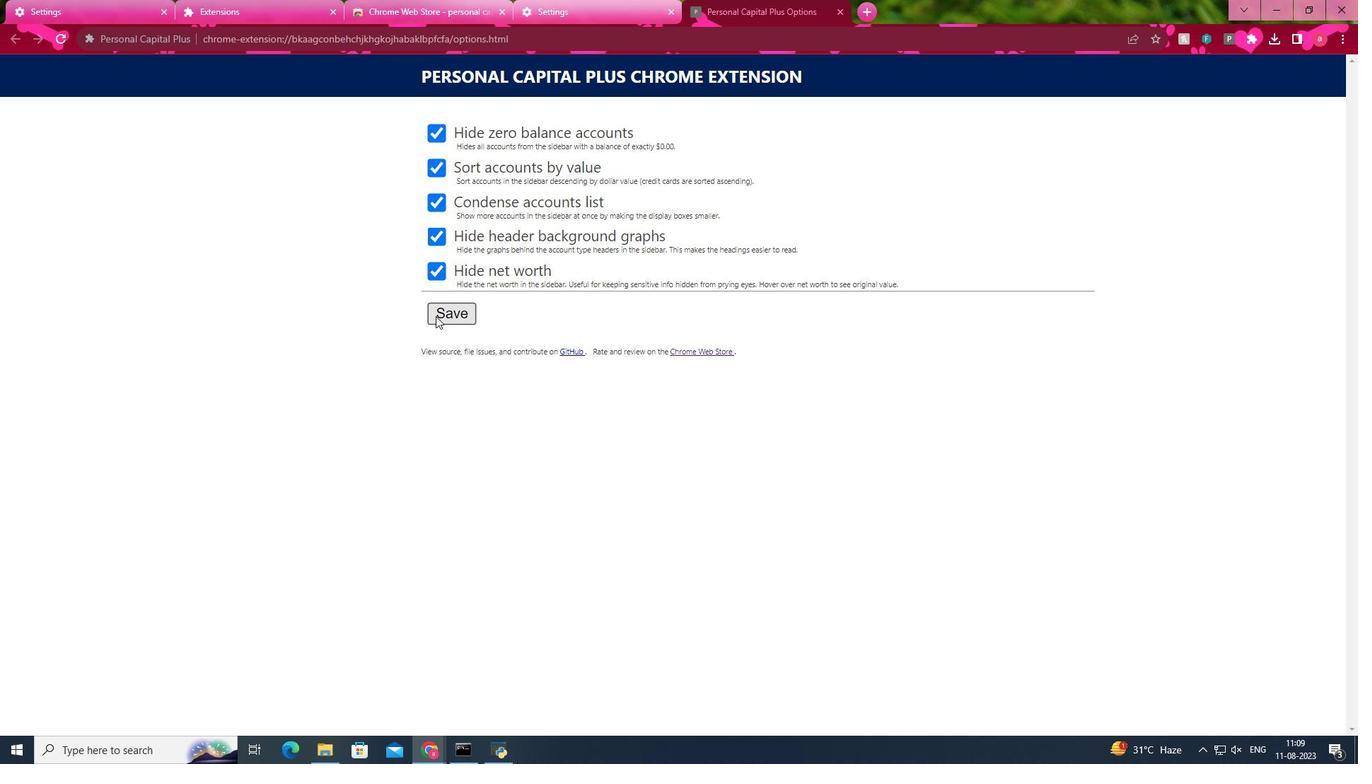 
Action: Mouse pressed left at (435, 316)
Screenshot: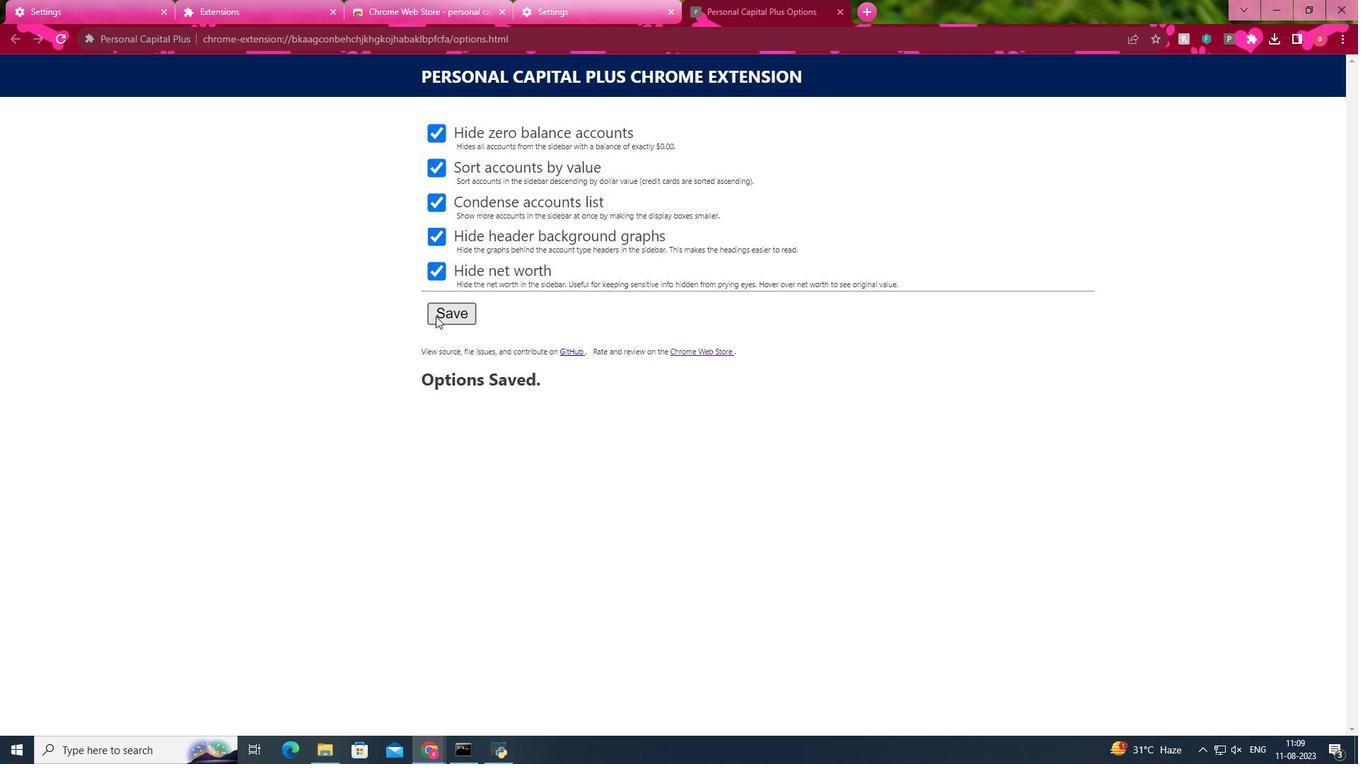 
Action: Mouse pressed left at (435, 316)
Screenshot: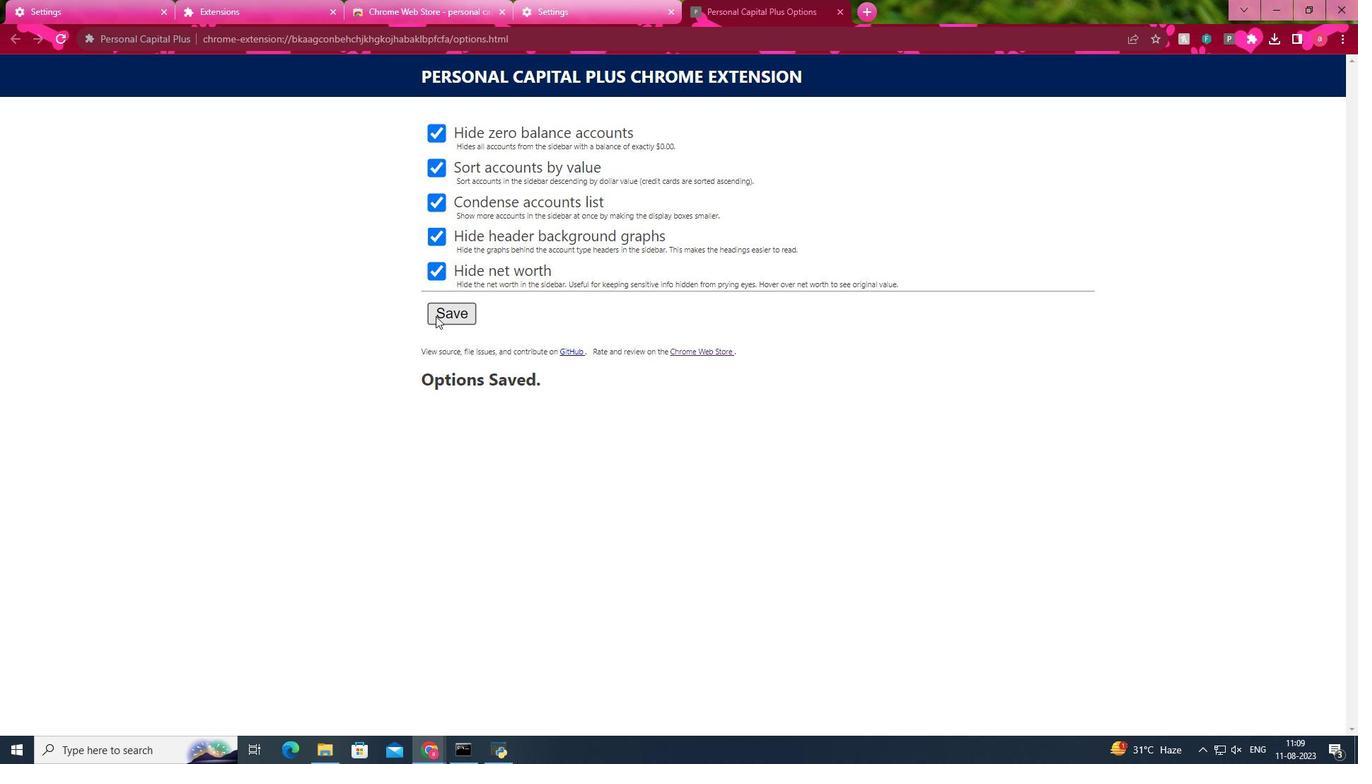 
Action: Mouse pressed left at (435, 316)
Screenshot: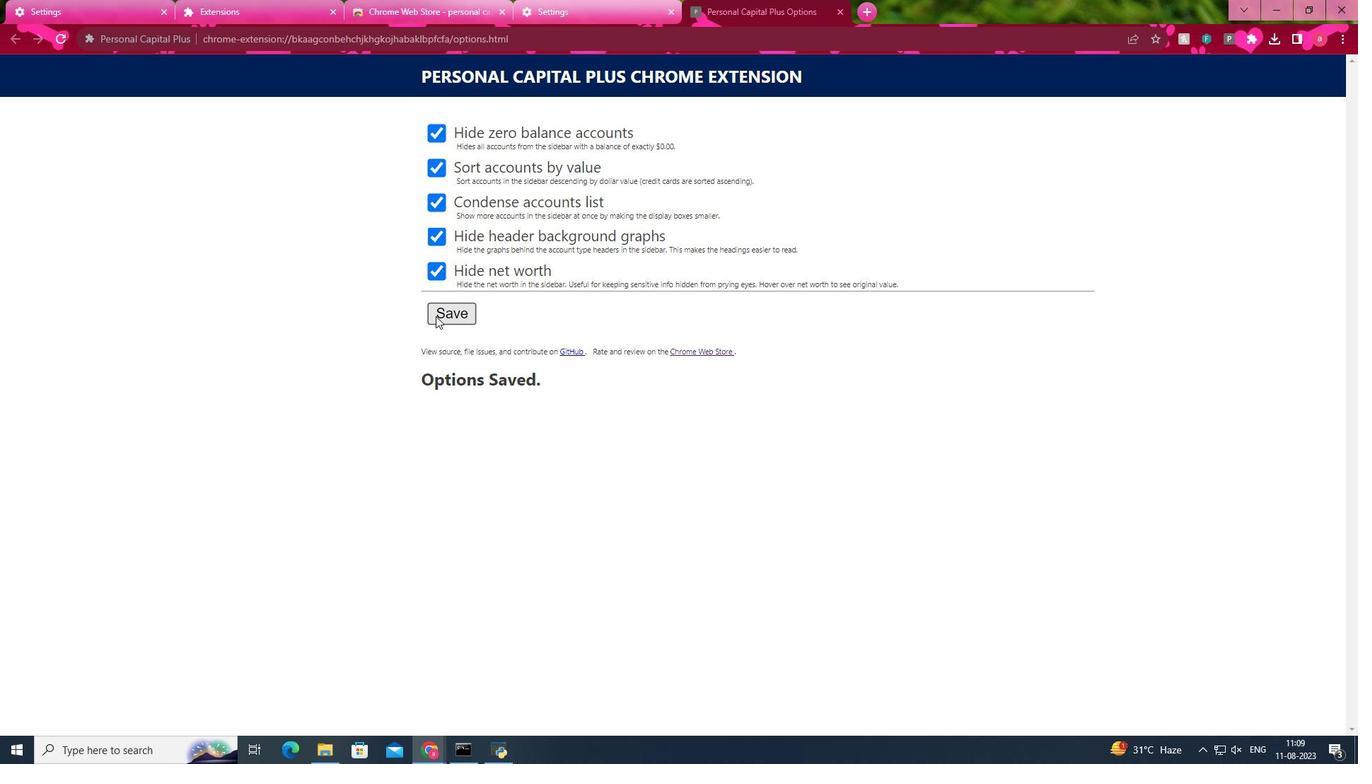 
Action: Mouse moved to (436, 314)
Screenshot: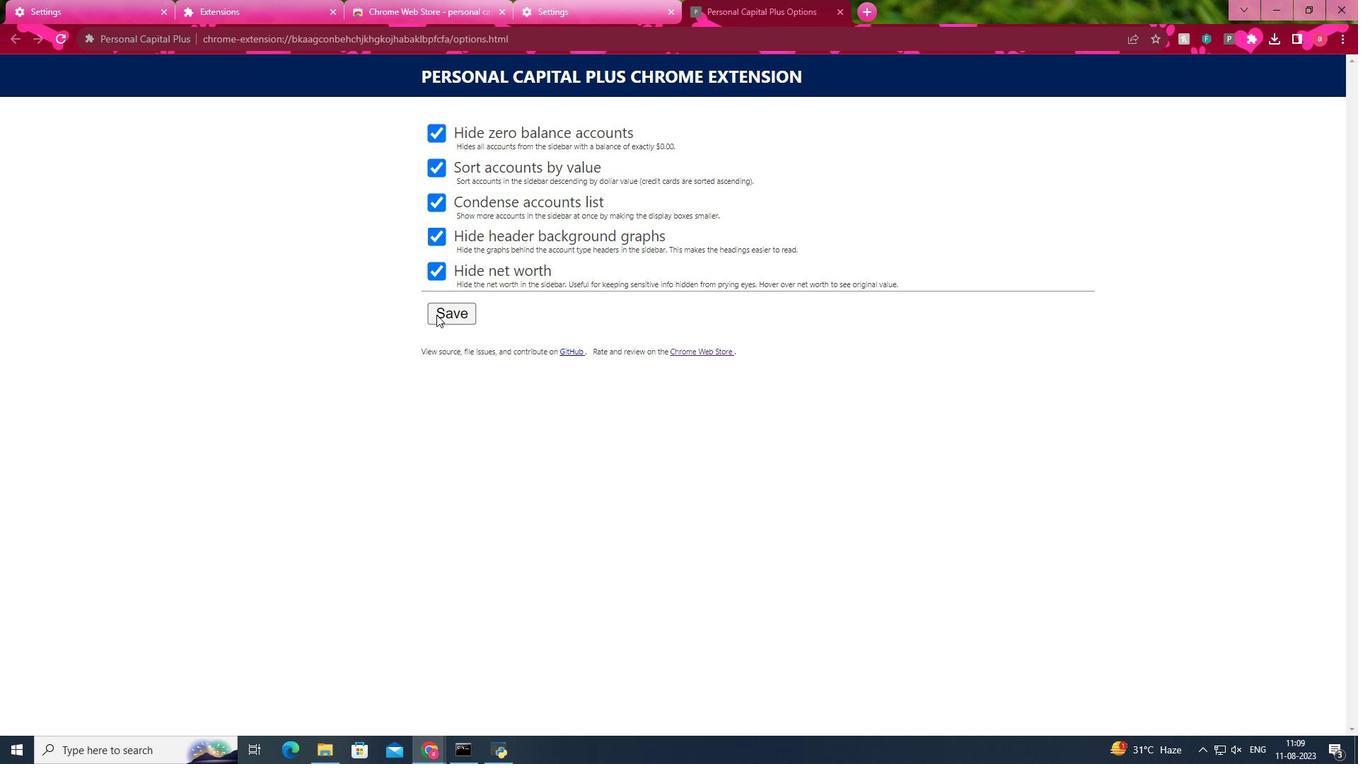 
Action: Mouse pressed left at (436, 314)
Screenshot: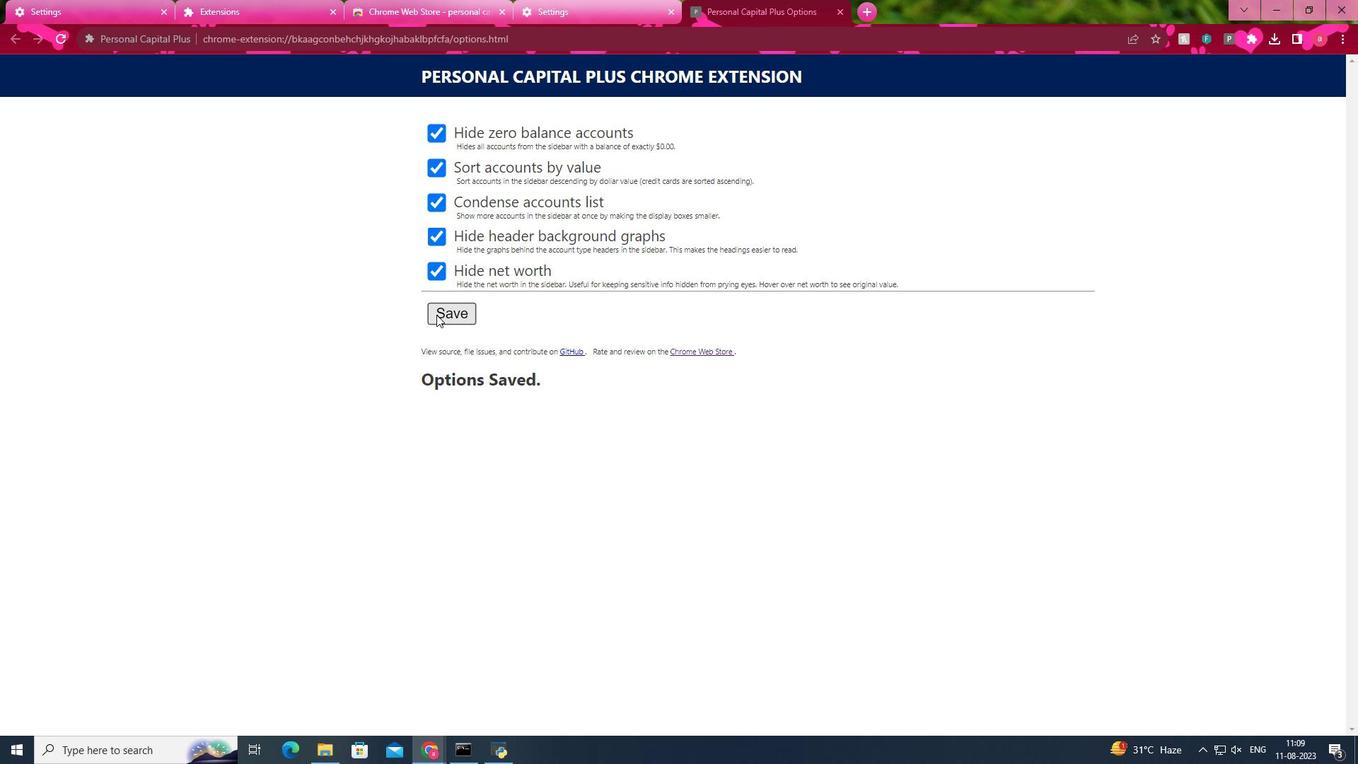 
Action: Mouse moved to (904, 292)
Screenshot: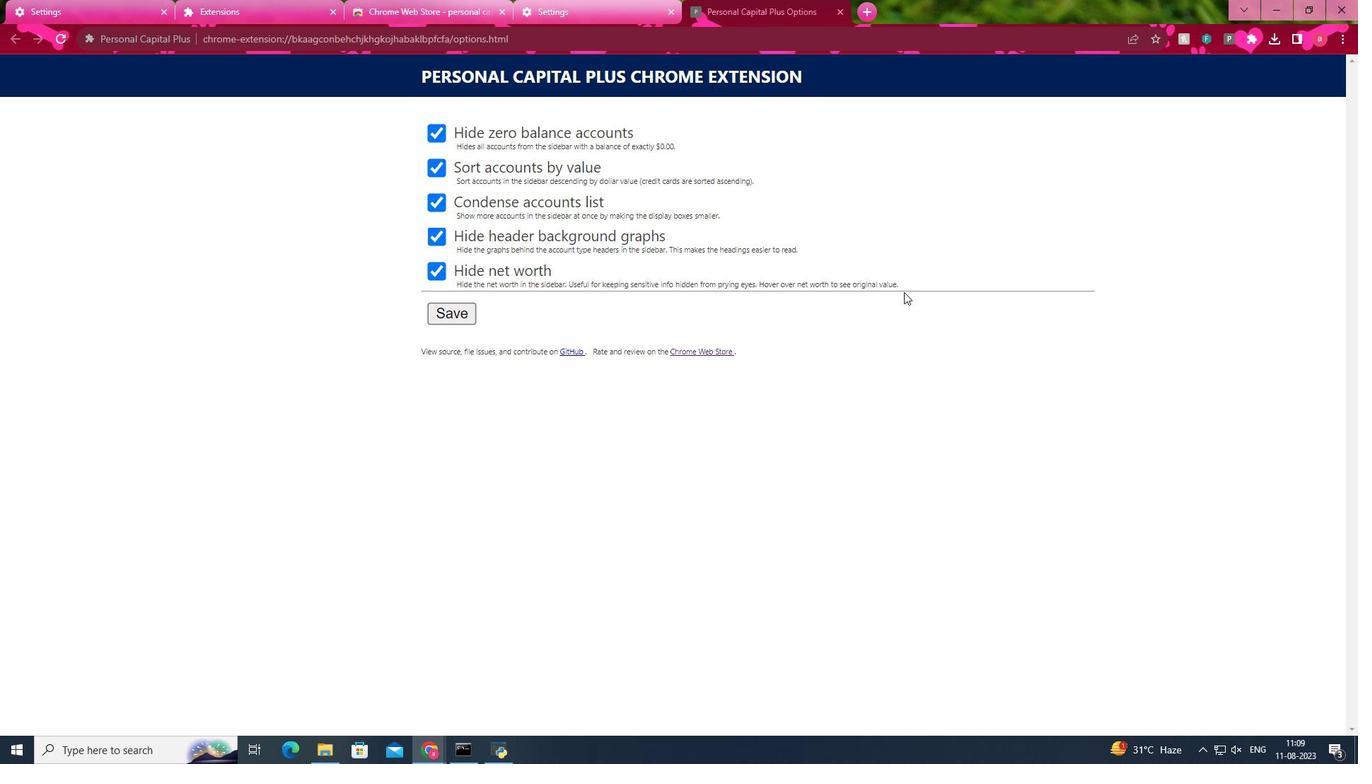 
Action: Mouse pressed left at (904, 292)
Screenshot: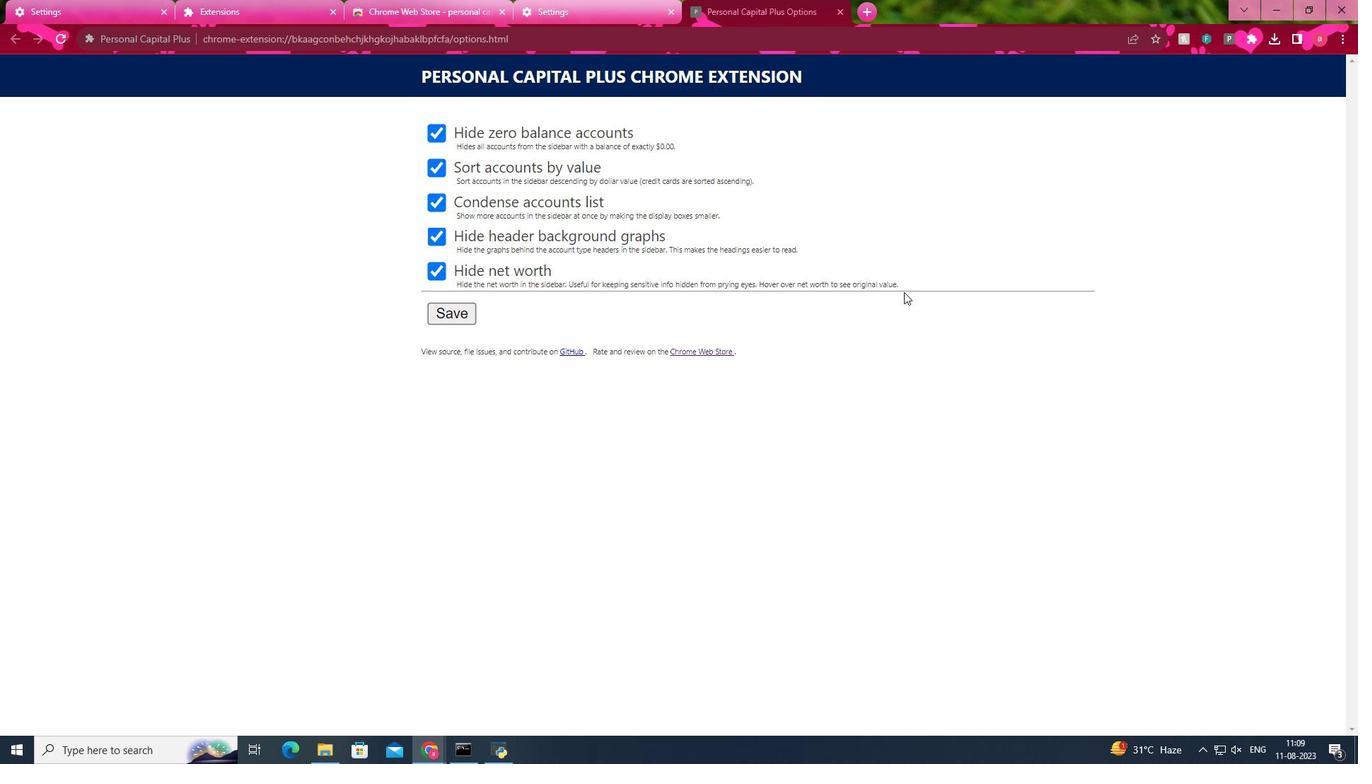 
Action: Mouse moved to (713, 171)
Screenshot: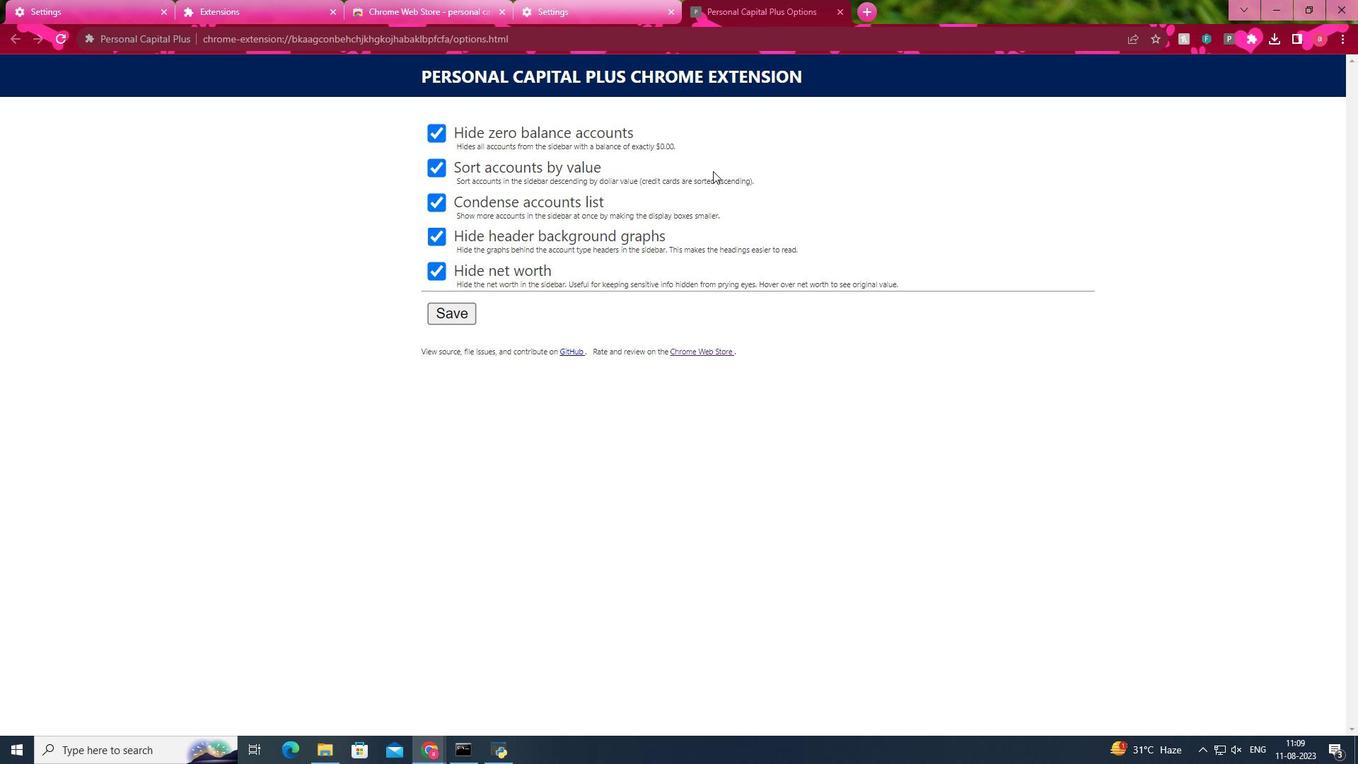 
